 Task: Find a hotel and a restaurant in Gurugram, Haryana.
Action: Key pressed <Key.shift>
Screenshot: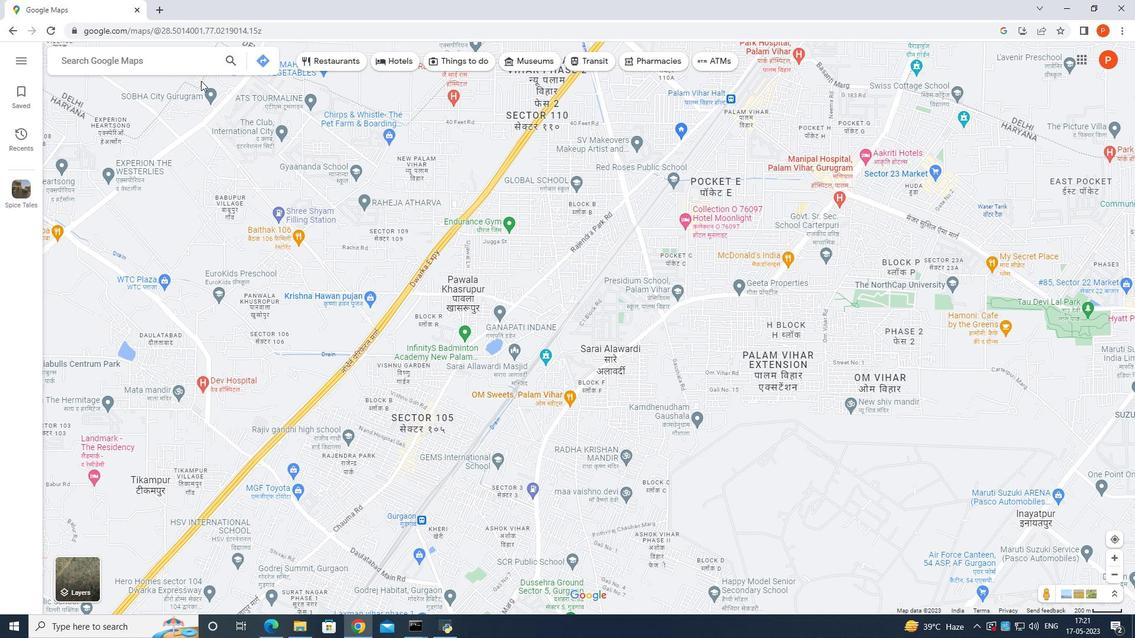 
Action: Mouse moved to (199, 77)
Screenshot: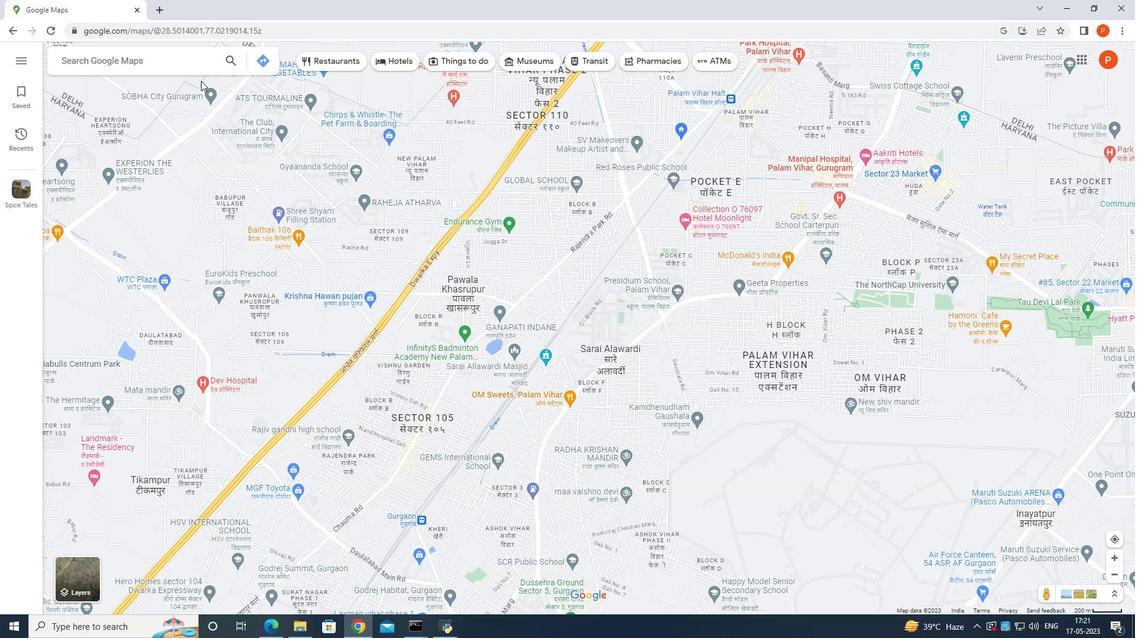 
Action: Key pressed STAURANT<Key.space>IN<Key.space>GURGAON<Key.enter>
Screenshot: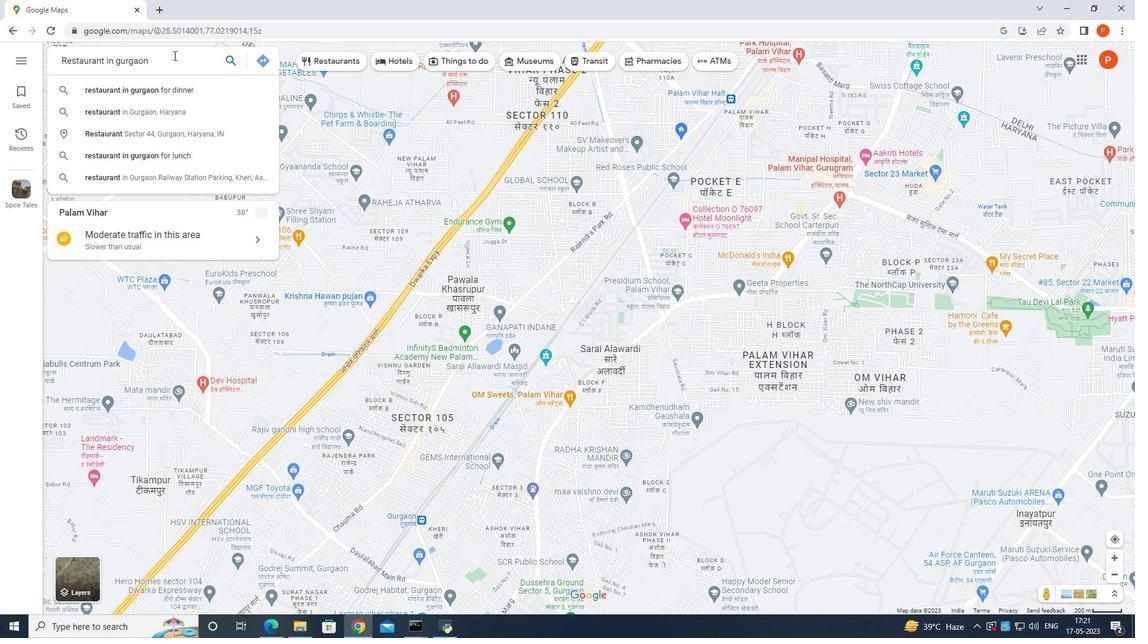 
Action: Mouse moved to (153, 120)
Screenshot: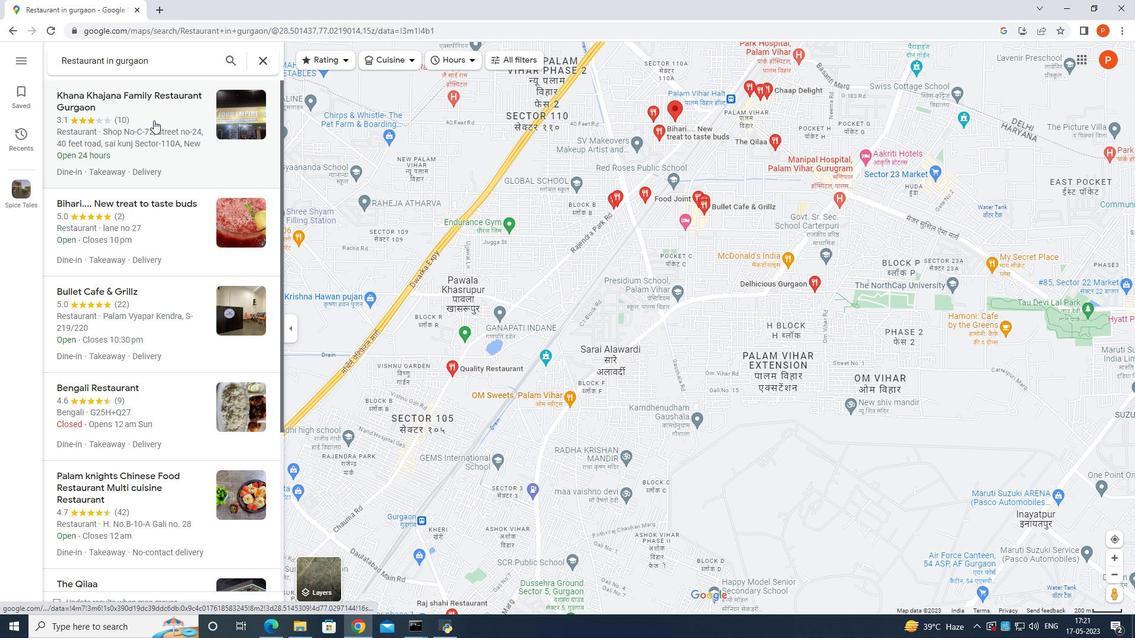 
Action: Mouse scrolled (153, 121) with delta (0, 0)
Screenshot: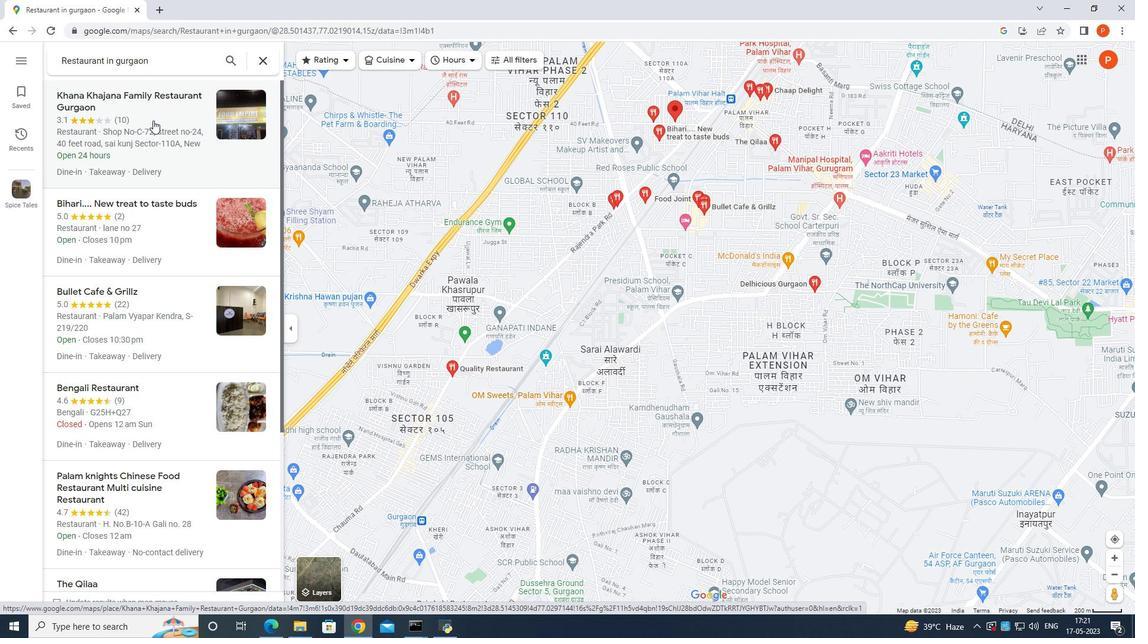
Action: Mouse scrolled (153, 121) with delta (0, 0)
Screenshot: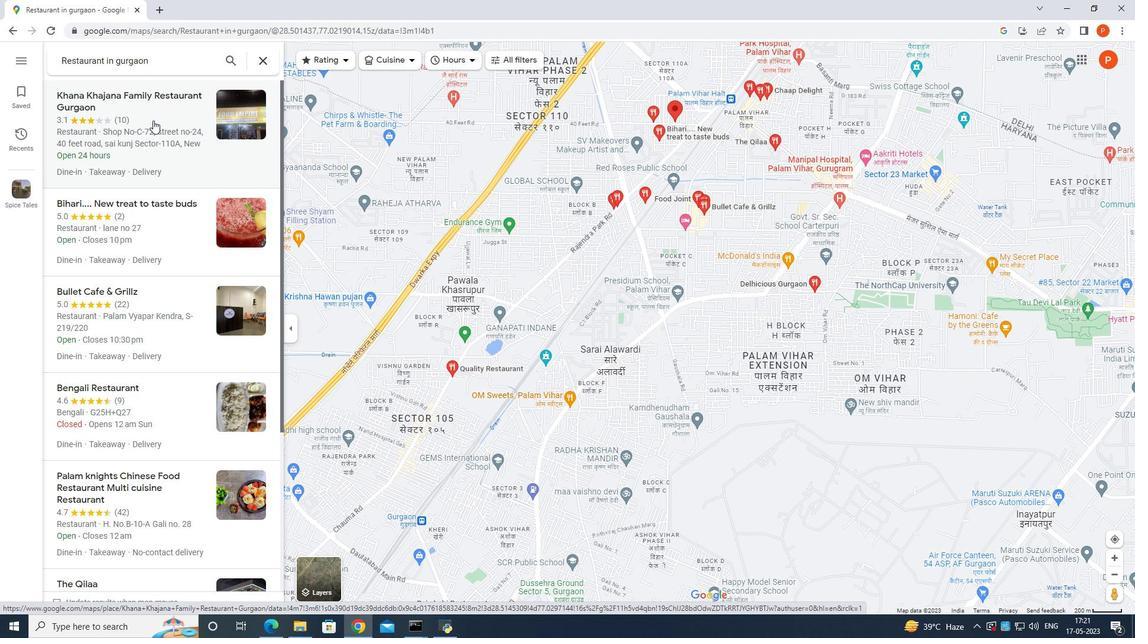 
Action: Mouse moved to (133, 98)
Screenshot: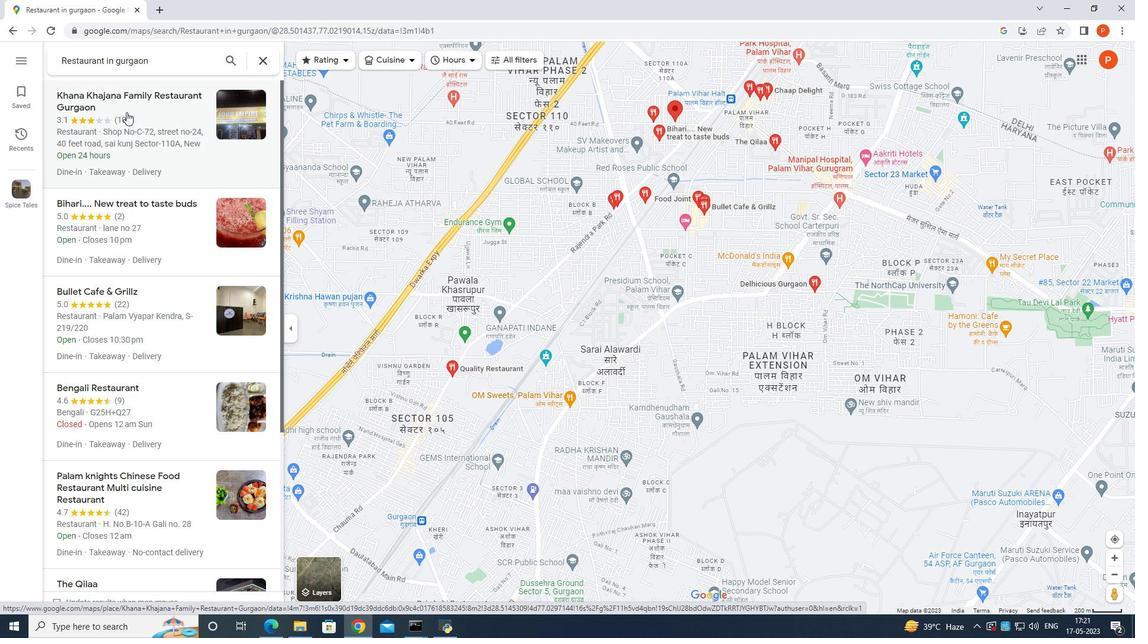 
Action: Mouse pressed left at (133, 98)
Screenshot: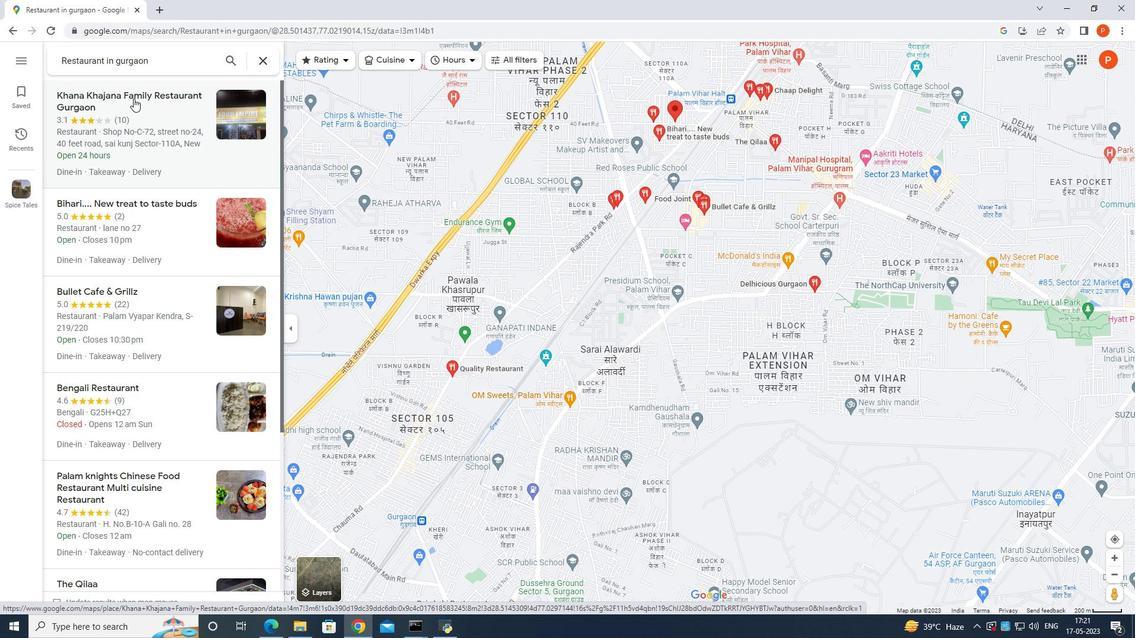 
Action: Mouse moved to (433, 153)
Screenshot: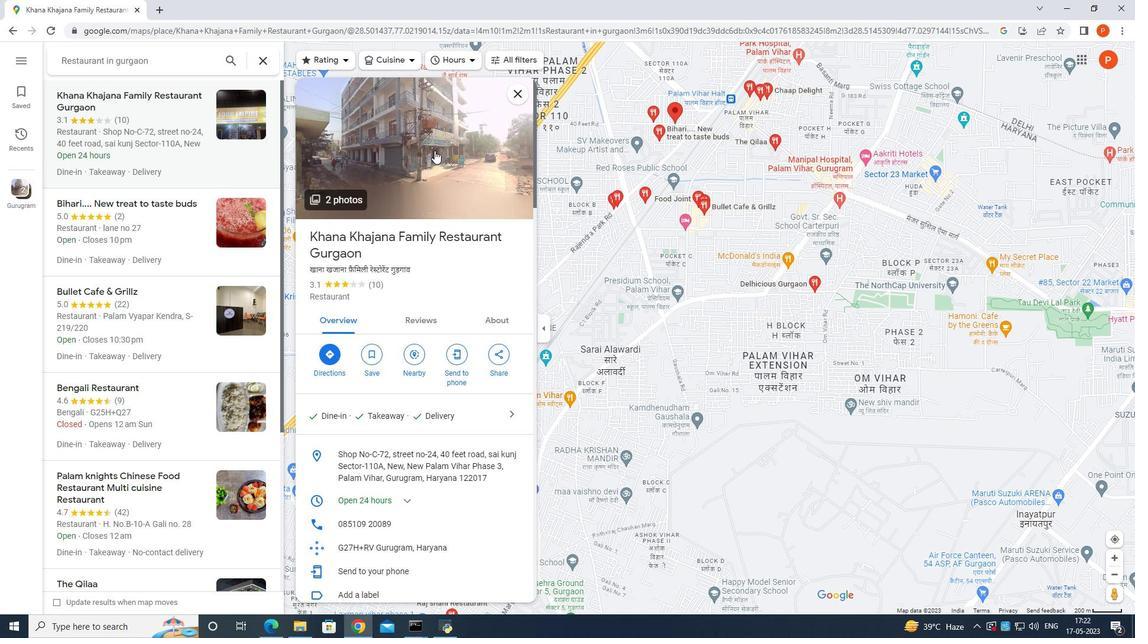
Action: Mouse scrolled (433, 153) with delta (0, 0)
Screenshot: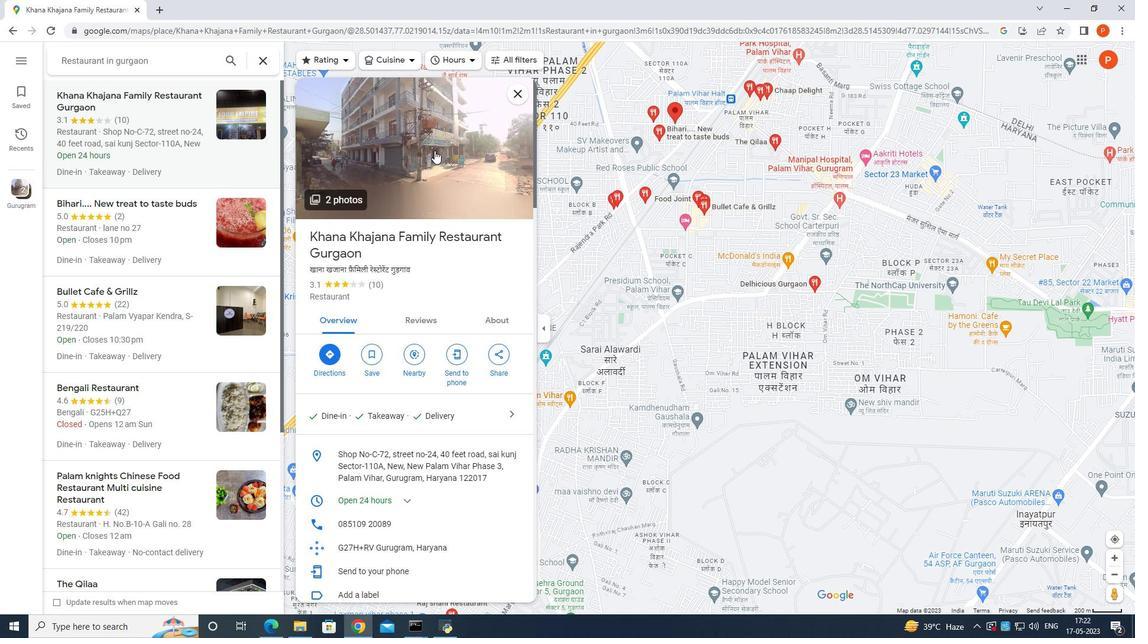 
Action: Mouse moved to (430, 159)
Screenshot: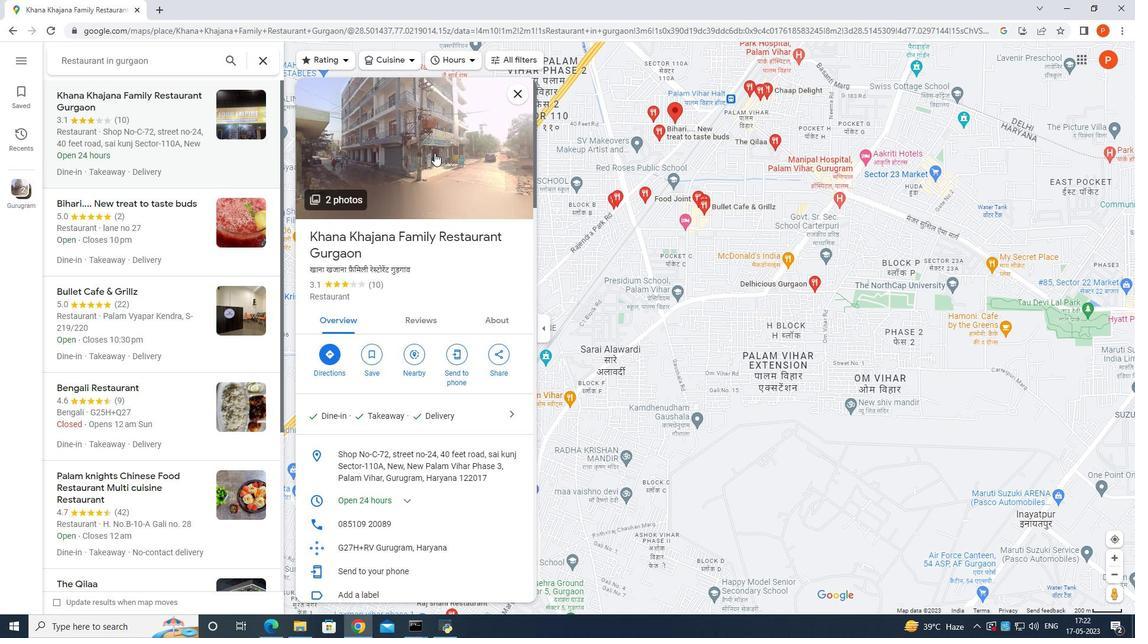 
Action: Mouse scrolled (430, 158) with delta (0, 0)
Screenshot: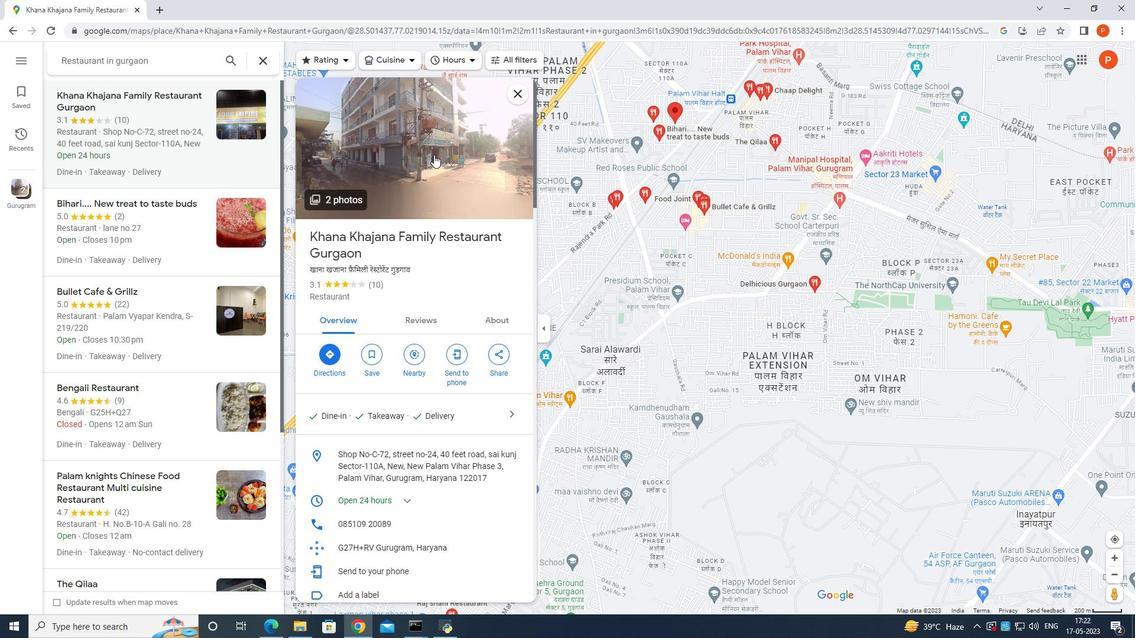 
Action: Mouse moved to (429, 159)
Screenshot: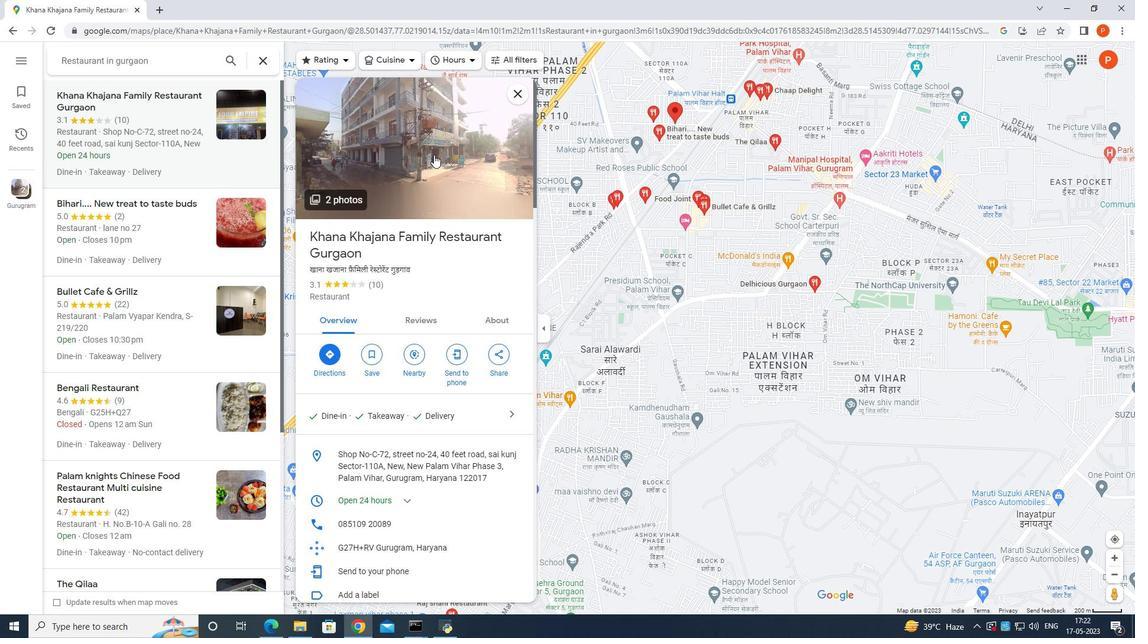 
Action: Mouse scrolled (429, 158) with delta (0, 0)
Screenshot: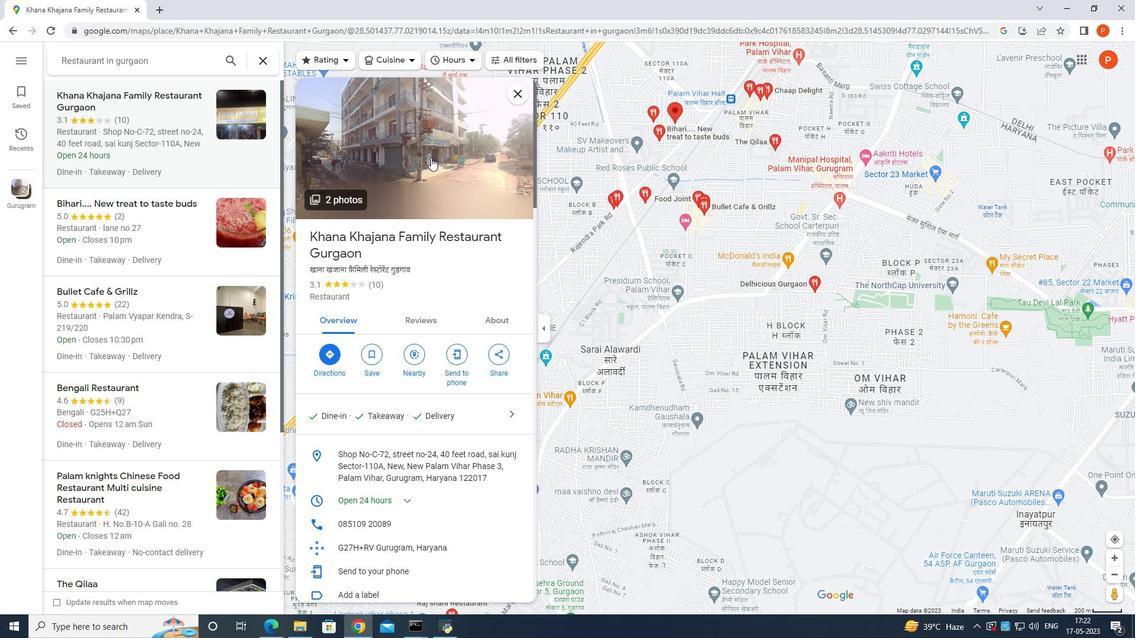 
Action: Mouse scrolled (429, 158) with delta (0, 0)
Screenshot: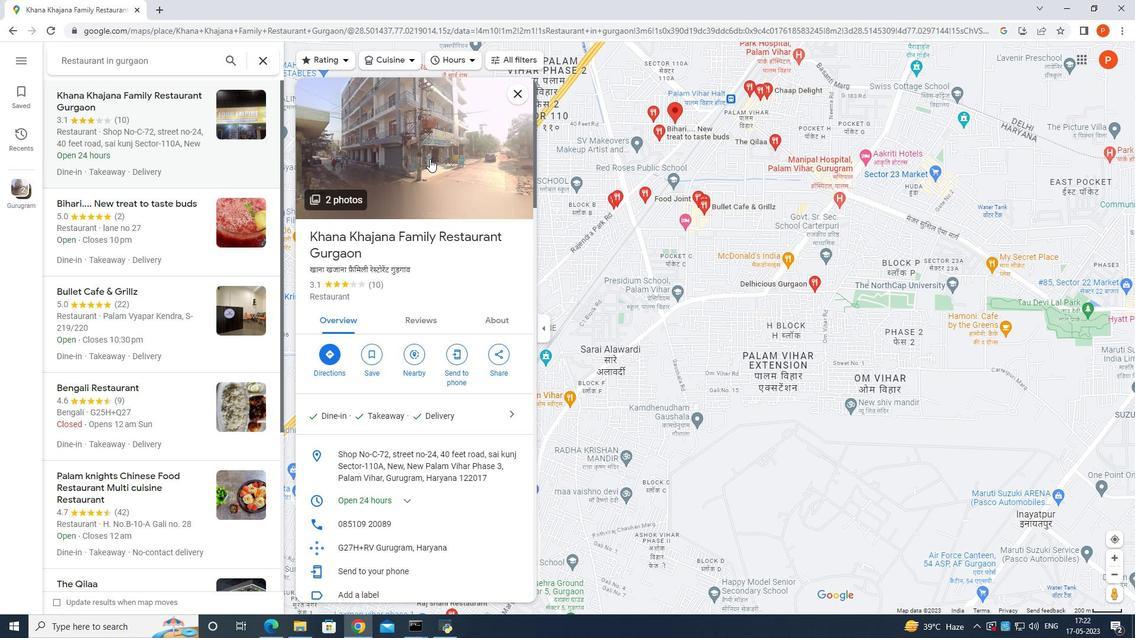 
Action: Mouse scrolled (429, 158) with delta (0, 0)
Screenshot: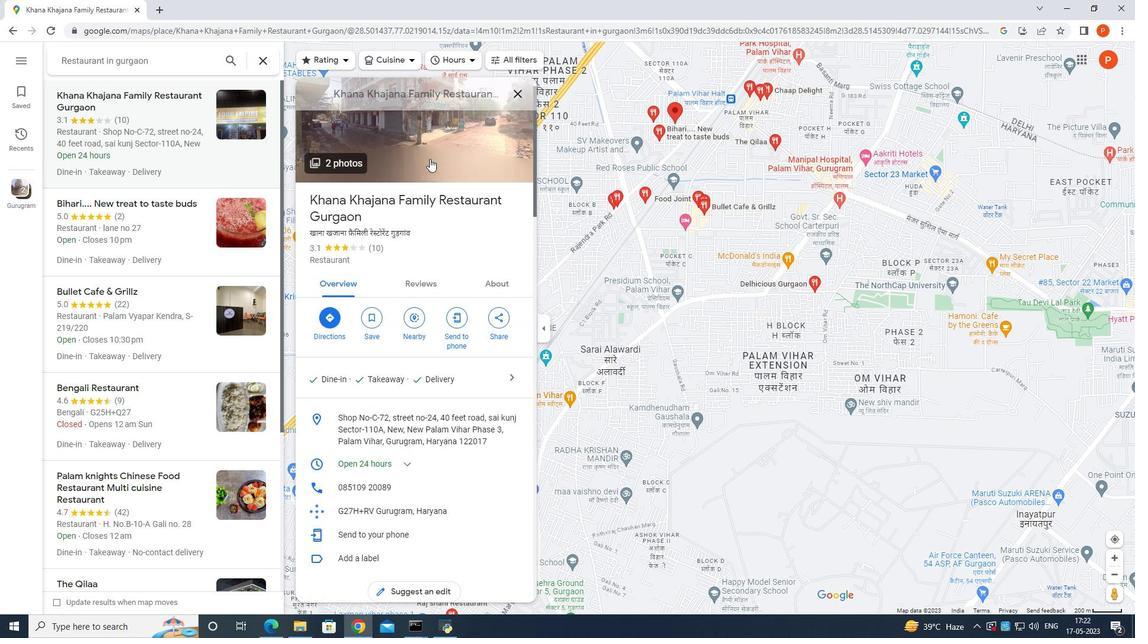 
Action: Mouse moved to (411, 172)
Screenshot: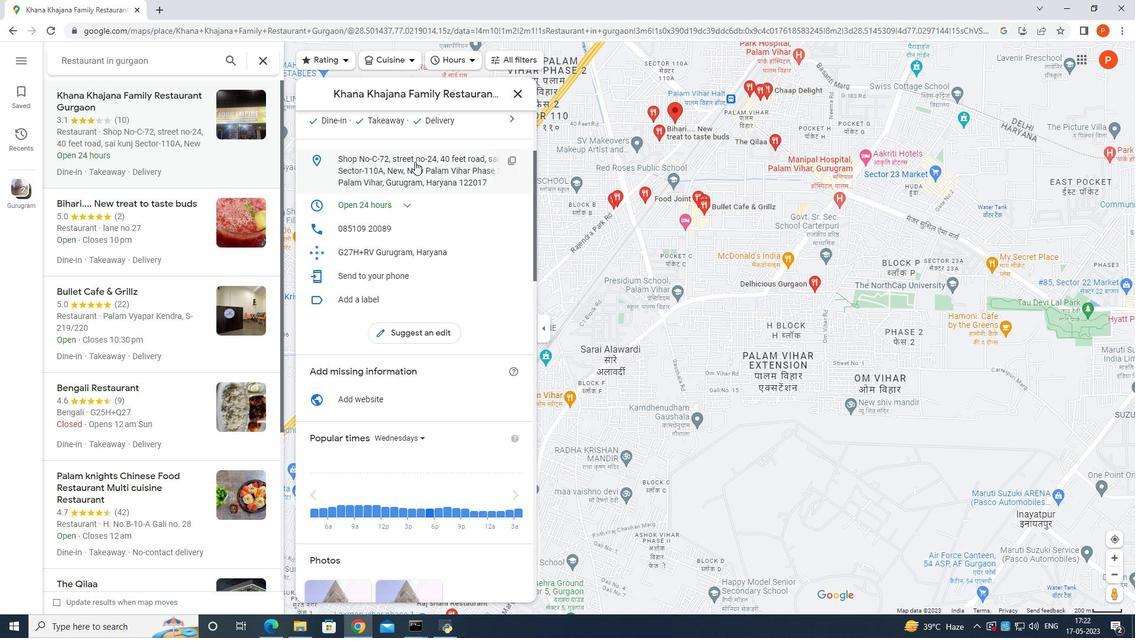 
Action: Mouse scrolled (414, 167) with delta (0, 0)
Screenshot: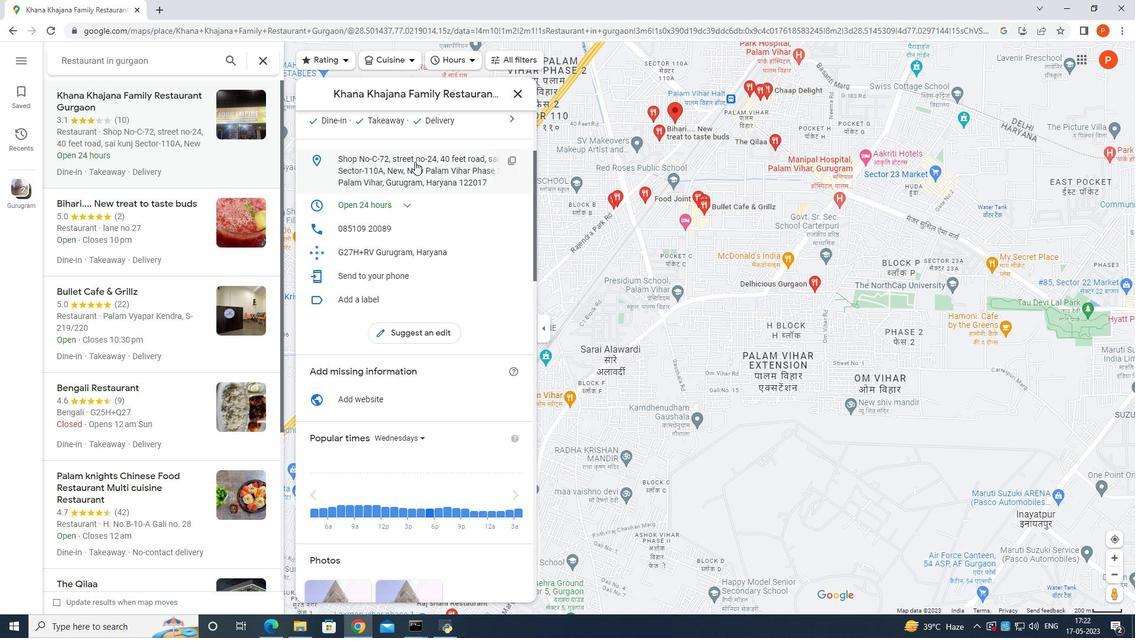 
Action: Mouse moved to (408, 183)
Screenshot: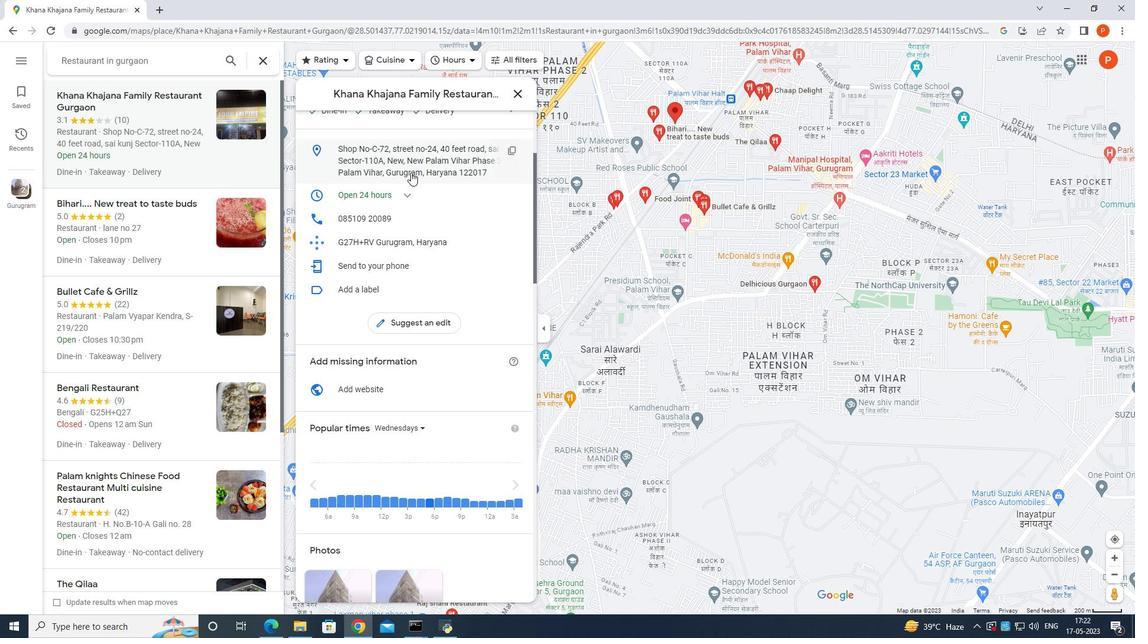 
Action: Mouse scrolled (408, 183) with delta (0, 0)
Screenshot: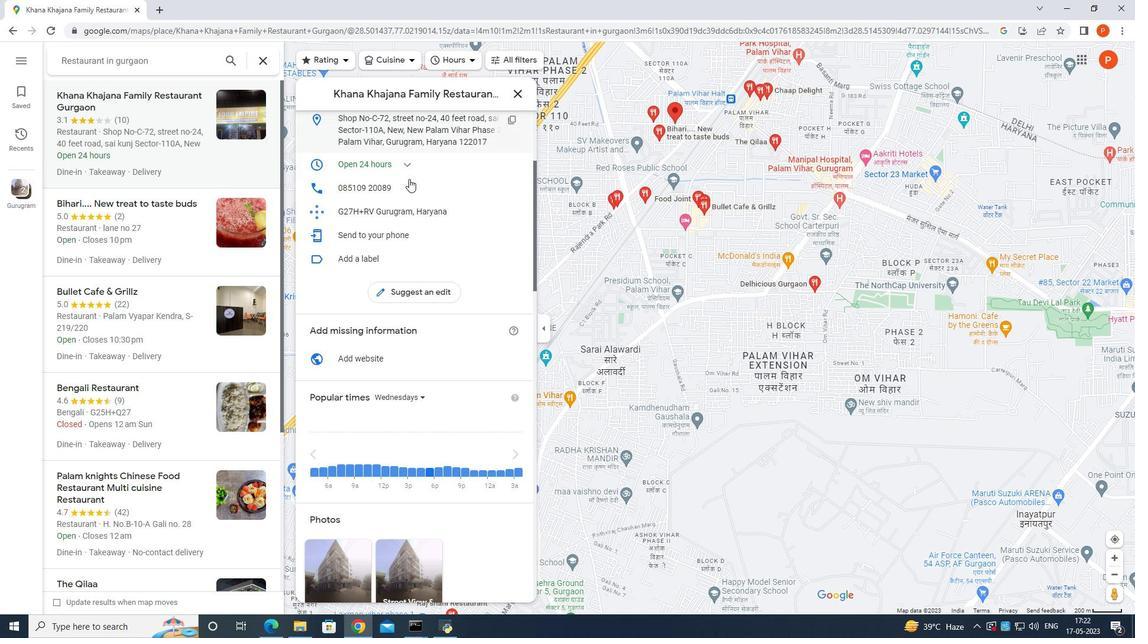 
Action: Mouse moved to (403, 187)
Screenshot: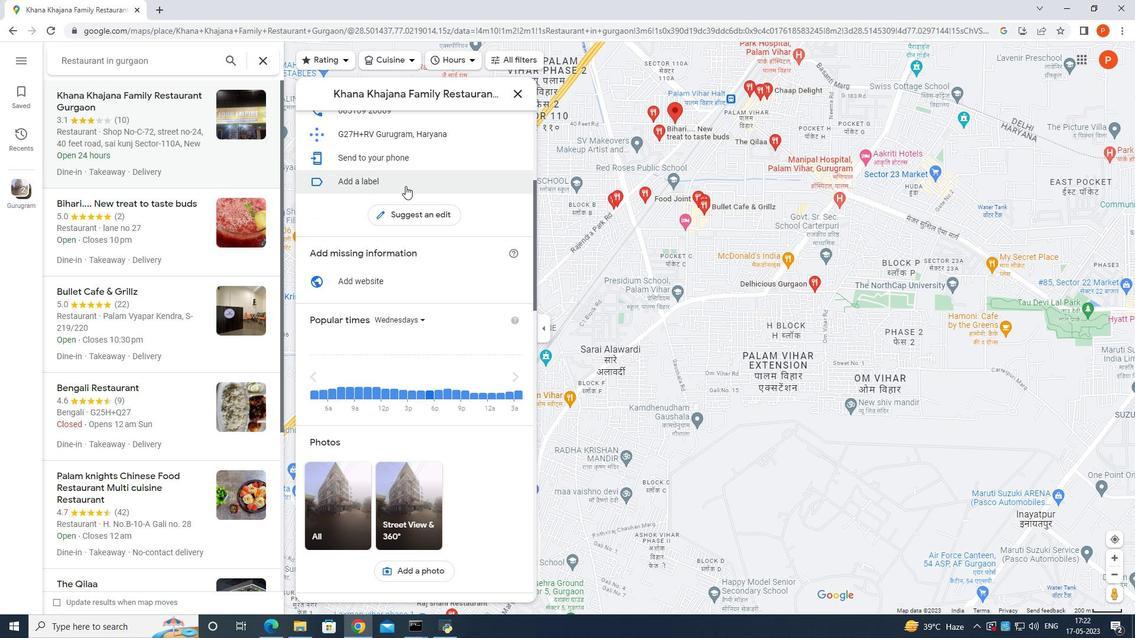 
Action: Mouse scrolled (403, 186) with delta (0, 0)
Screenshot: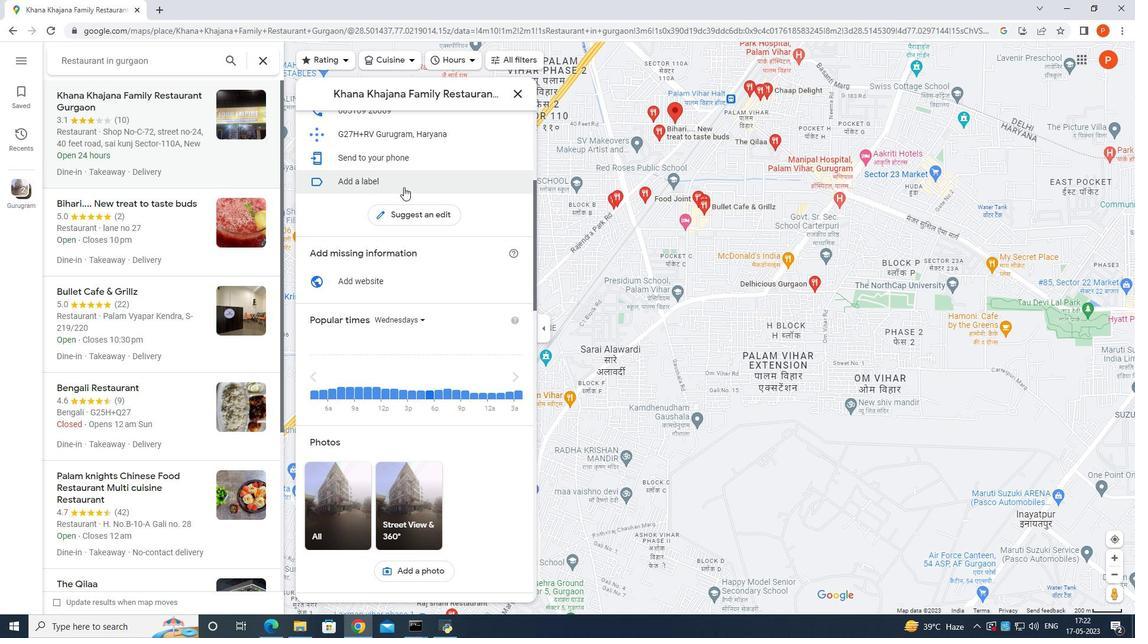 
Action: Mouse moved to (401, 187)
Screenshot: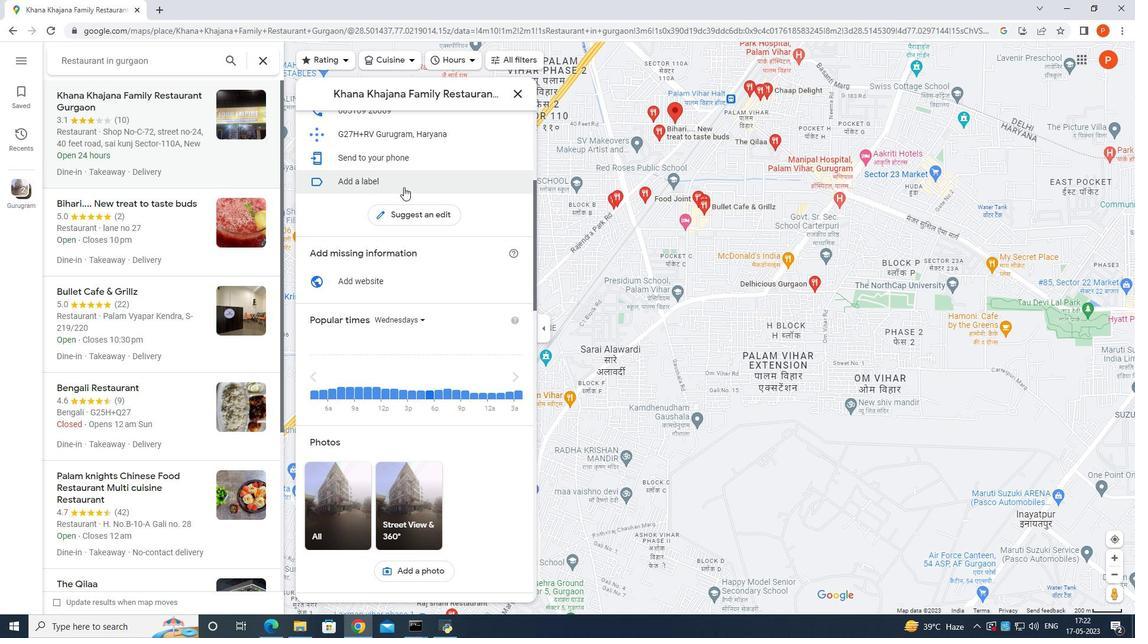 
Action: Mouse scrolled (401, 187) with delta (0, 0)
Screenshot: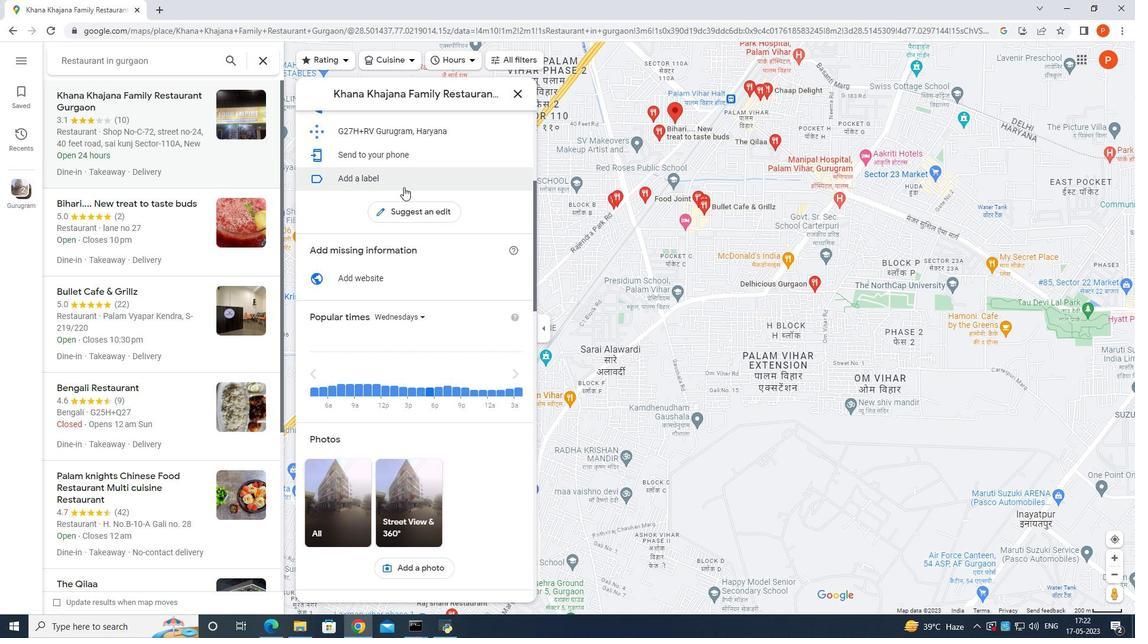 
Action: Mouse scrolled (401, 187) with delta (0, 0)
Screenshot: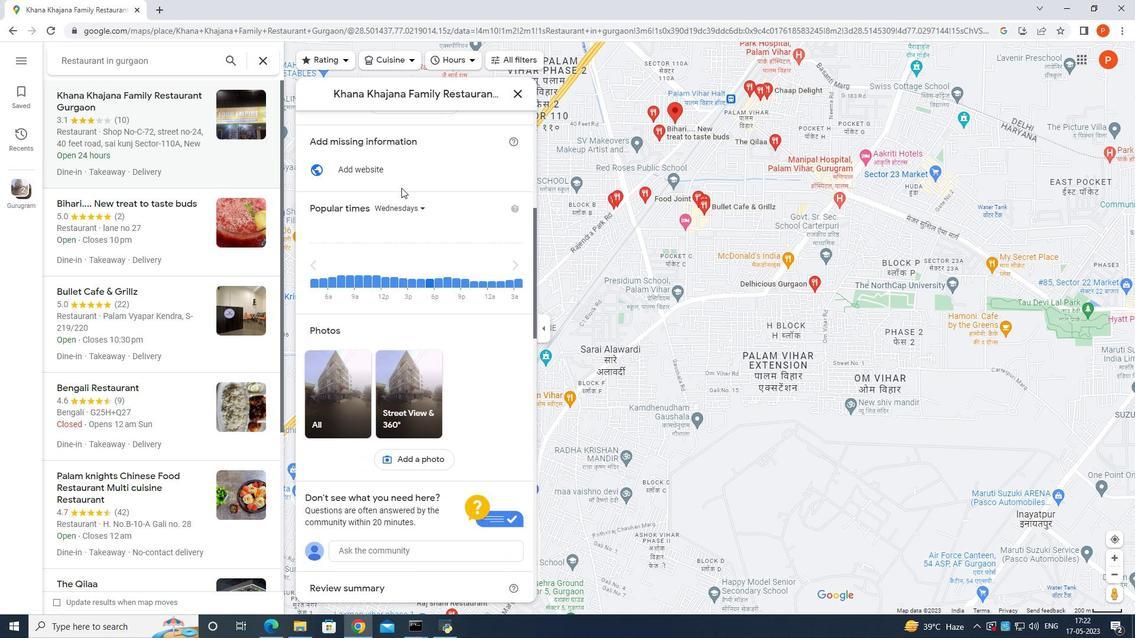 
Action: Mouse moved to (195, 214)
Screenshot: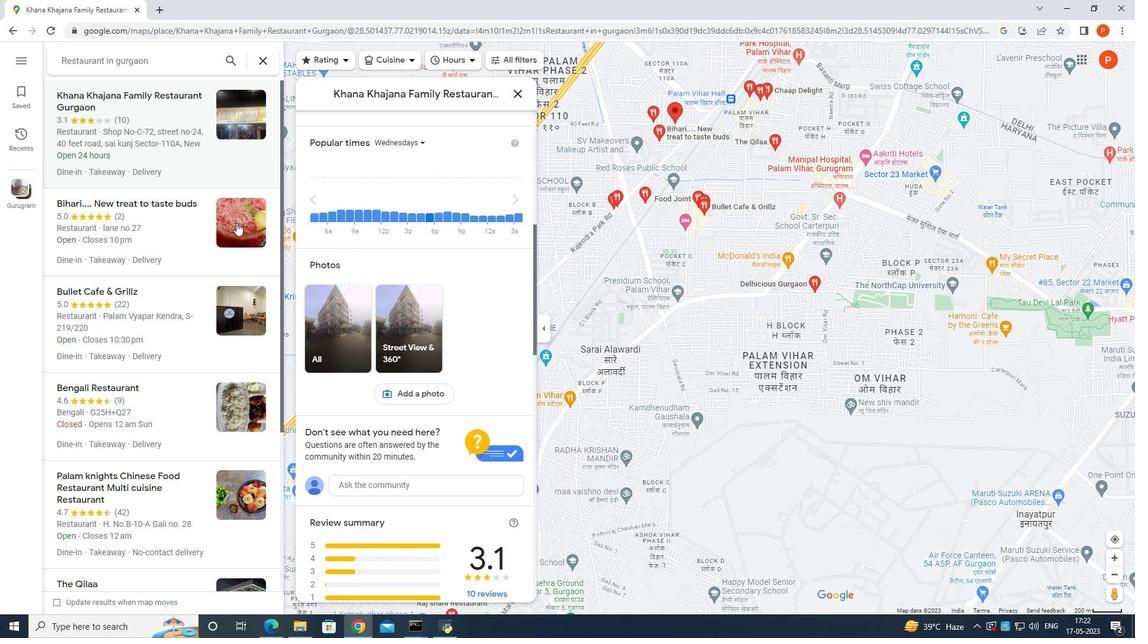 
Action: Mouse pressed left at (195, 214)
Screenshot: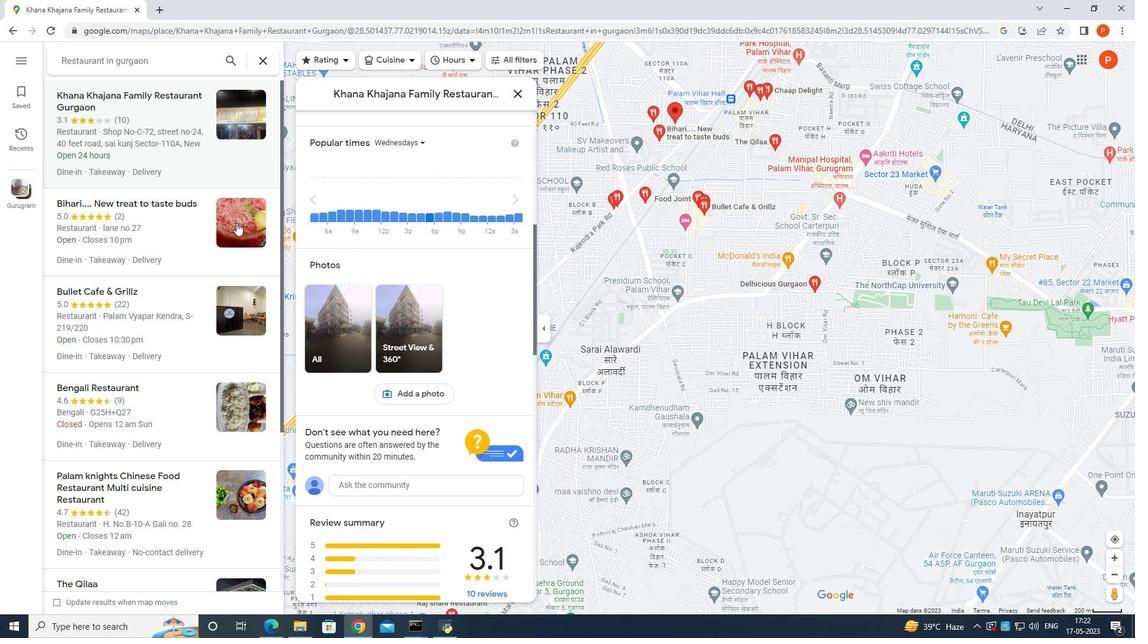 
Action: Mouse moved to (141, 214)
Screenshot: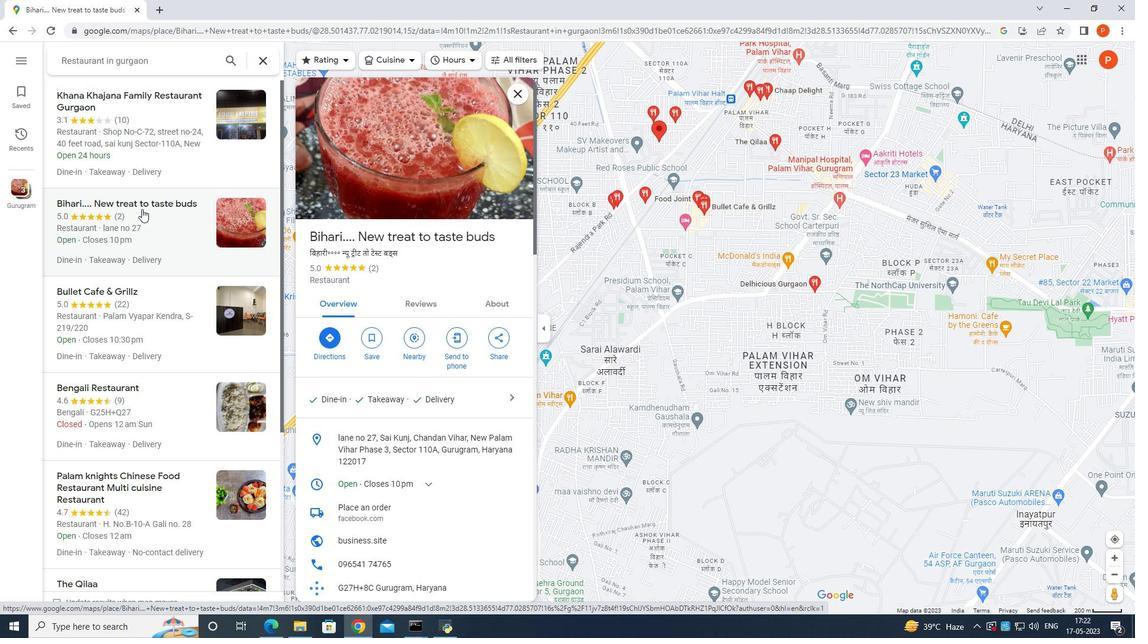 
Action: Mouse scrolled (141, 214) with delta (0, 0)
Screenshot: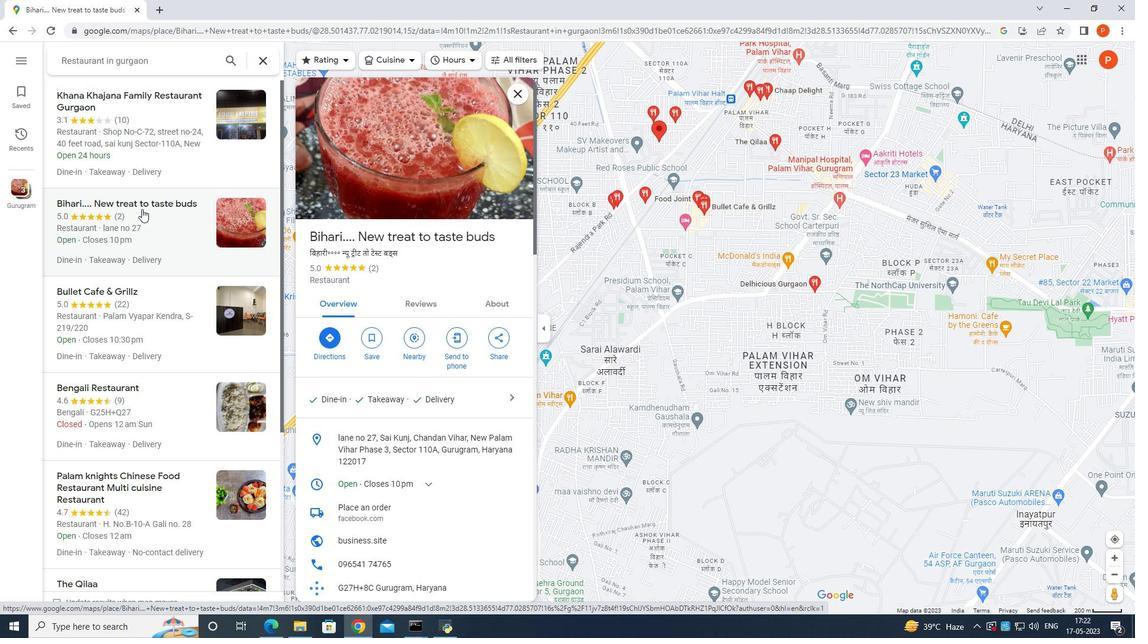 
Action: Mouse moved to (134, 237)
Screenshot: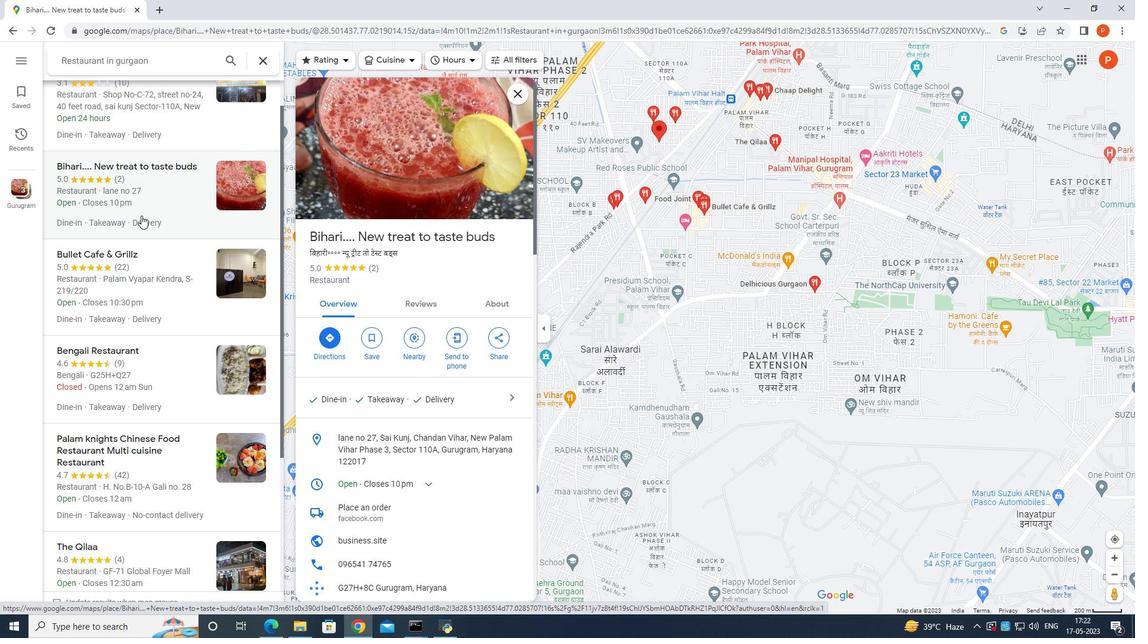 
Action: Mouse pressed left at (134, 237)
Screenshot: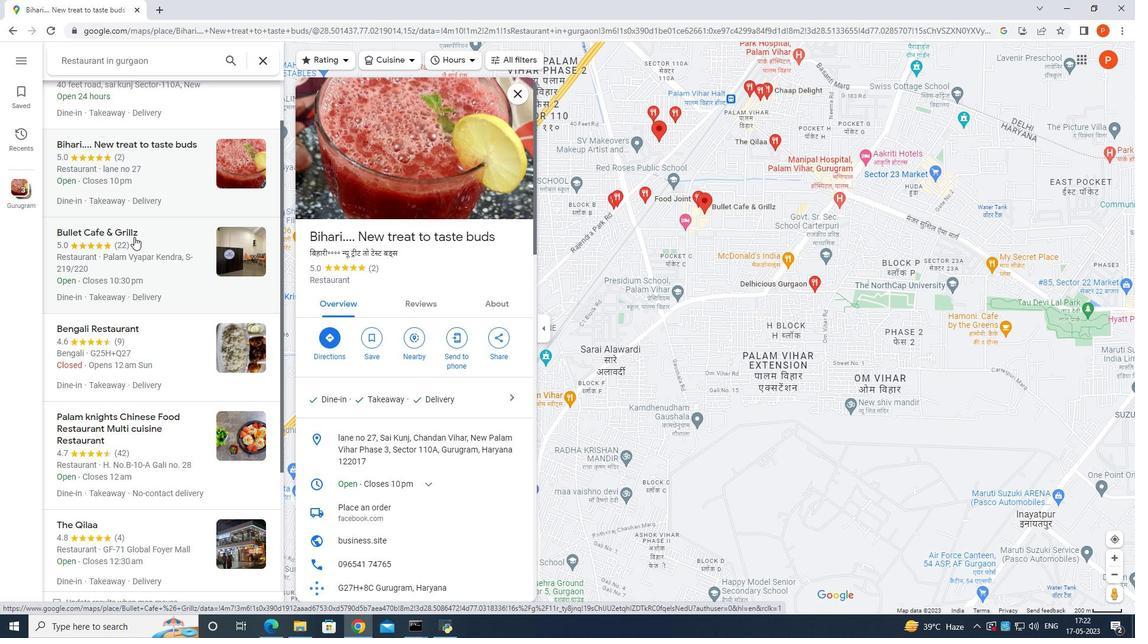 
Action: Mouse moved to (147, 324)
Screenshot: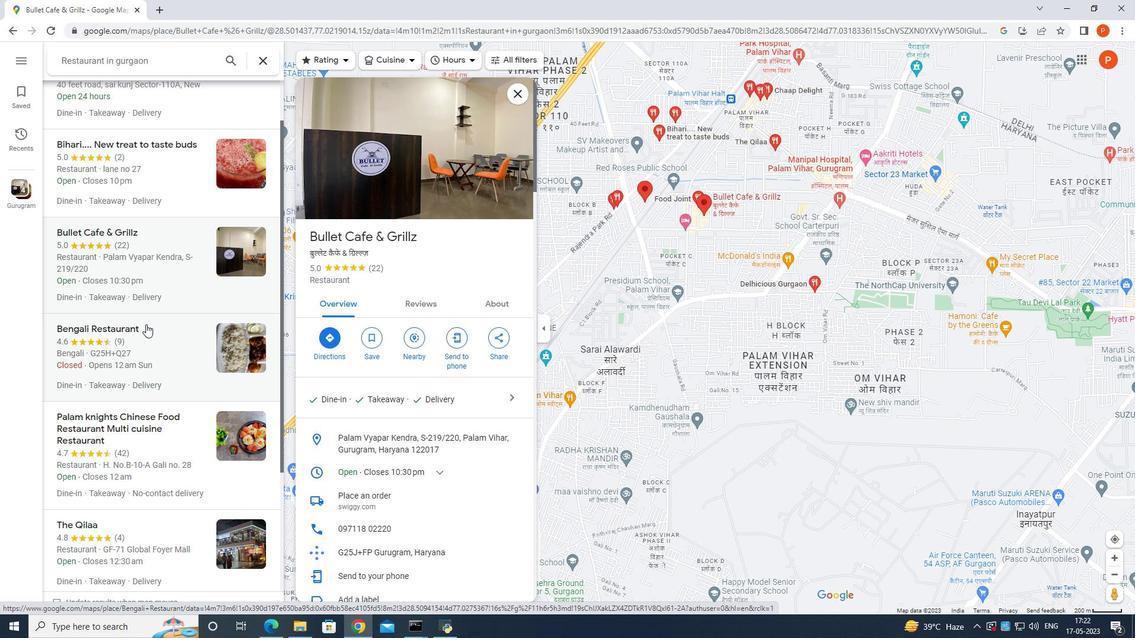 
Action: Mouse pressed left at (147, 324)
Screenshot: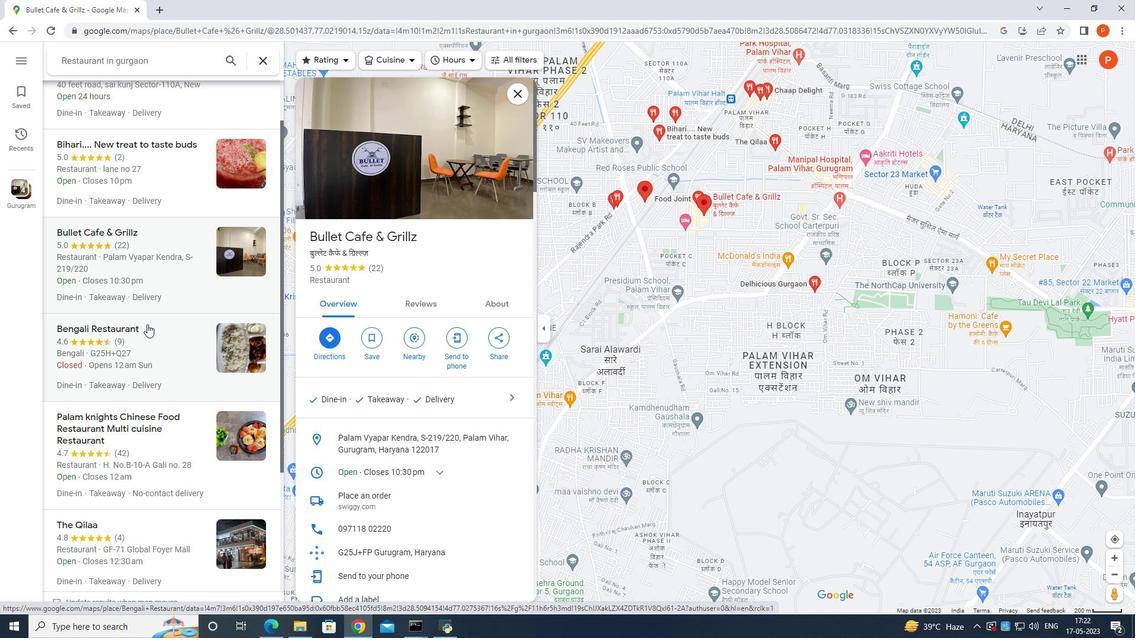 
Action: Mouse moved to (422, 409)
Screenshot: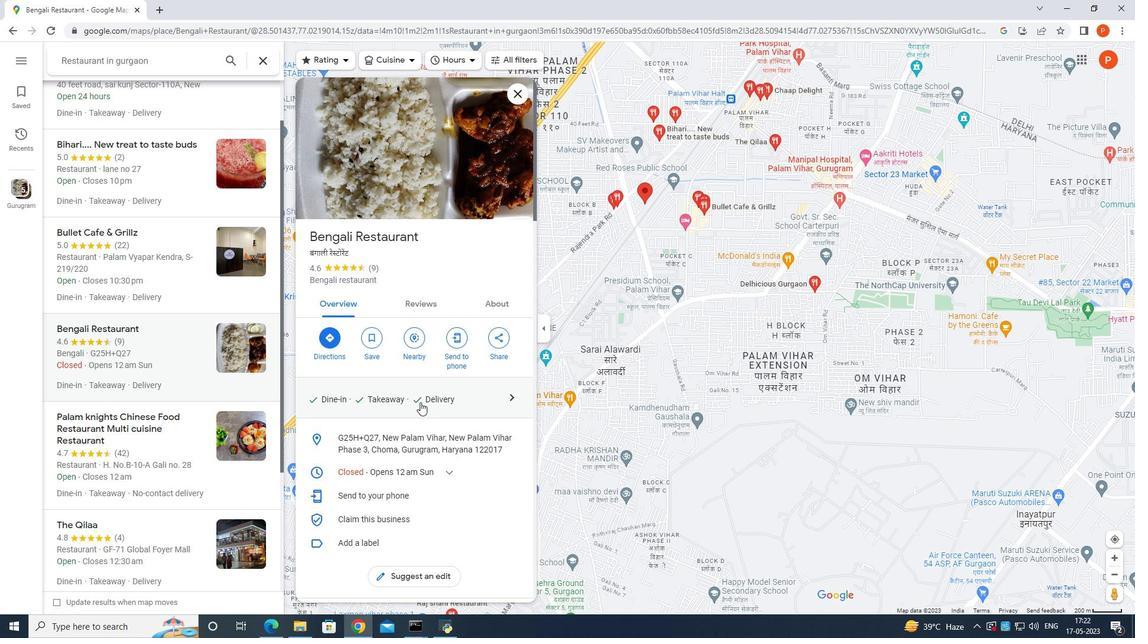 
Action: Mouse scrolled (422, 409) with delta (0, 0)
Screenshot: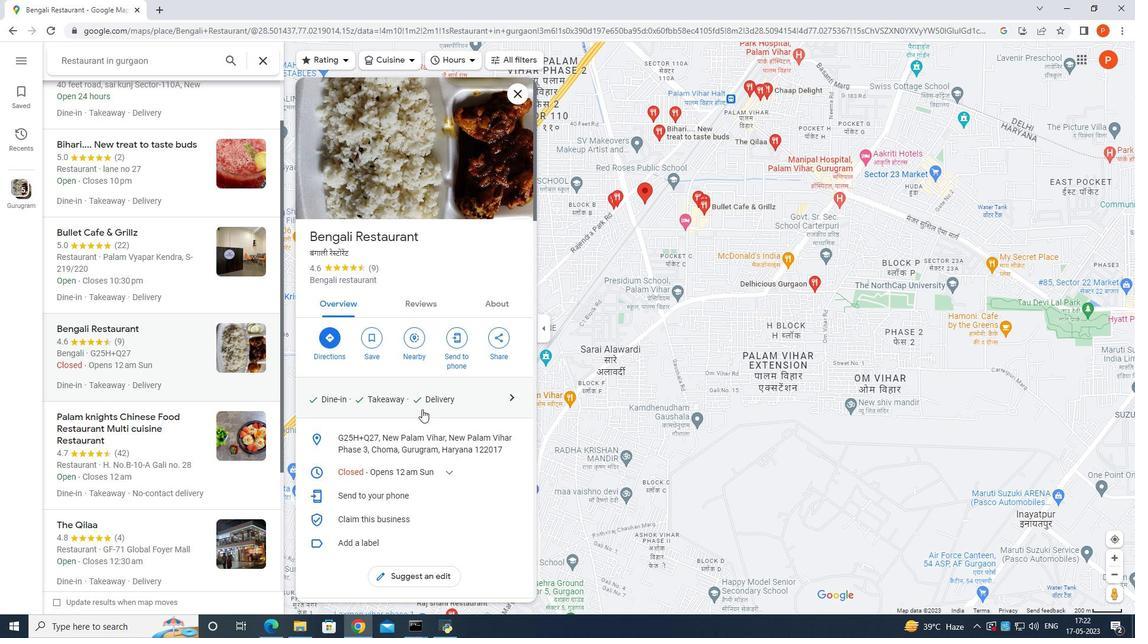 
Action: Mouse scrolled (422, 409) with delta (0, 0)
Screenshot: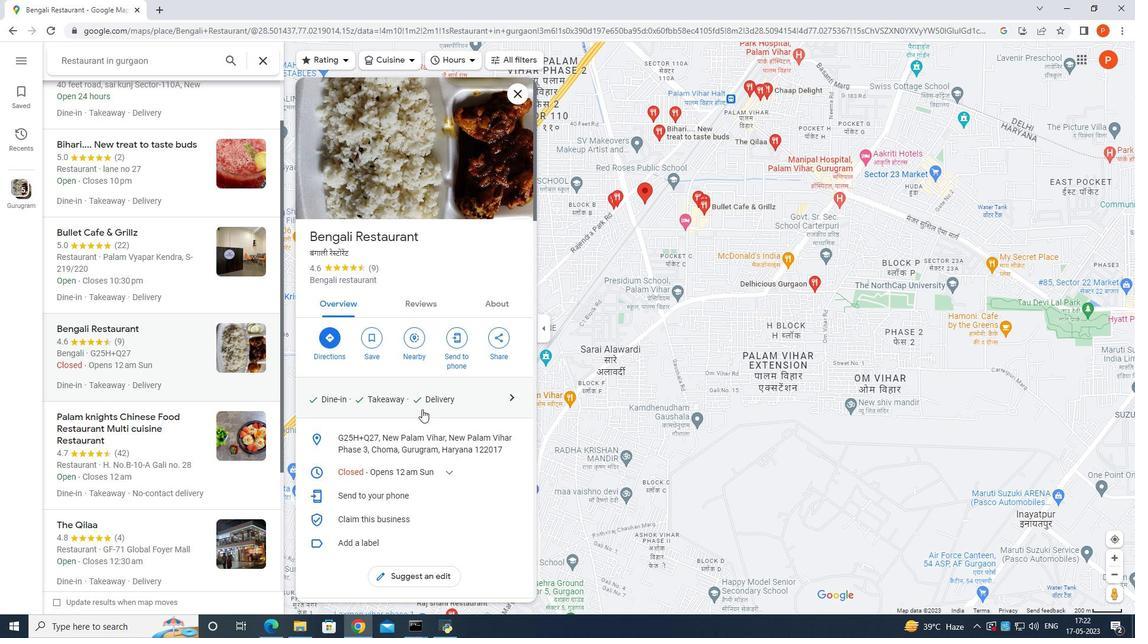 
Action: Mouse scrolled (422, 409) with delta (0, 0)
Screenshot: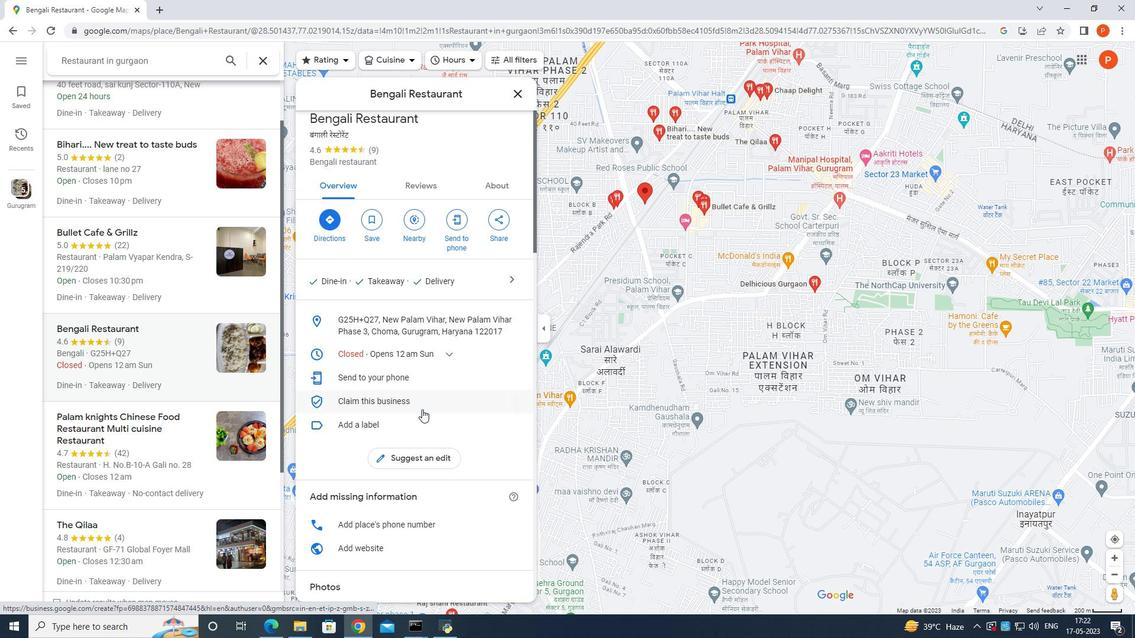 
Action: Mouse scrolled (422, 409) with delta (0, 0)
Screenshot: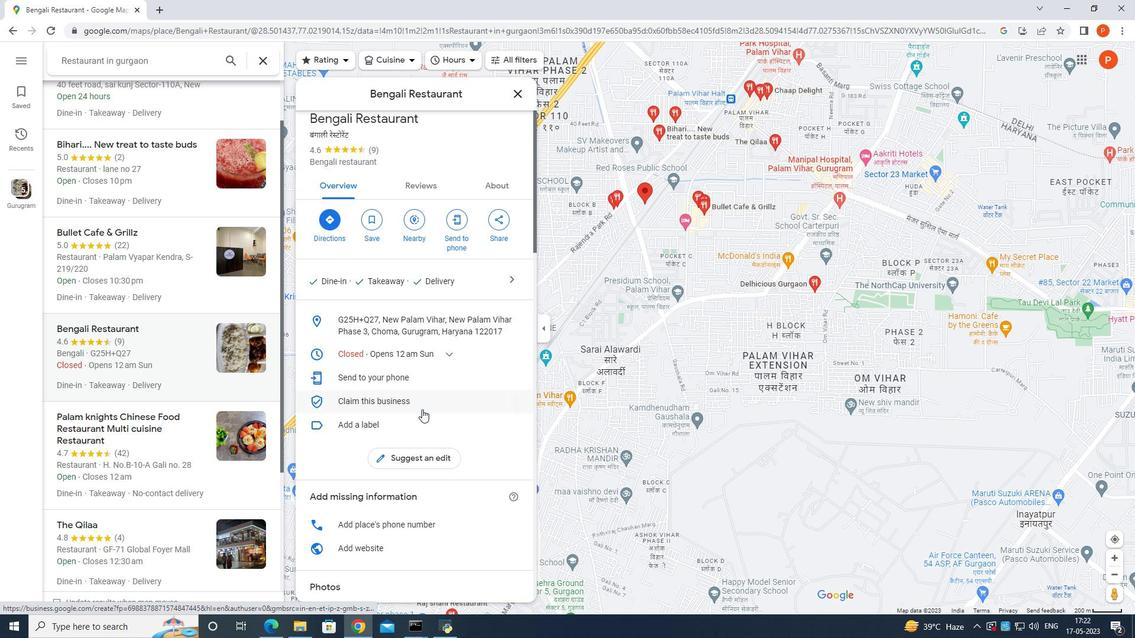 
Action: Mouse scrolled (422, 409) with delta (0, 0)
Screenshot: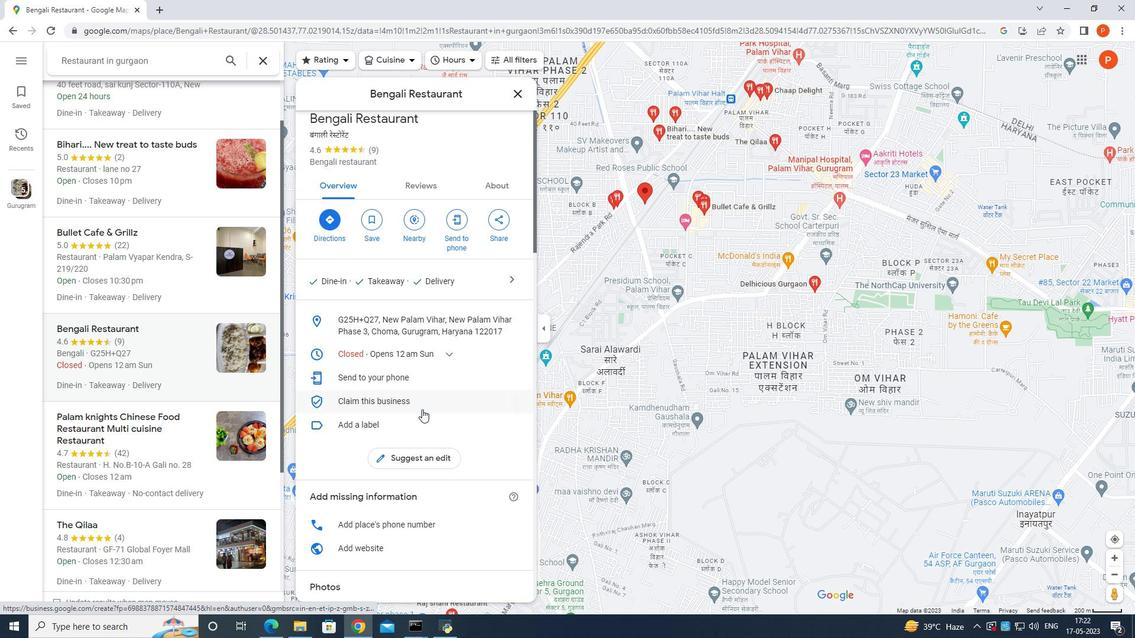 
Action: Mouse scrolled (422, 409) with delta (0, 0)
Screenshot: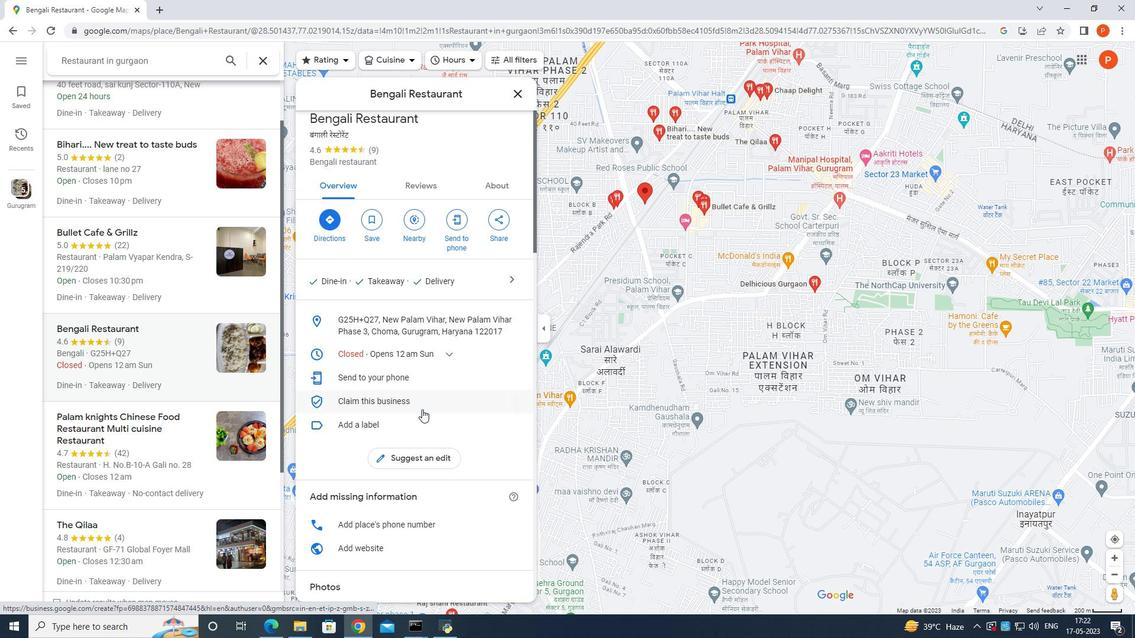 
Action: Mouse scrolled (422, 409) with delta (0, 0)
Screenshot: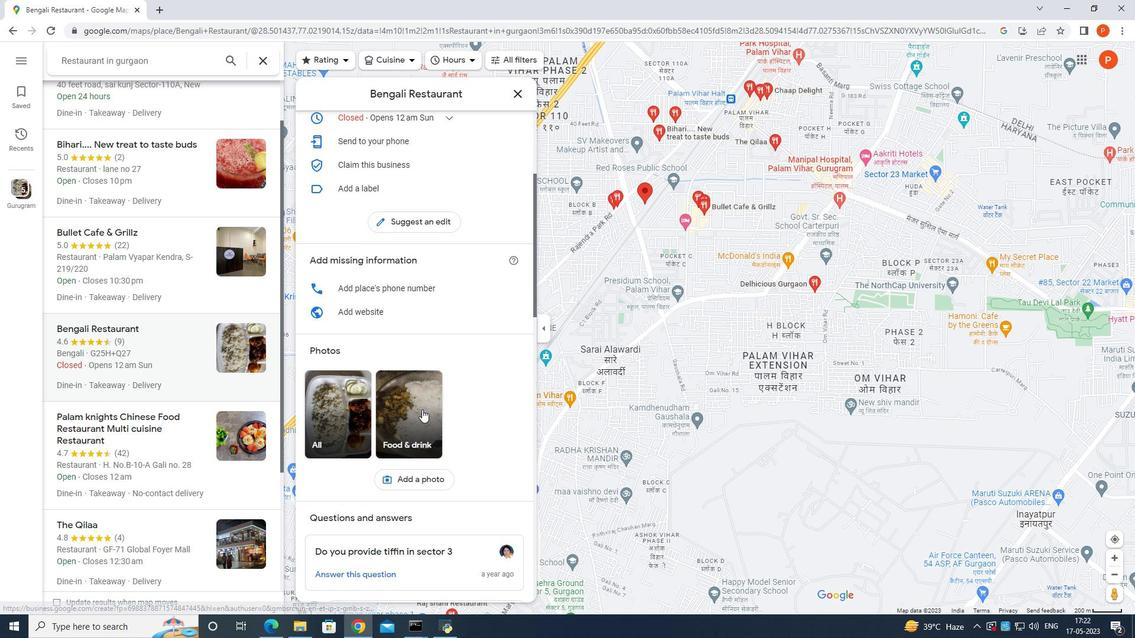 
Action: Mouse scrolled (422, 409) with delta (0, 0)
Screenshot: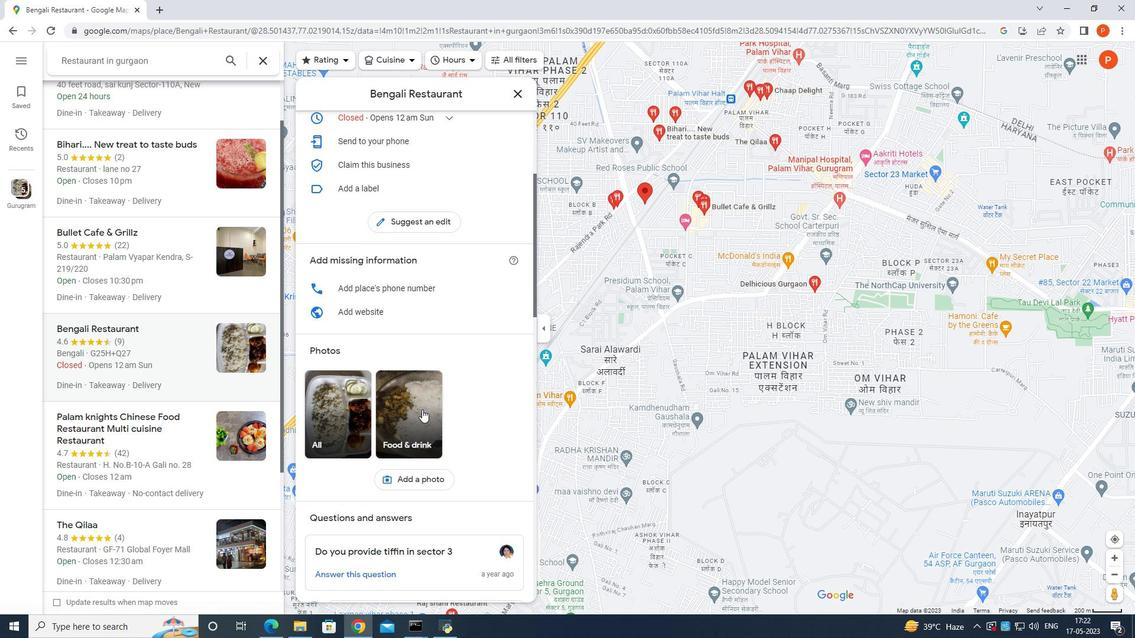 
Action: Mouse scrolled (422, 409) with delta (0, 0)
Screenshot: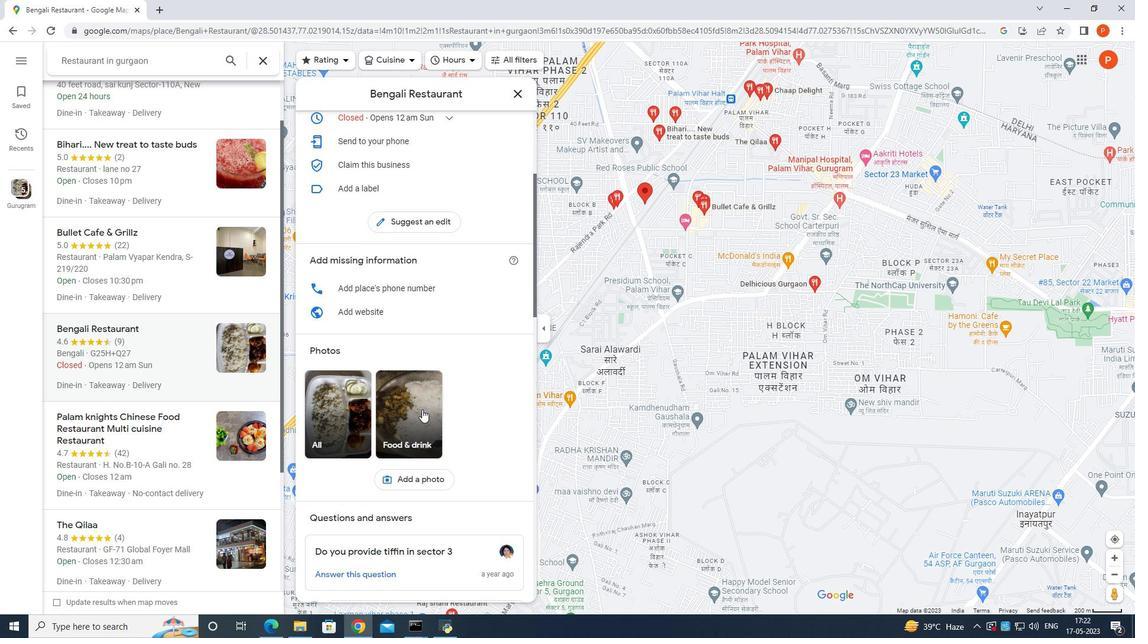 
Action: Mouse scrolled (422, 409) with delta (0, 0)
Screenshot: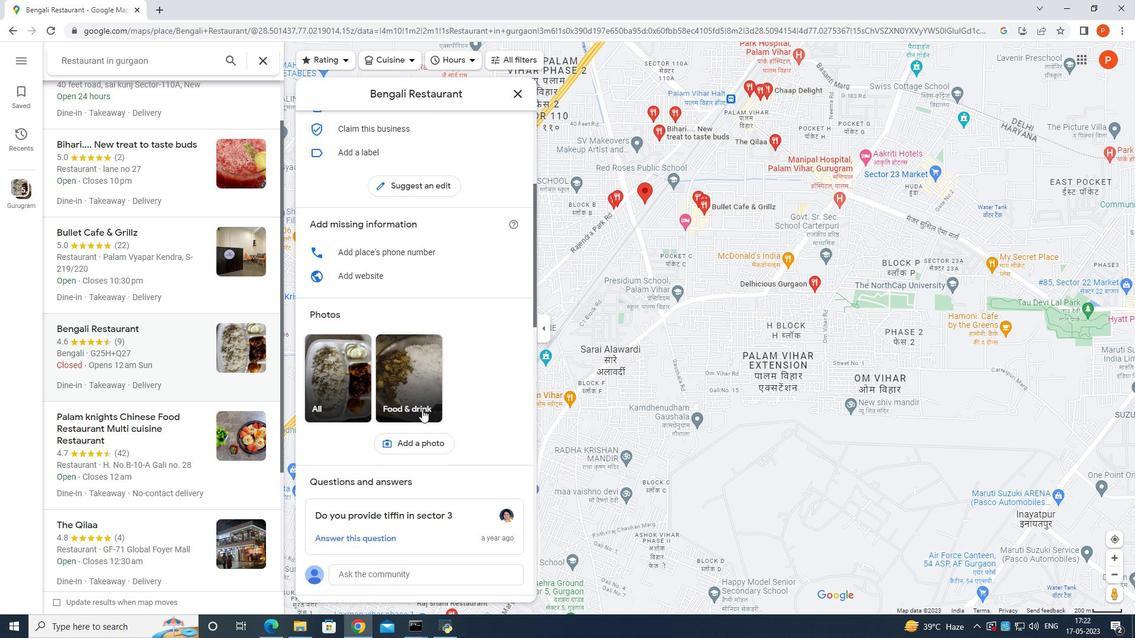 
Action: Mouse scrolled (422, 409) with delta (0, 0)
Screenshot: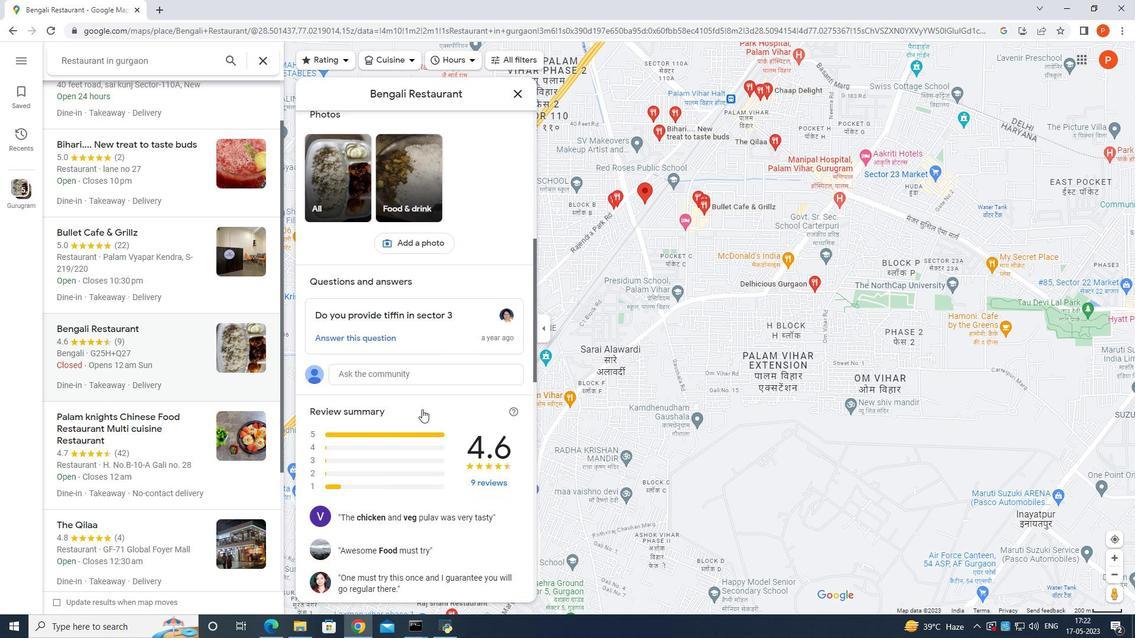
Action: Mouse scrolled (422, 409) with delta (0, 0)
Screenshot: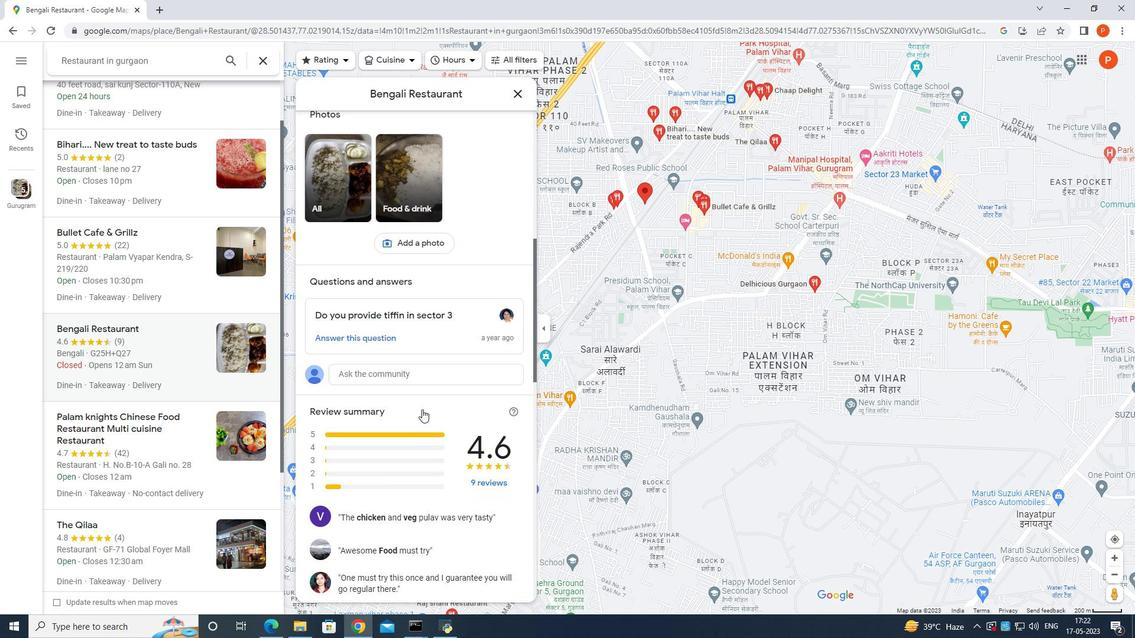 
Action: Mouse scrolled (422, 409) with delta (0, 0)
Screenshot: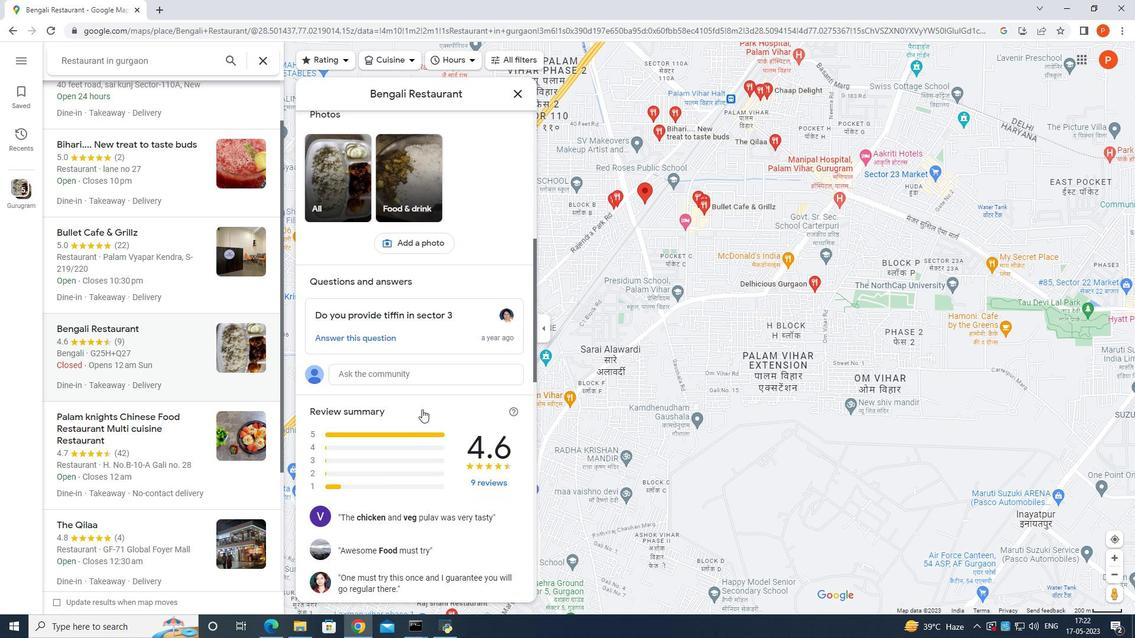 
Action: Mouse scrolled (422, 409) with delta (0, 0)
Screenshot: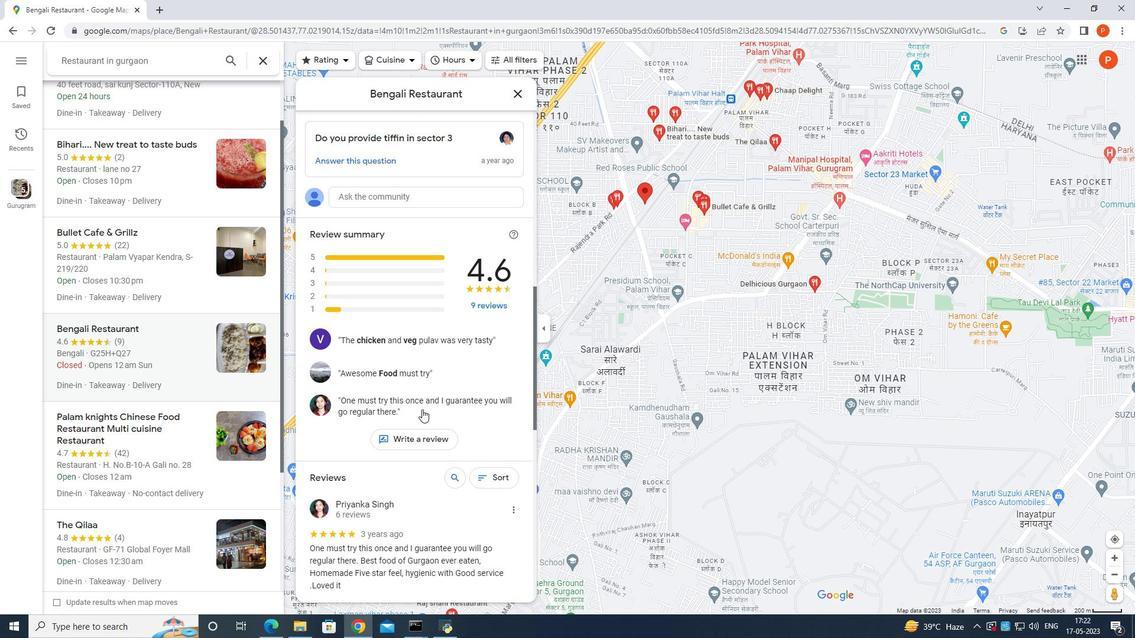 
Action: Mouse scrolled (422, 409) with delta (0, 0)
Screenshot: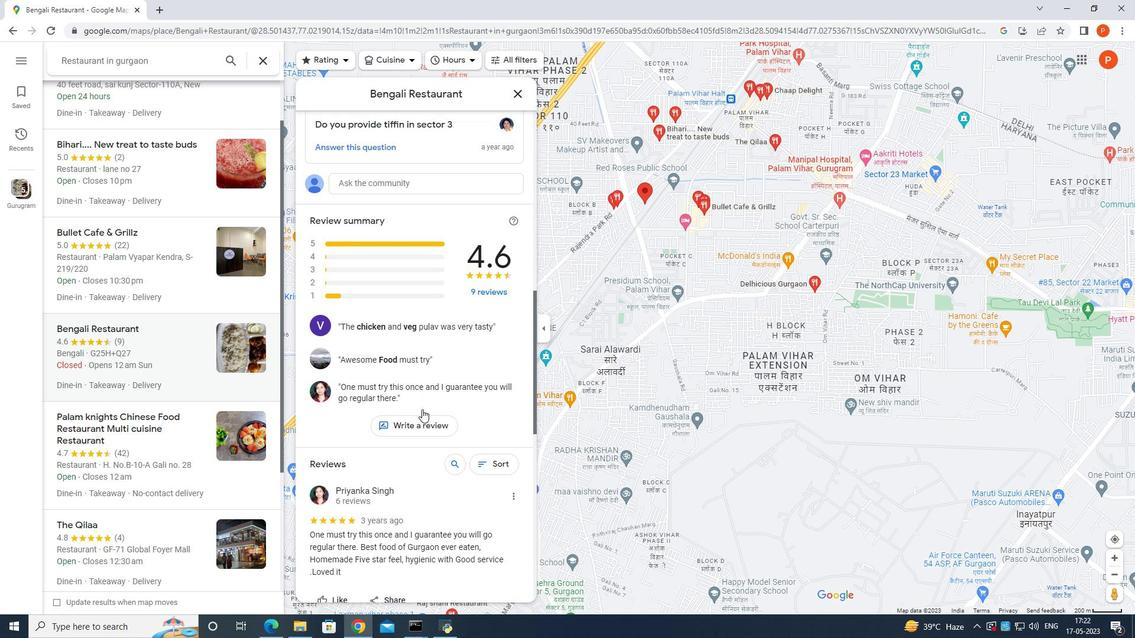 
Action: Mouse moved to (180, 421)
Screenshot: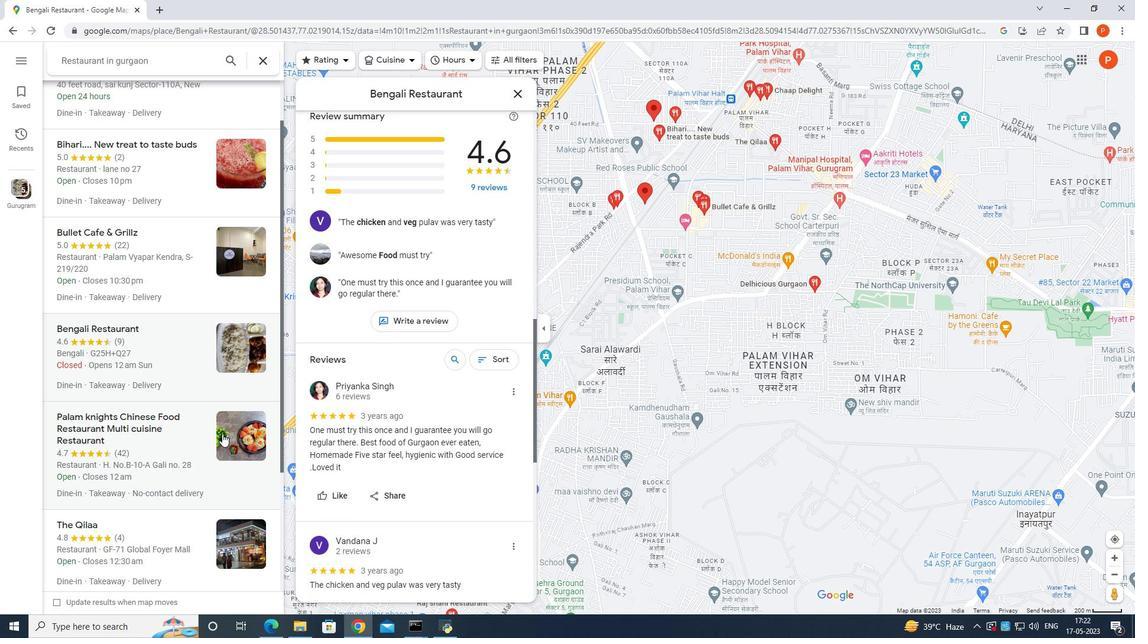 
Action: Mouse pressed left at (180, 421)
Screenshot: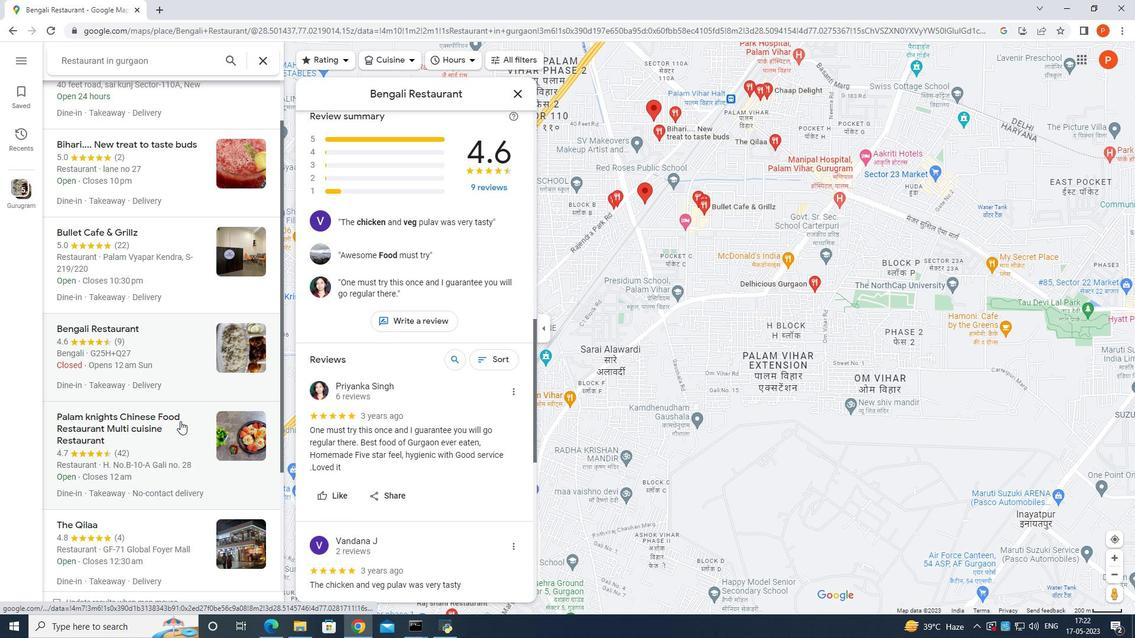 
Action: Mouse pressed left at (180, 421)
Screenshot: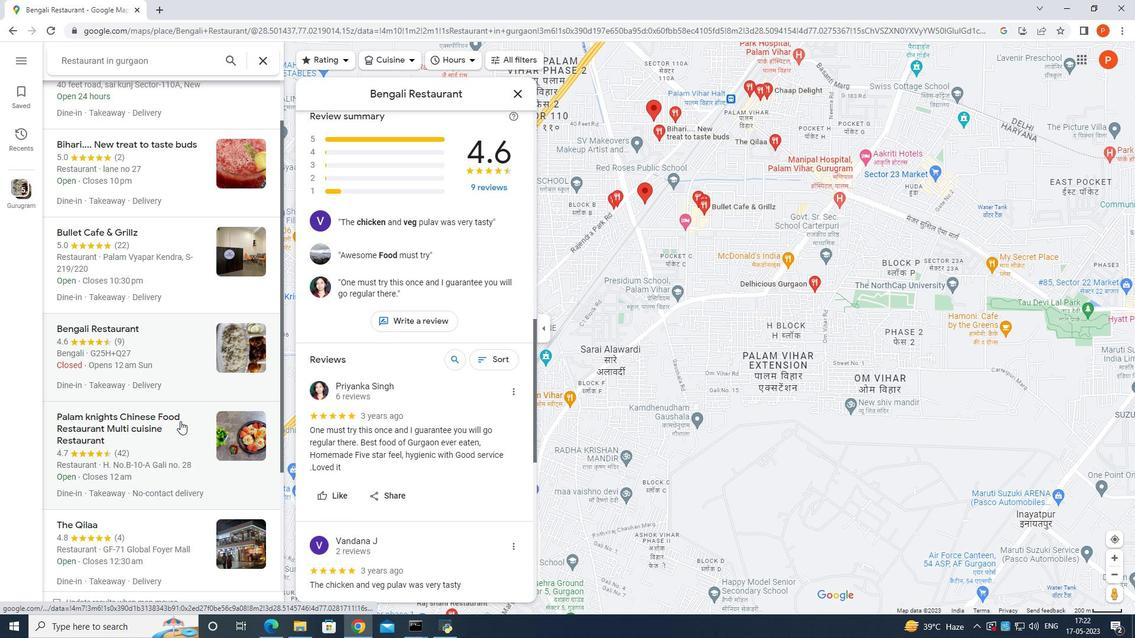 
Action: Mouse moved to (167, 414)
Screenshot: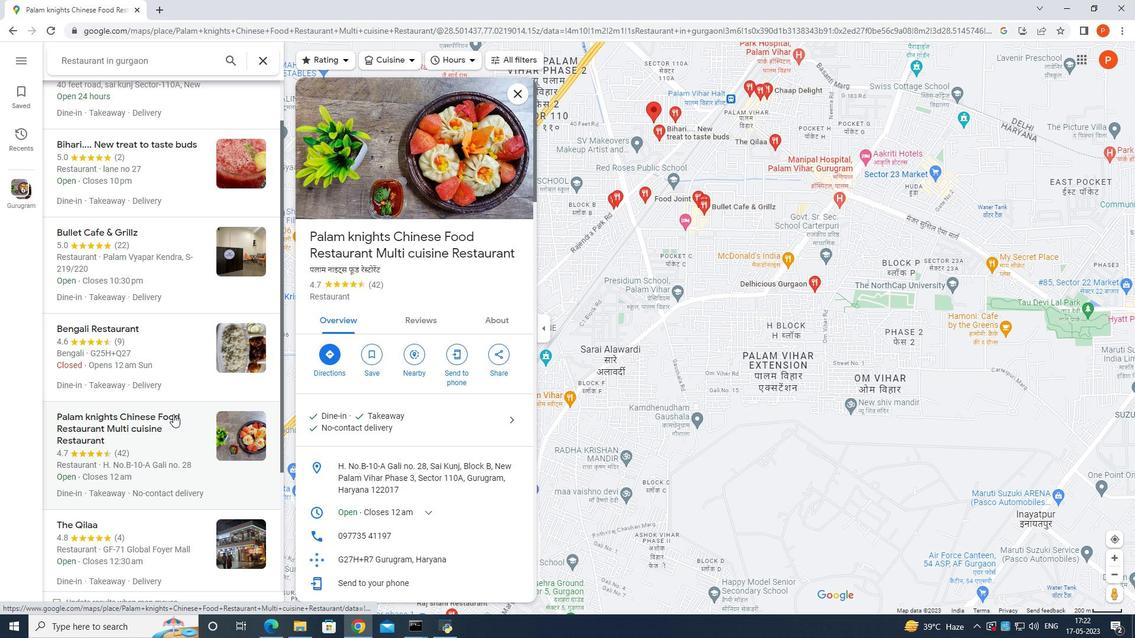
Action: Mouse scrolled (167, 413) with delta (0, 0)
Screenshot: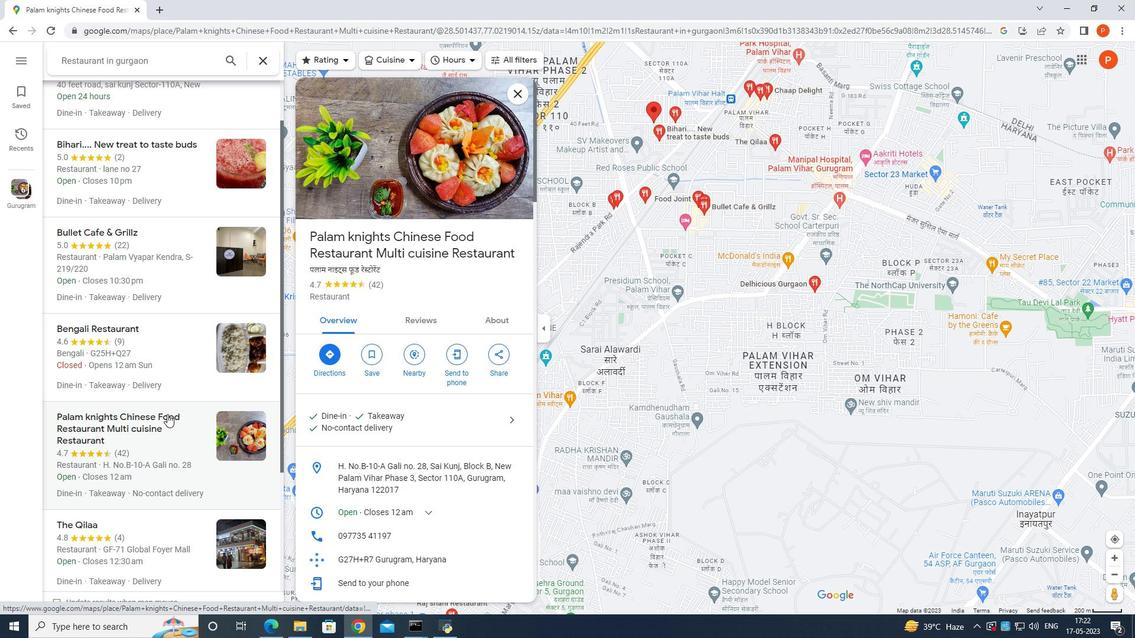 
Action: Mouse moved to (167, 413)
Screenshot: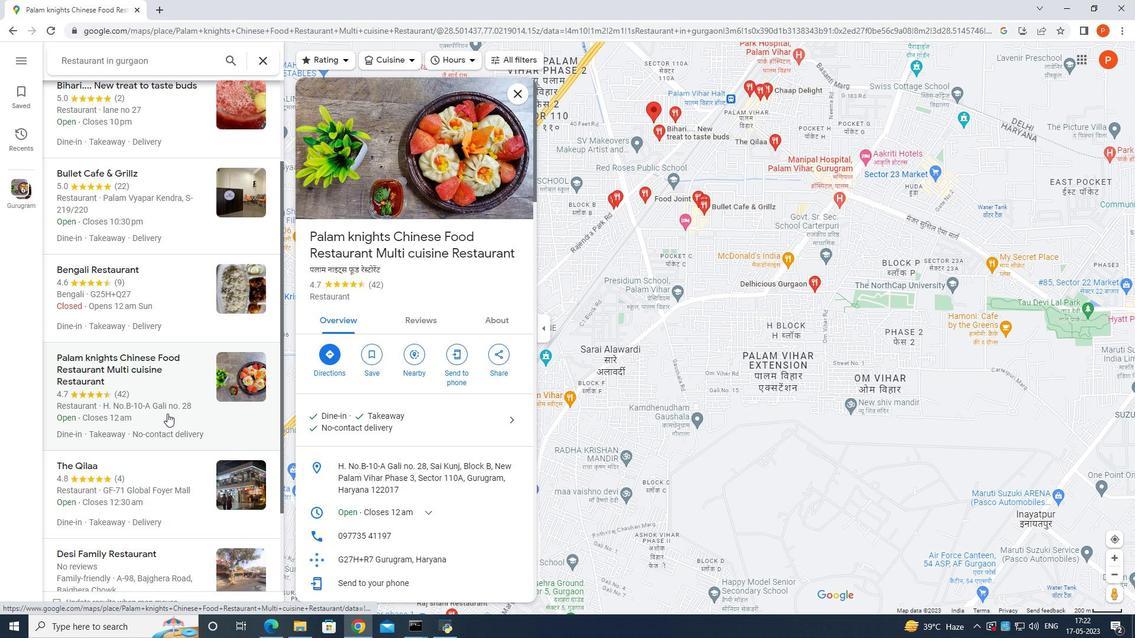 
Action: Mouse scrolled (167, 412) with delta (0, 0)
Screenshot: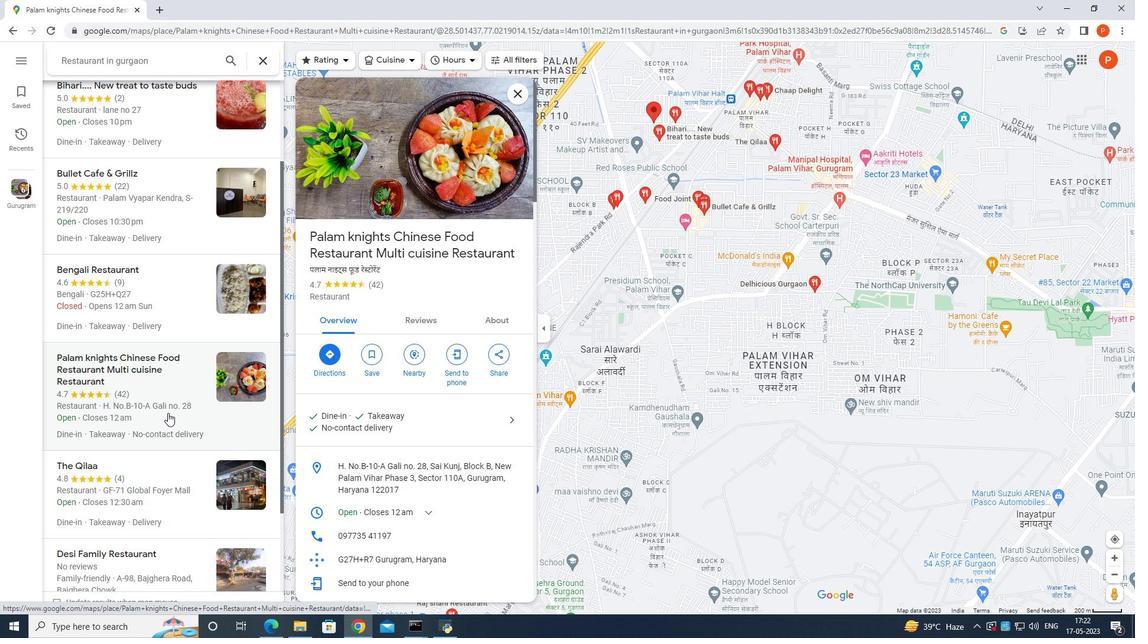 
Action: Mouse scrolled (167, 412) with delta (0, 0)
Screenshot: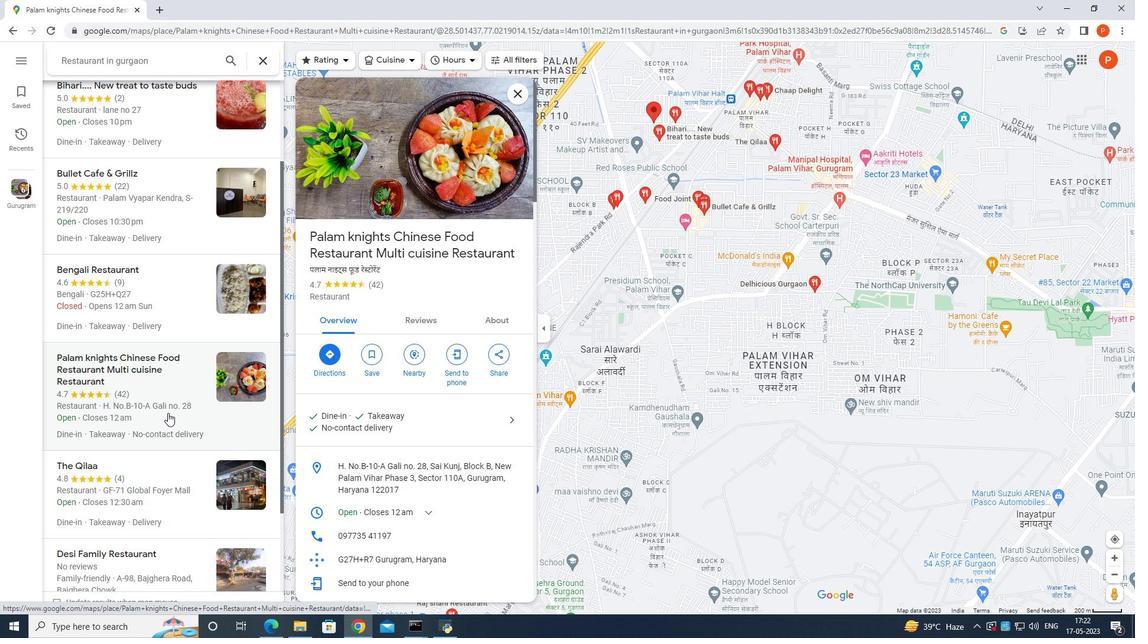 
Action: Mouse scrolled (167, 412) with delta (0, 0)
Screenshot: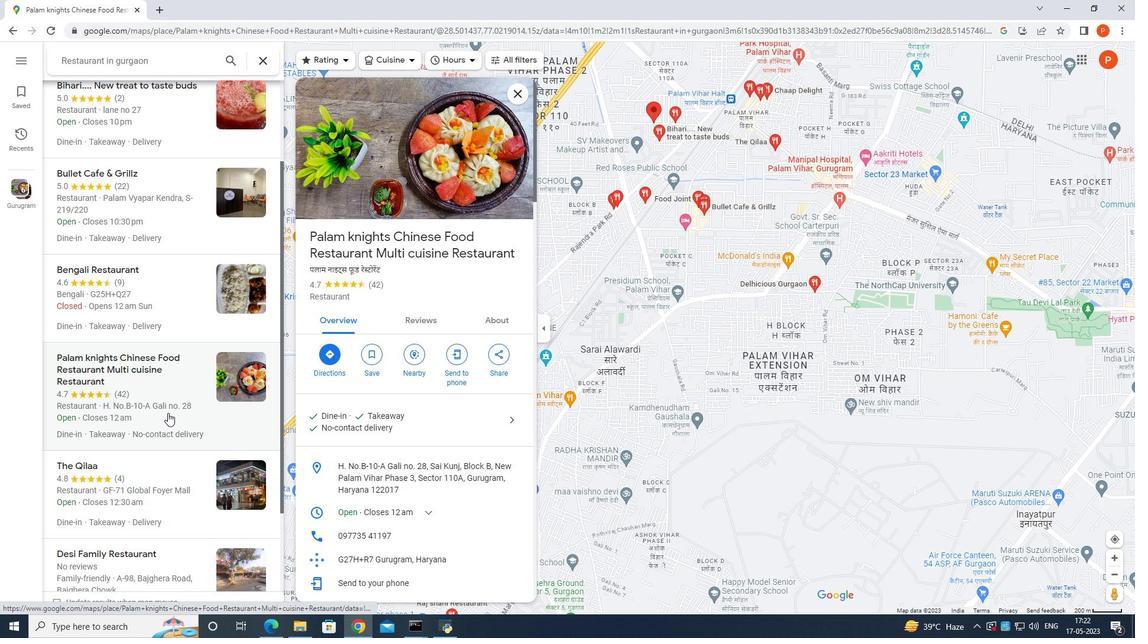 
Action: Mouse scrolled (167, 412) with delta (0, 0)
Screenshot: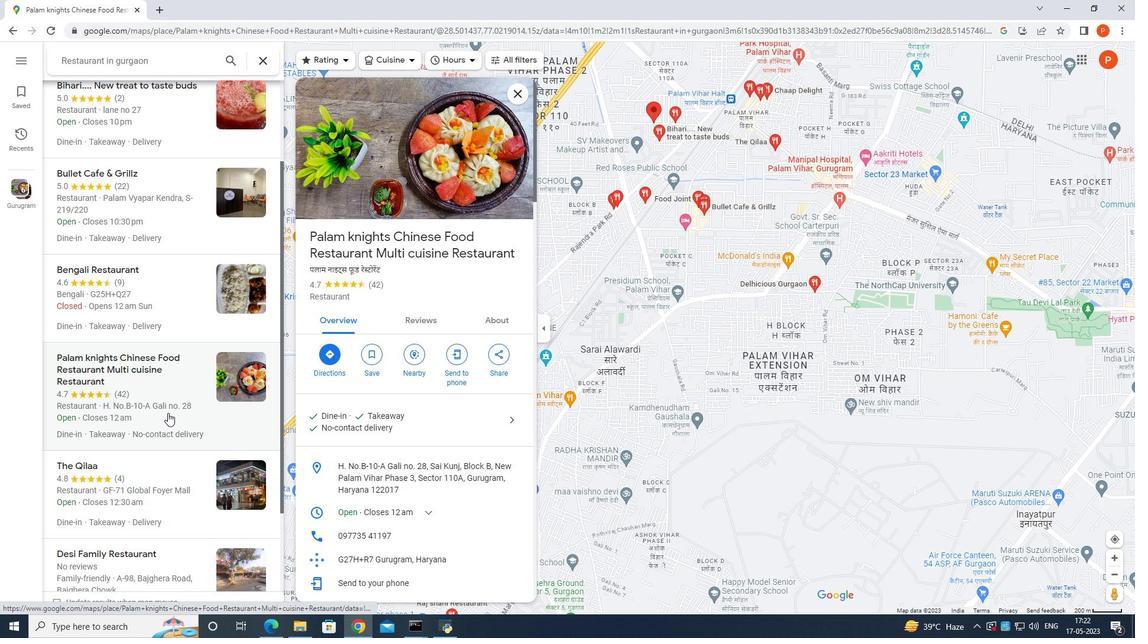 
Action: Mouse scrolled (167, 412) with delta (0, 0)
Screenshot: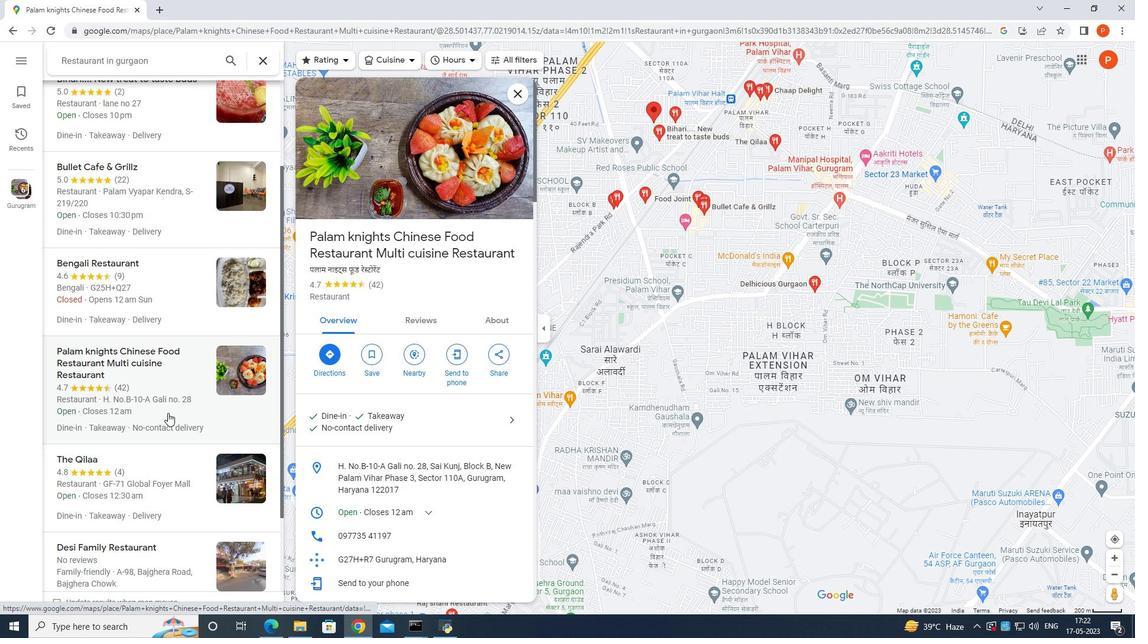 
Action: Mouse moved to (166, 405)
Screenshot: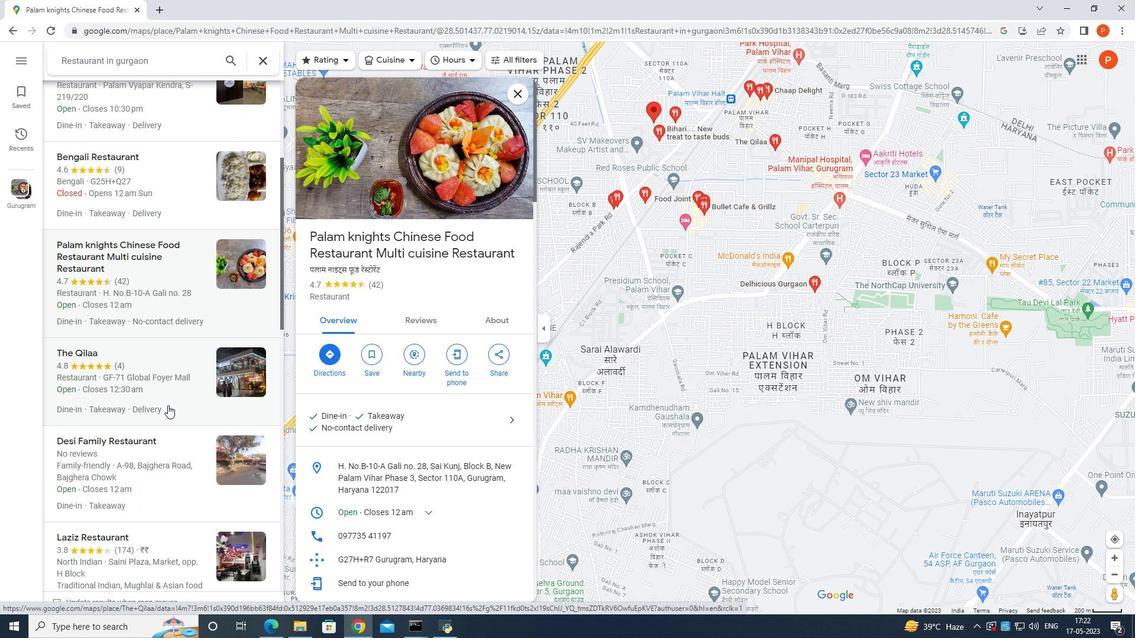 
Action: Mouse scrolled (166, 404) with delta (0, 0)
Screenshot: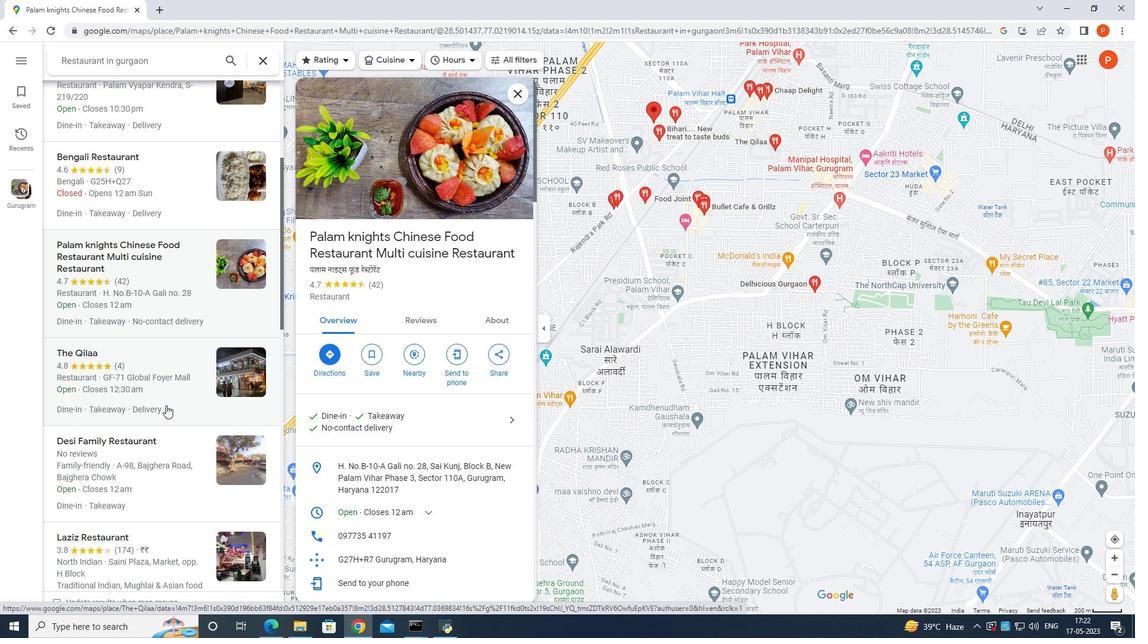 
Action: Mouse scrolled (166, 404) with delta (0, 0)
Screenshot: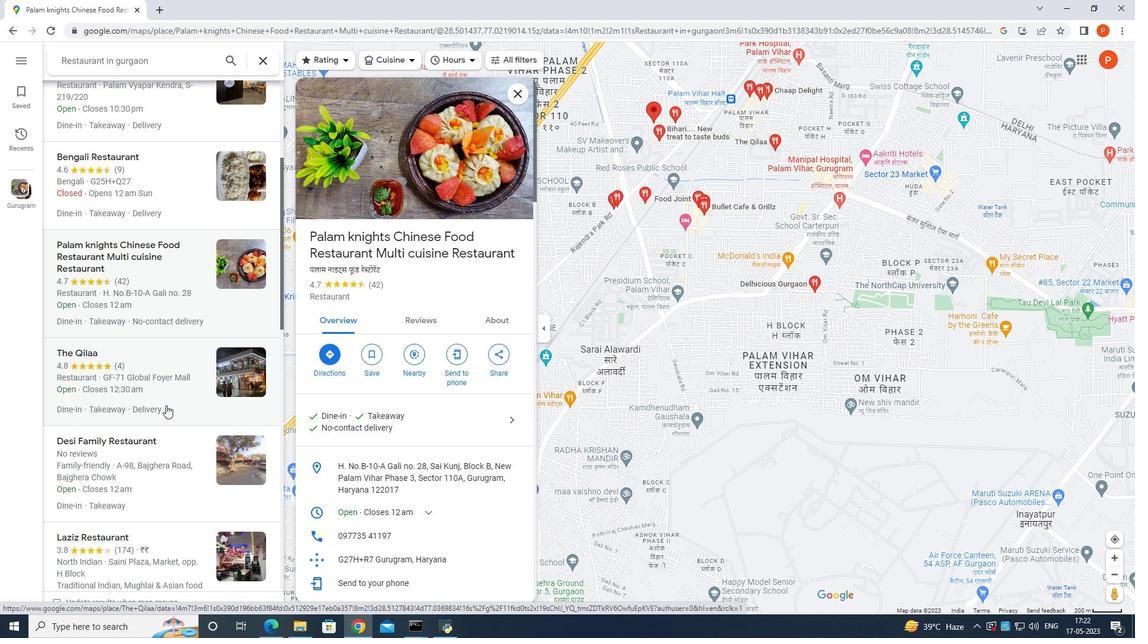 
Action: Mouse moved to (92, 420)
Screenshot: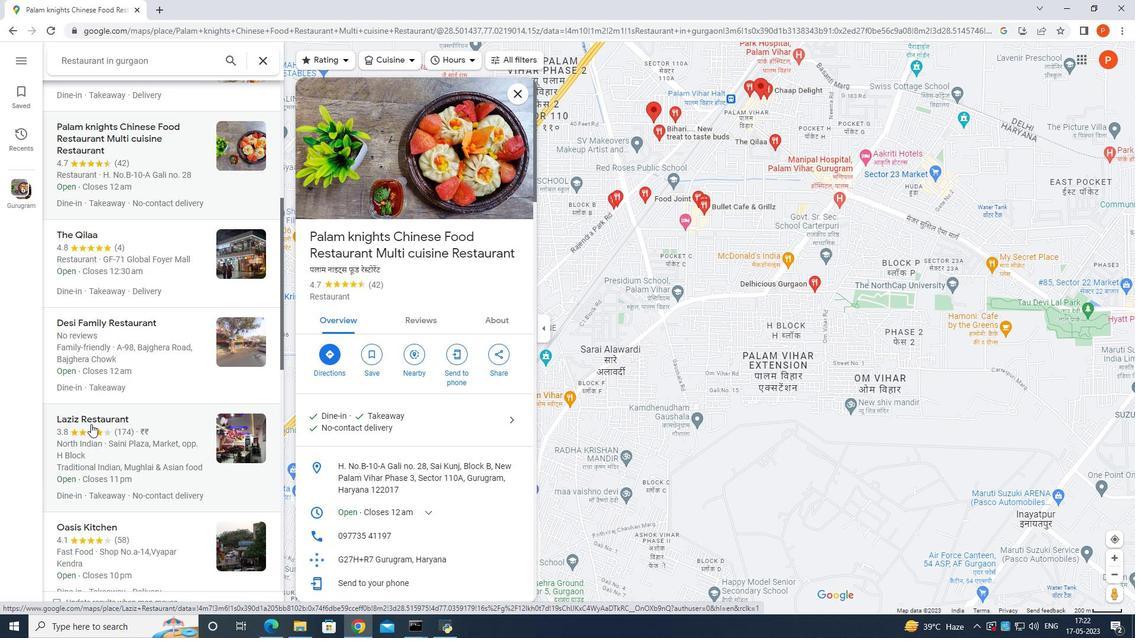 
Action: Mouse pressed left at (92, 420)
Screenshot: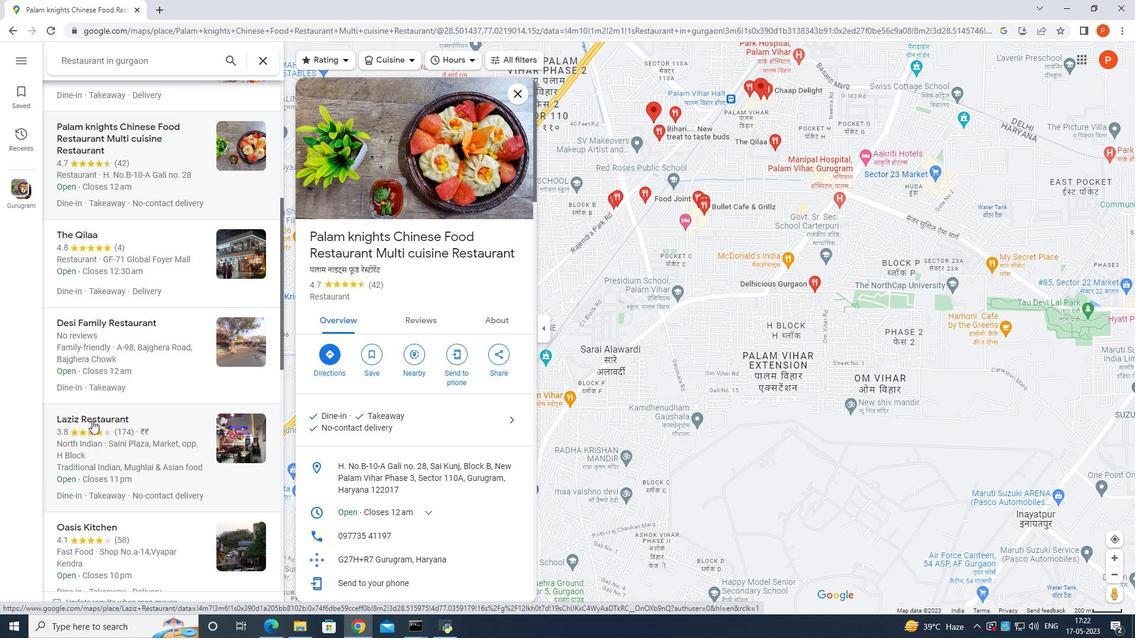 
Action: Mouse moved to (254, 360)
Screenshot: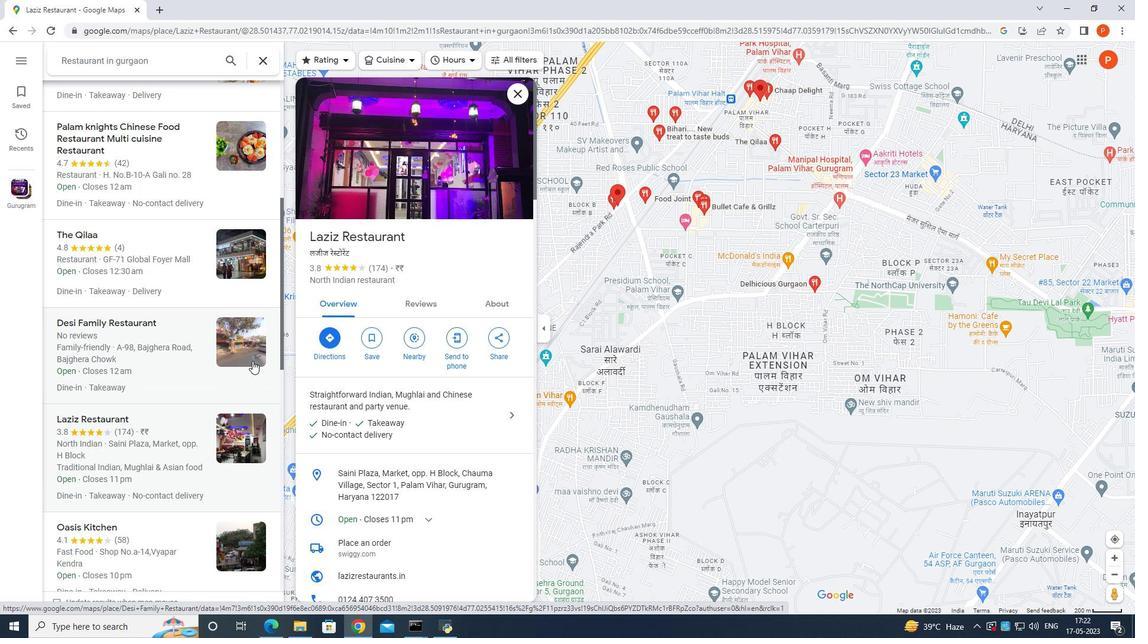 
Action: Mouse scrolled (254, 360) with delta (0, 0)
Screenshot: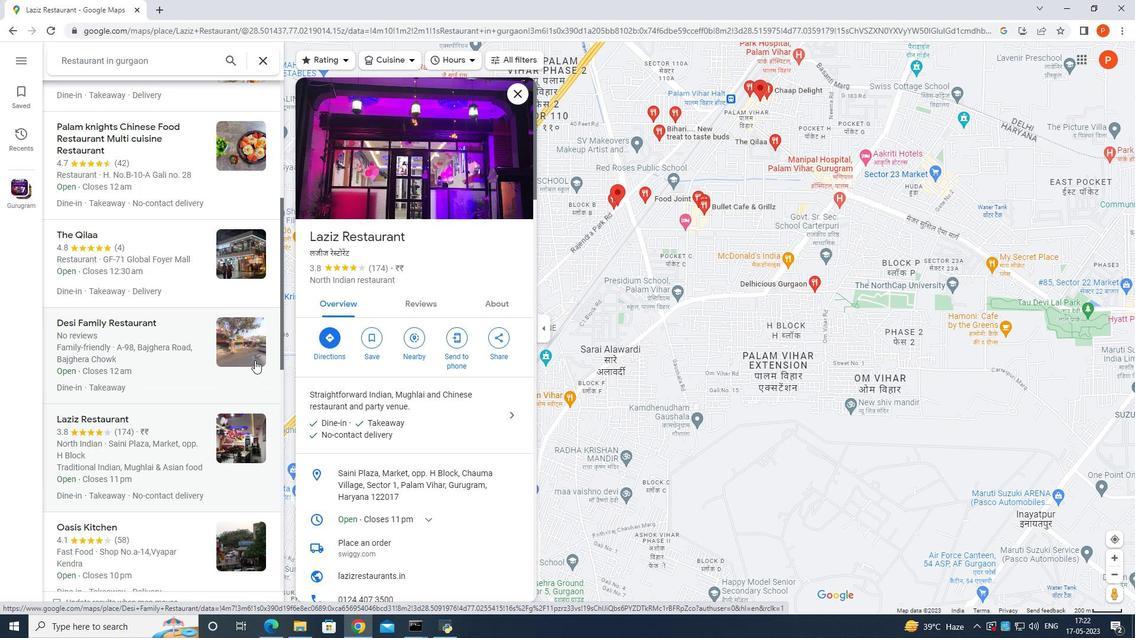 
Action: Mouse moved to (289, 369)
Screenshot: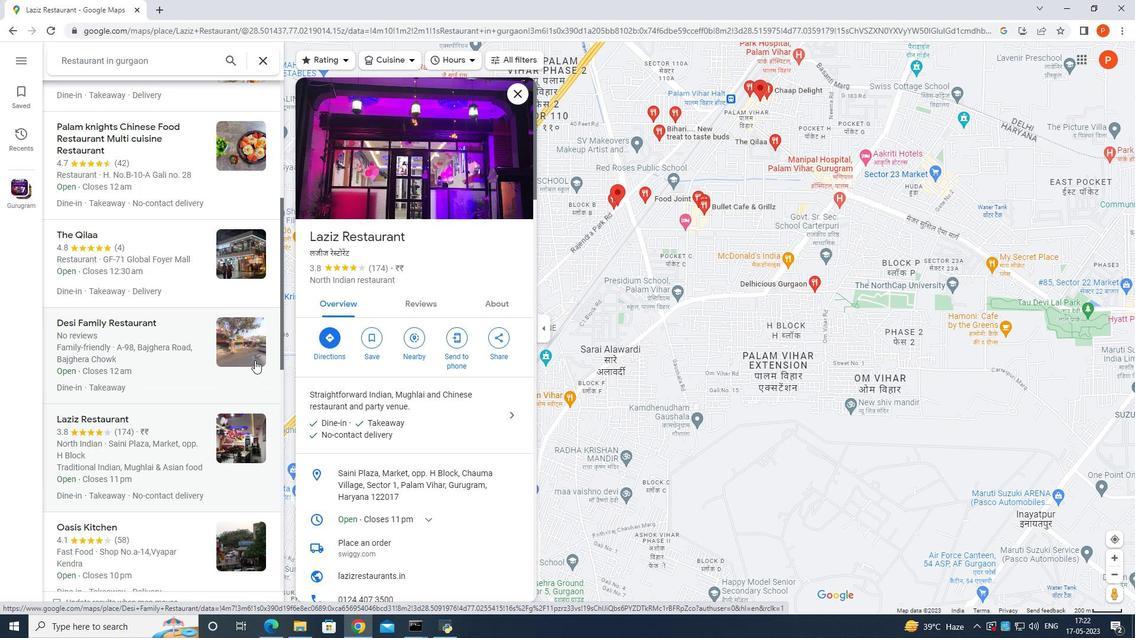
Action: Mouse scrolled (289, 368) with delta (0, 0)
Screenshot: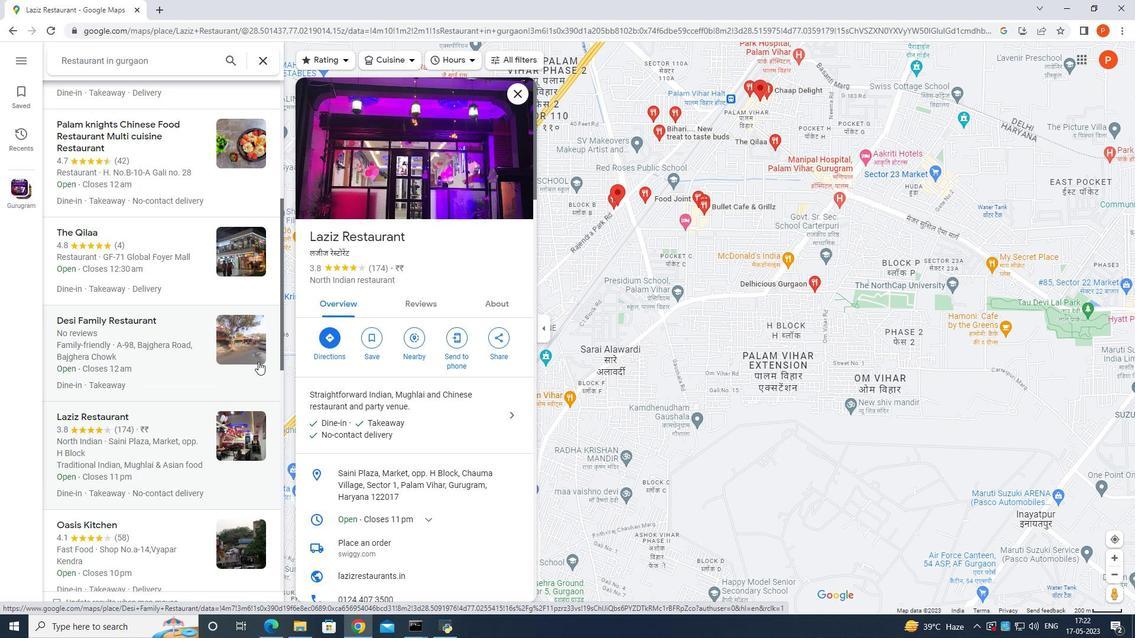 
Action: Mouse moved to (325, 365)
Screenshot: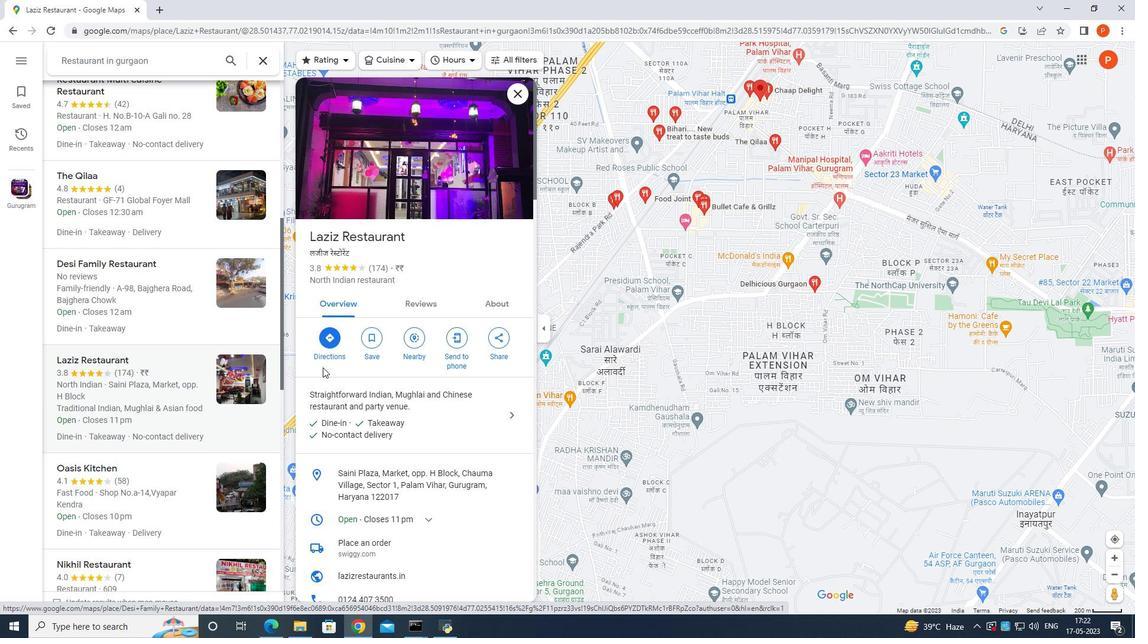 
Action: Mouse scrolled (325, 365) with delta (0, 0)
Screenshot: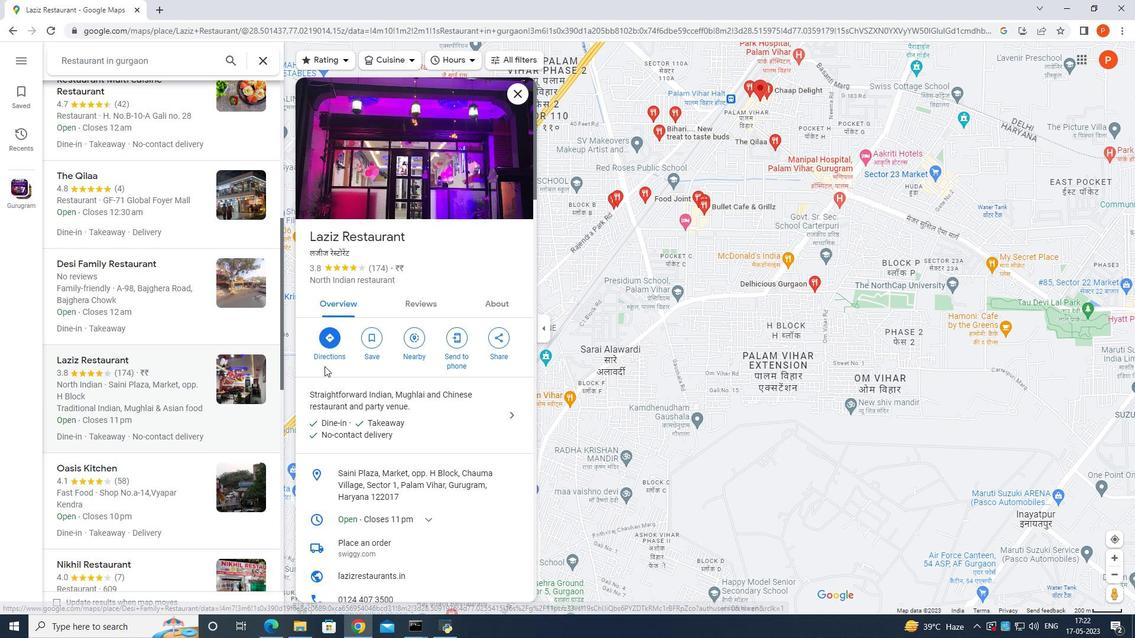 
Action: Mouse scrolled (325, 365) with delta (0, 0)
Screenshot: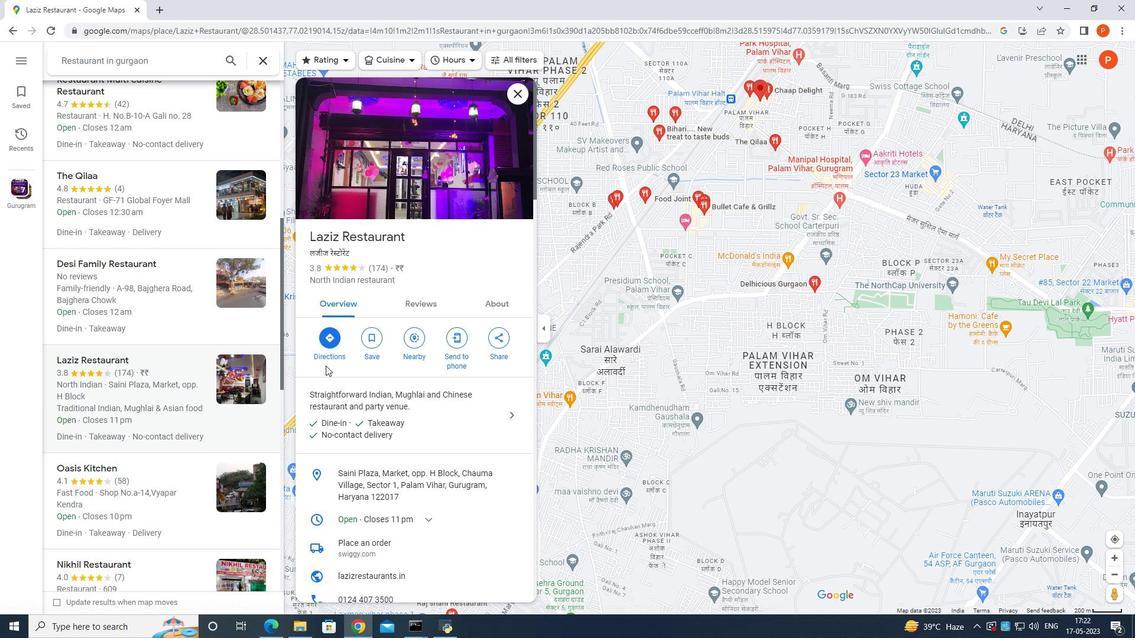 
Action: Mouse moved to (333, 376)
Screenshot: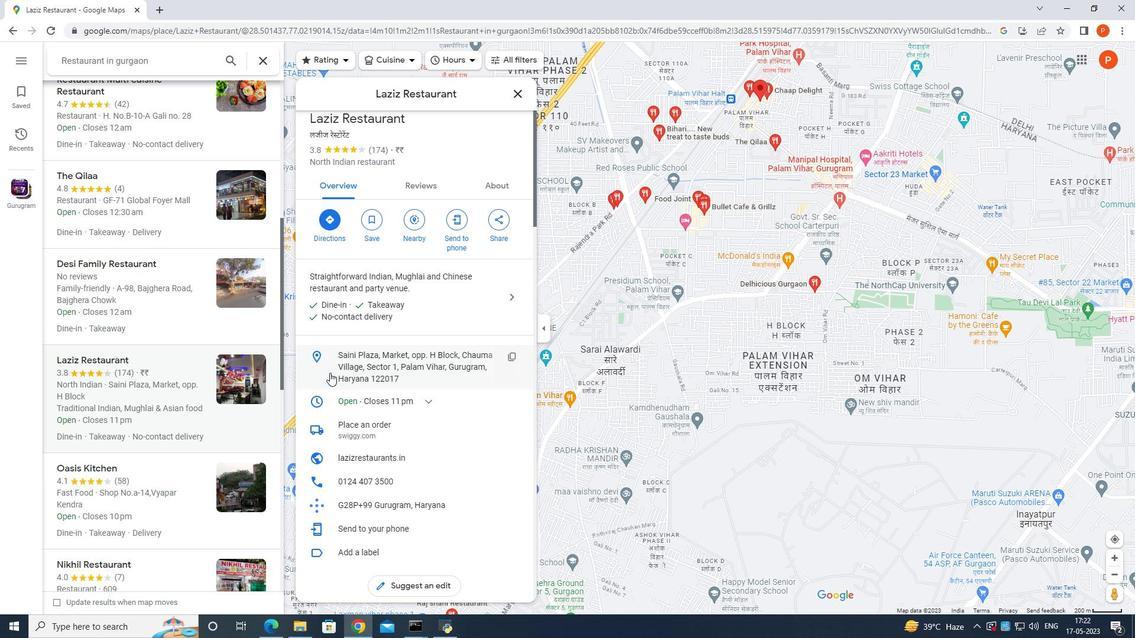 
Action: Mouse scrolled (333, 375) with delta (0, 0)
Screenshot: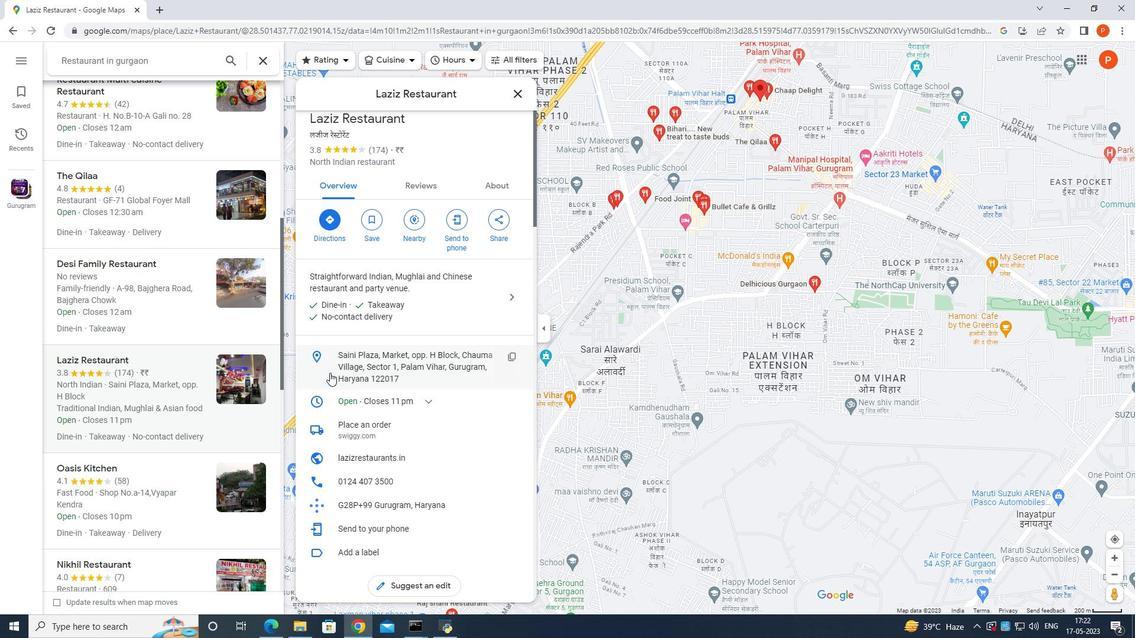 
Action: Mouse moved to (339, 391)
Screenshot: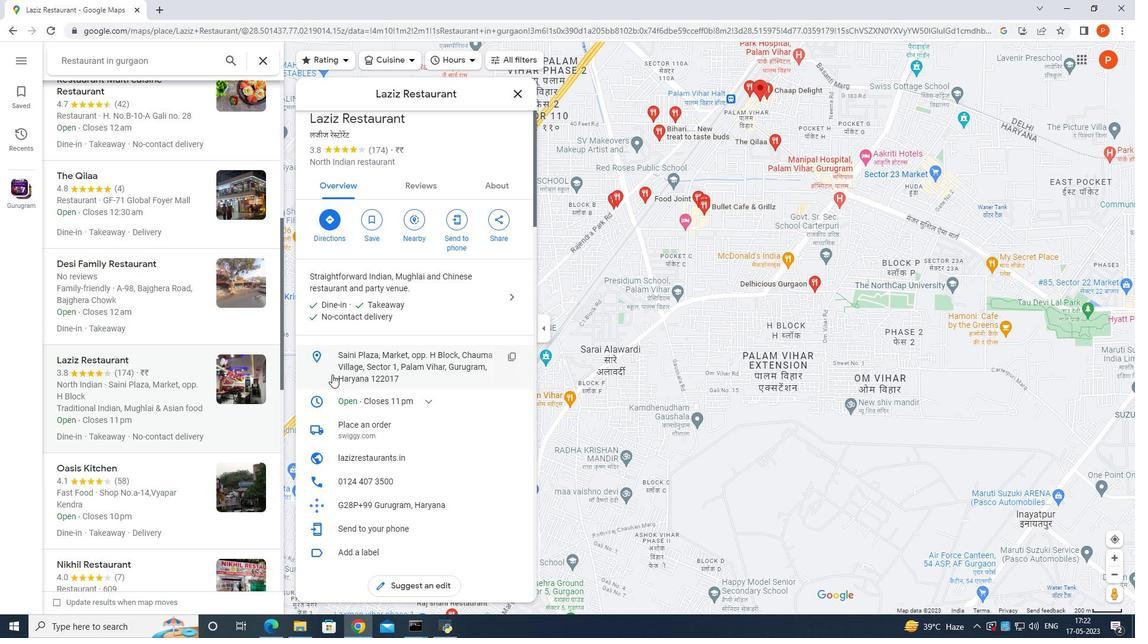 
Action: Mouse scrolled (339, 390) with delta (0, 0)
Screenshot: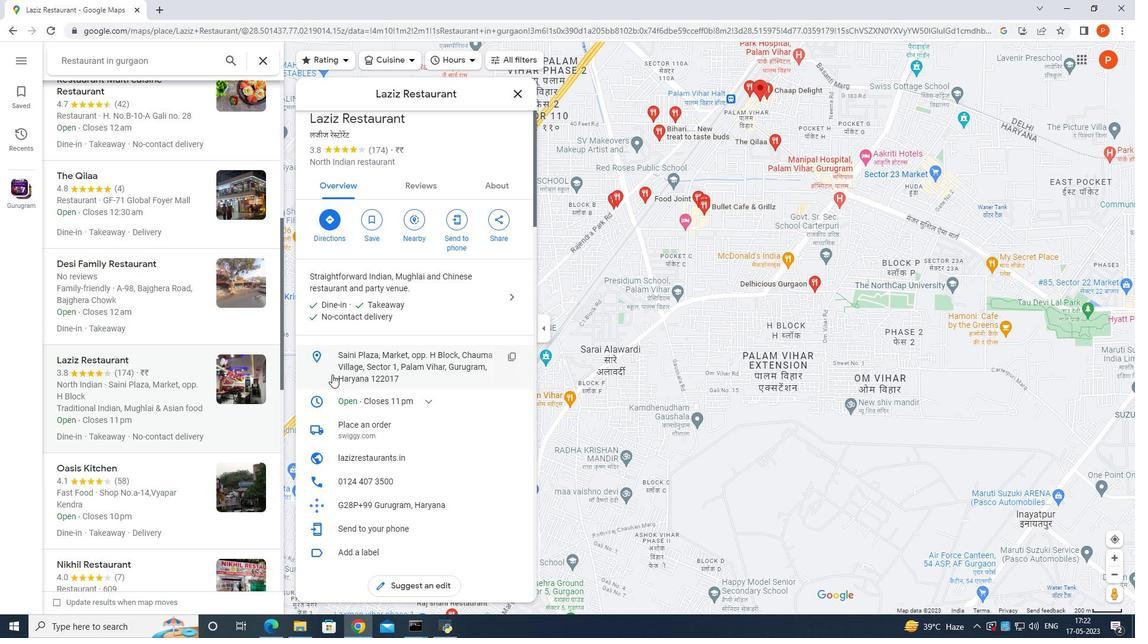 
Action: Mouse moved to (340, 393)
Screenshot: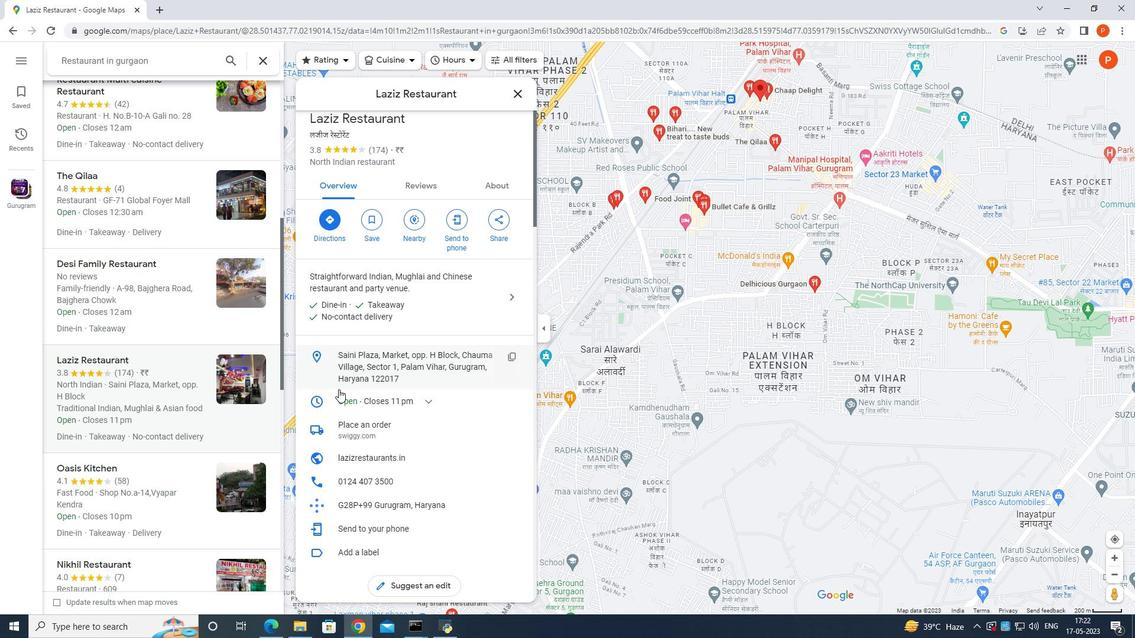 
Action: Mouse scrolled (340, 392) with delta (0, 0)
Screenshot: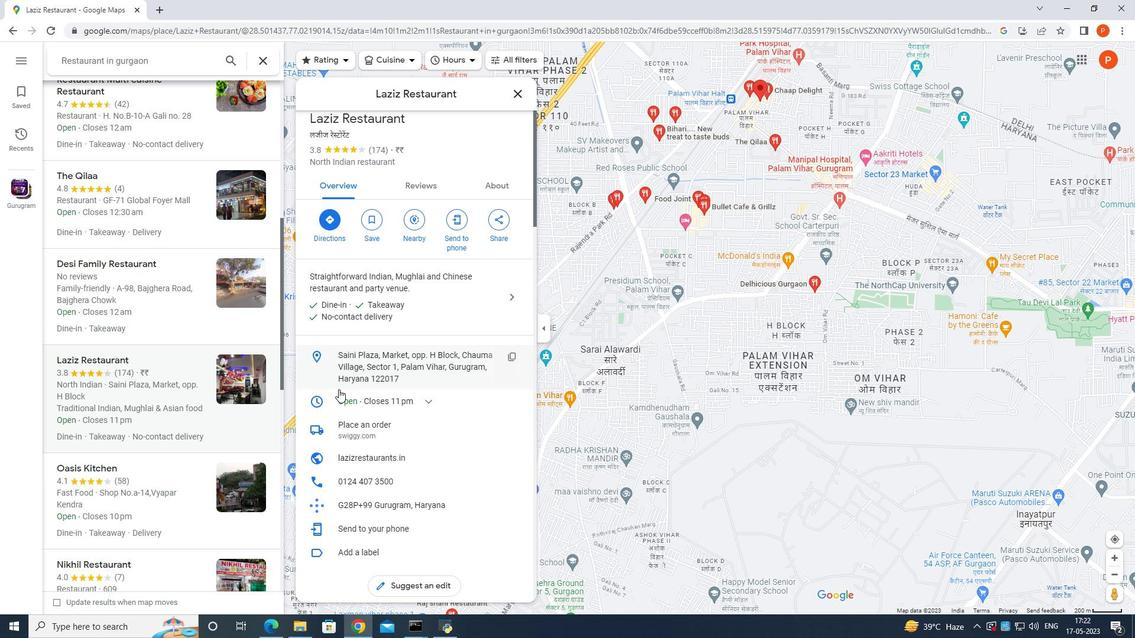 
Action: Mouse moved to (343, 401)
Screenshot: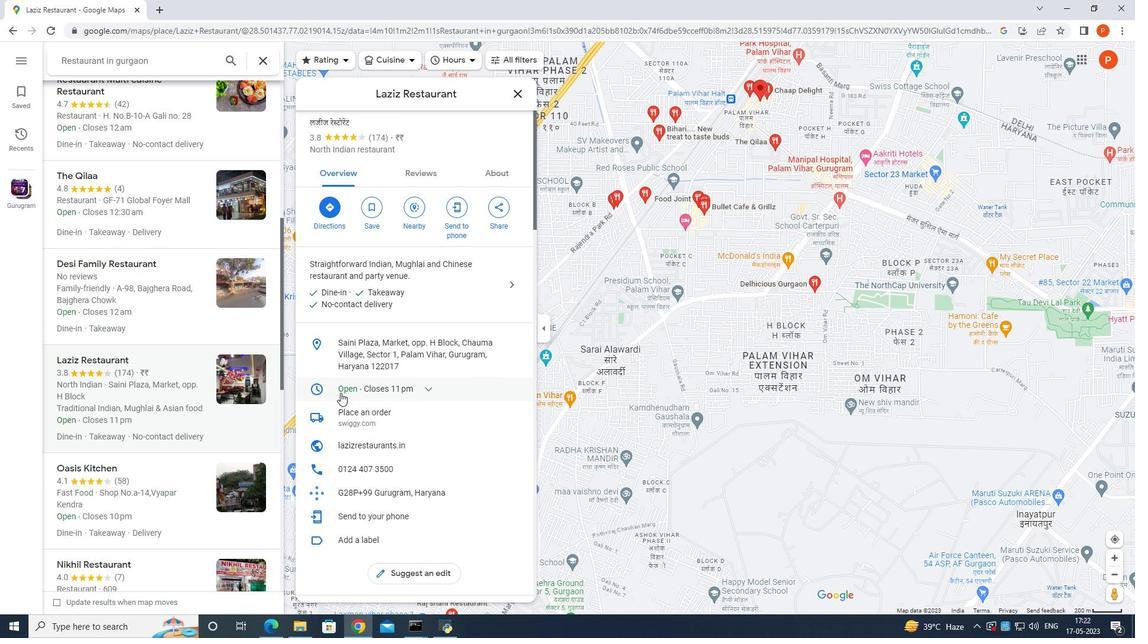 
Action: Mouse scrolled (343, 400) with delta (0, 0)
Screenshot: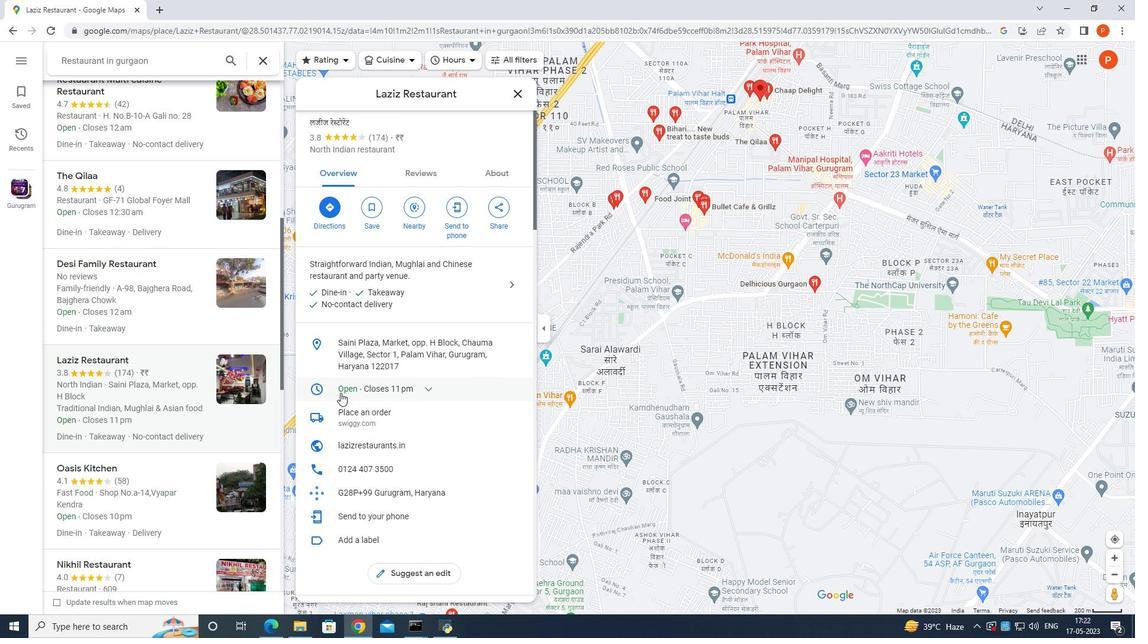 
Action: Mouse moved to (345, 407)
Screenshot: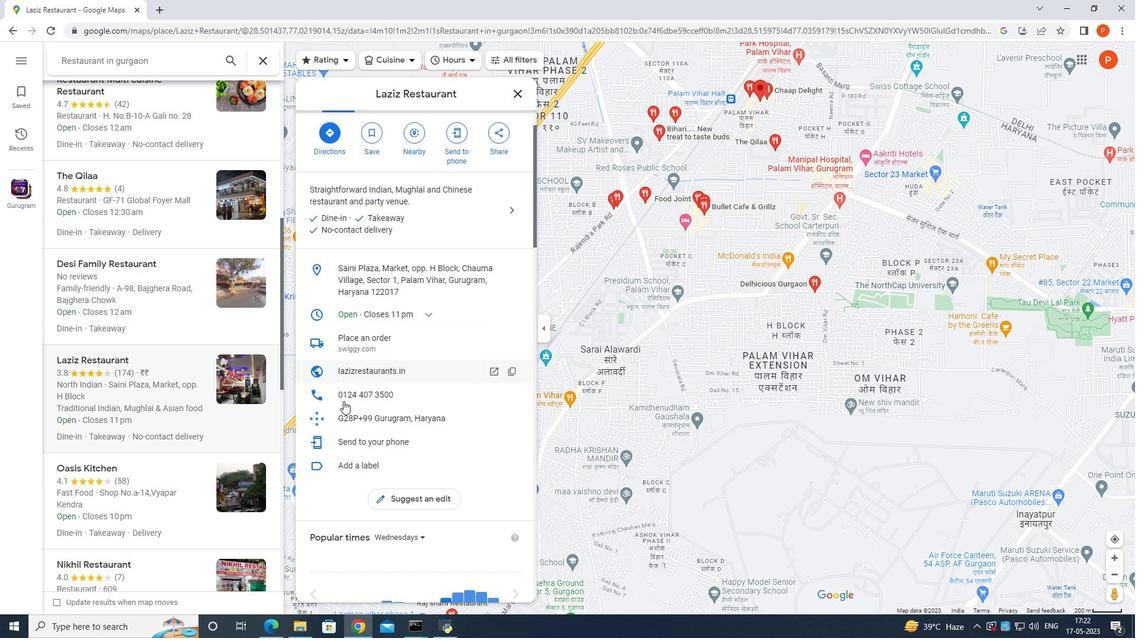 
Action: Mouse scrolled (345, 406) with delta (0, 0)
Screenshot: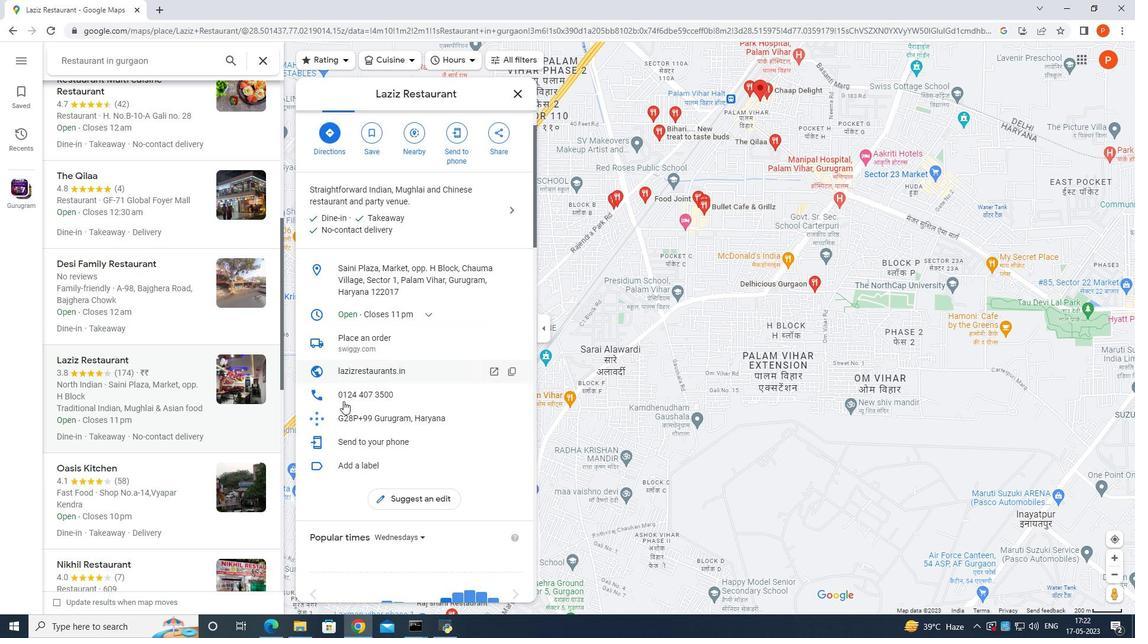 
Action: Mouse moved to (346, 399)
Screenshot: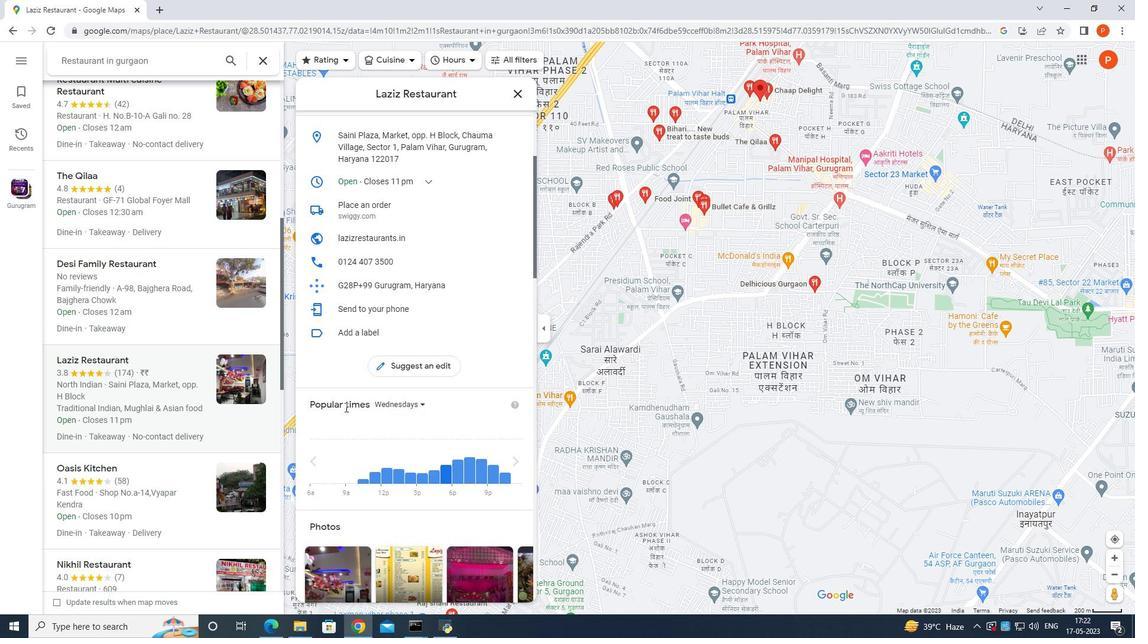 
Action: Mouse scrolled (346, 398) with delta (0, 0)
Screenshot: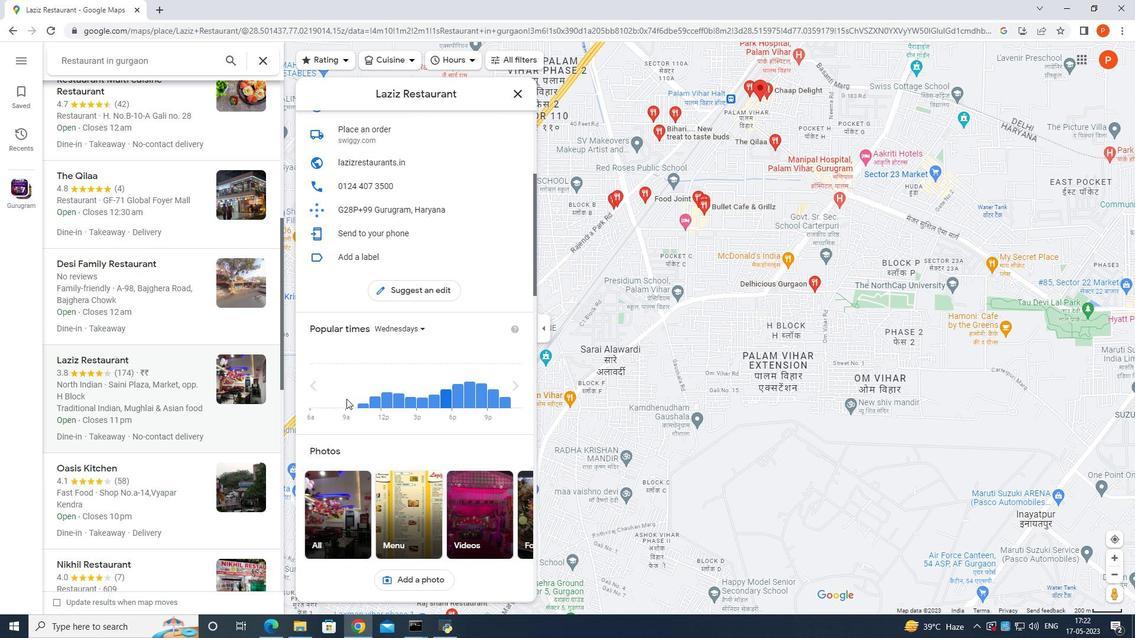 
Action: Mouse moved to (346, 399)
Screenshot: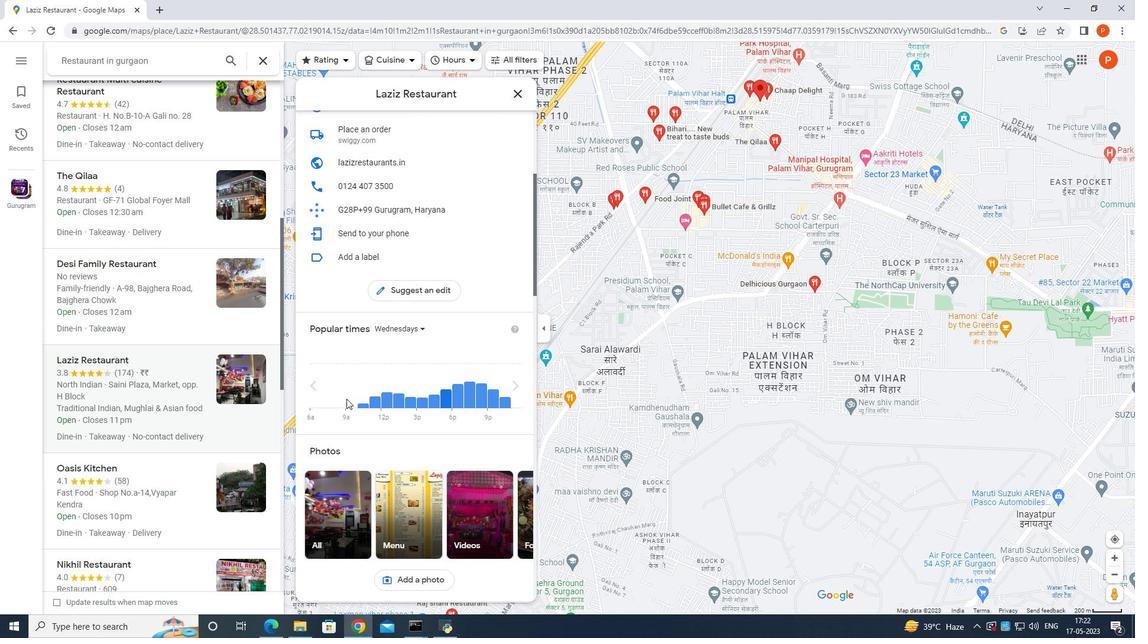 
Action: Mouse scrolled (346, 398) with delta (0, 0)
Screenshot: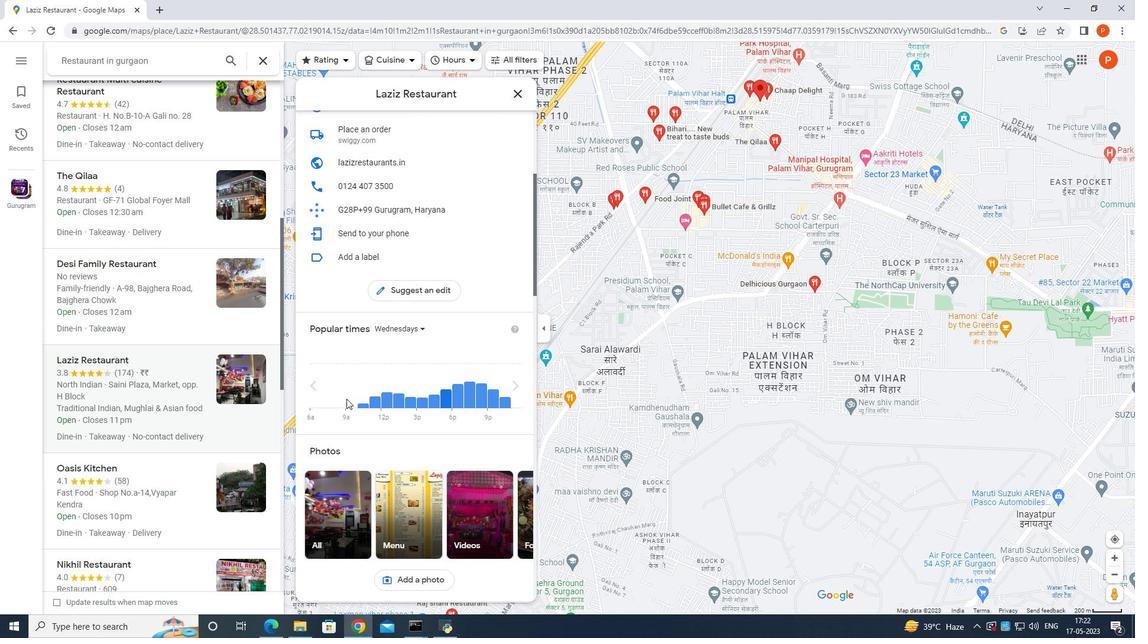 
Action: Mouse moved to (346, 400)
Screenshot: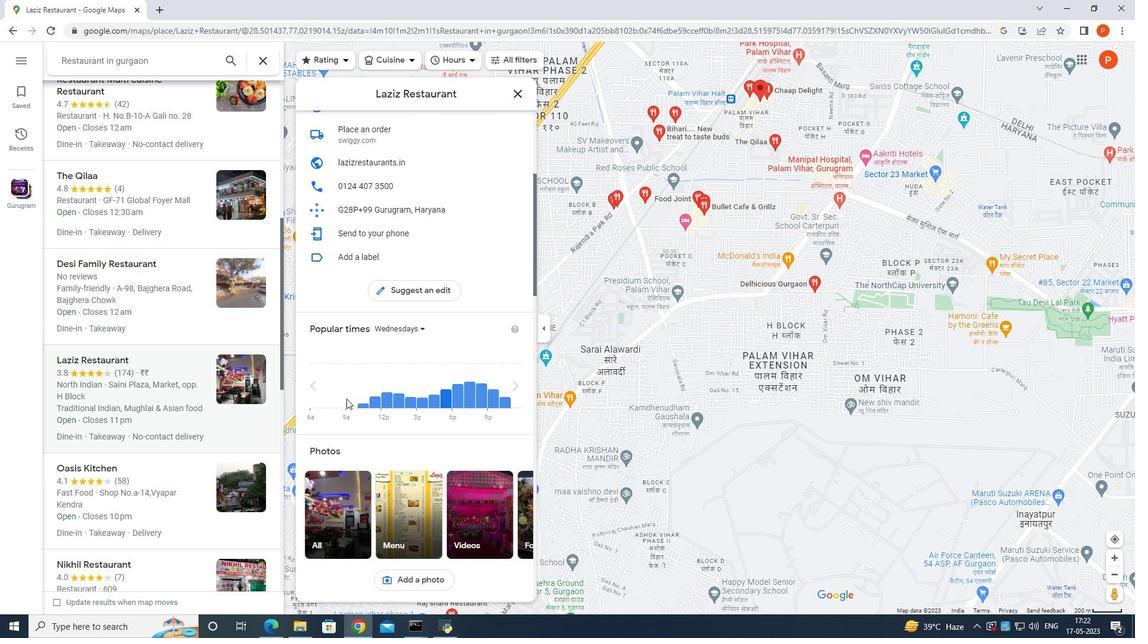 
Action: Mouse scrolled (346, 400) with delta (0, 0)
Screenshot: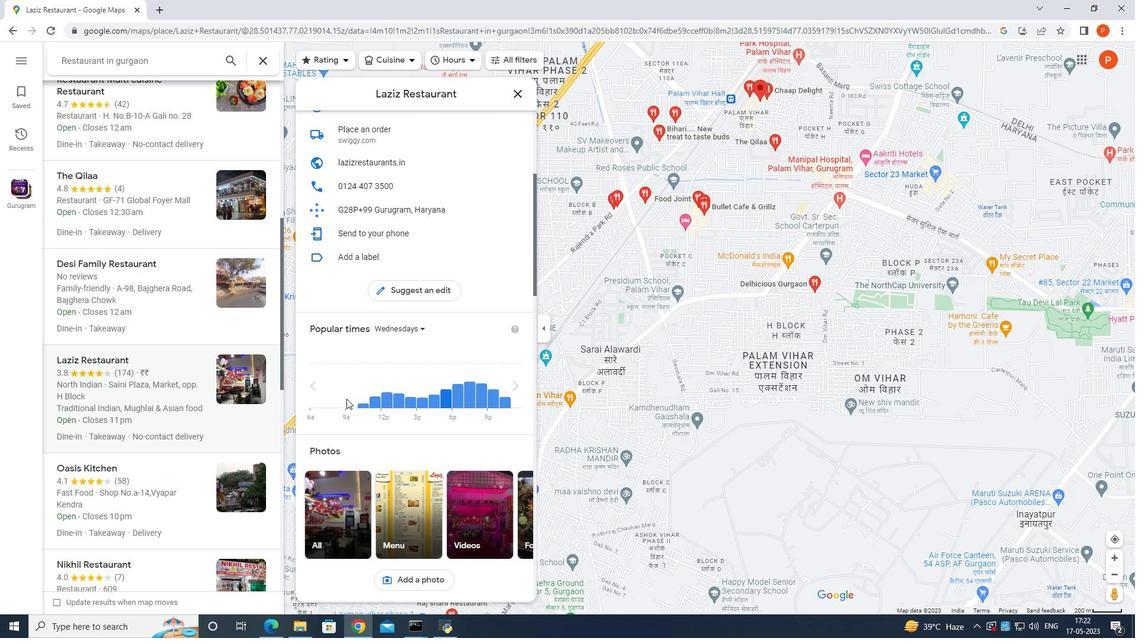 
Action: Mouse moved to (452, 349)
Screenshot: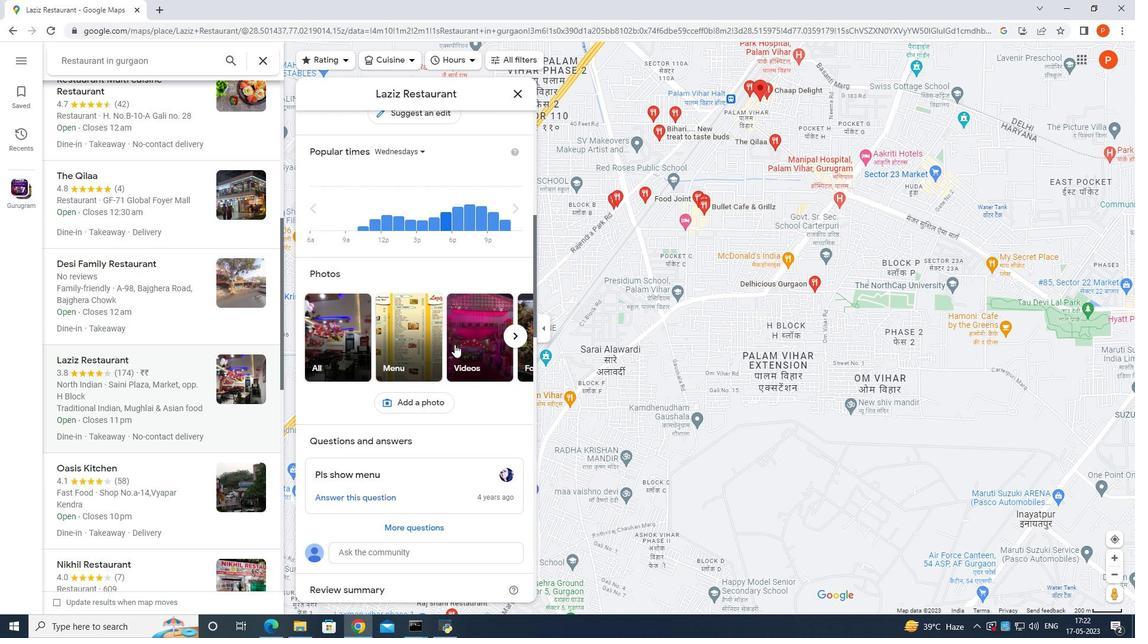 
Action: Mouse scrolled (452, 349) with delta (0, 0)
Screenshot: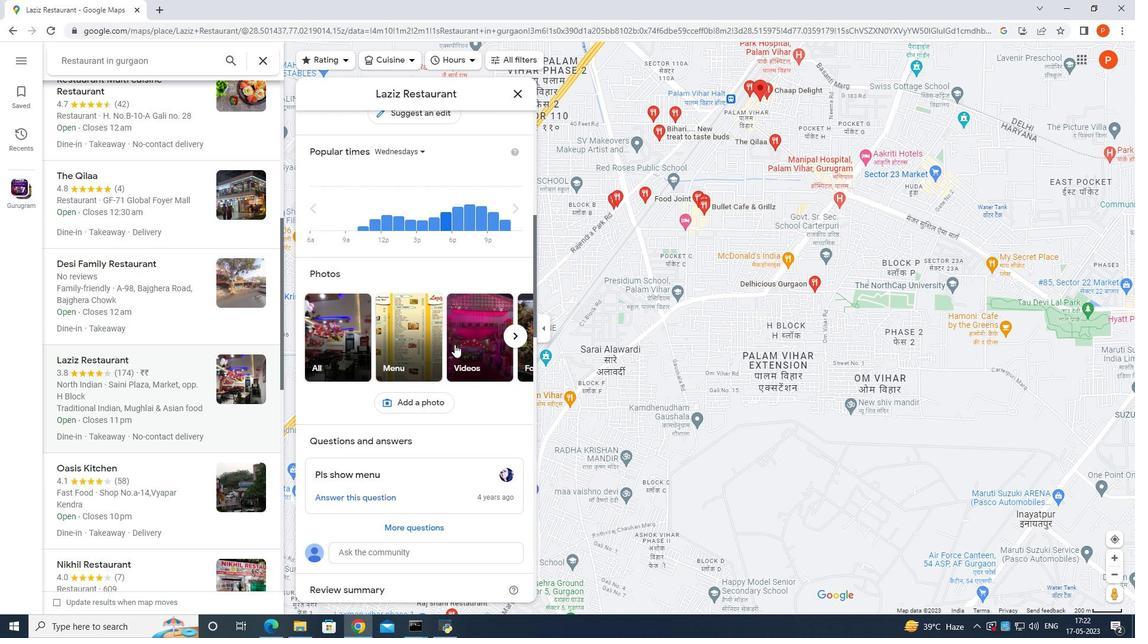 
Action: Mouse moved to (449, 352)
Screenshot: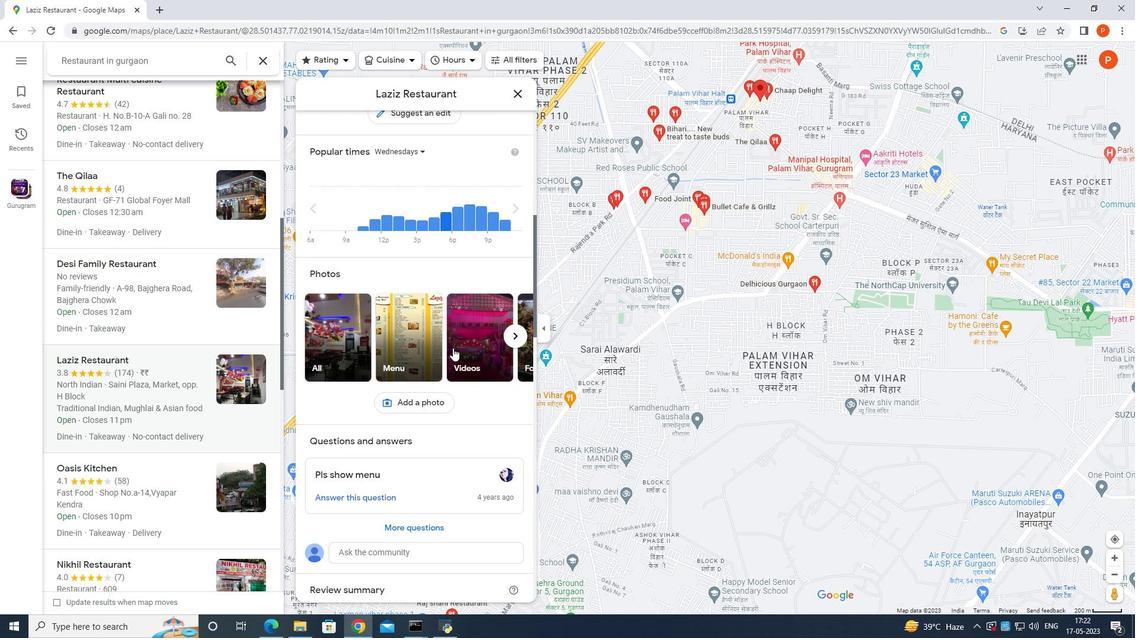 
Action: Mouse scrolled (449, 351) with delta (0, 0)
Screenshot: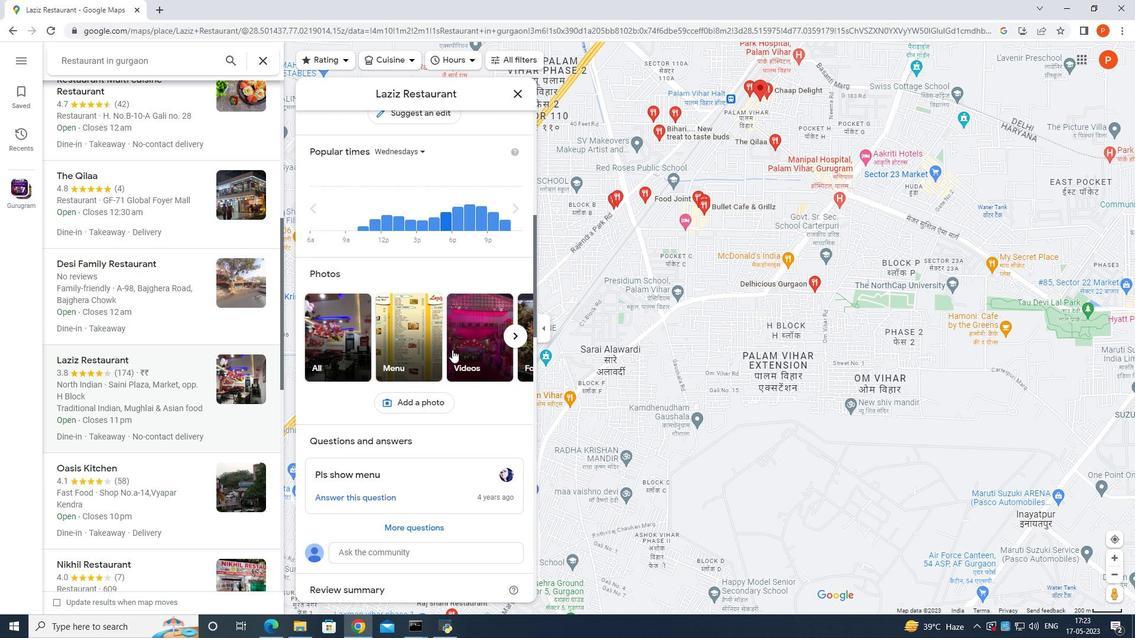 
Action: Mouse moved to (172, 344)
Screenshot: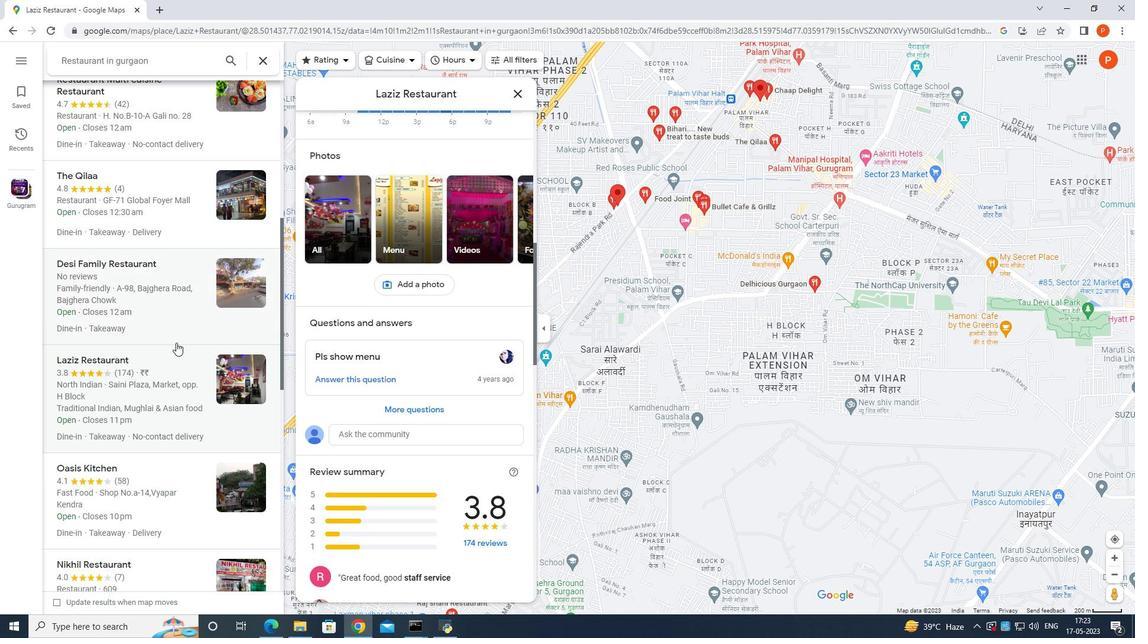 
Action: Mouse scrolled (172, 343) with delta (0, 0)
Screenshot: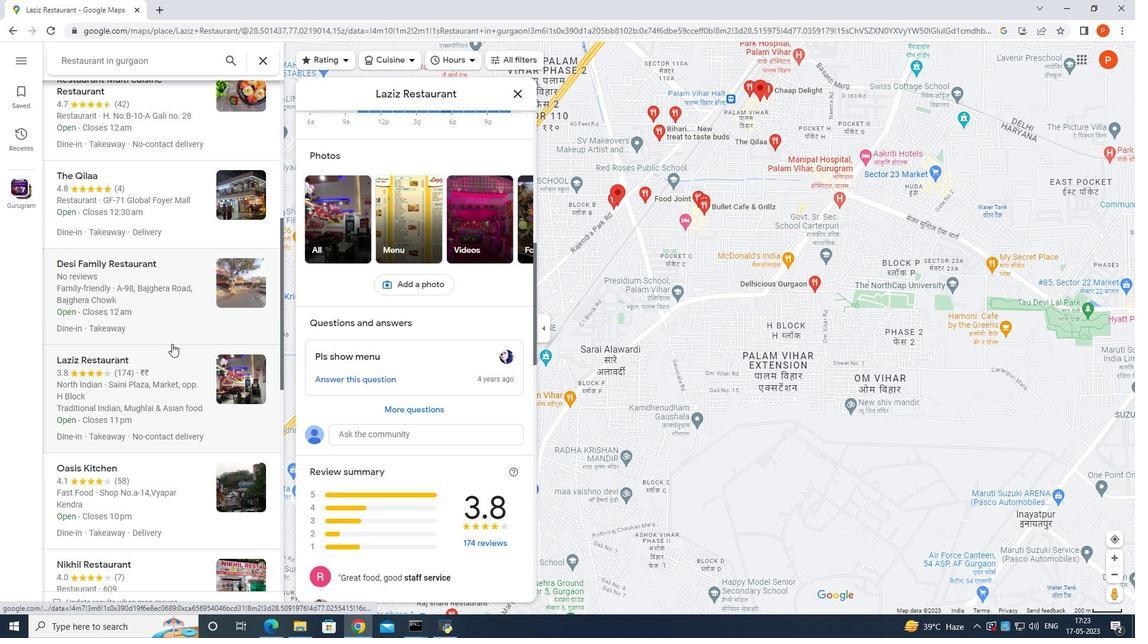 
Action: Mouse scrolled (172, 343) with delta (0, 0)
Screenshot: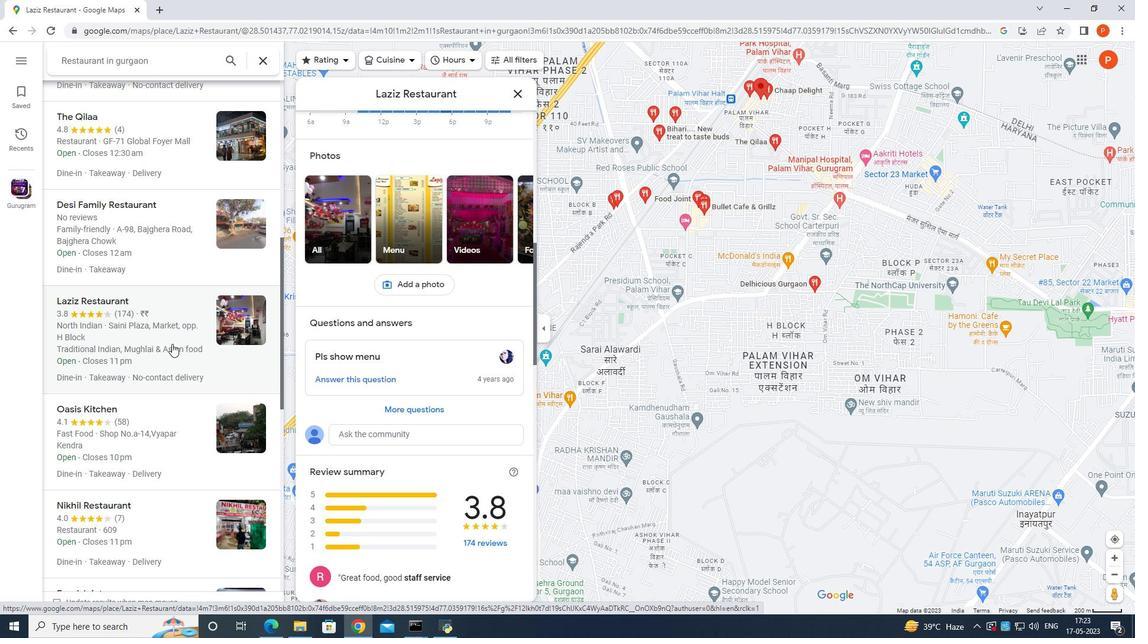 
Action: Mouse scrolled (172, 343) with delta (0, 0)
Screenshot: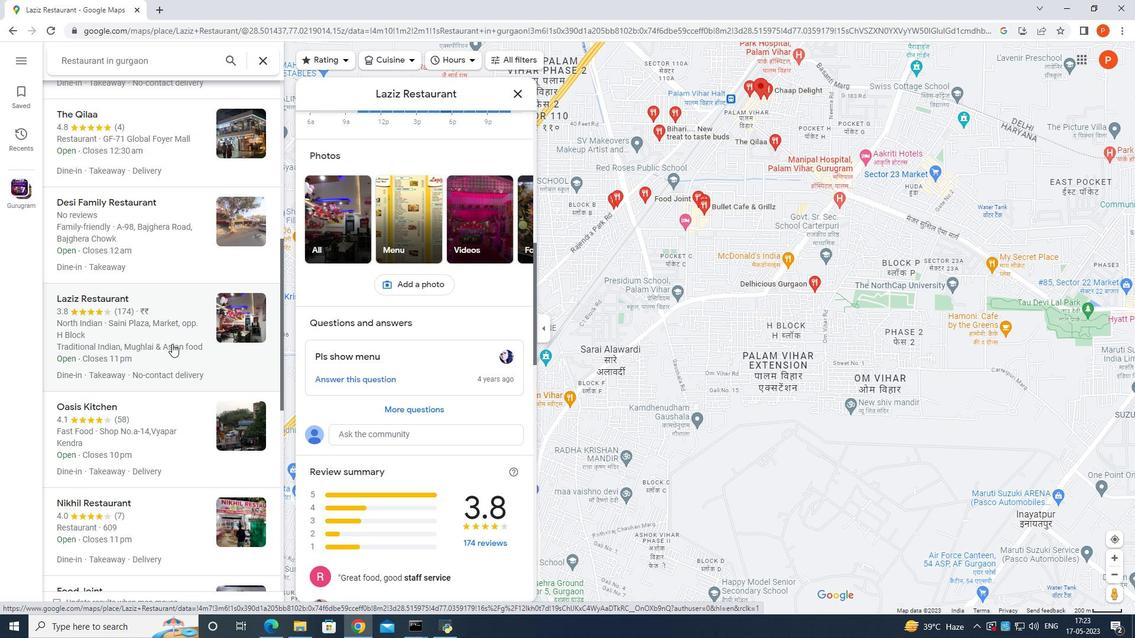 
Action: Mouse scrolled (172, 343) with delta (0, 0)
Screenshot: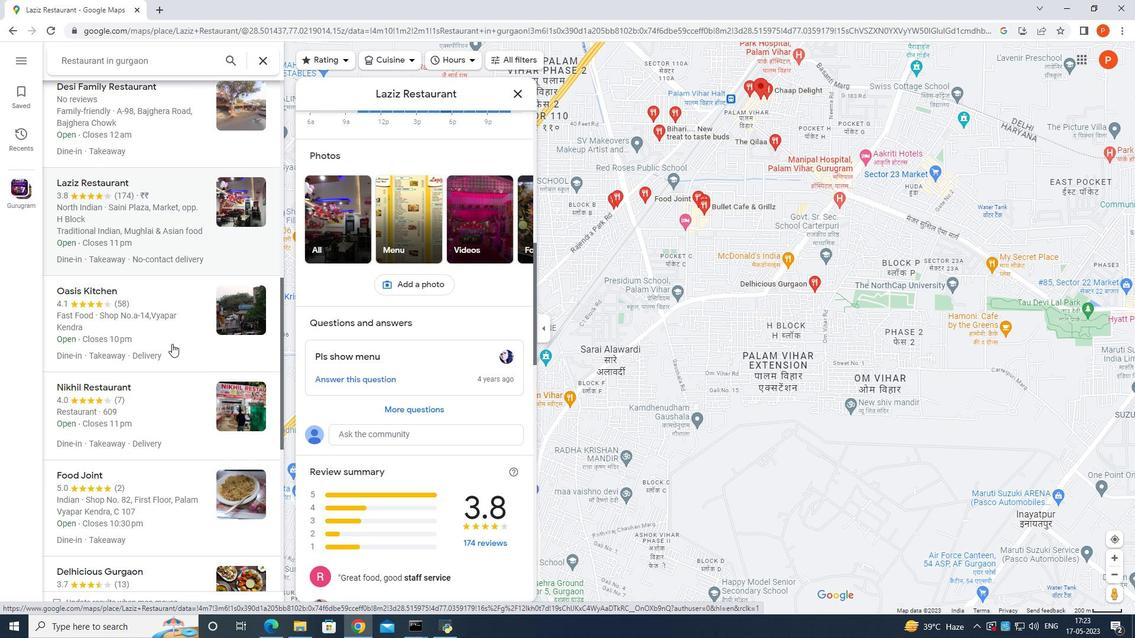
Action: Mouse moved to (142, 330)
Screenshot: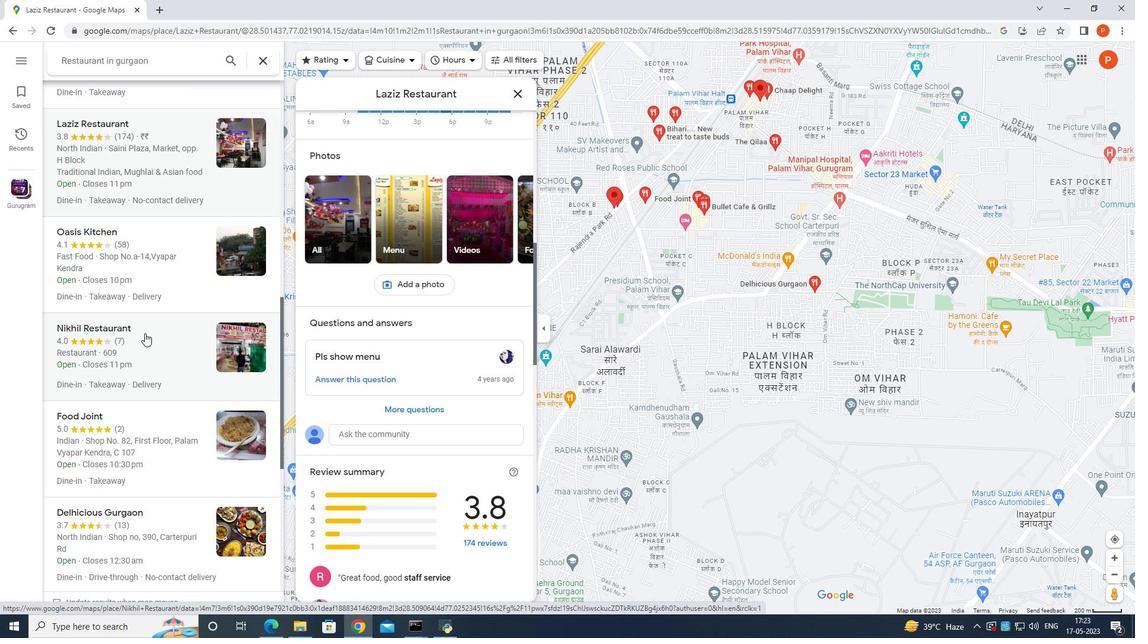 
Action: Mouse pressed left at (142, 330)
Screenshot: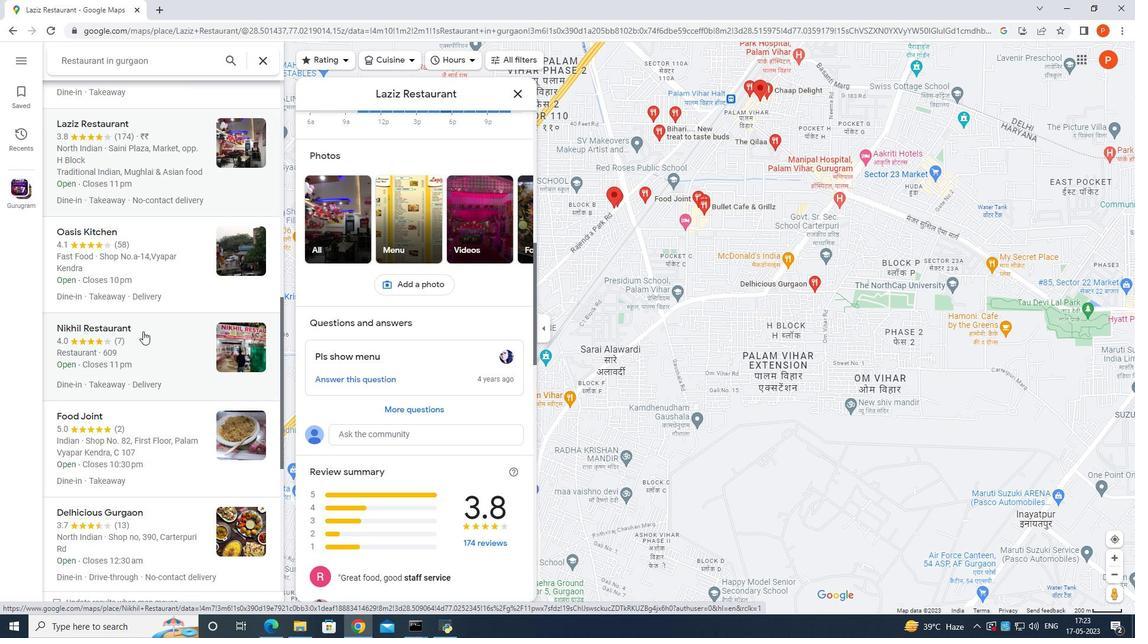 
Action: Mouse moved to (705, 199)
Screenshot: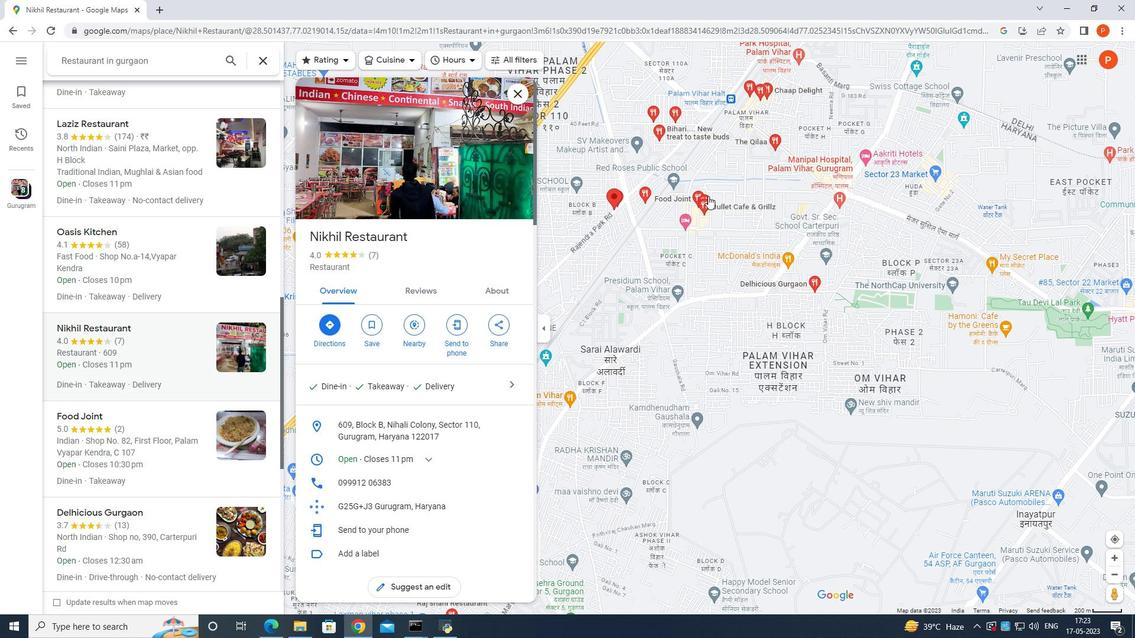 
Action: Mouse pressed left at (705, 199)
Screenshot: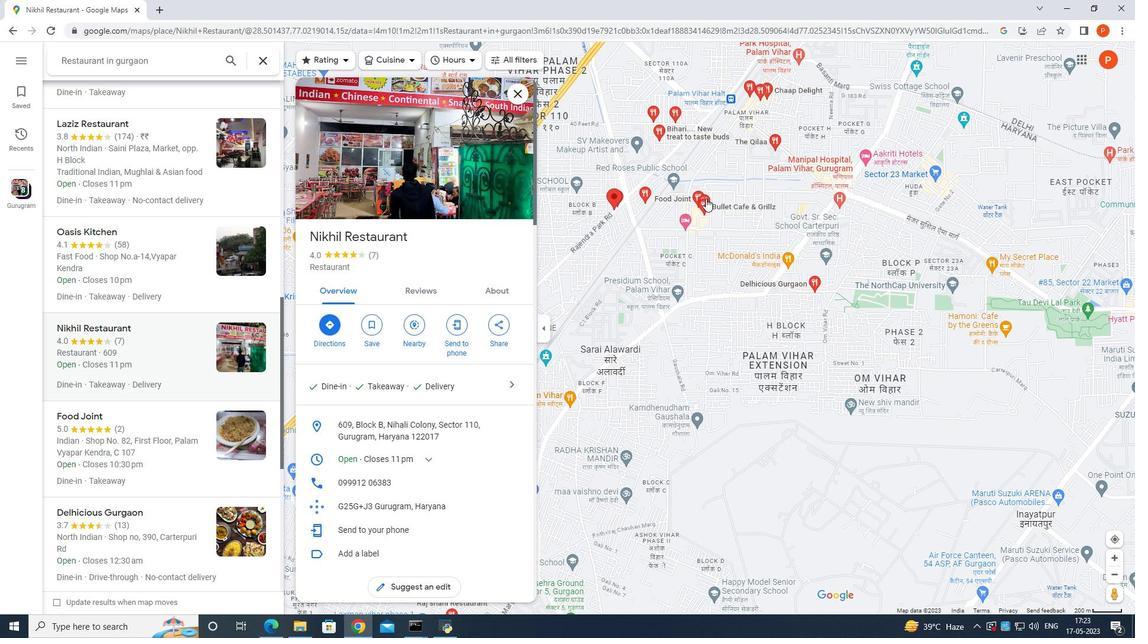 
Action: Mouse moved to (688, 222)
Screenshot: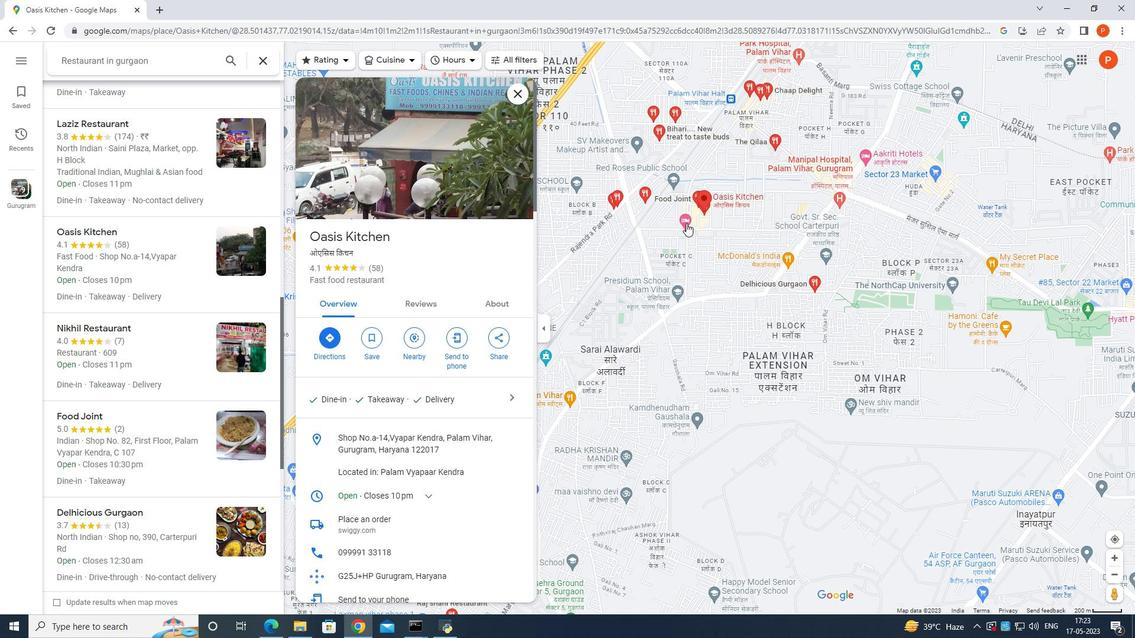
Action: Mouse pressed left at (688, 222)
Screenshot: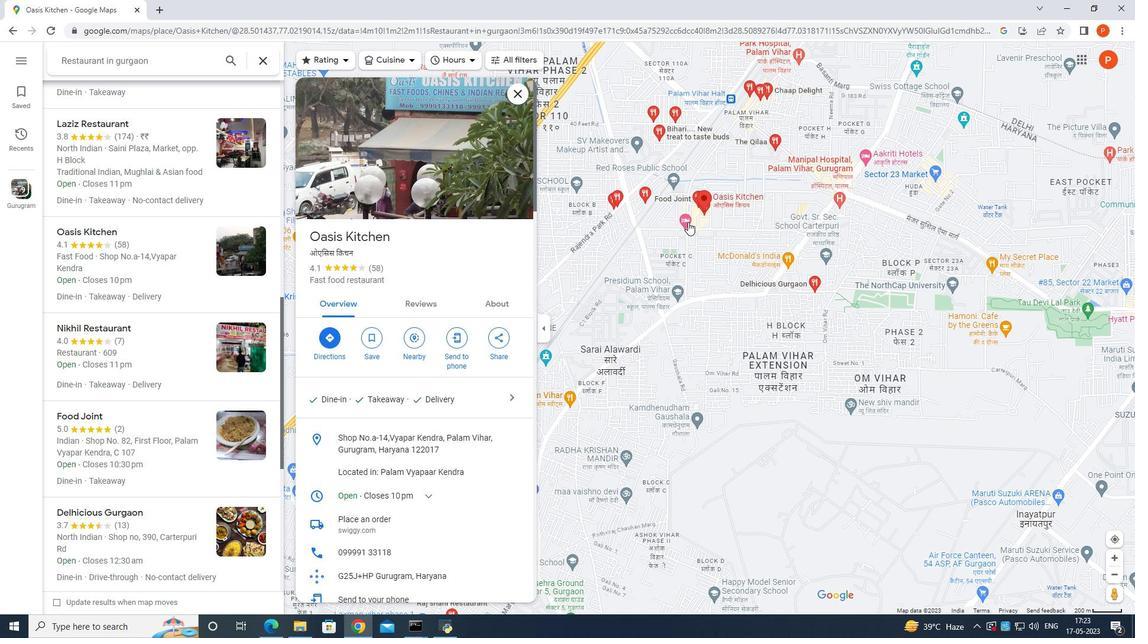 
Action: Mouse moved to (687, 225)
Screenshot: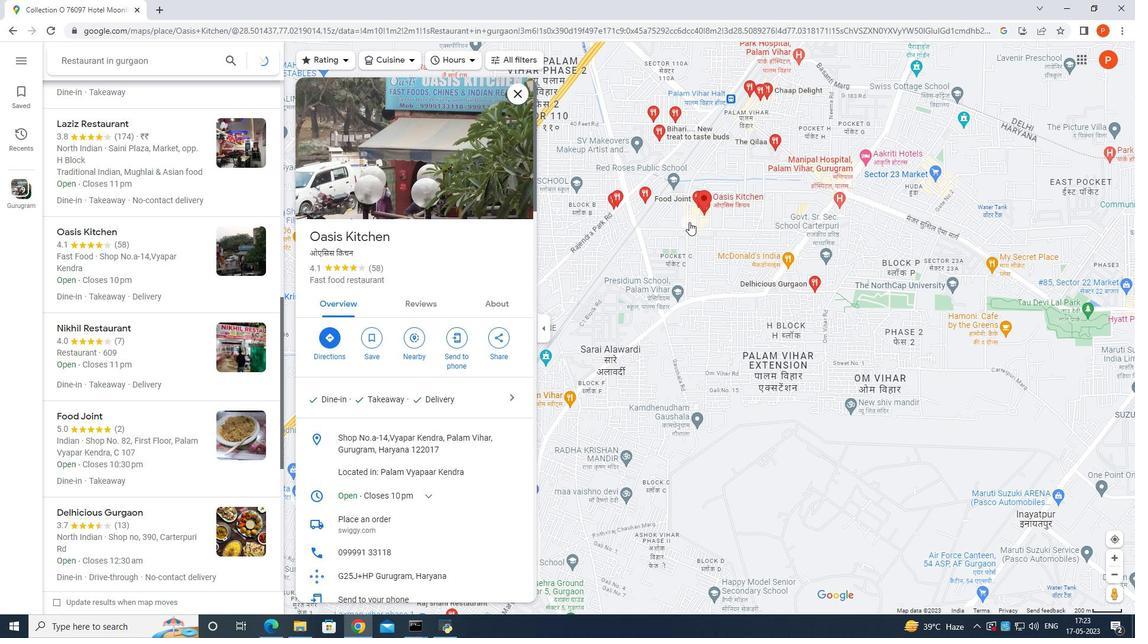 
Action: Mouse pressed left at (687, 225)
Screenshot: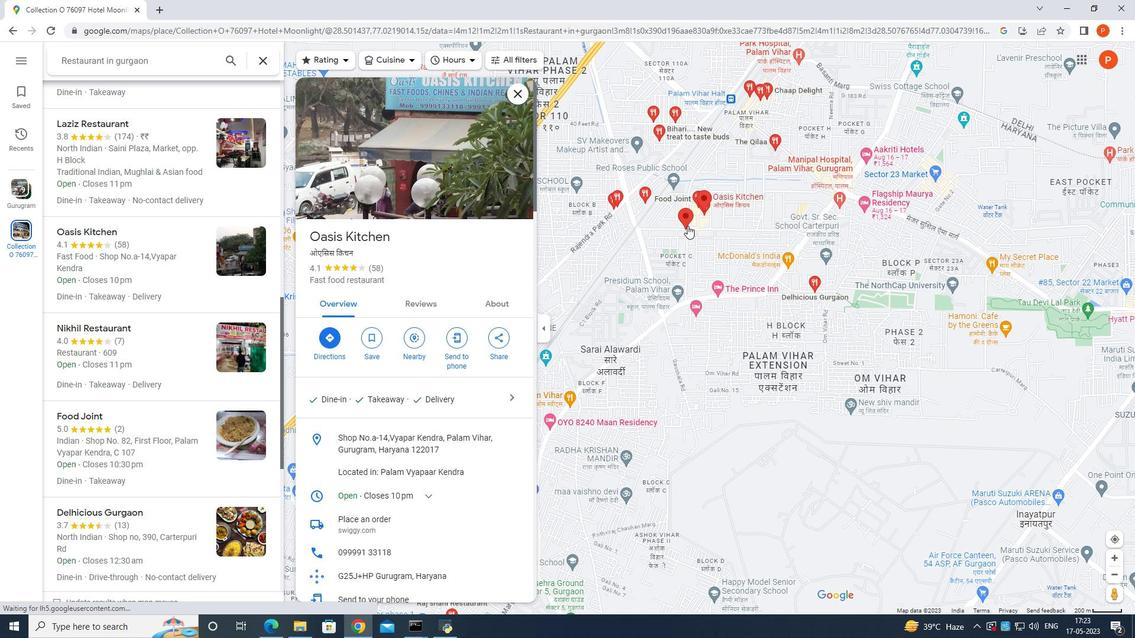 
Action: Mouse pressed left at (687, 225)
Screenshot: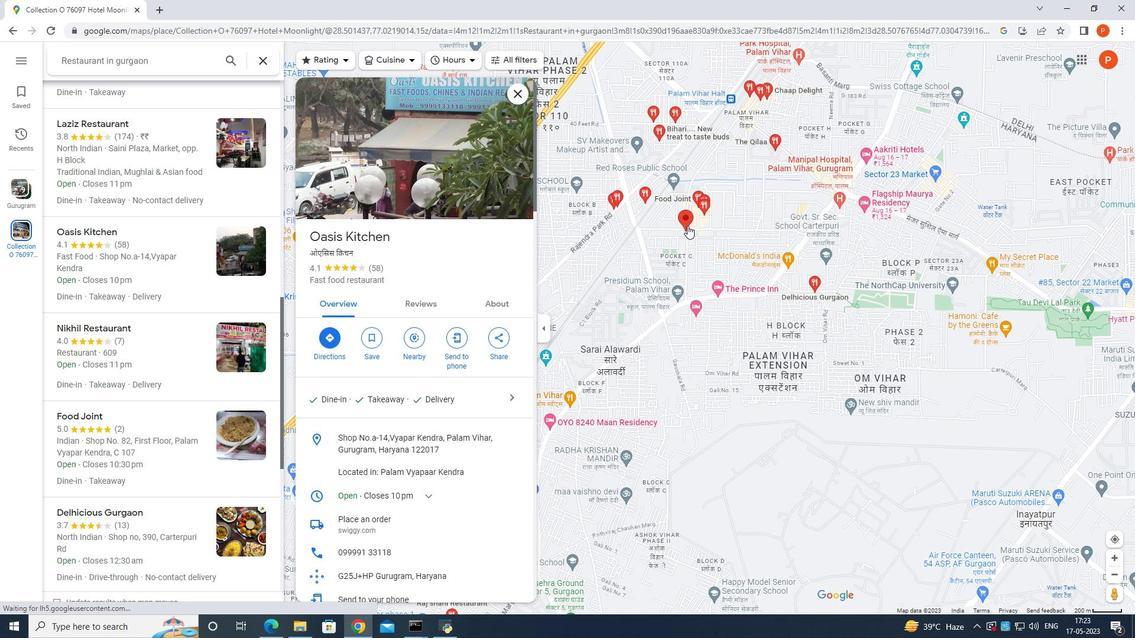 
Action: Mouse moved to (498, 325)
Screenshot: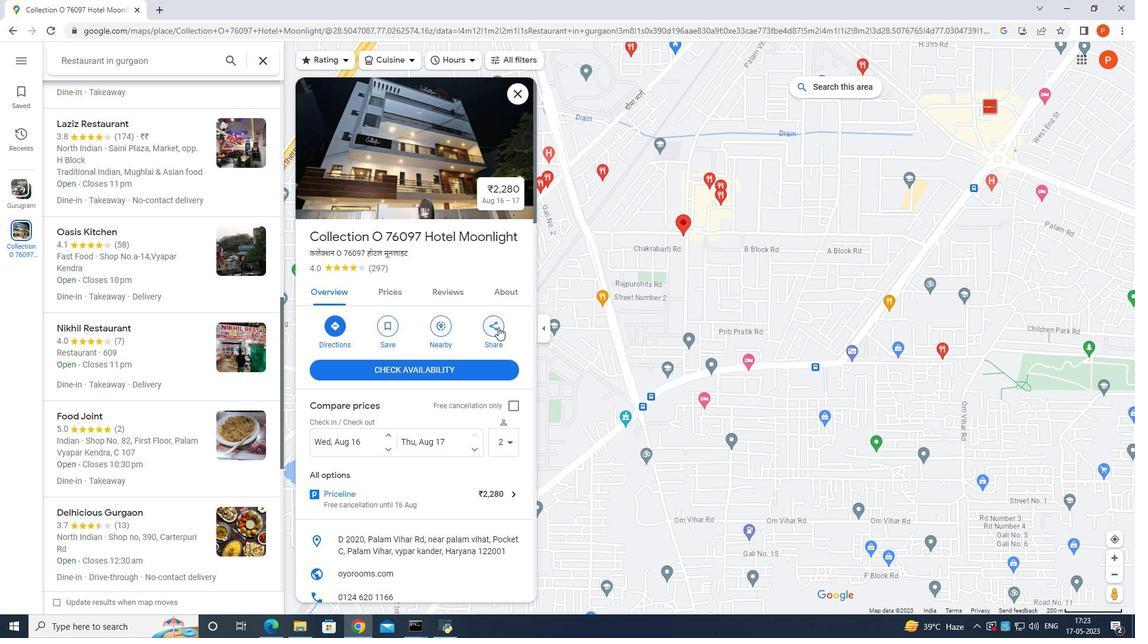 
Action: Mouse scrolled (498, 324) with delta (0, 0)
Screenshot: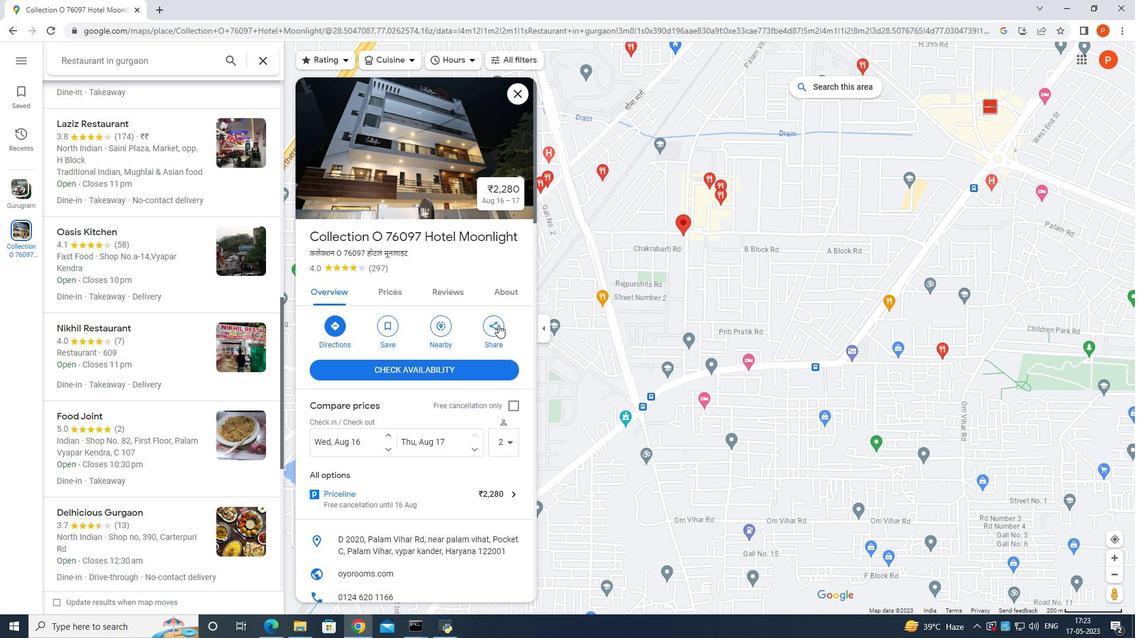 
Action: Mouse scrolled (498, 324) with delta (0, 0)
Screenshot: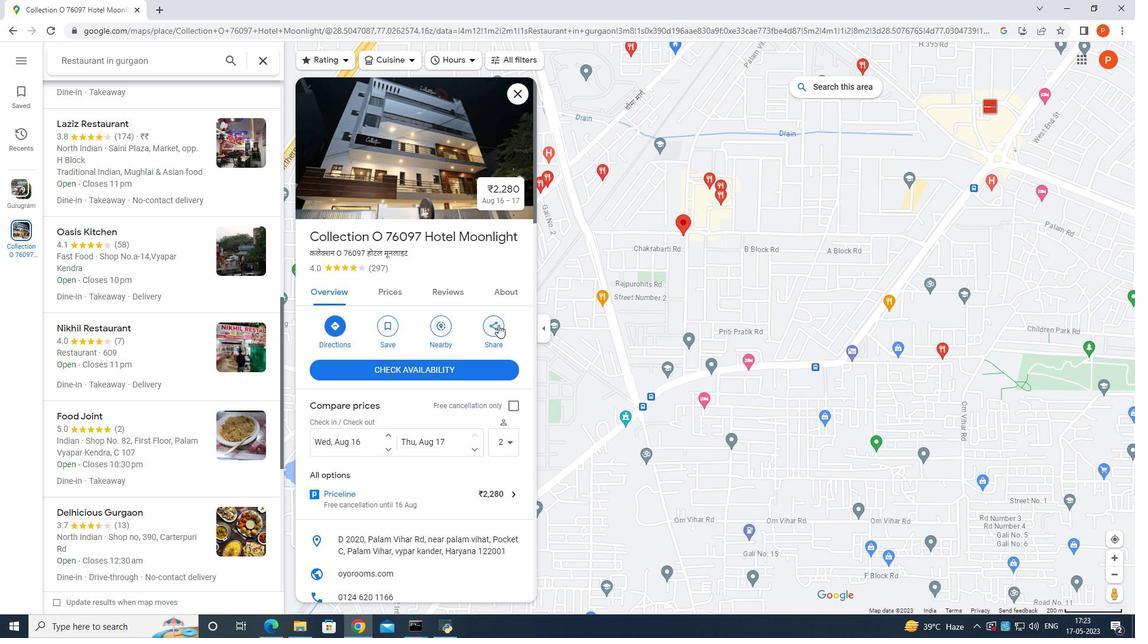 
Action: Mouse moved to (499, 318)
Screenshot: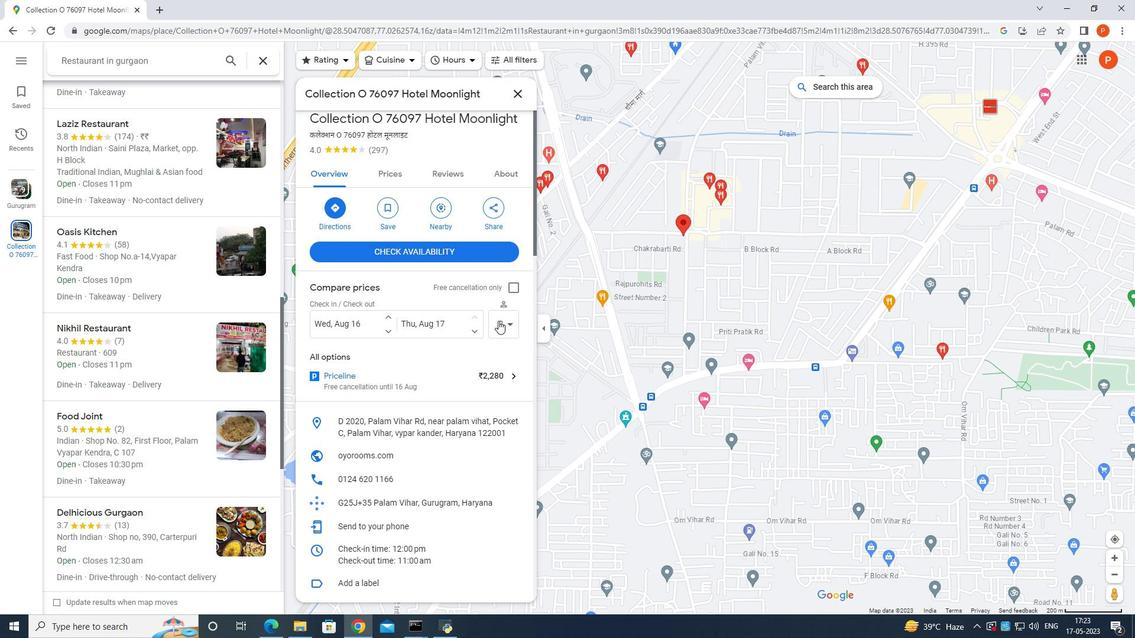 
Action: Mouse scrolled (499, 318) with delta (0, 0)
Screenshot: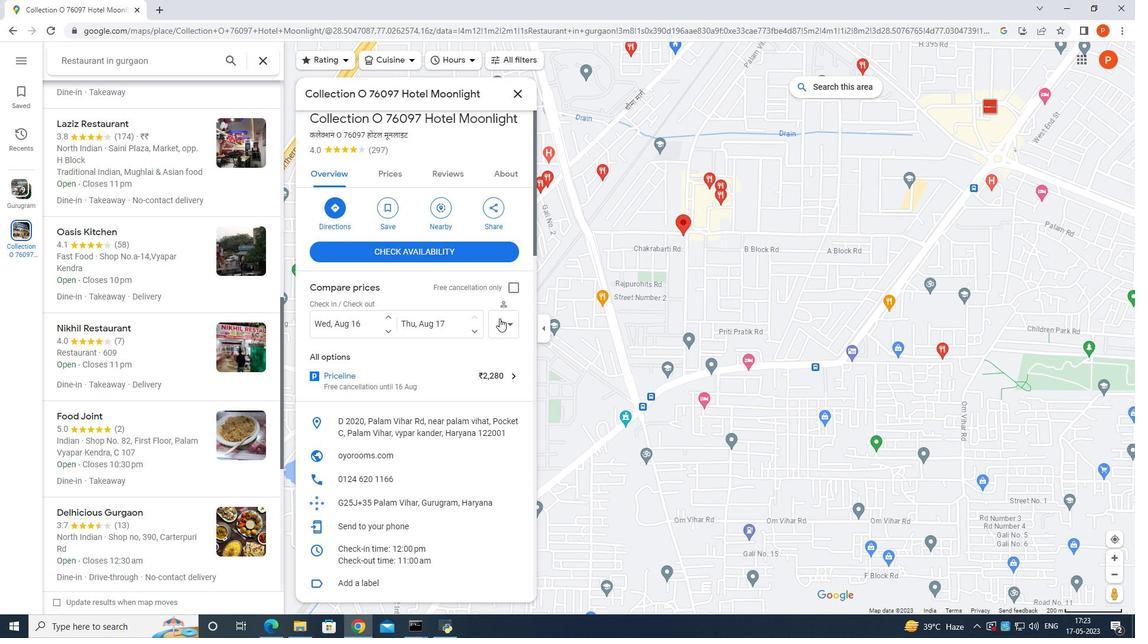 
Action: Mouse scrolled (499, 318) with delta (0, 0)
Screenshot: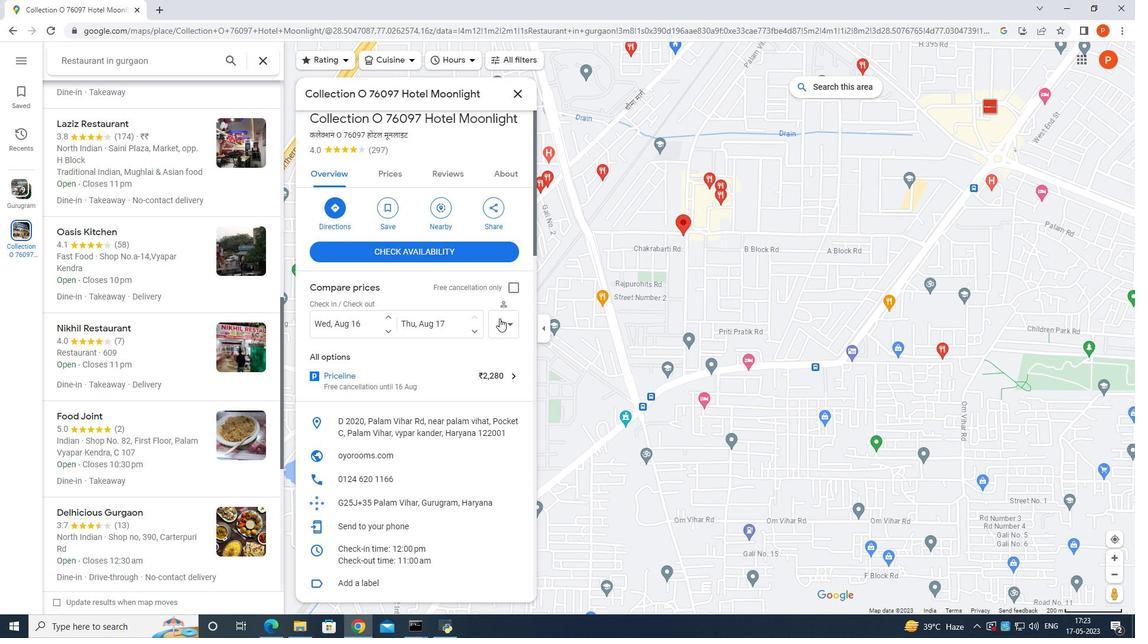 
Action: Mouse moved to (499, 318)
Screenshot: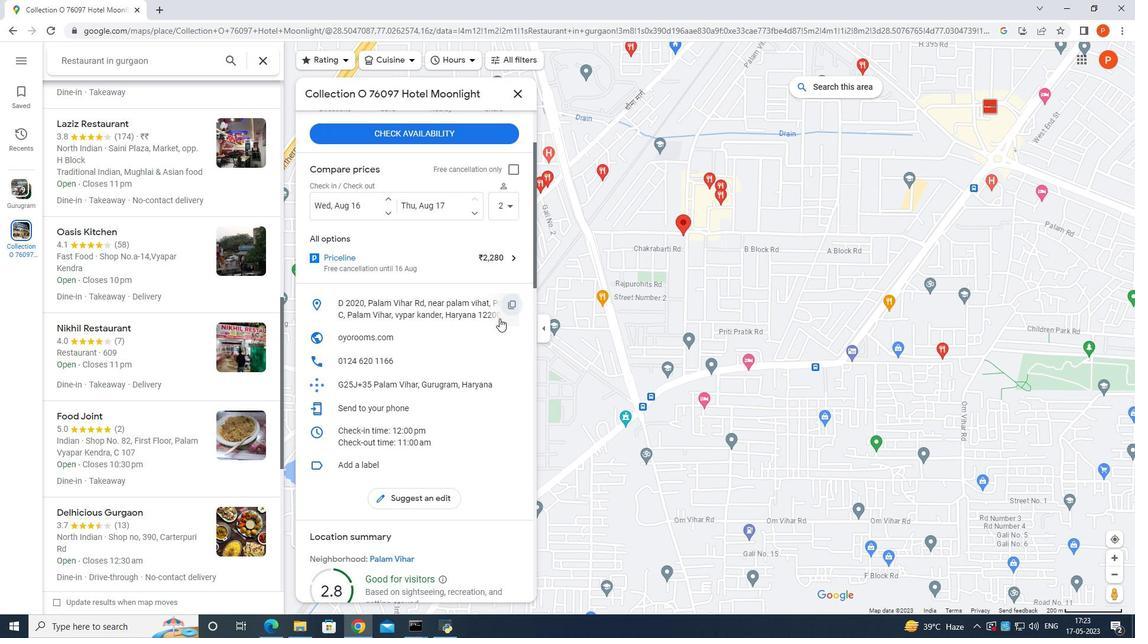 
Action: Mouse scrolled (499, 317) with delta (0, 0)
Screenshot: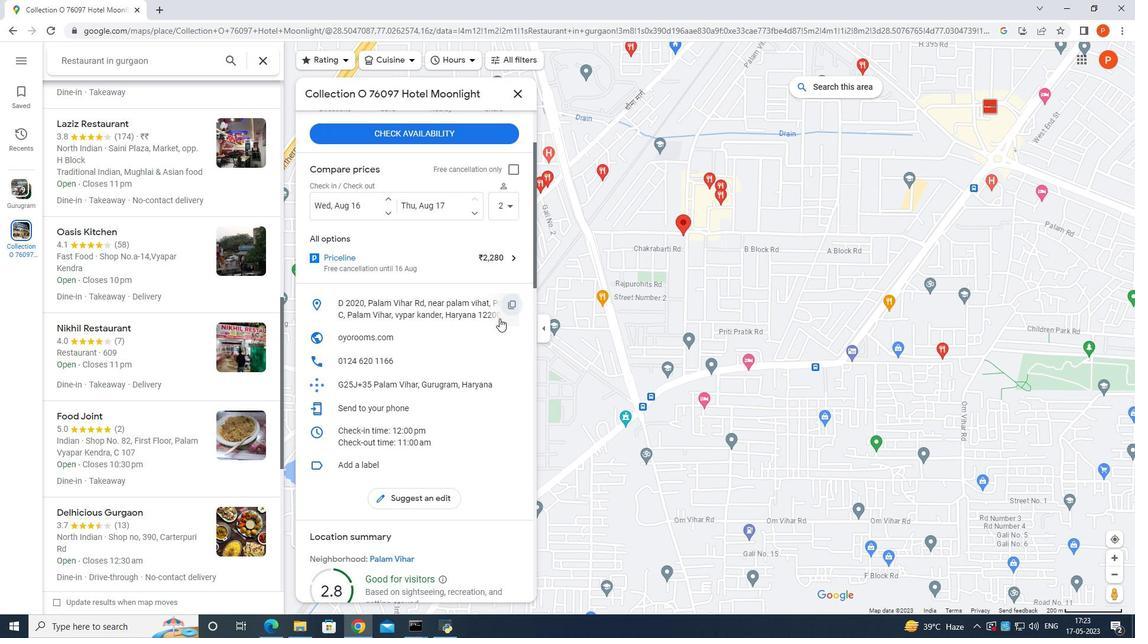 
Action: Mouse scrolled (499, 317) with delta (0, 0)
Screenshot: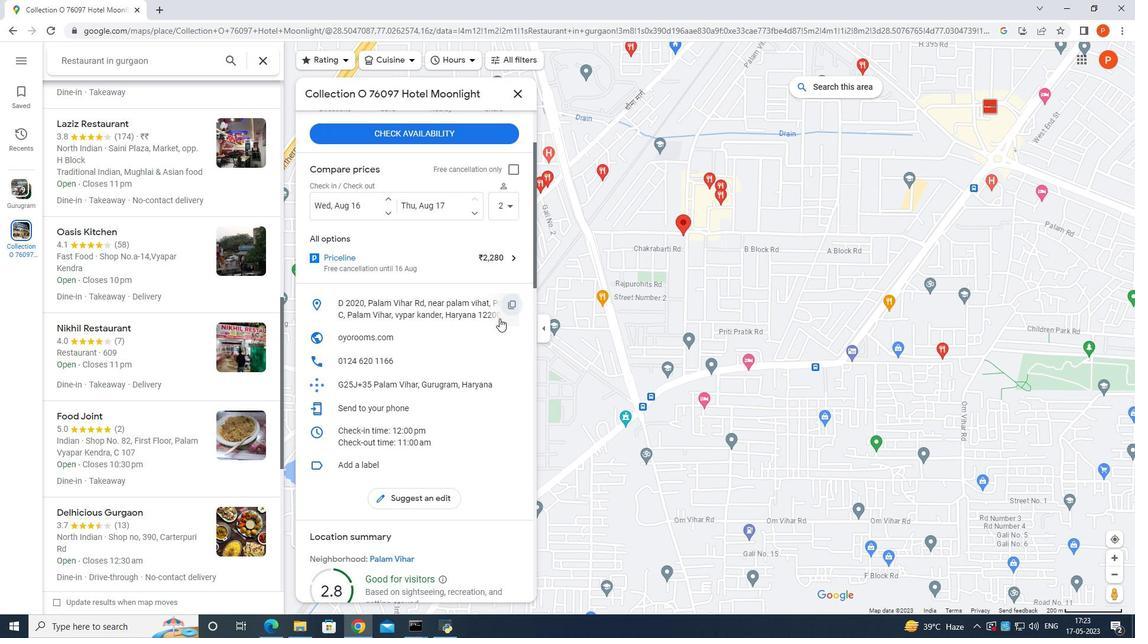 
Action: Mouse scrolled (499, 317) with delta (0, 0)
Screenshot: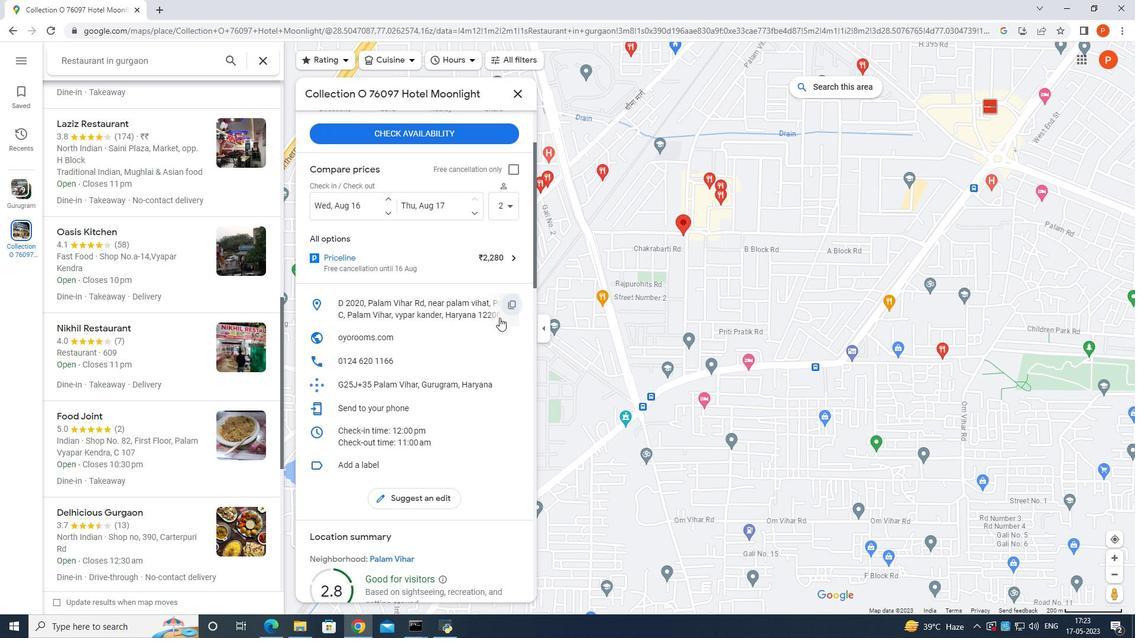 
Action: Mouse scrolled (499, 317) with delta (0, 0)
Screenshot: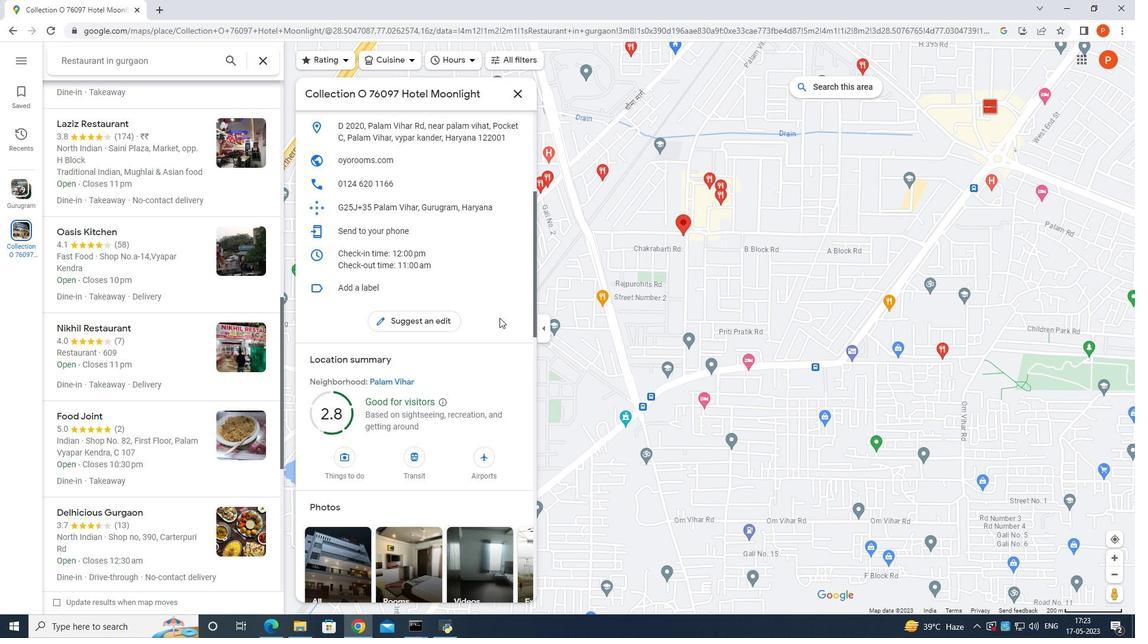 
Action: Mouse scrolled (499, 317) with delta (0, 0)
Screenshot: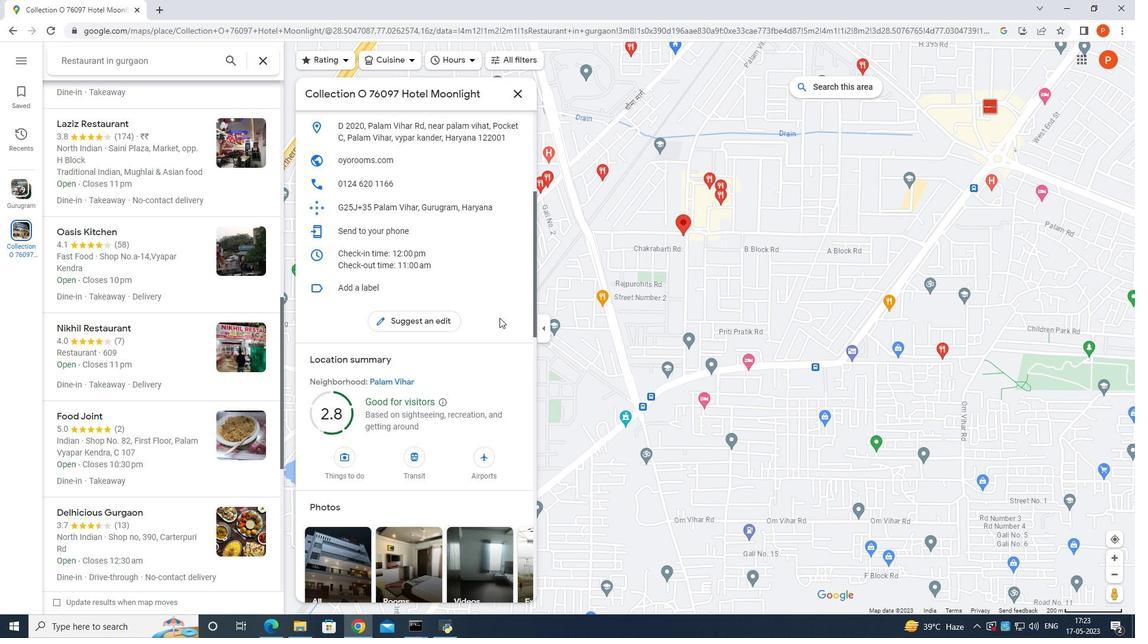 
Action: Mouse scrolled (499, 317) with delta (0, 0)
Screenshot: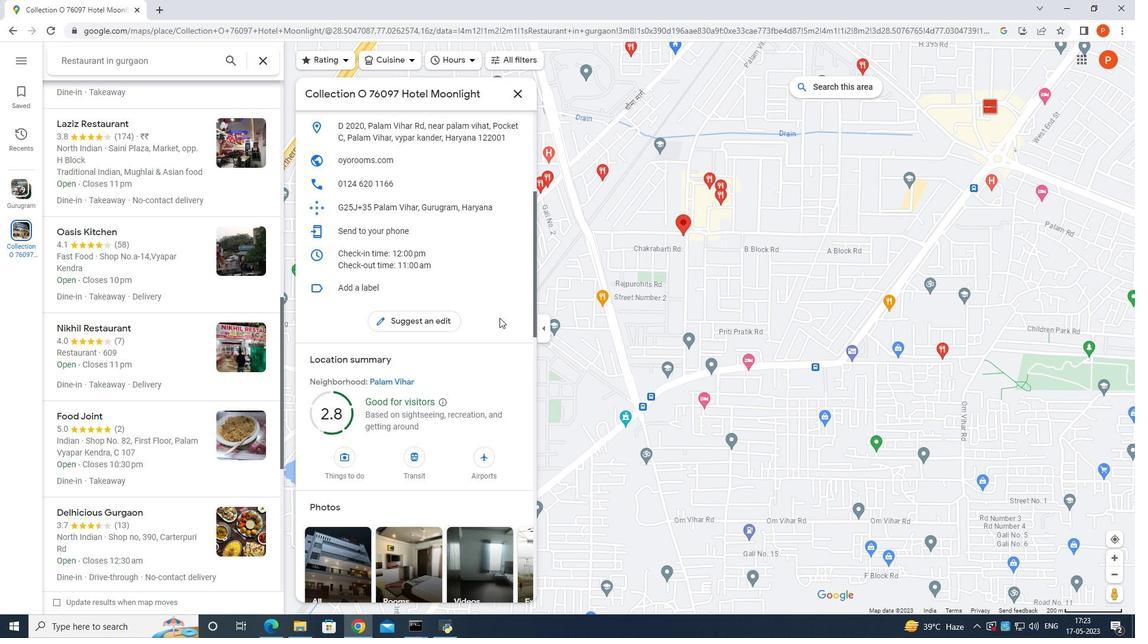 
Action: Mouse scrolled (499, 317) with delta (0, 0)
Screenshot: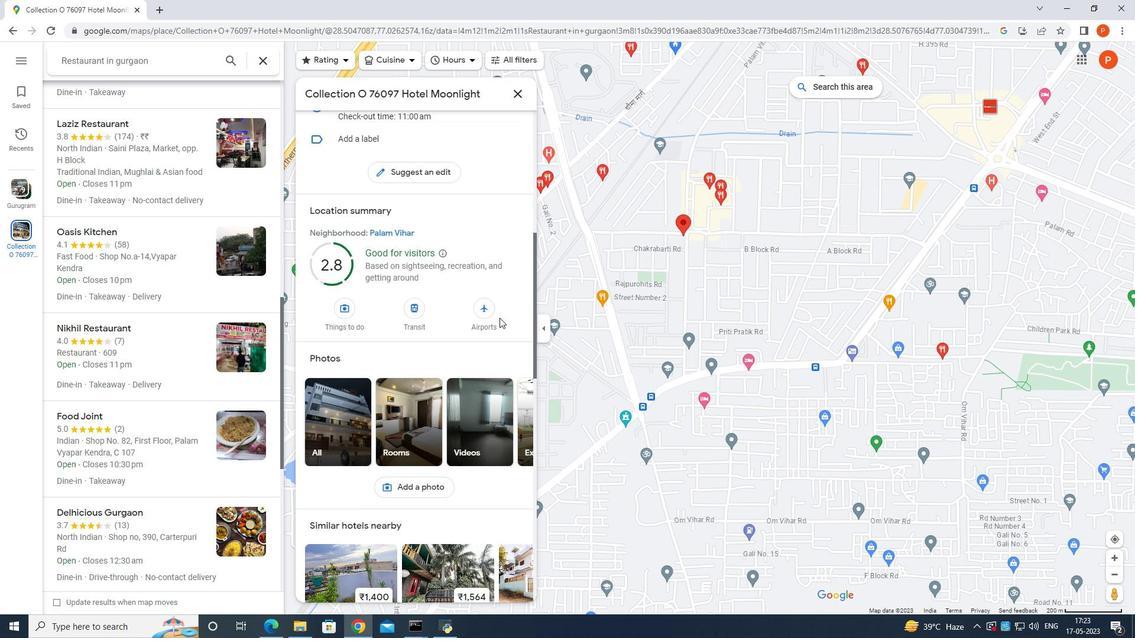 
Action: Mouse scrolled (499, 317) with delta (0, 0)
Screenshot: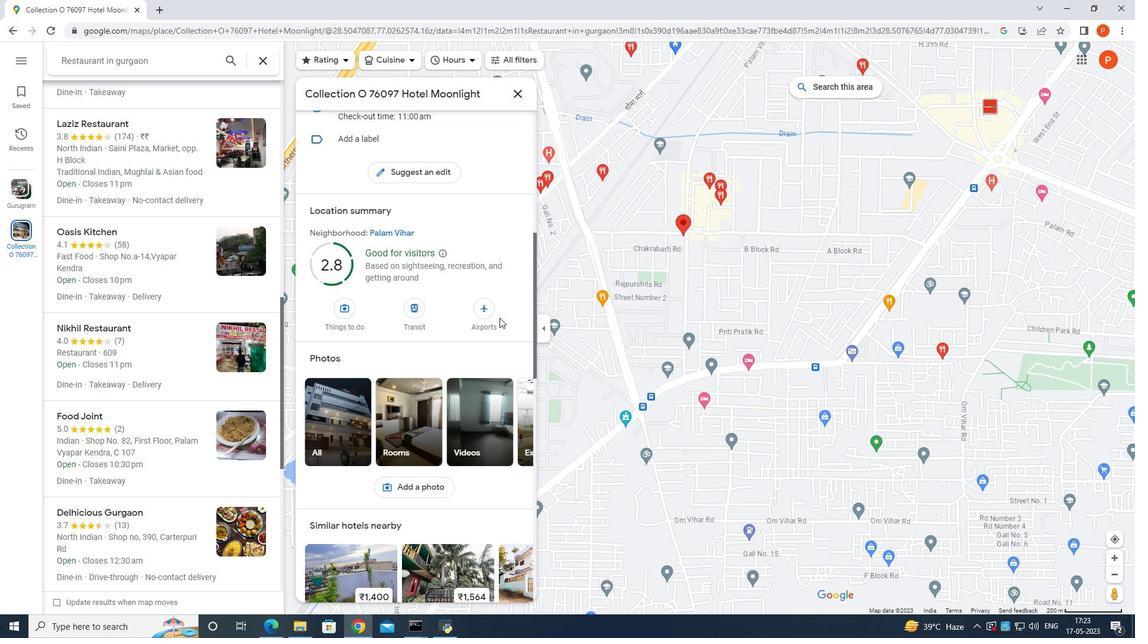 
Action: Mouse moved to (266, 54)
Screenshot: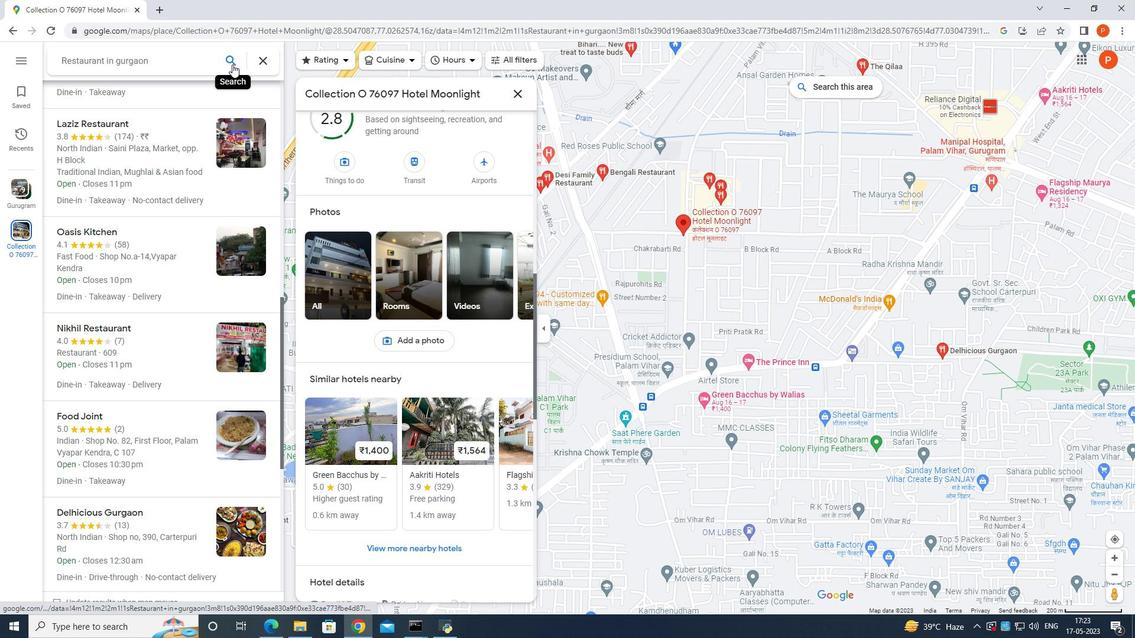 
Action: Mouse pressed left at (266, 54)
Screenshot: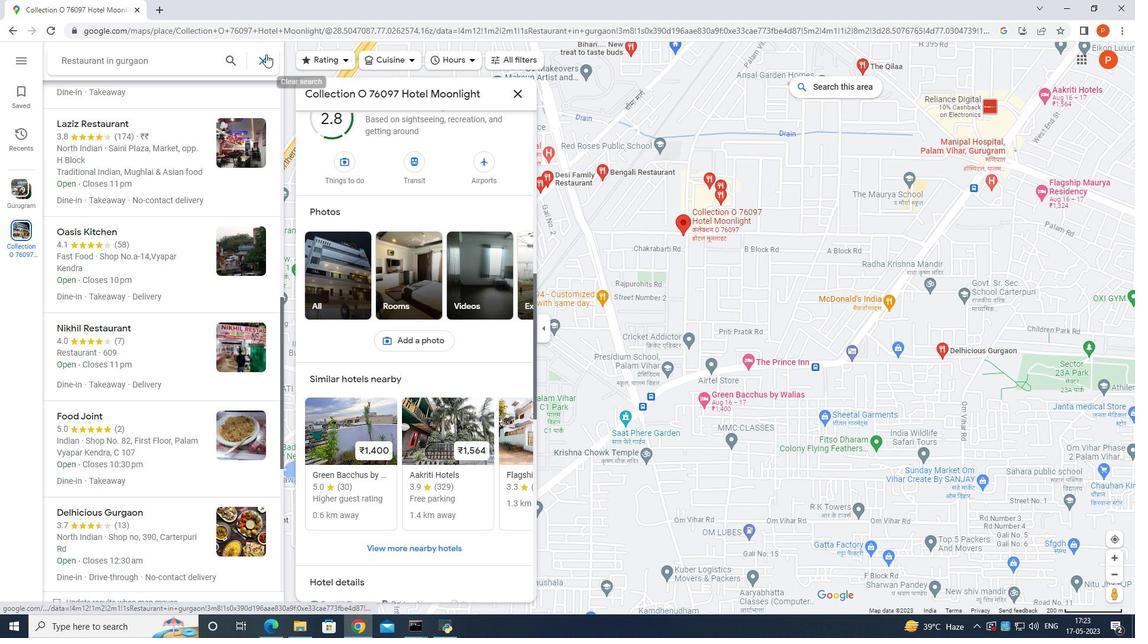 
Action: Mouse moved to (225, 52)
Screenshot: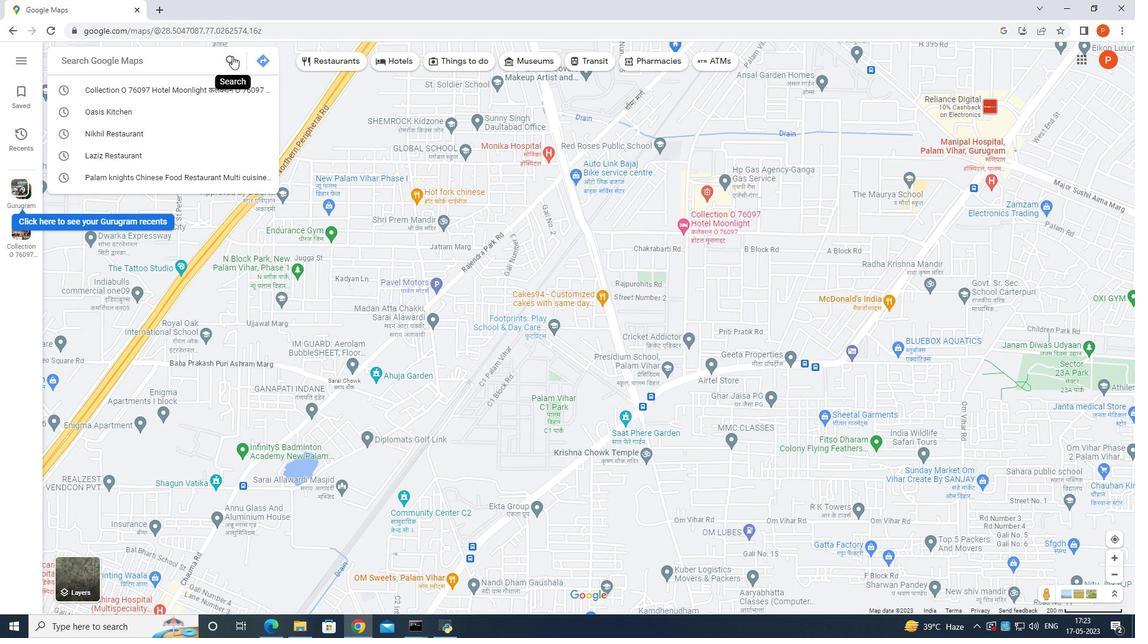 
Action: Mouse pressed left at (225, 52)
Screenshot: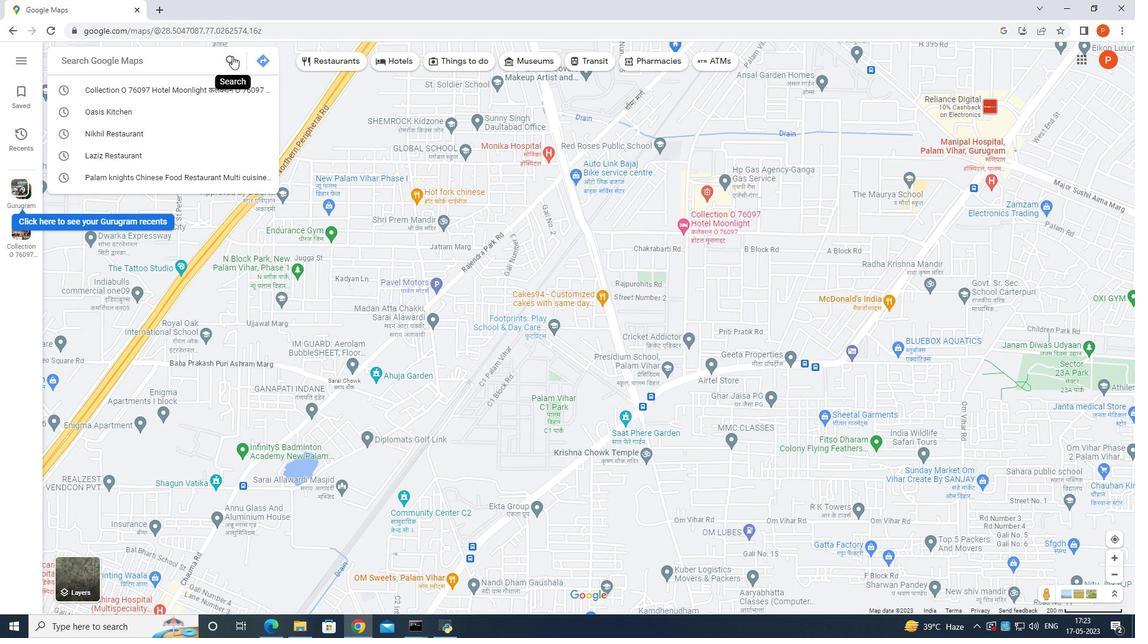 
Action: Mouse moved to (167, 69)
Screenshot: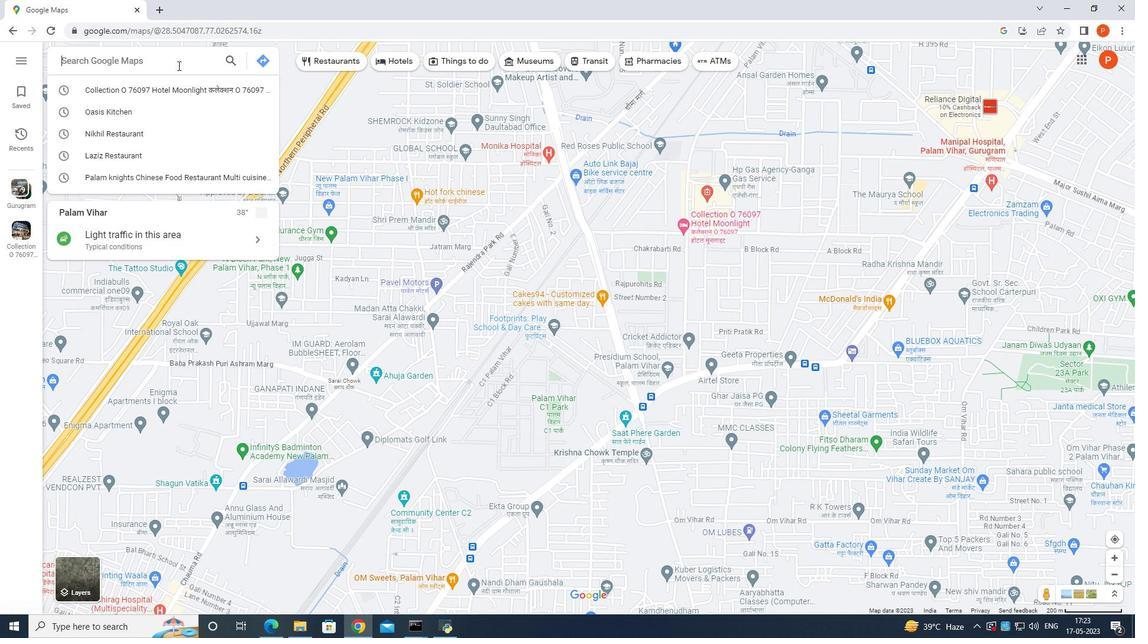 
Action: Key pressed <Key.shift>Hotel<Key.space>in<Key.space>gurug<Key.down><Key.enter>
Screenshot: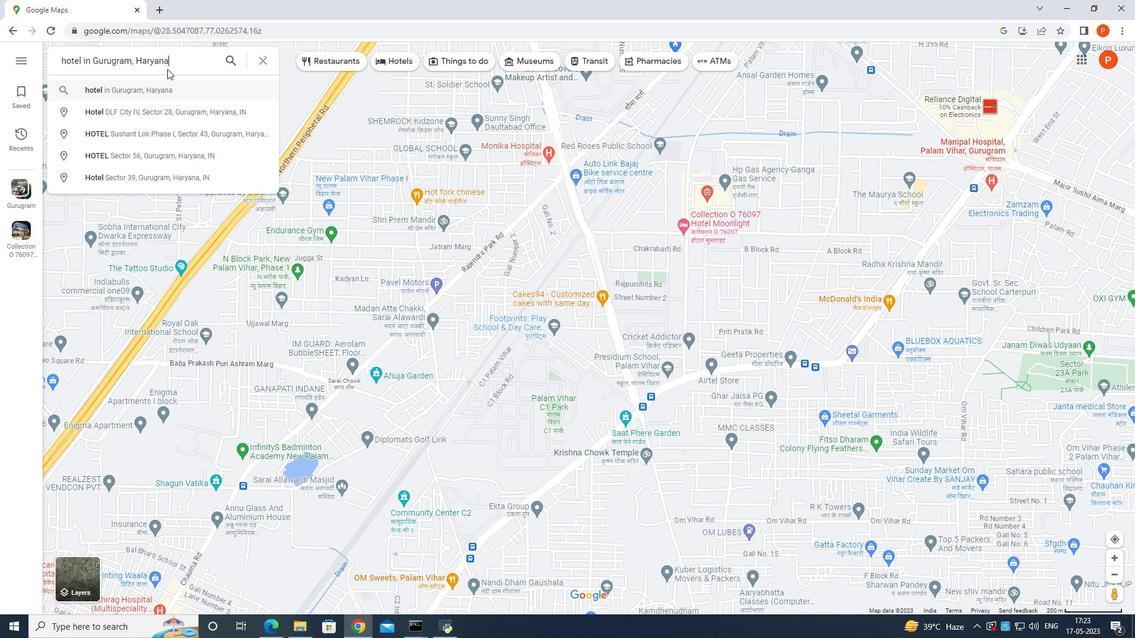 
Action: Mouse moved to (141, 291)
Screenshot: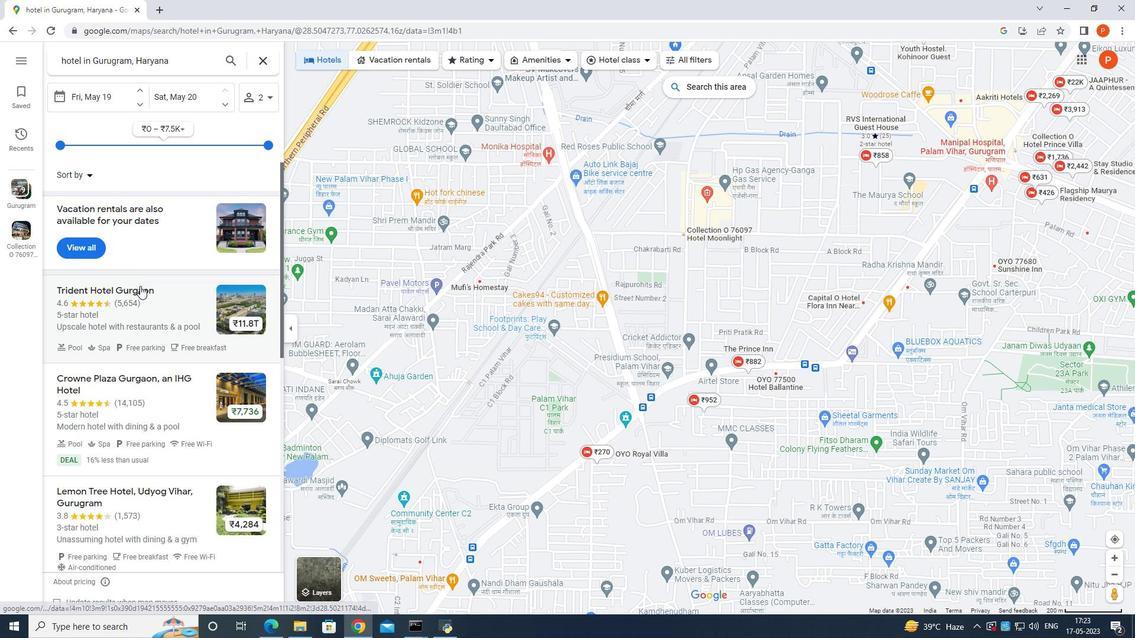 
Action: Mouse pressed left at (141, 291)
Screenshot: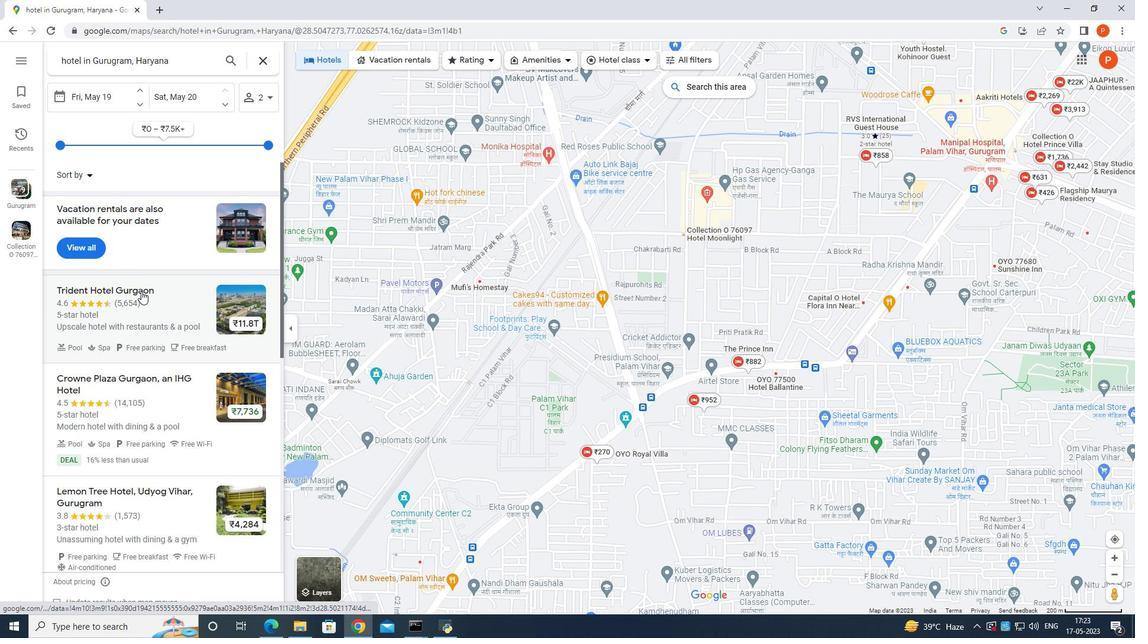 
Action: Mouse moved to (441, 192)
Screenshot: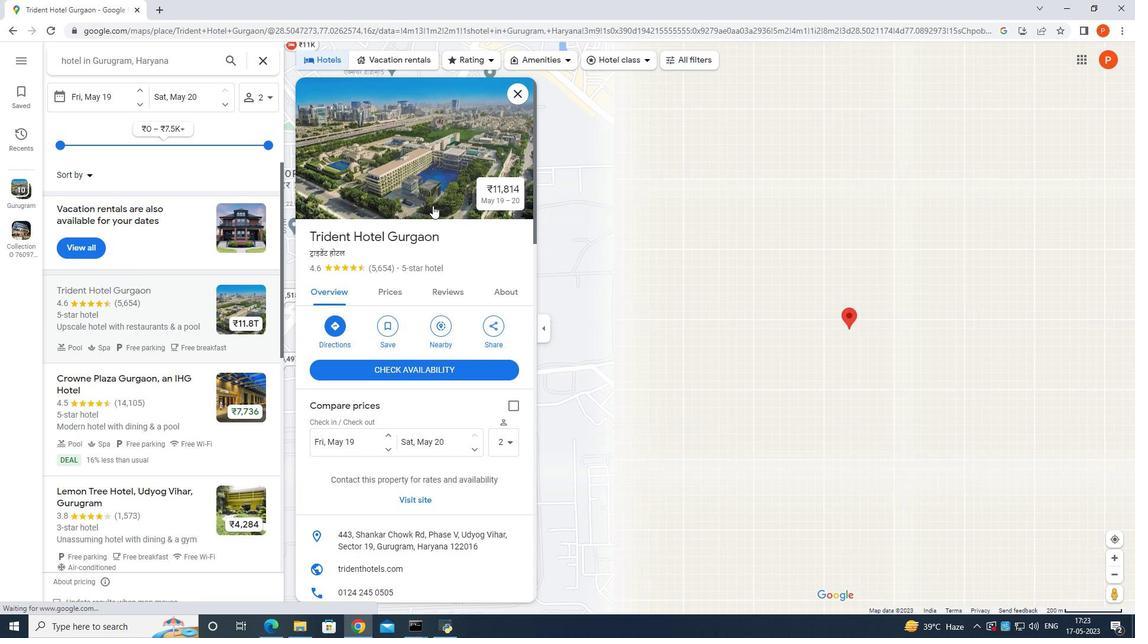 
Action: Mouse scrolled (441, 192) with delta (0, 0)
Screenshot: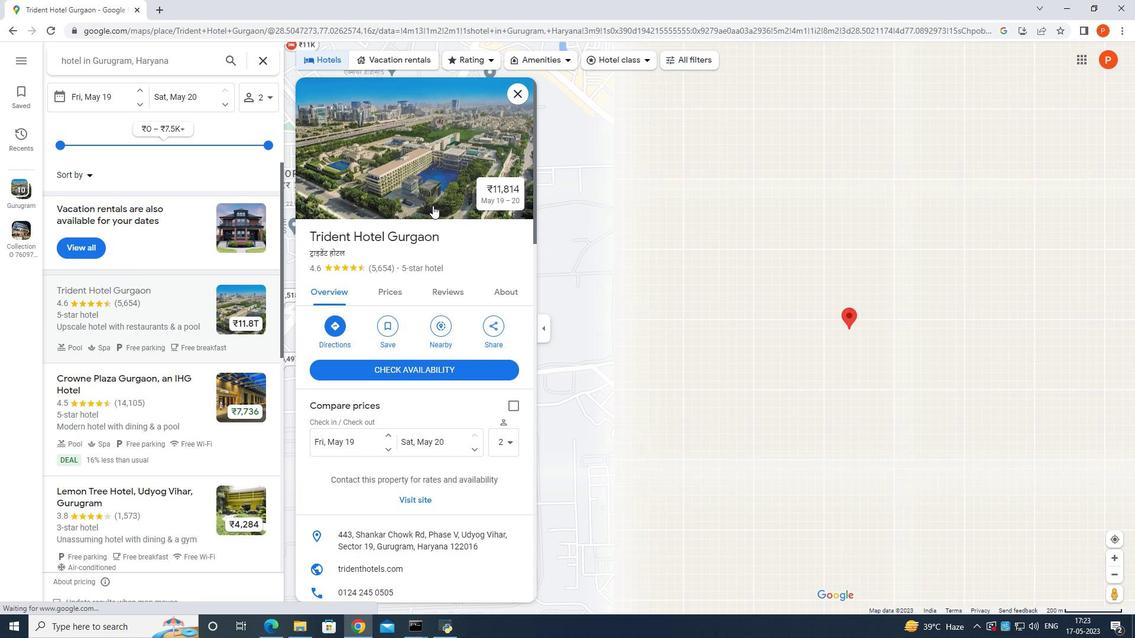 
Action: Mouse scrolled (441, 192) with delta (0, 0)
Screenshot: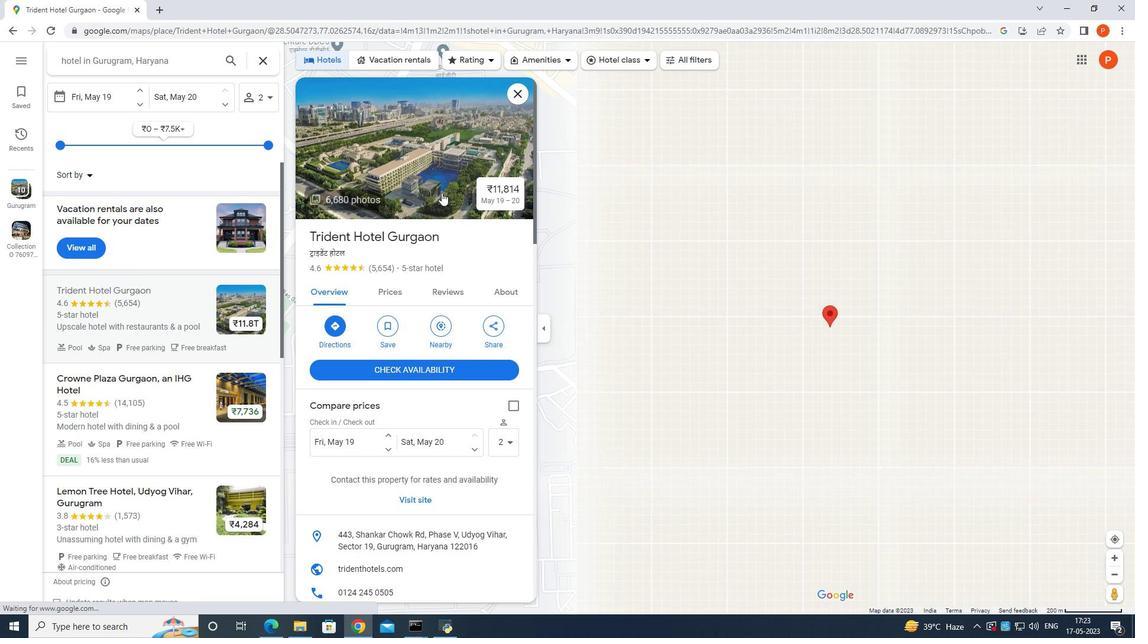 
Action: Mouse scrolled (441, 193) with delta (0, 0)
Screenshot: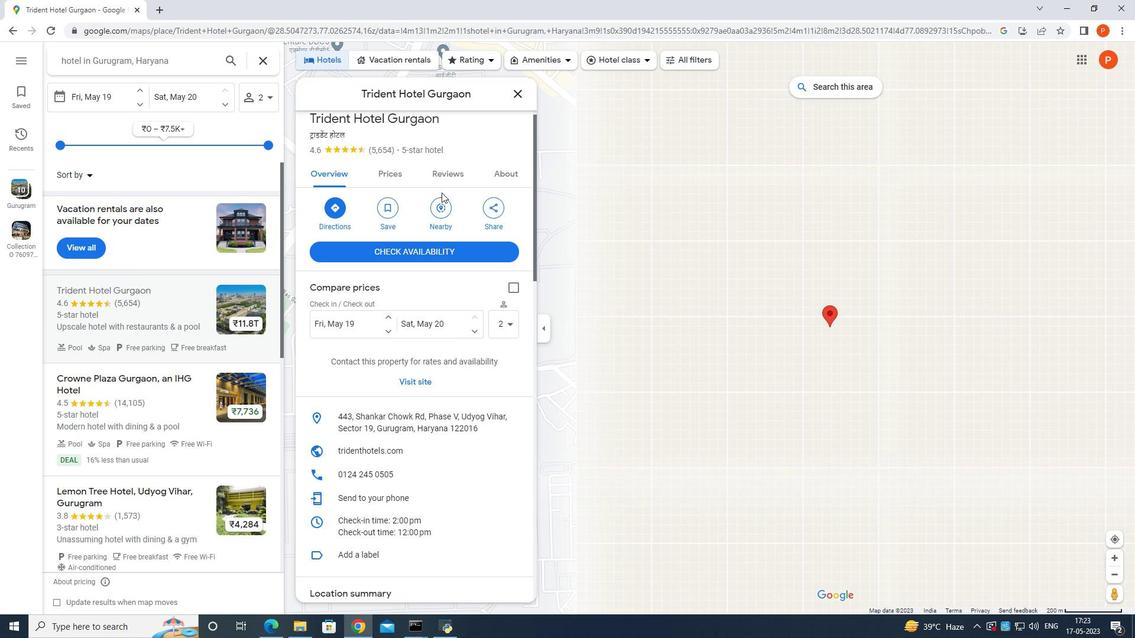 
Action: Mouse scrolled (441, 193) with delta (0, 0)
Screenshot: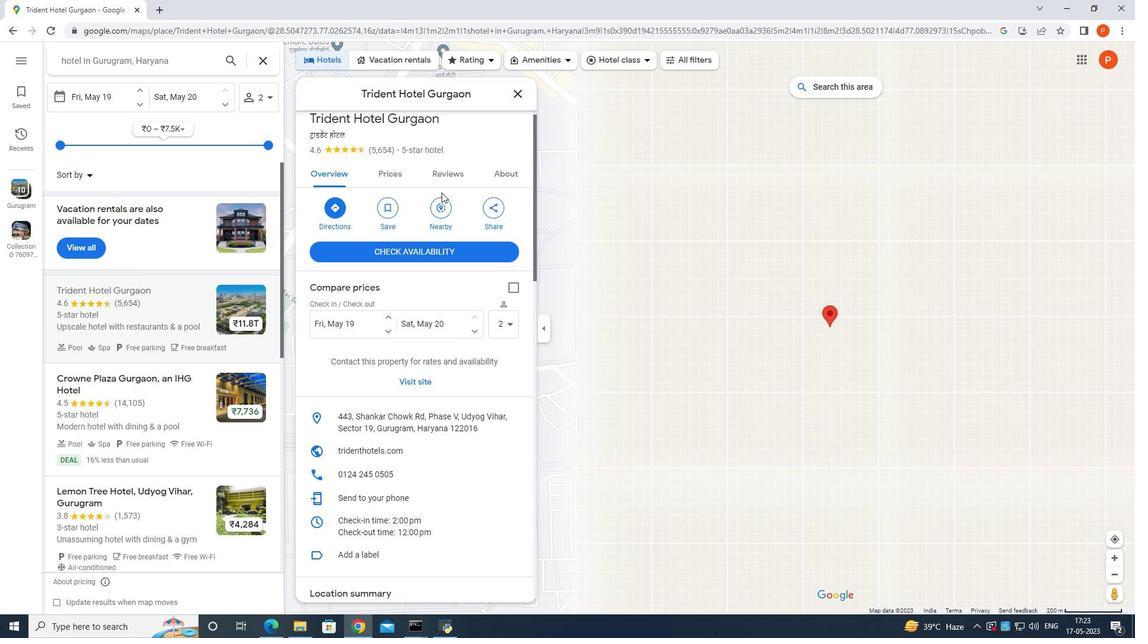 
Action: Mouse scrolled (441, 193) with delta (0, 0)
Screenshot: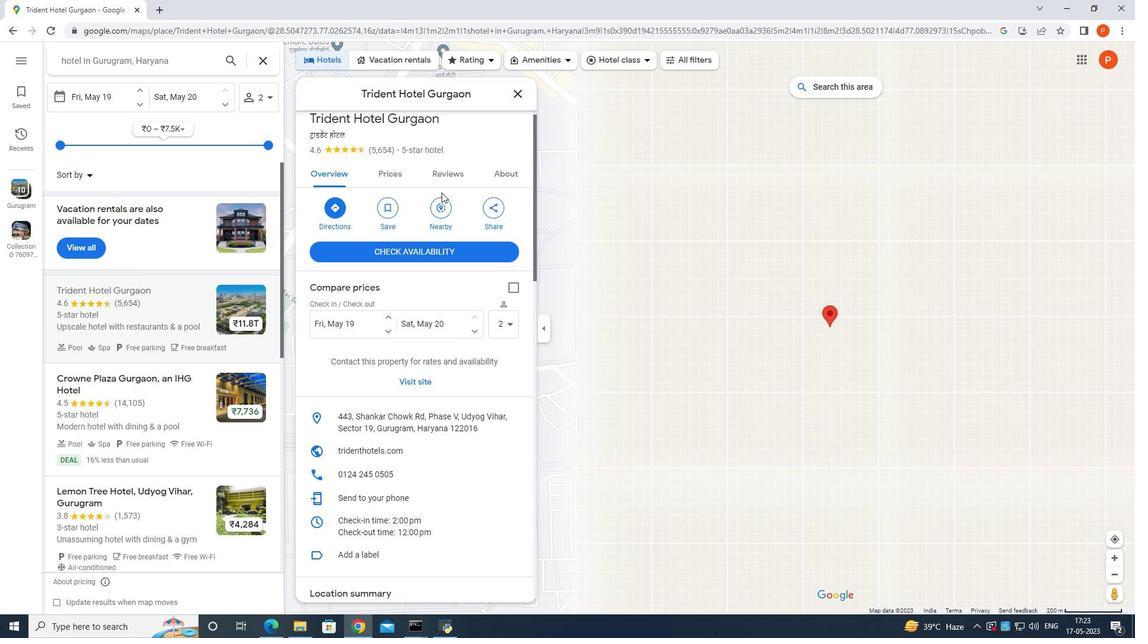 
Action: Mouse scrolled (441, 193) with delta (0, 0)
Screenshot: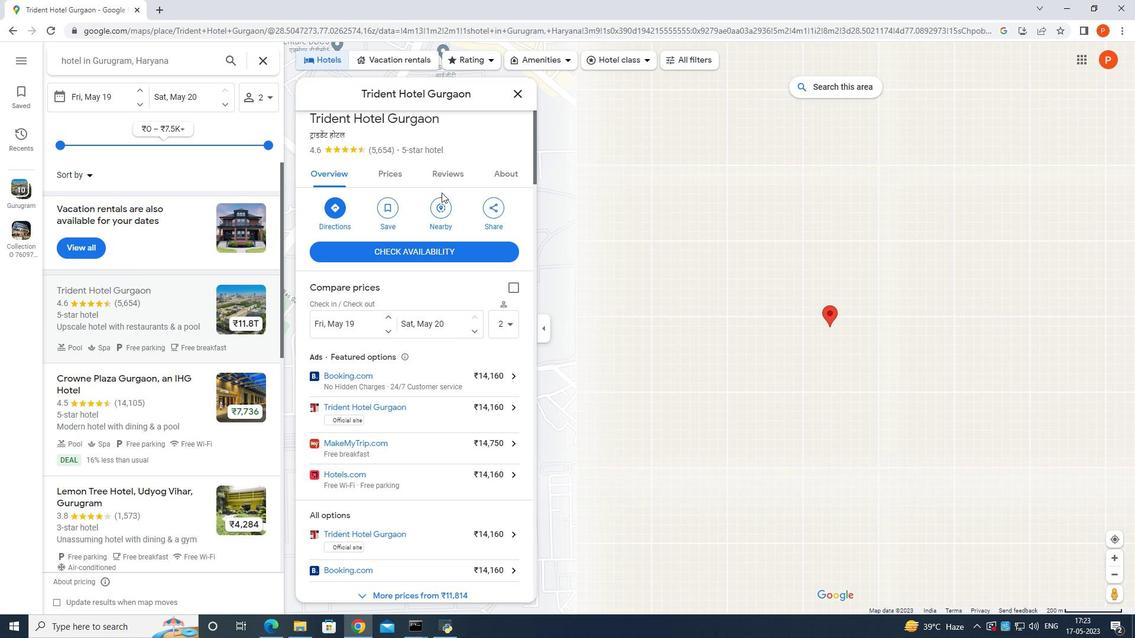 
Action: Mouse scrolled (441, 193) with delta (0, 0)
Screenshot: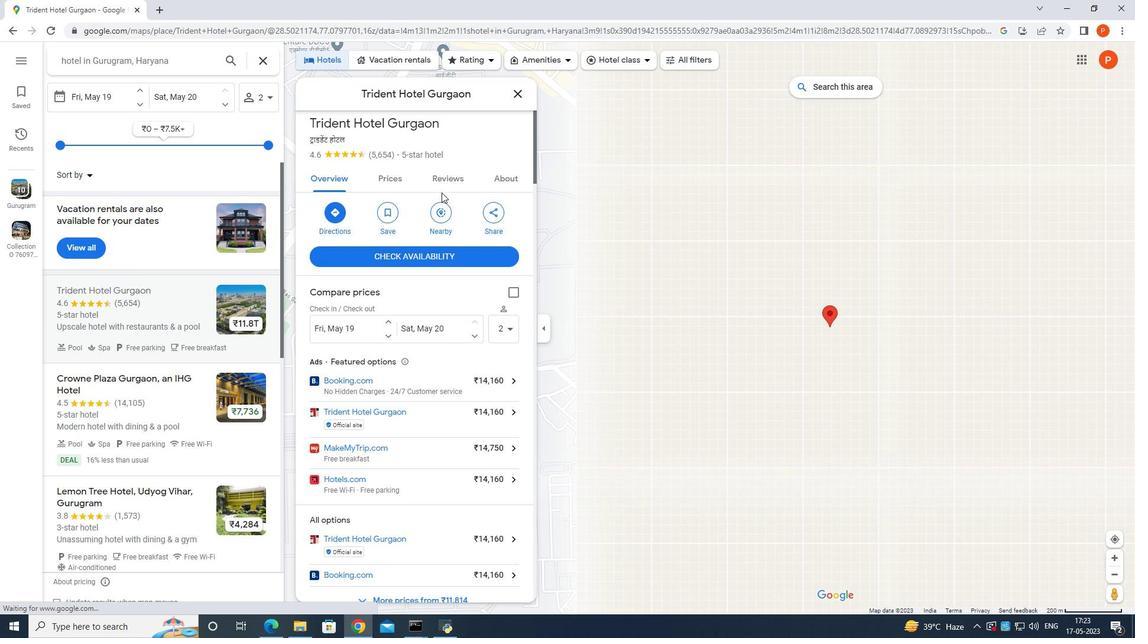 
Action: Mouse moved to (441, 183)
Screenshot: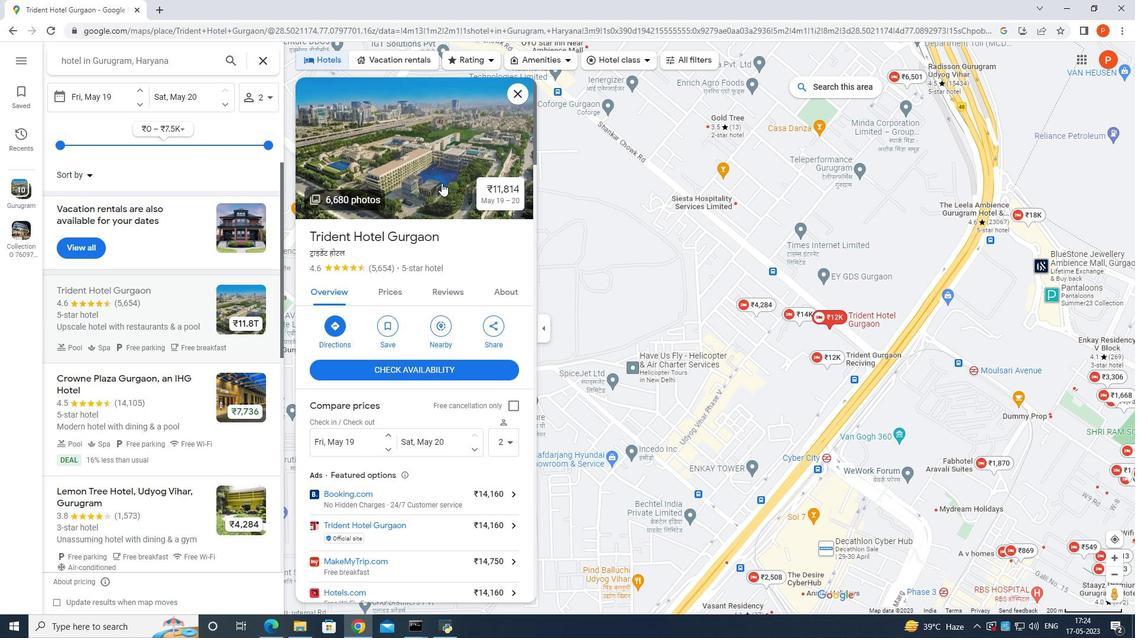 
Action: Mouse scrolled (441, 183) with delta (0, 0)
Screenshot: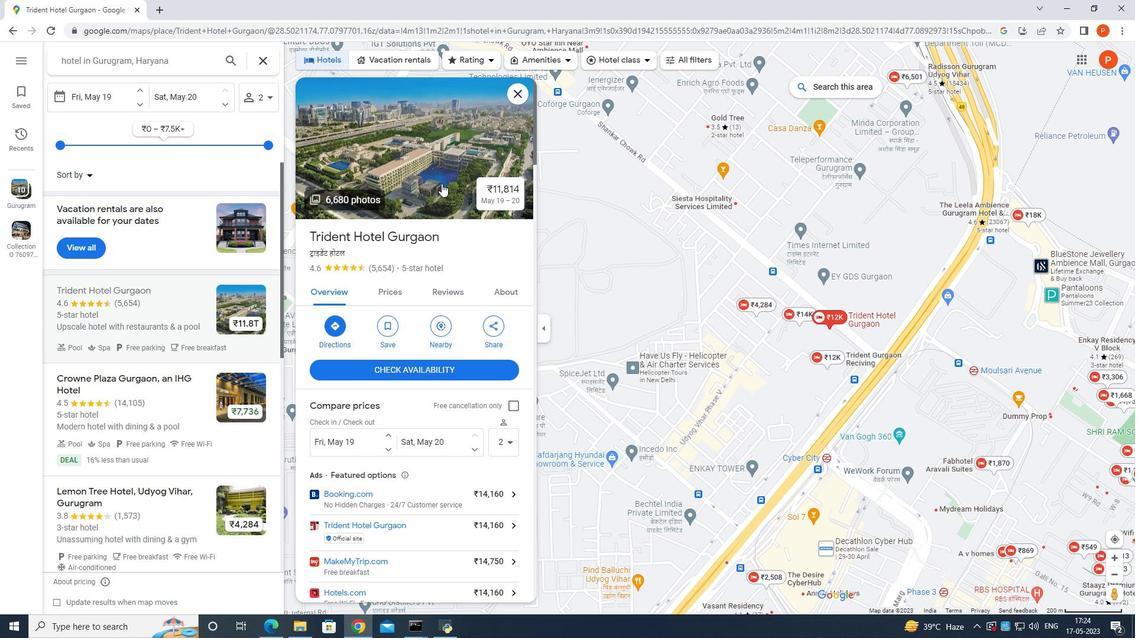 
Action: Mouse scrolled (441, 183) with delta (0, 0)
Screenshot: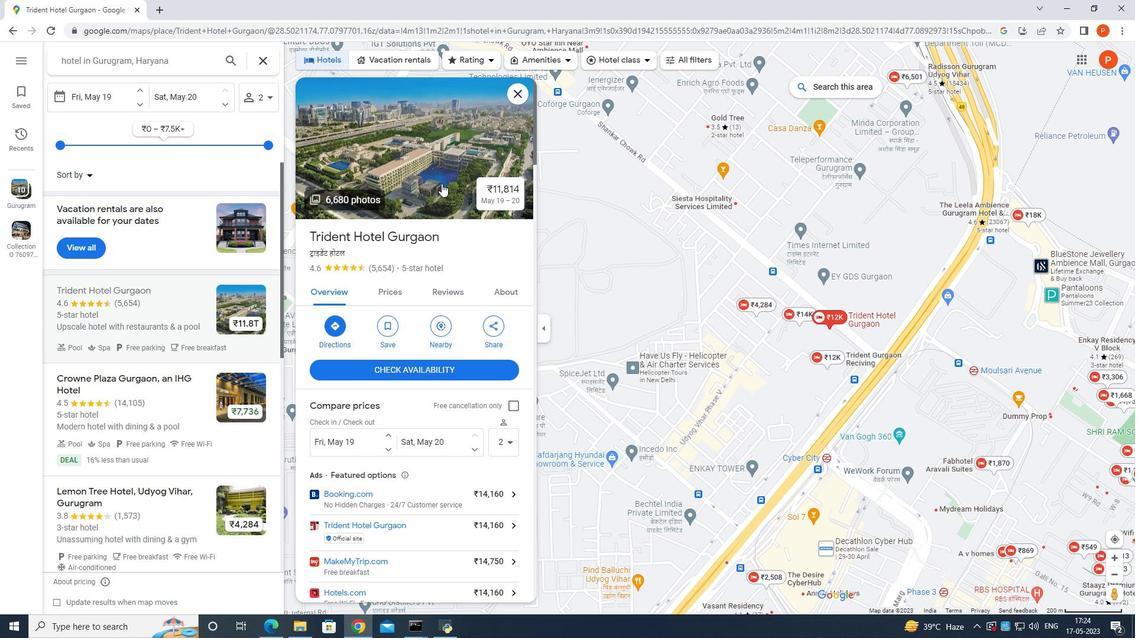 
Action: Mouse moved to (441, 184)
Screenshot: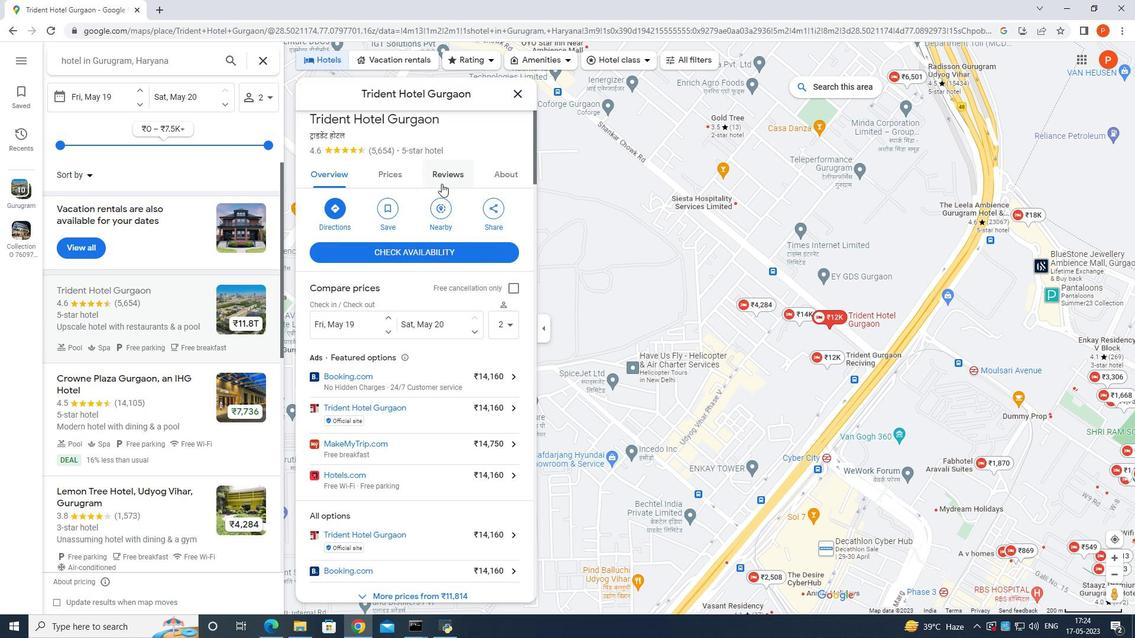
Action: Mouse scrolled (441, 183) with delta (0, 0)
Screenshot: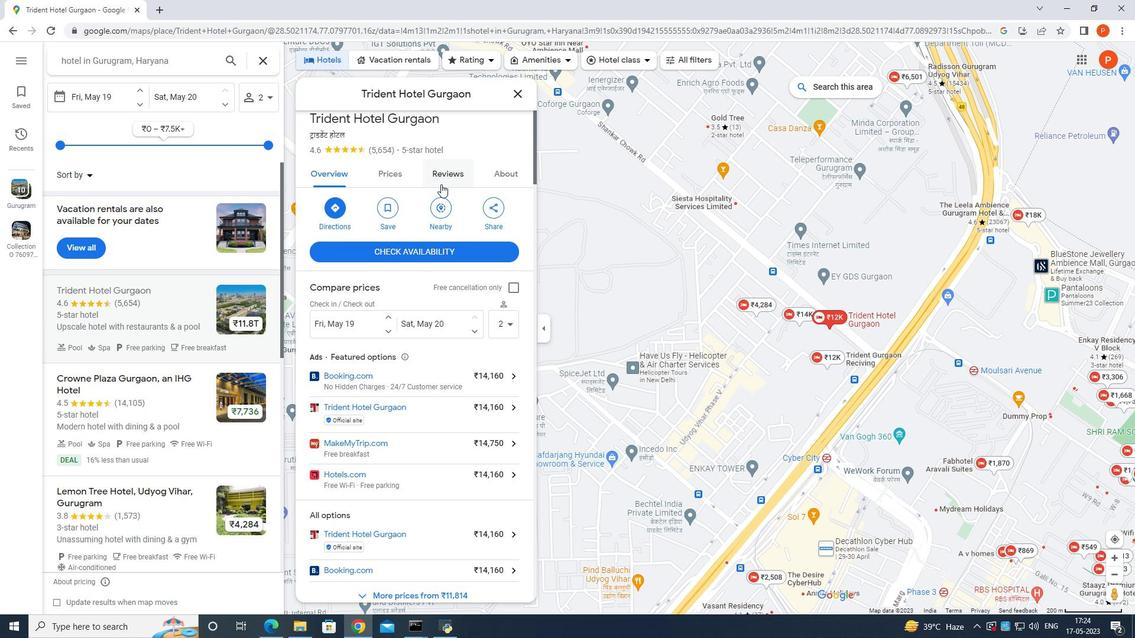 
Action: Mouse scrolled (441, 183) with delta (0, 0)
Screenshot: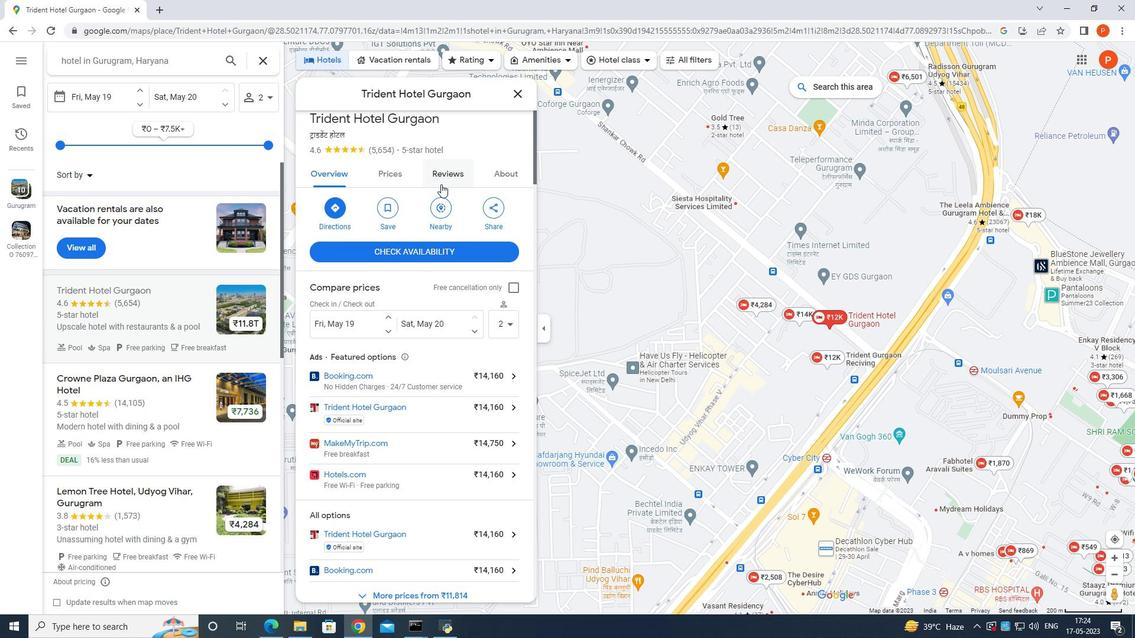 
Action: Mouse moved to (441, 186)
Screenshot: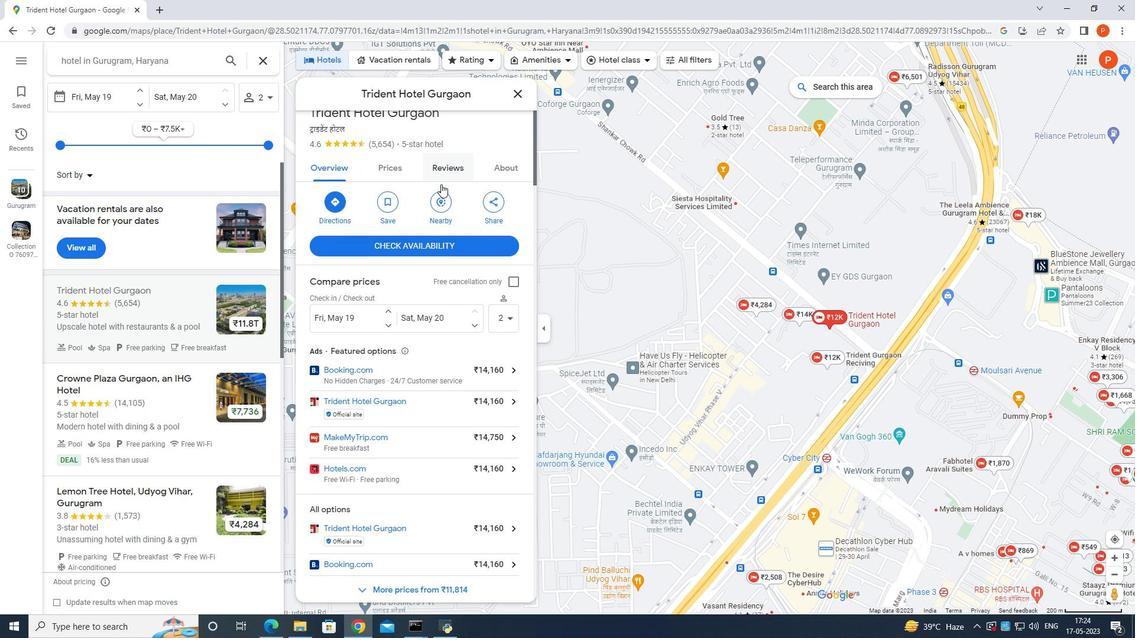 
Action: Mouse scrolled (441, 185) with delta (0, 0)
Screenshot: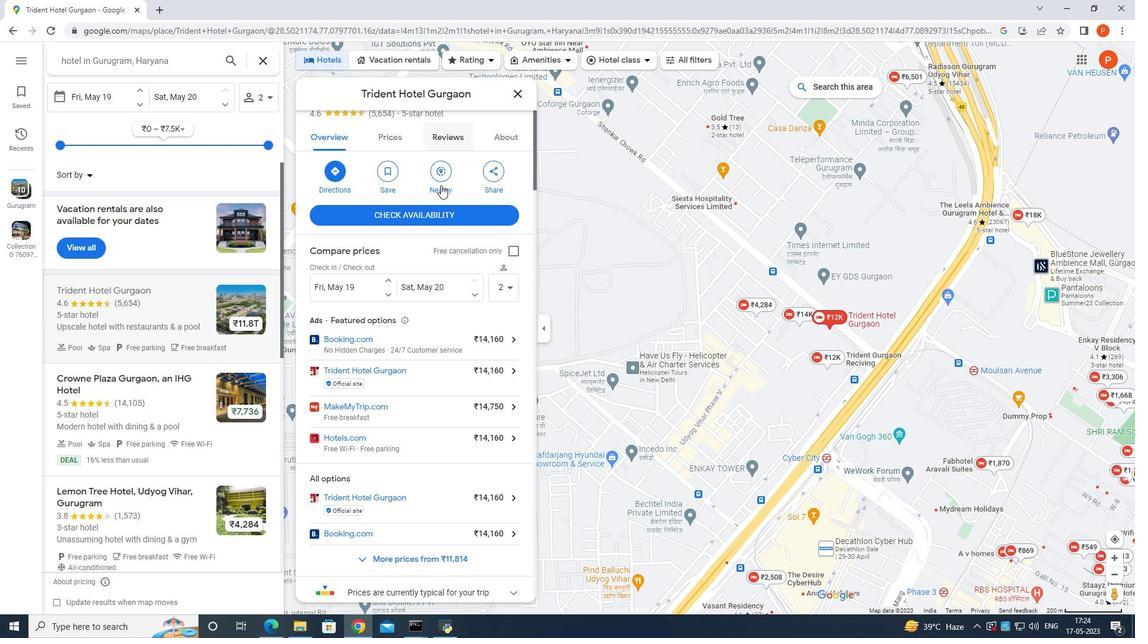 
Action: Mouse moved to (437, 190)
Screenshot: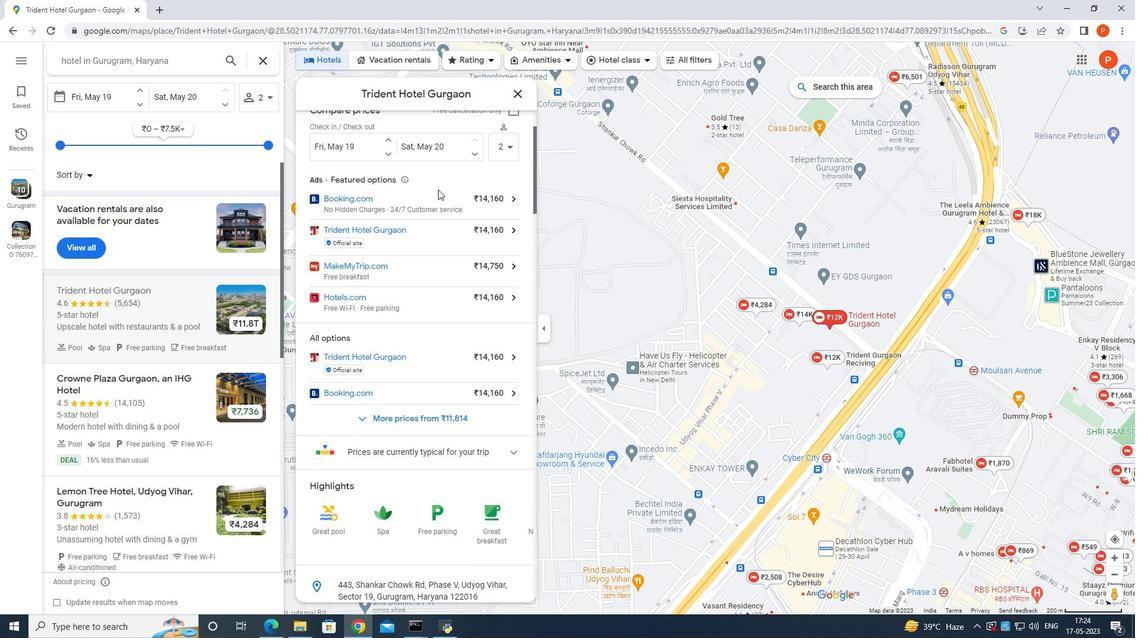 
Action: Mouse scrolled (437, 190) with delta (0, 0)
Screenshot: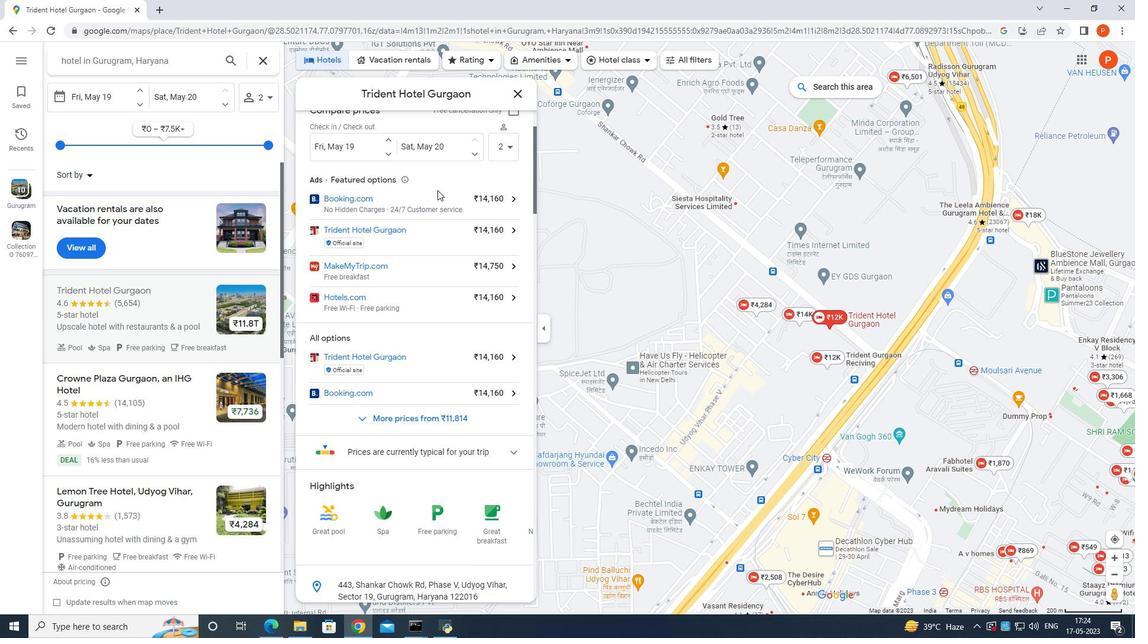 
Action: Mouse scrolled (437, 190) with delta (0, 0)
Screenshot: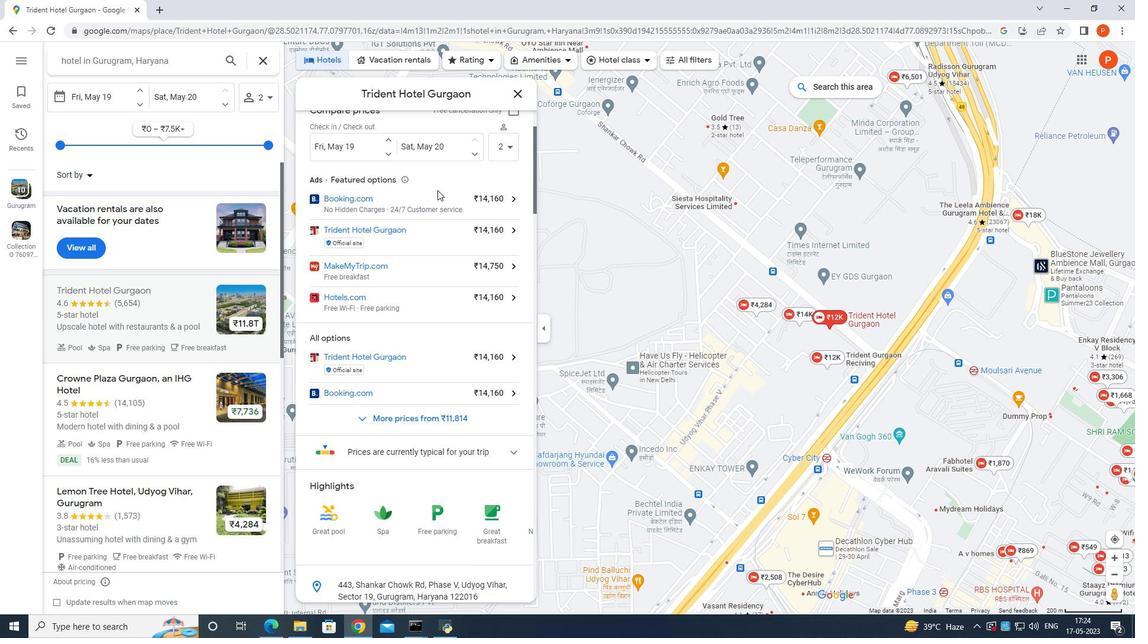 
Action: Mouse scrolled (437, 190) with delta (0, 0)
Screenshot: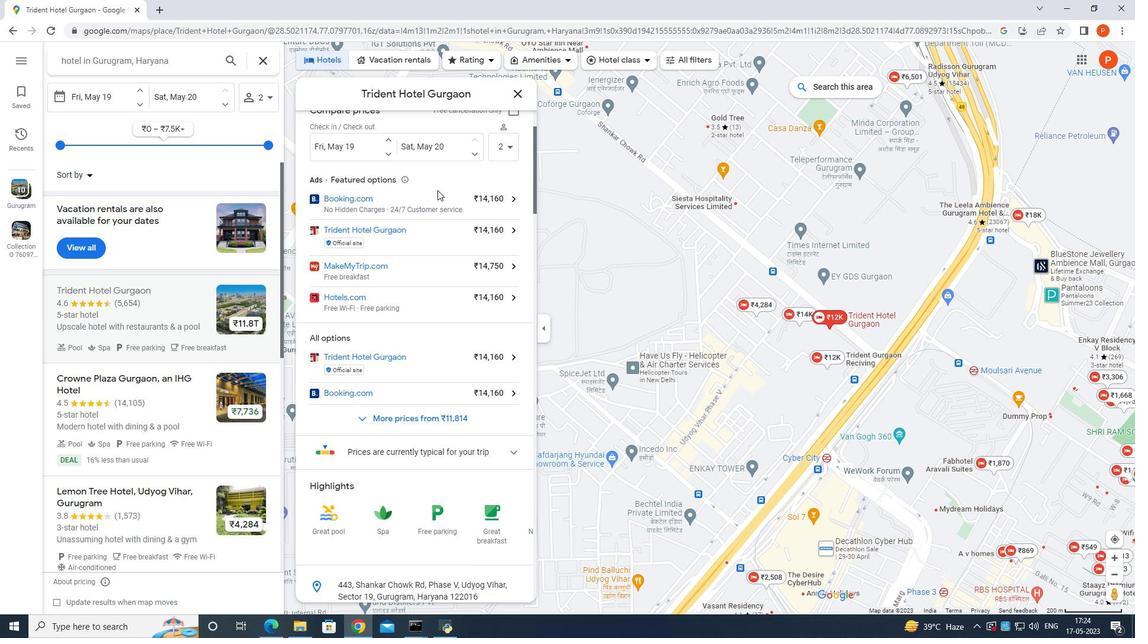 
Action: Mouse scrolled (437, 190) with delta (0, 0)
Screenshot: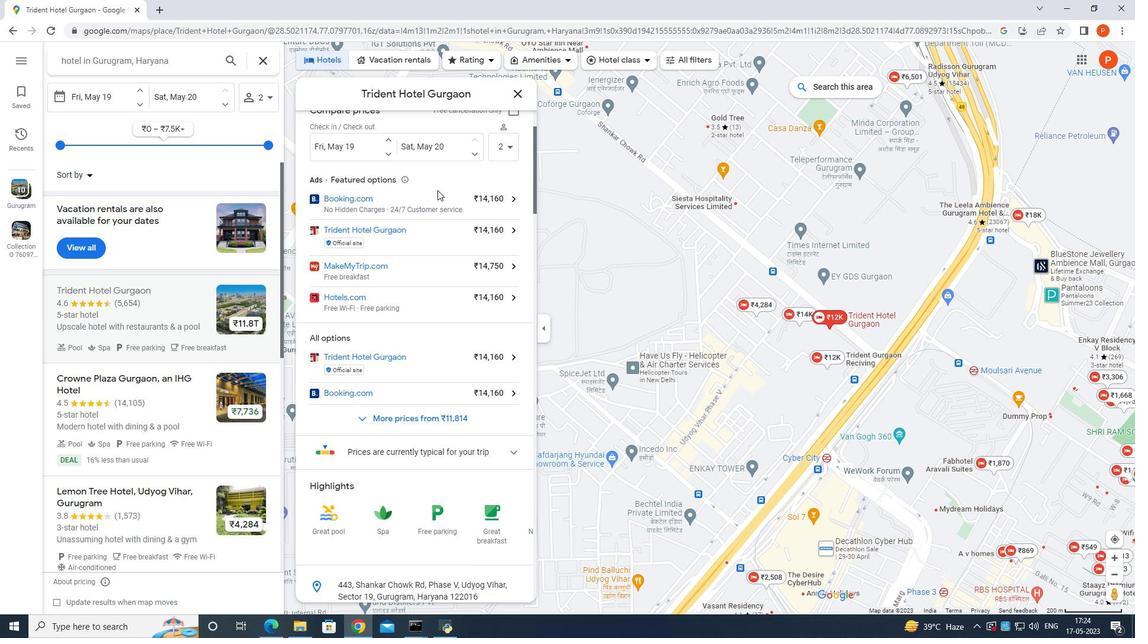 
Action: Mouse scrolled (437, 190) with delta (0, 0)
Screenshot: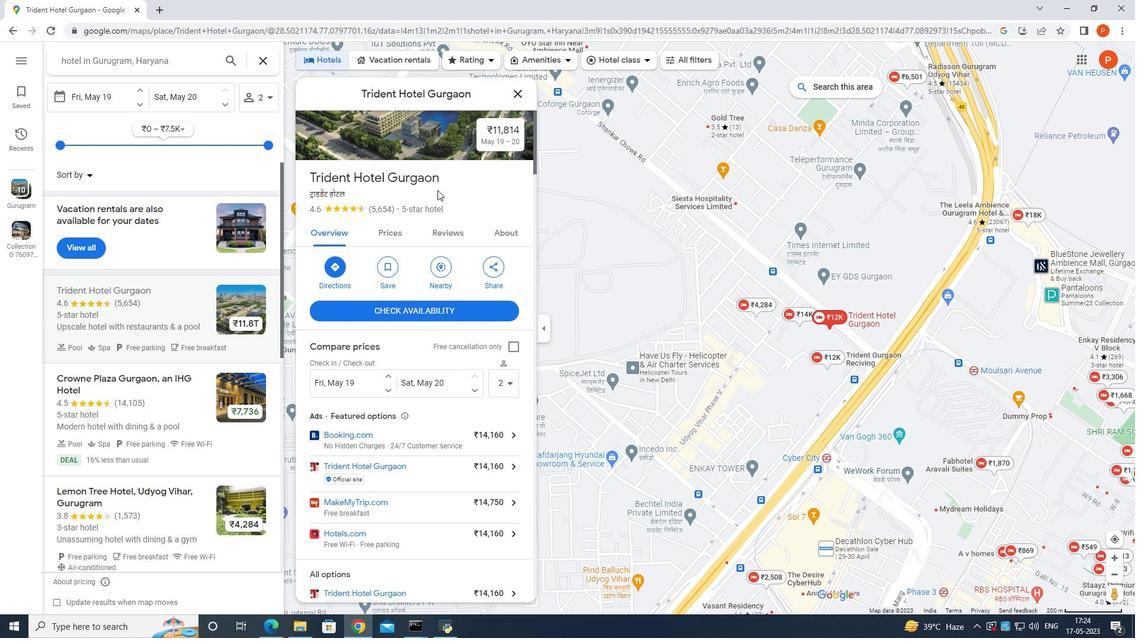 
Action: Mouse scrolled (437, 190) with delta (0, 0)
Screenshot: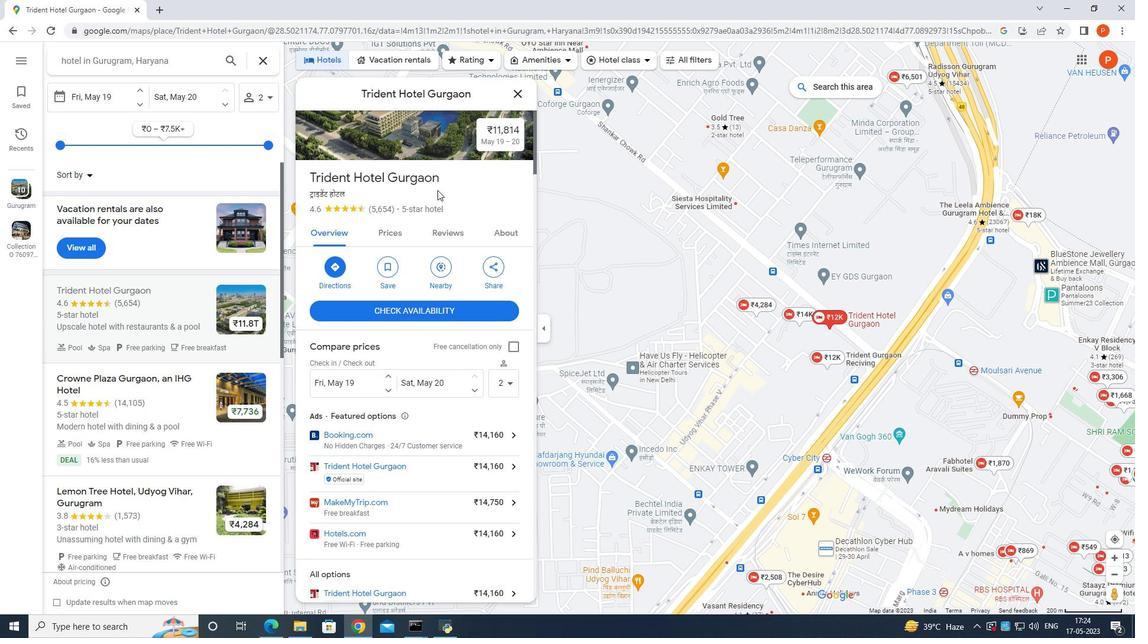
Action: Mouse scrolled (437, 190) with delta (0, 0)
Screenshot: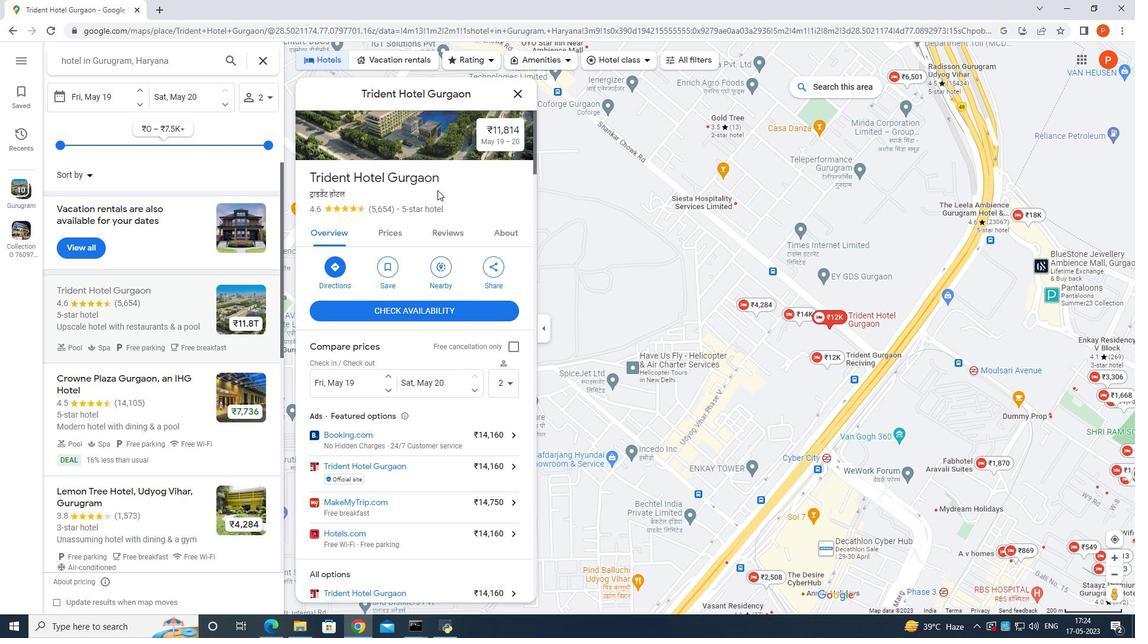 
Action: Mouse moved to (842, 313)
Screenshot: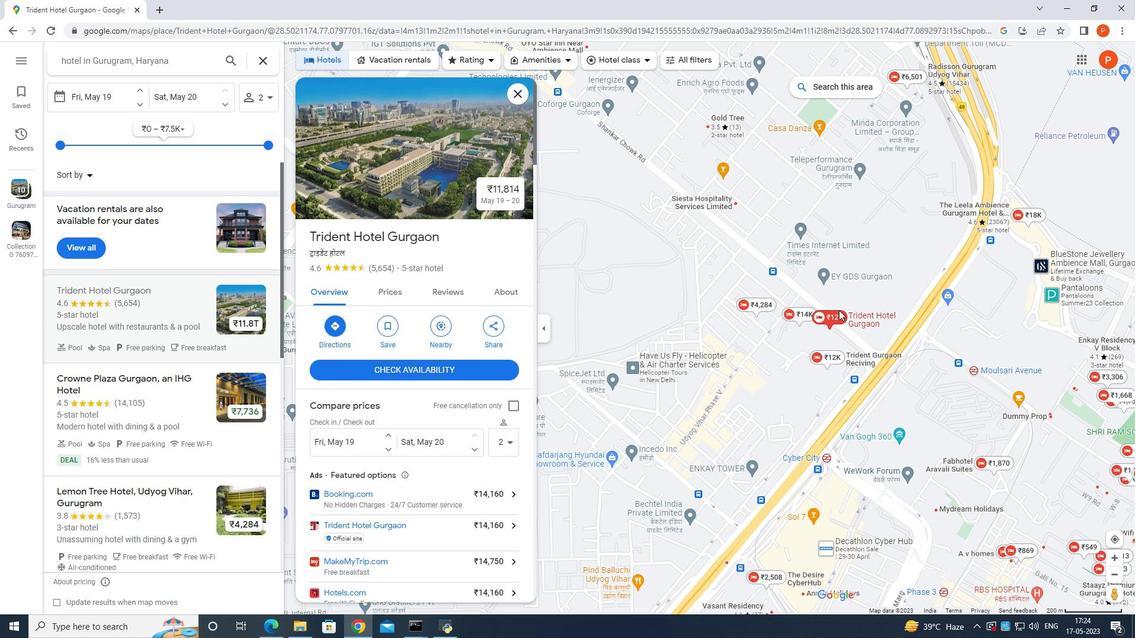 
Action: Mouse pressed left at (842, 313)
Screenshot: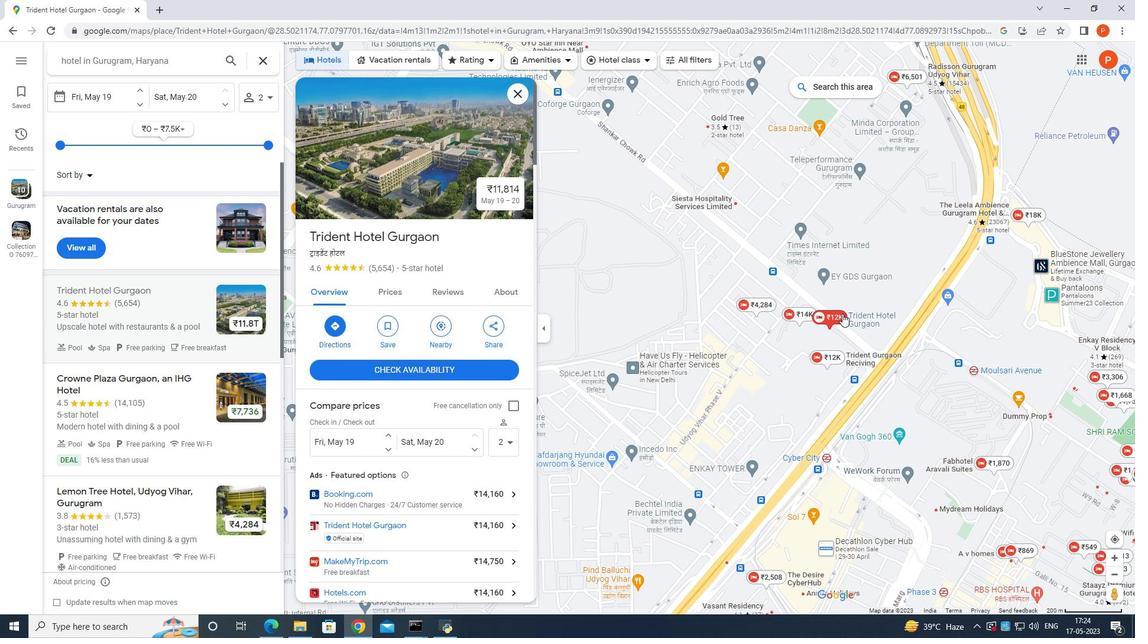 
Action: Mouse moved to (842, 313)
Screenshot: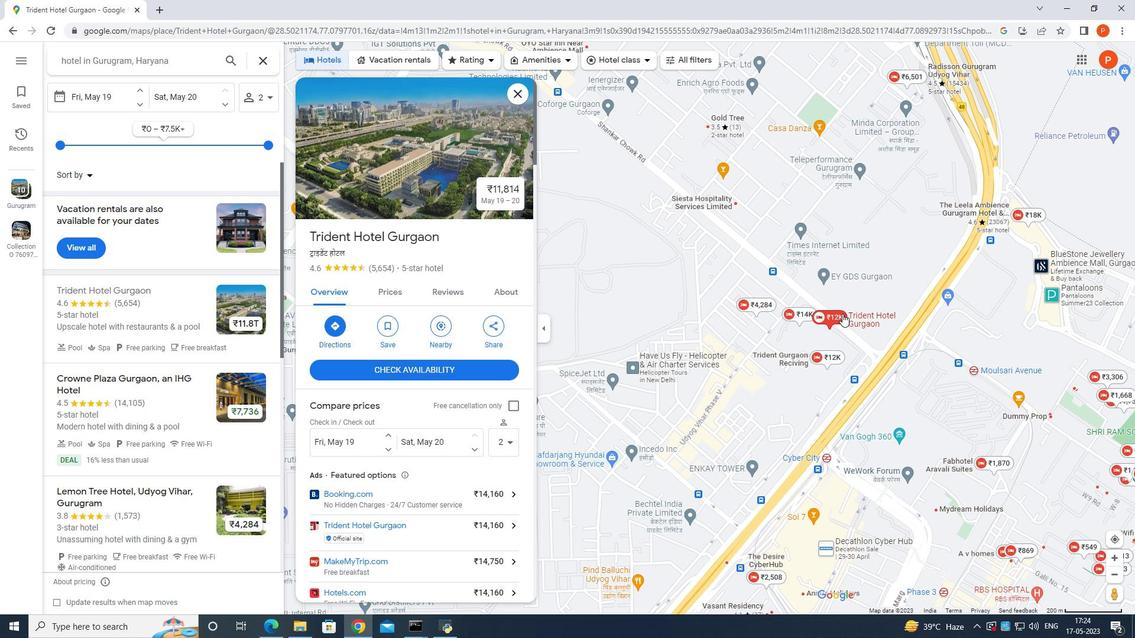 
Action: Mouse pressed left at (842, 313)
Screenshot: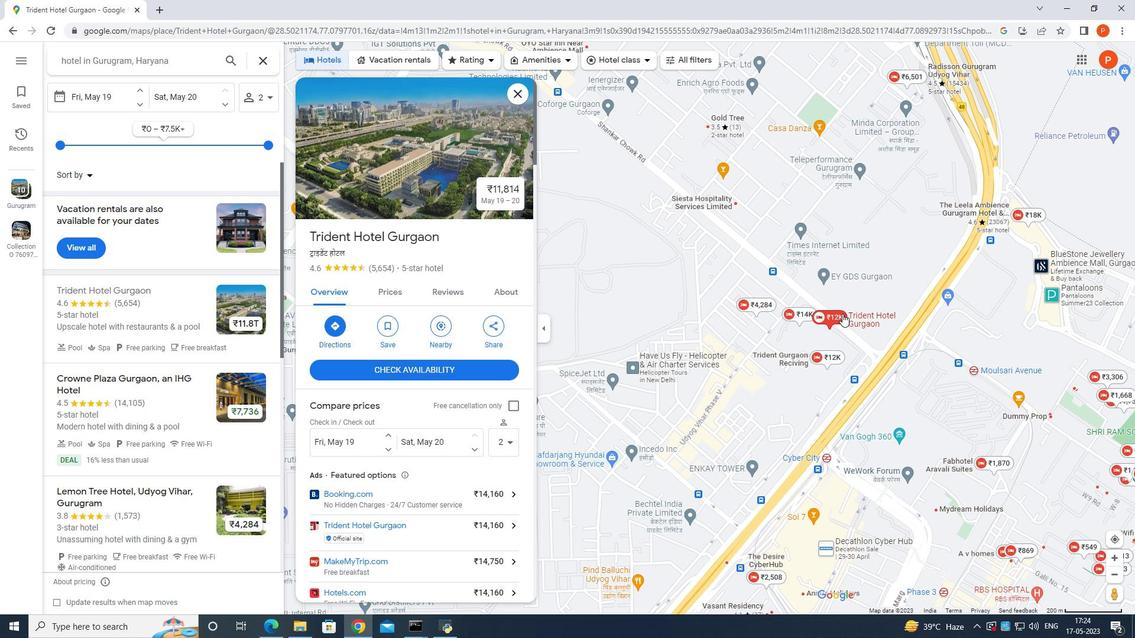 
Action: Mouse pressed left at (842, 313)
Screenshot: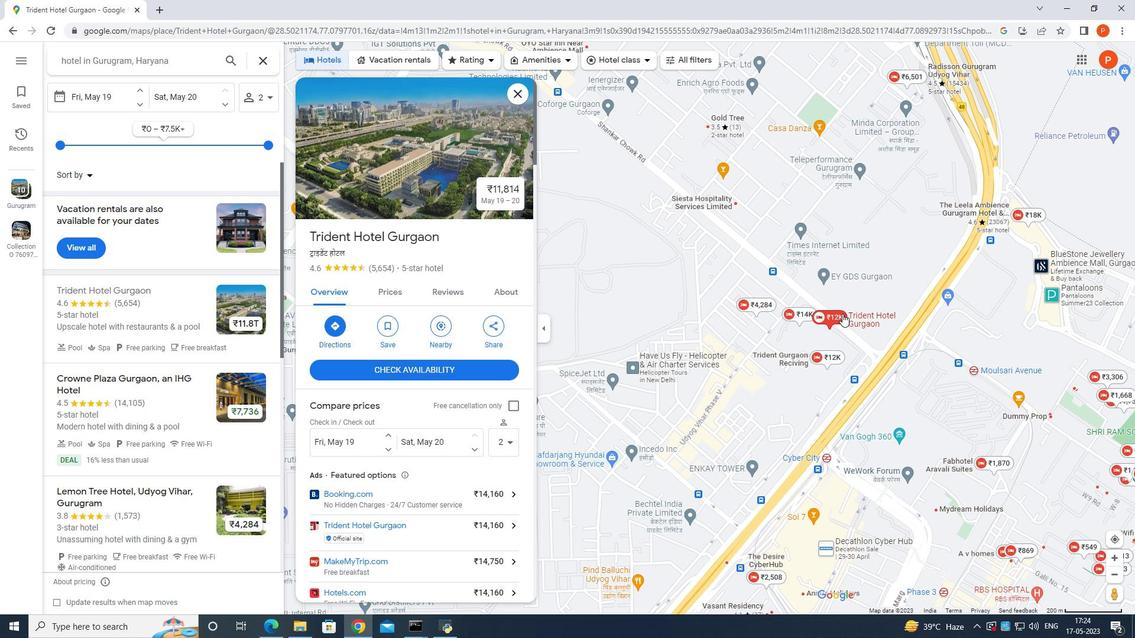 
Action: Mouse moved to (861, 317)
Screenshot: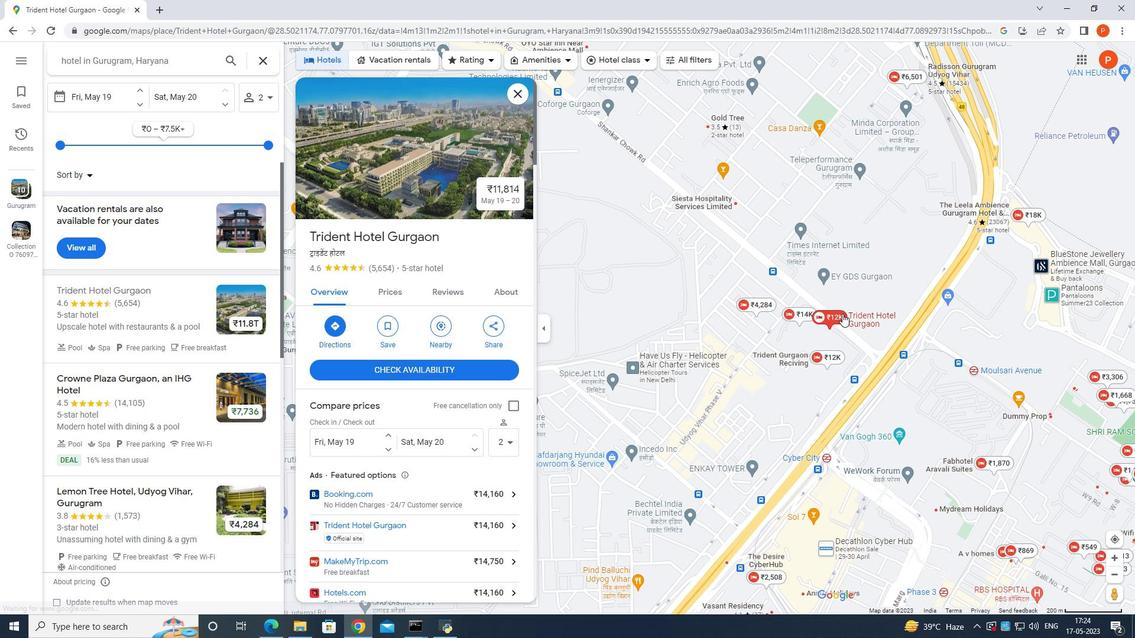 
Action: Mouse pressed left at (861, 317)
Screenshot: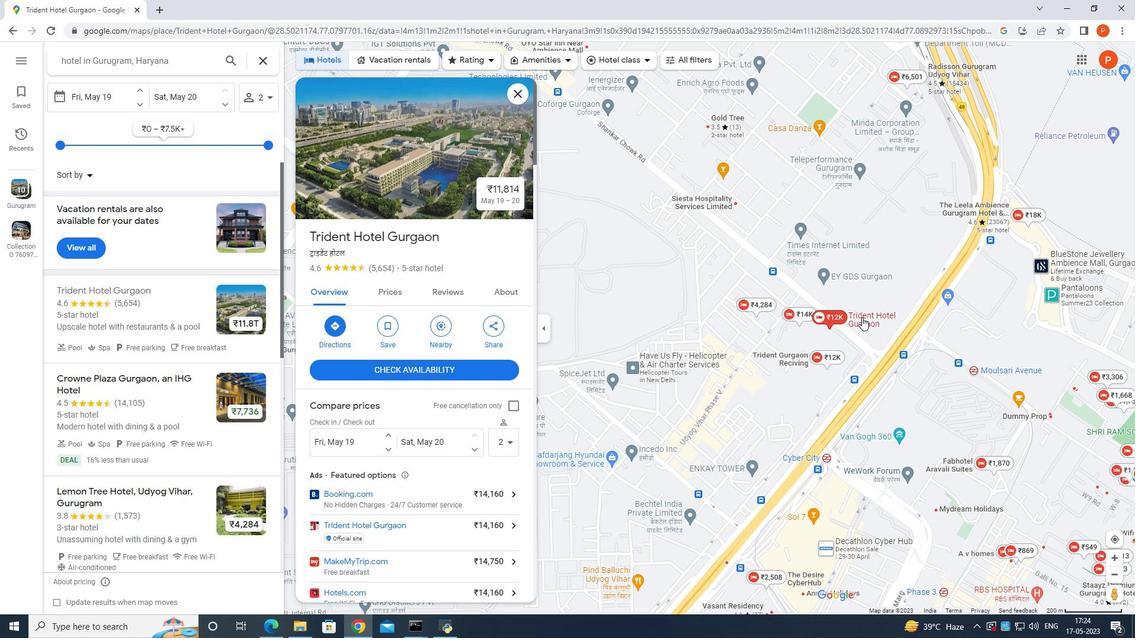 
Action: Mouse pressed left at (861, 317)
Screenshot: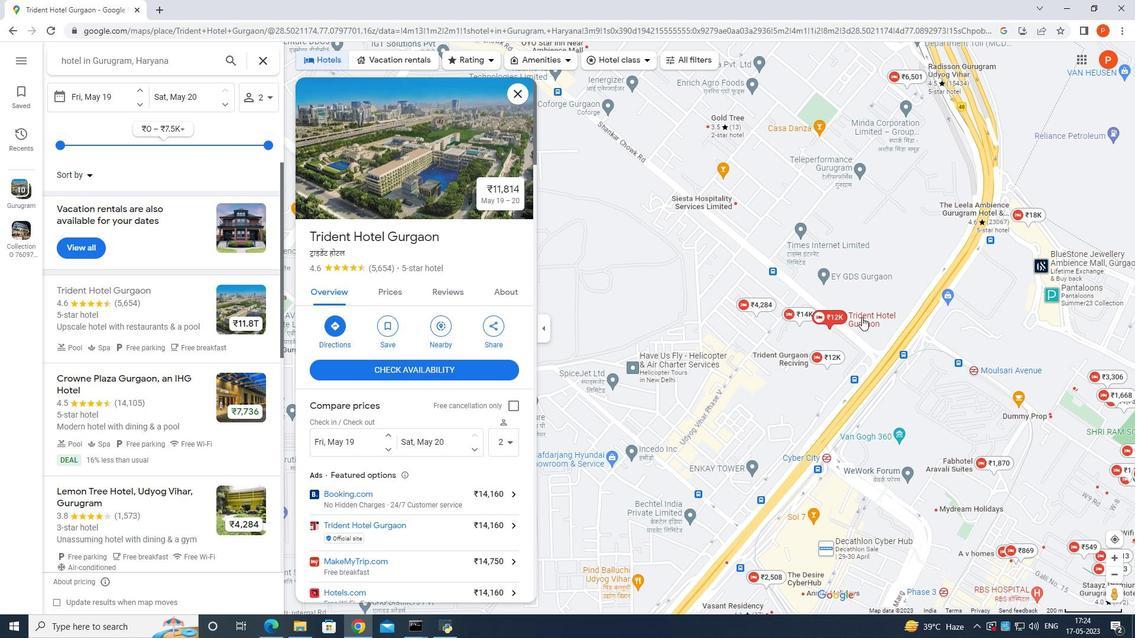 
Action: Mouse moved to (453, 158)
Screenshot: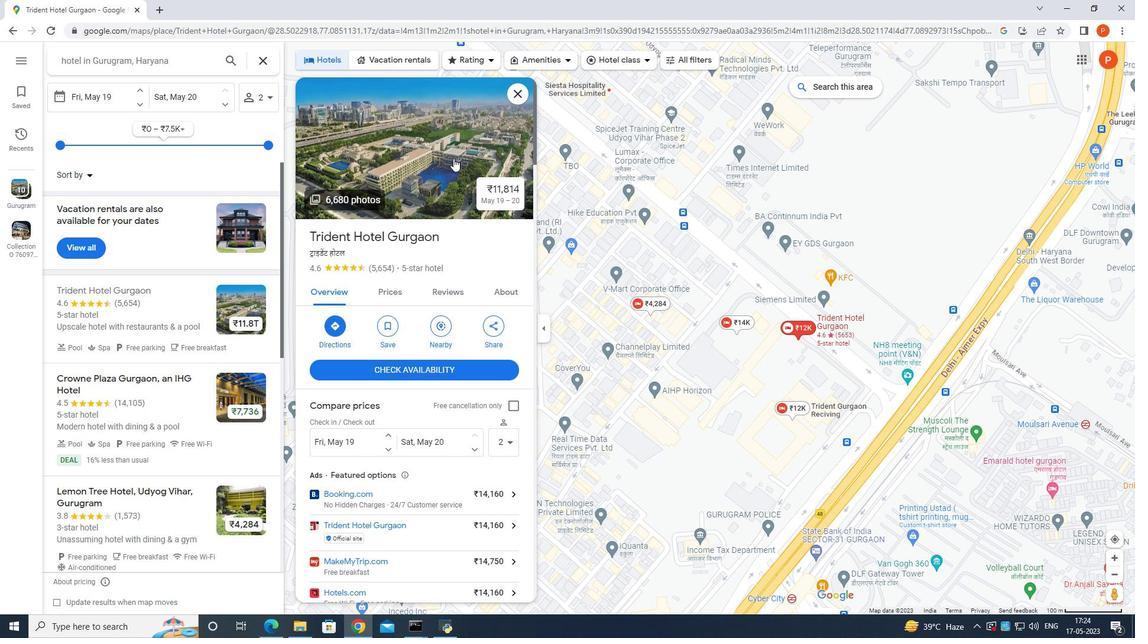 
Action: Mouse scrolled (453, 157) with delta (0, 0)
Screenshot: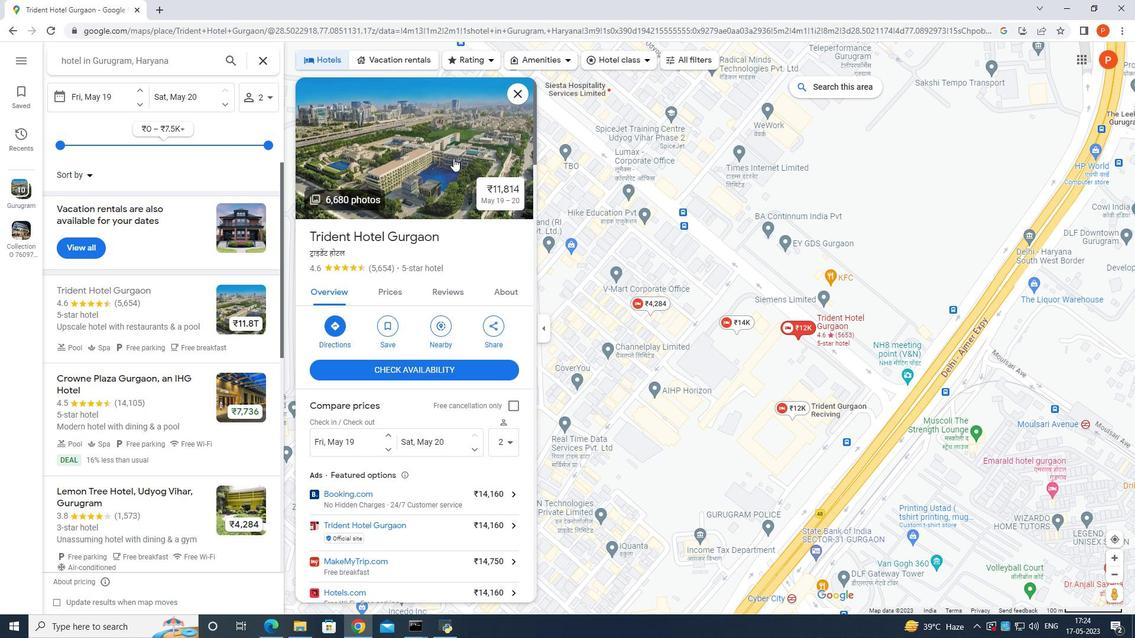 
Action: Mouse moved to (454, 158)
Screenshot: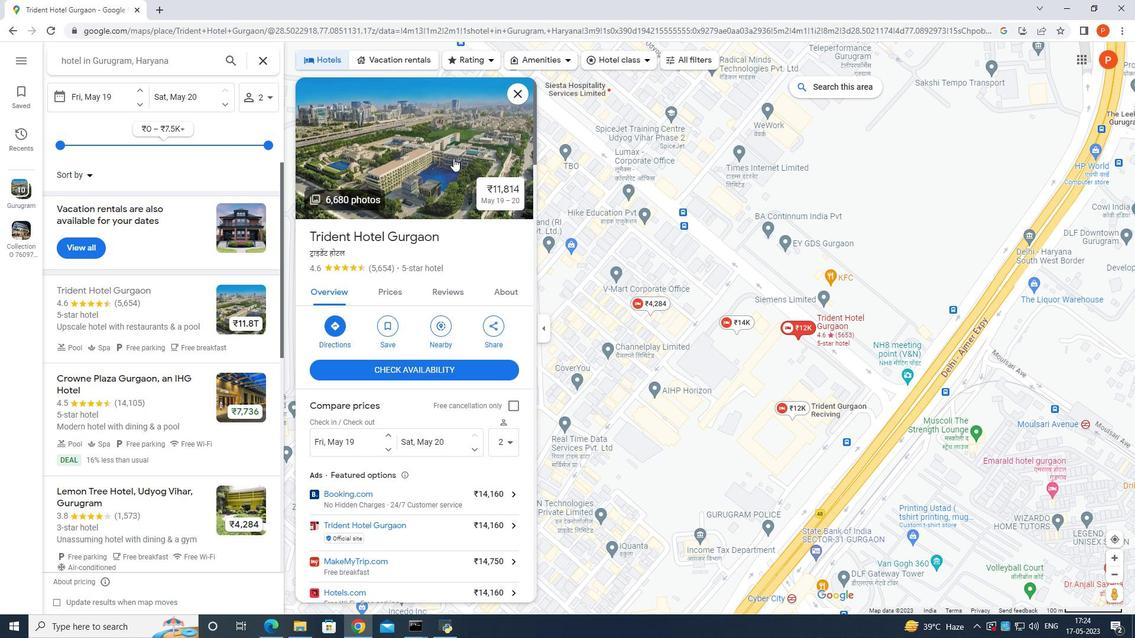
Action: Mouse scrolled (454, 157) with delta (0, 0)
Screenshot: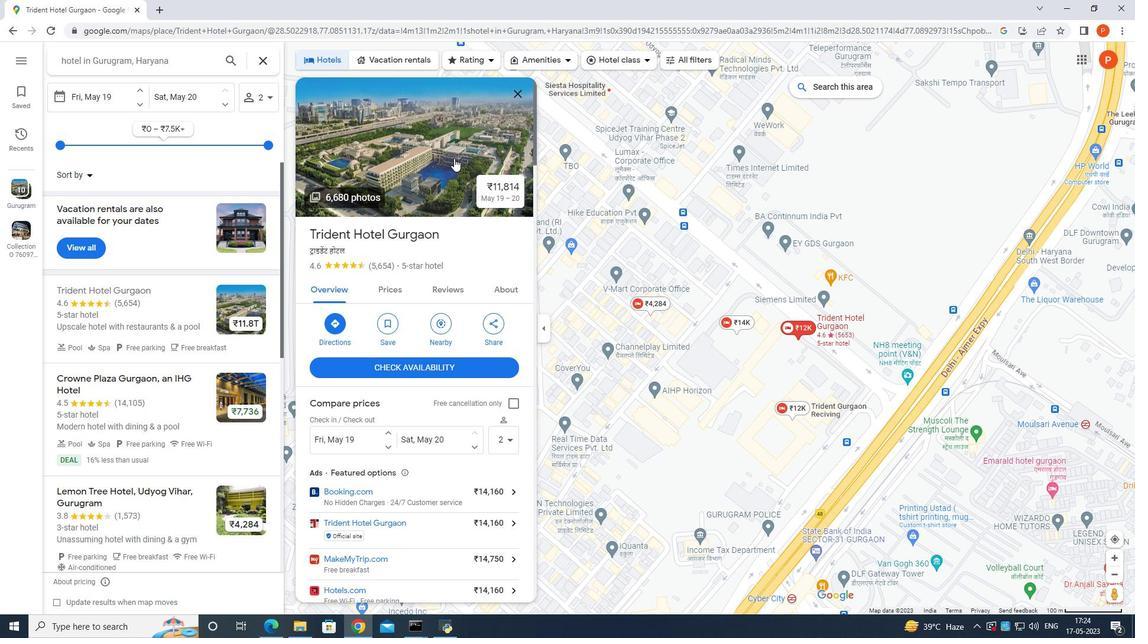 
Action: Mouse moved to (449, 170)
Screenshot: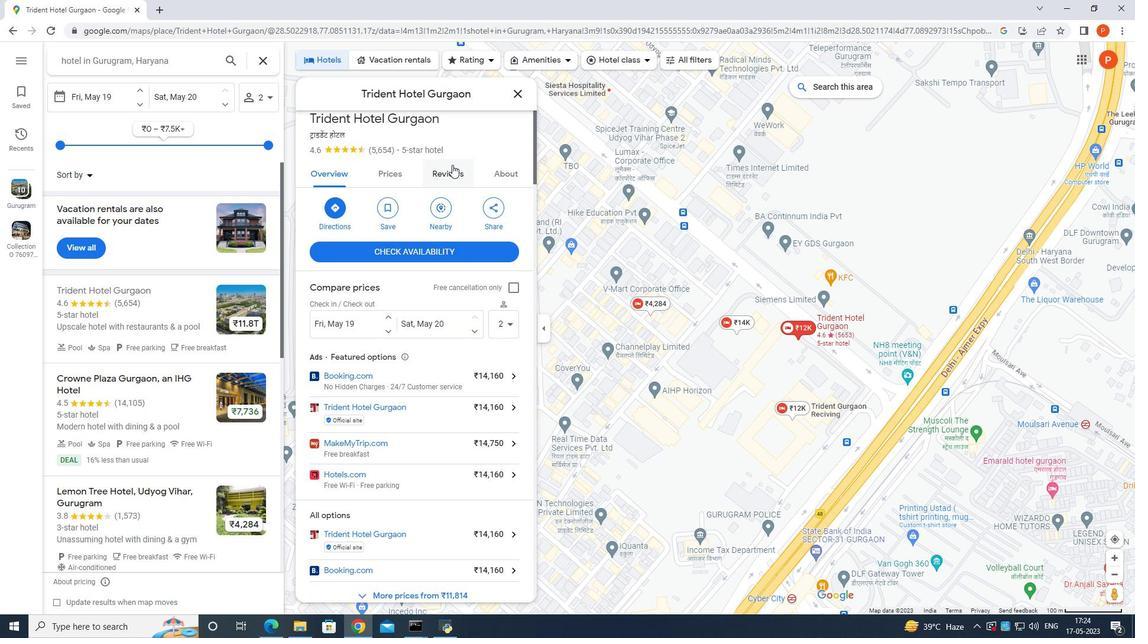 
Action: Mouse scrolled (449, 170) with delta (0, 0)
Screenshot: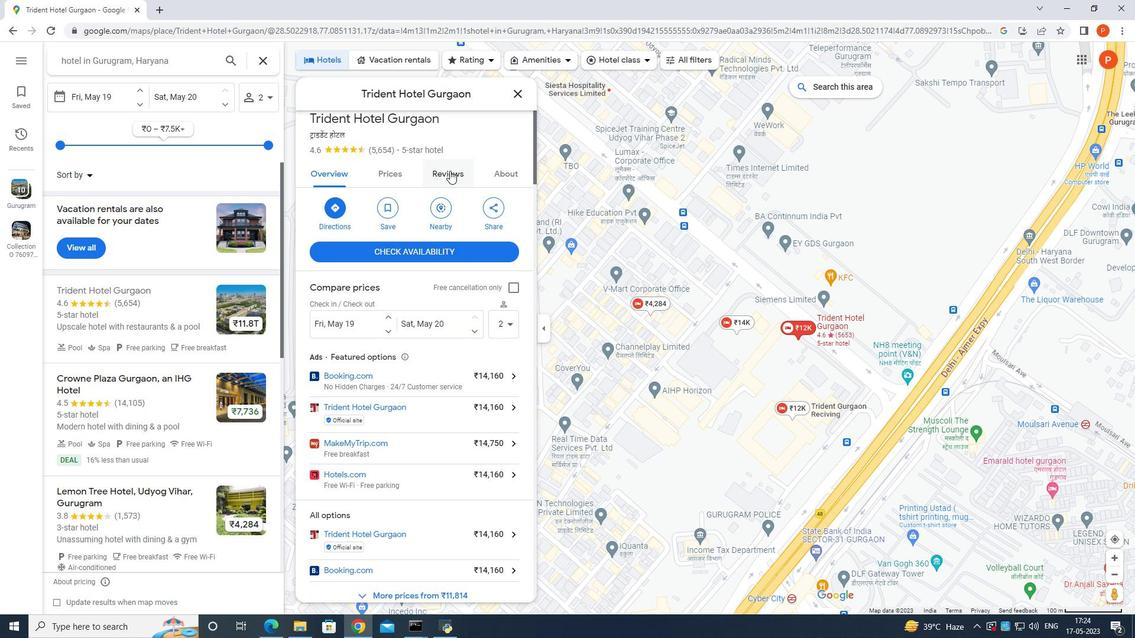 
Action: Mouse scrolled (449, 170) with delta (0, 0)
Screenshot: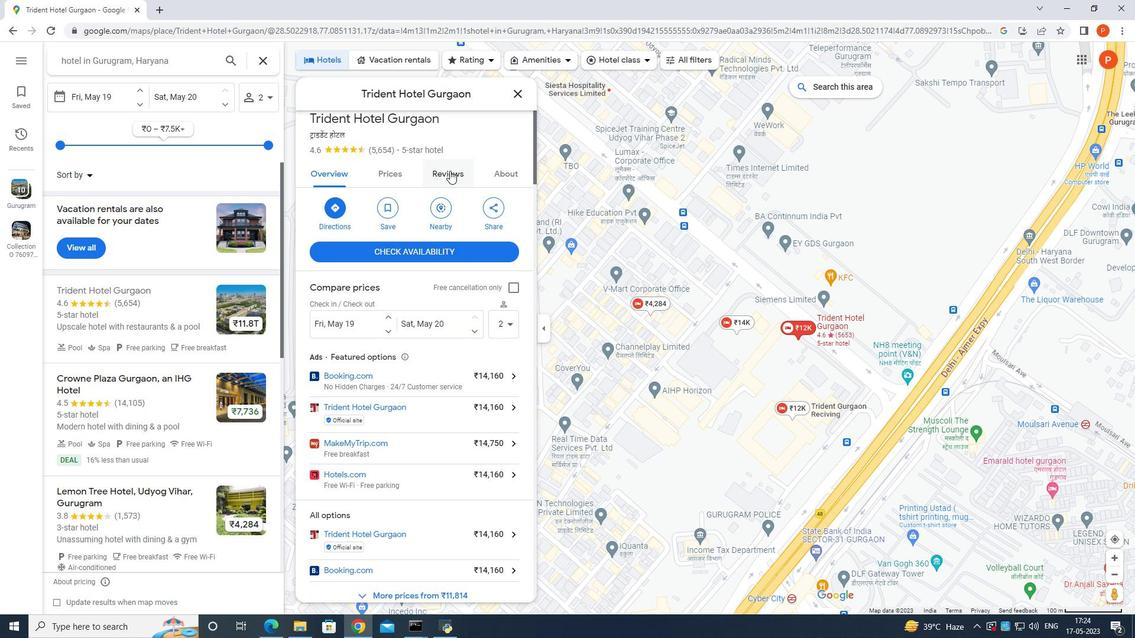 
Action: Mouse scrolled (449, 170) with delta (0, 0)
Screenshot: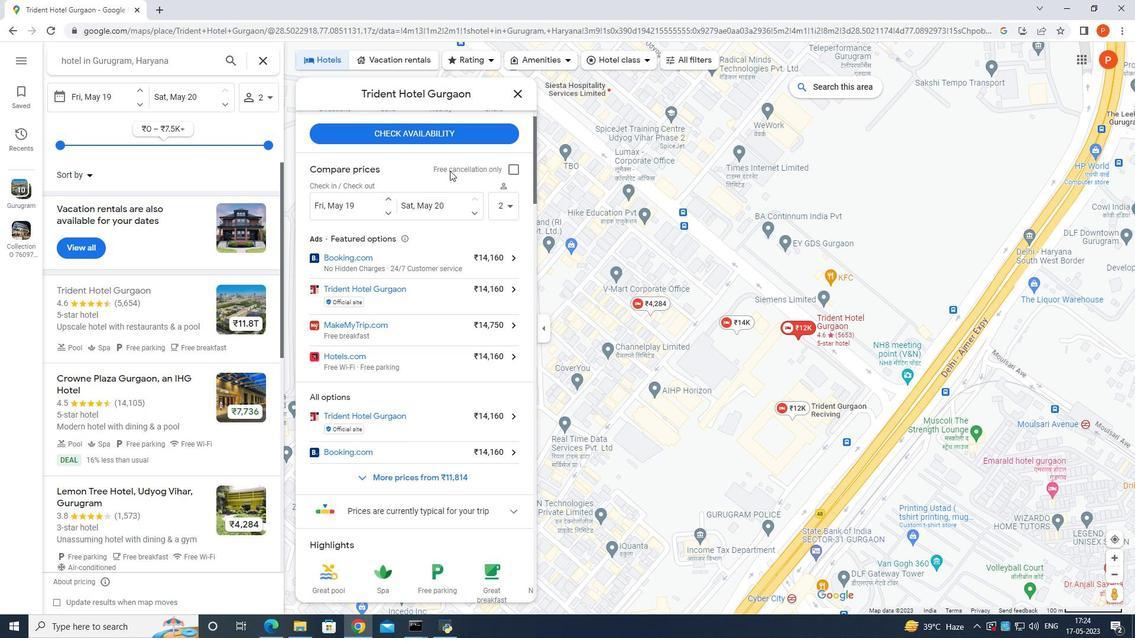 
Action: Mouse scrolled (449, 170) with delta (0, 0)
Screenshot: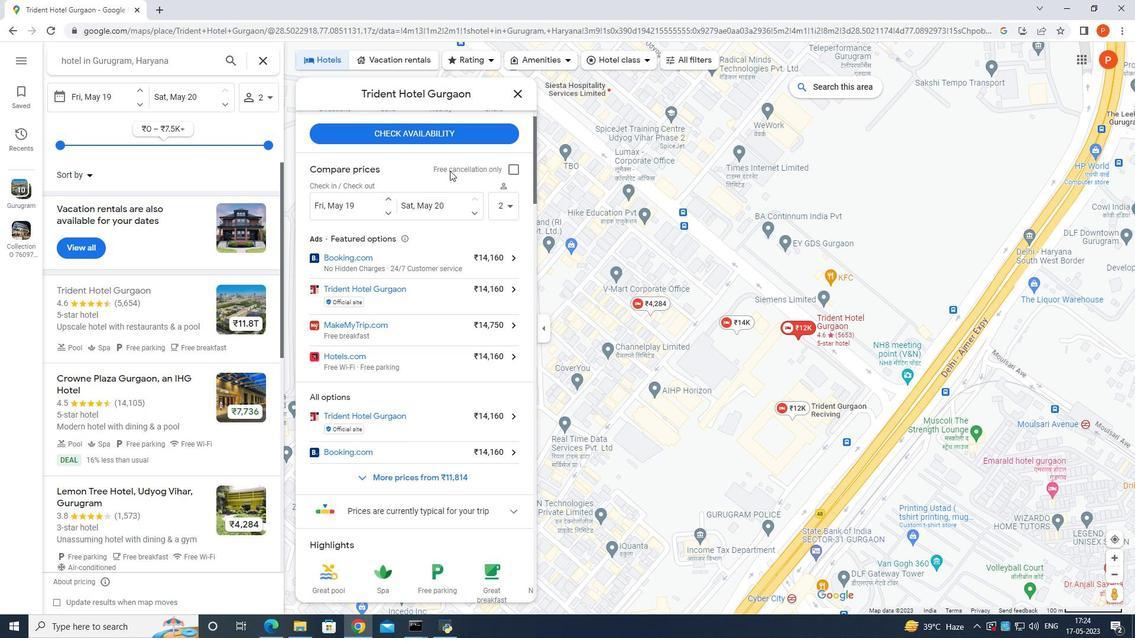 
Action: Mouse moved to (449, 171)
Screenshot: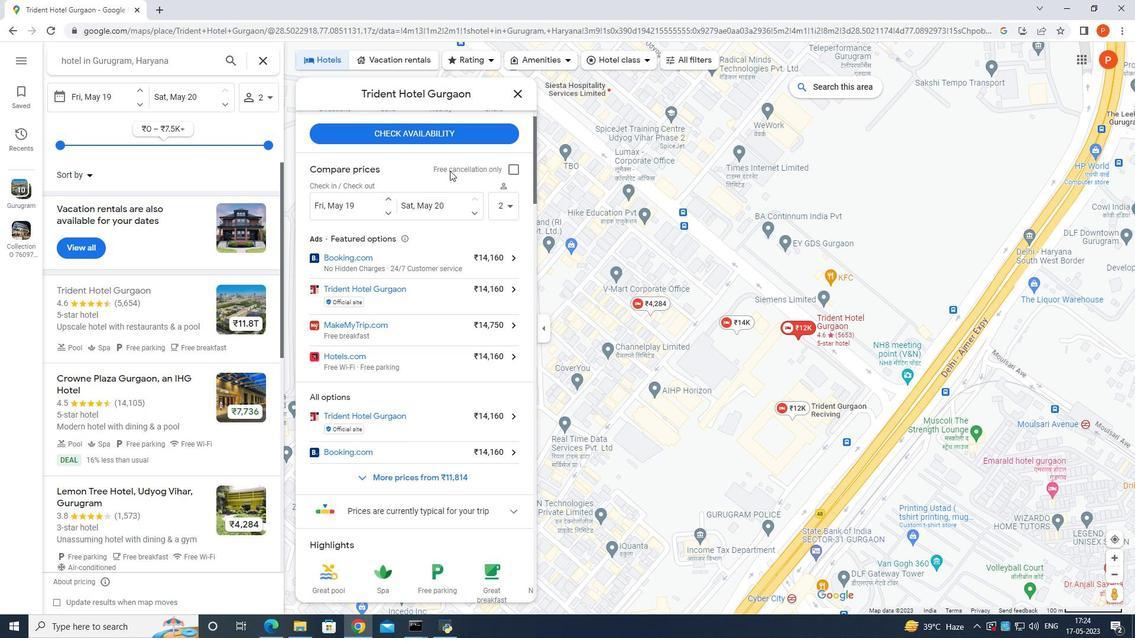 
Action: Mouse scrolled (449, 170) with delta (0, 0)
Screenshot: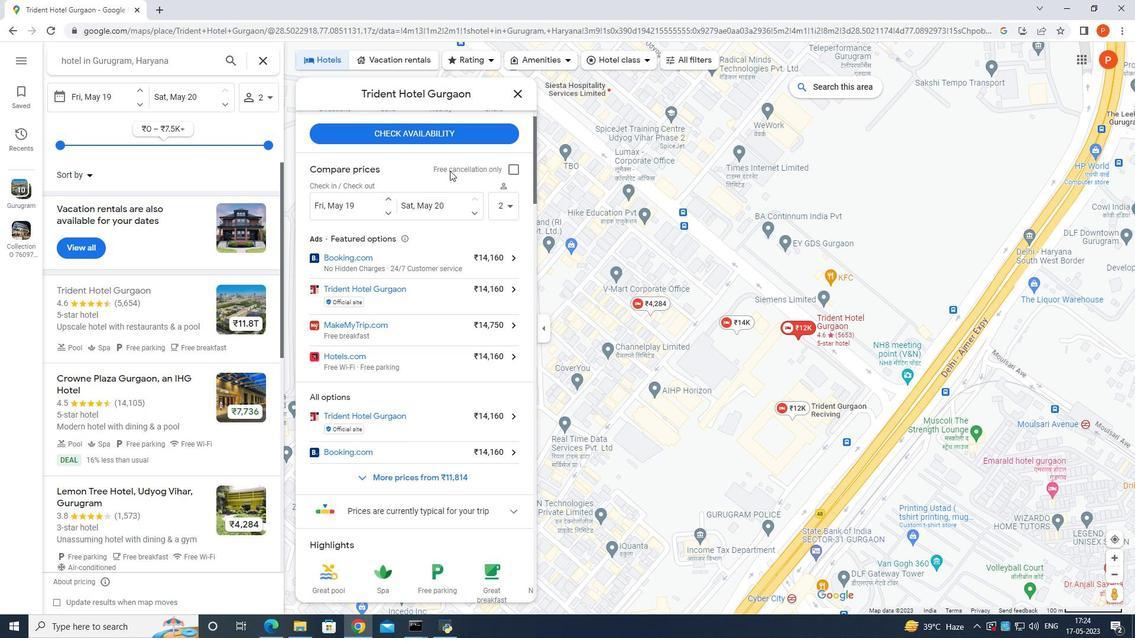 
Action: Mouse moved to (452, 174)
Screenshot: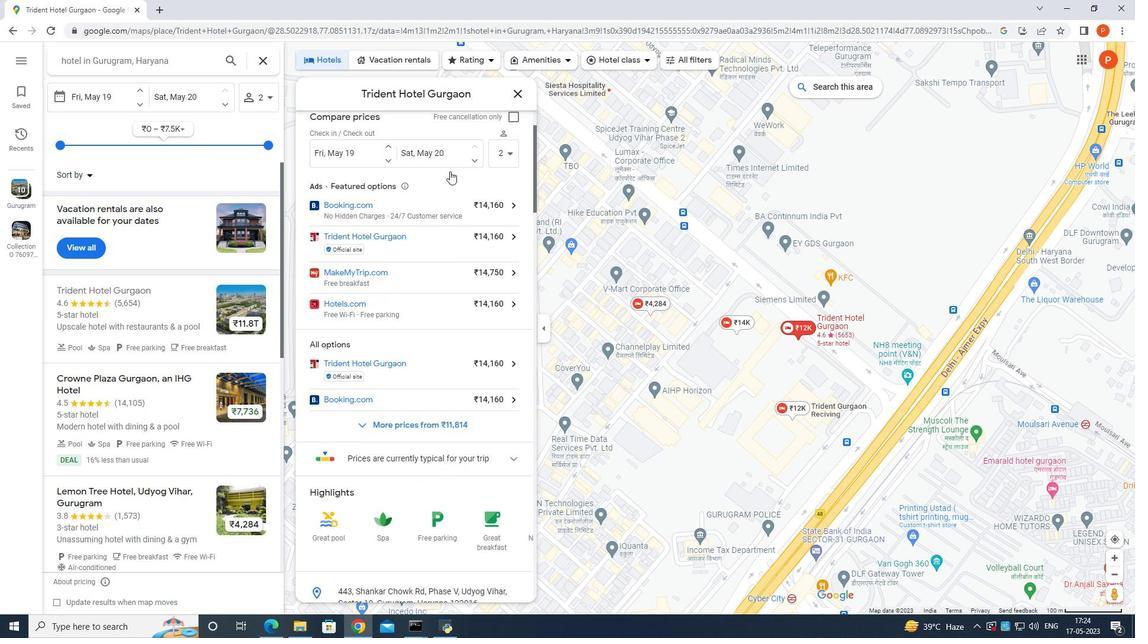 
Action: Mouse scrolled (452, 173) with delta (0, 0)
Screenshot: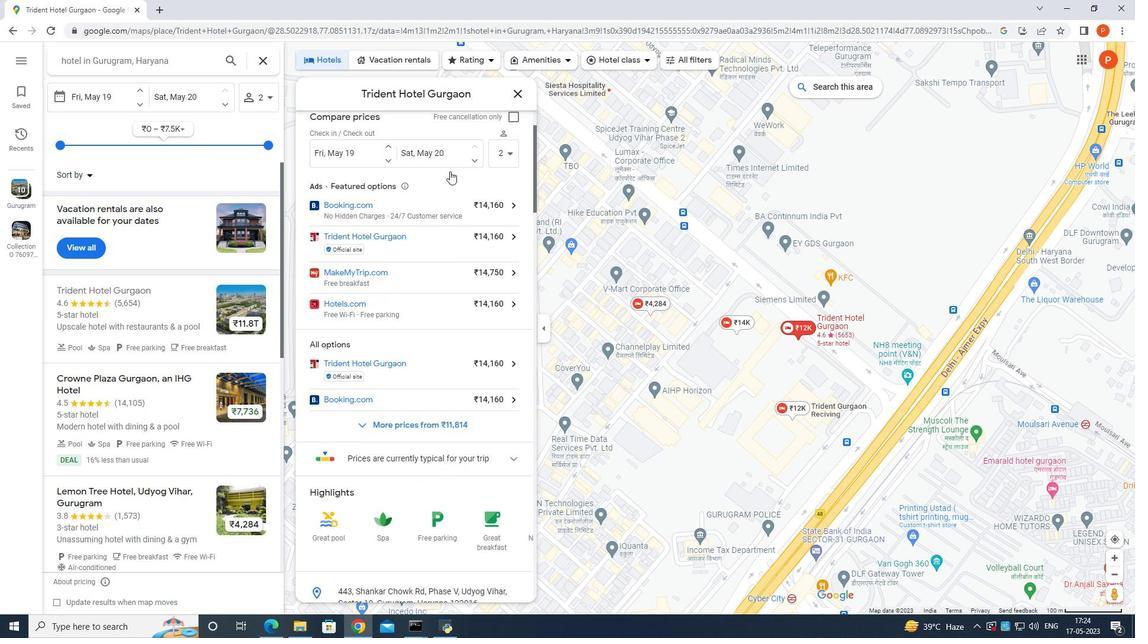 
Action: Mouse scrolled (452, 173) with delta (0, 0)
Screenshot: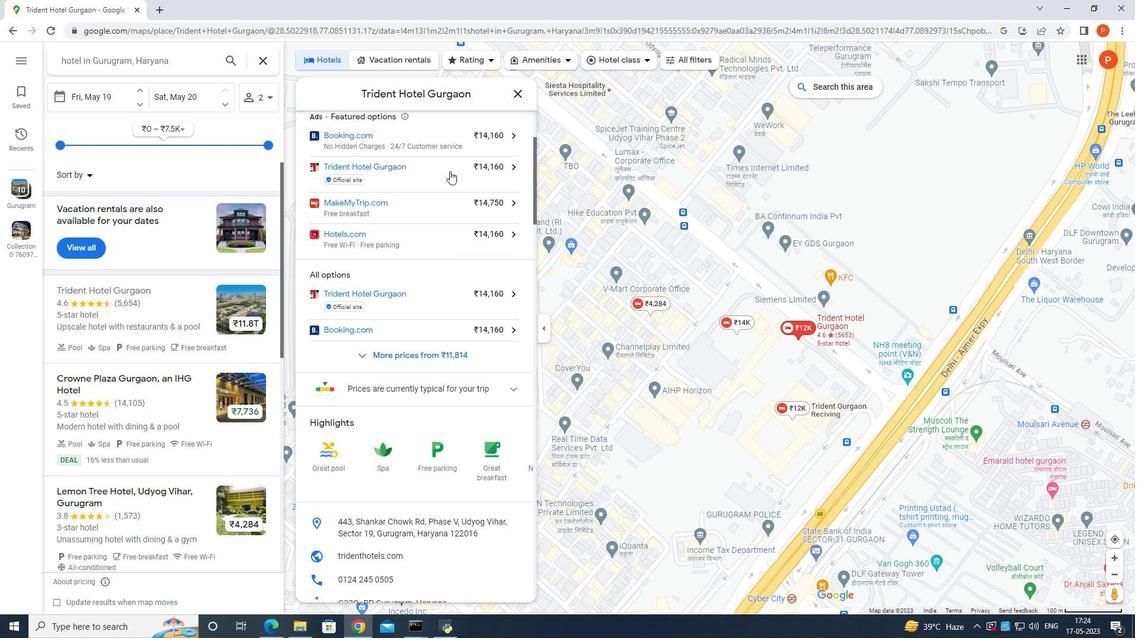 
Action: Mouse scrolled (452, 173) with delta (0, 0)
Screenshot: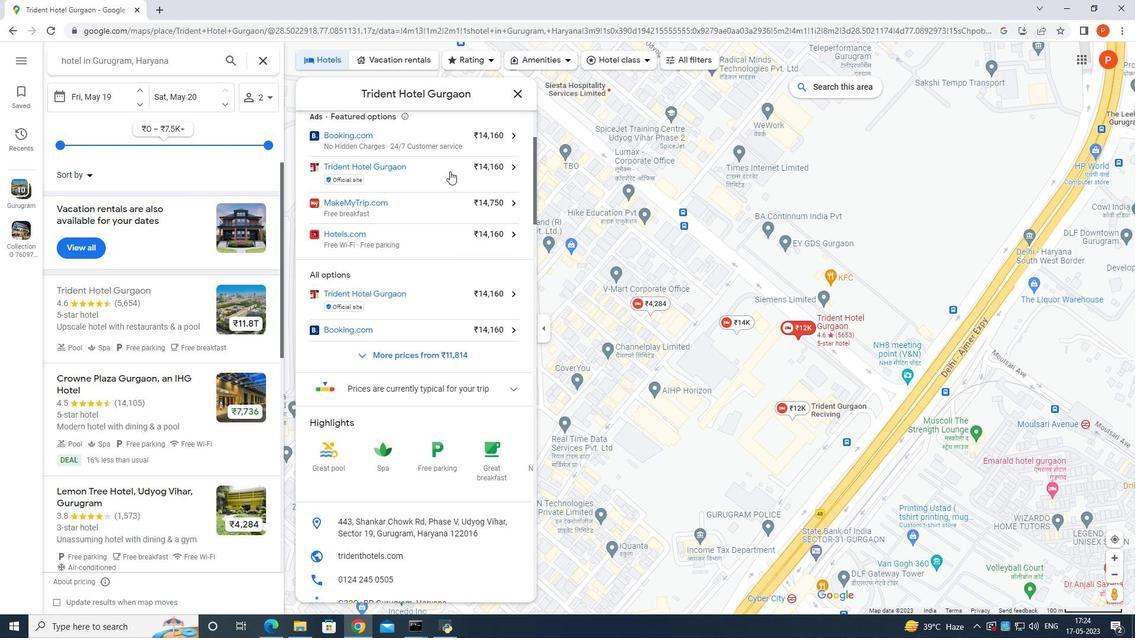 
Action: Mouse scrolled (452, 174) with delta (0, 0)
Screenshot: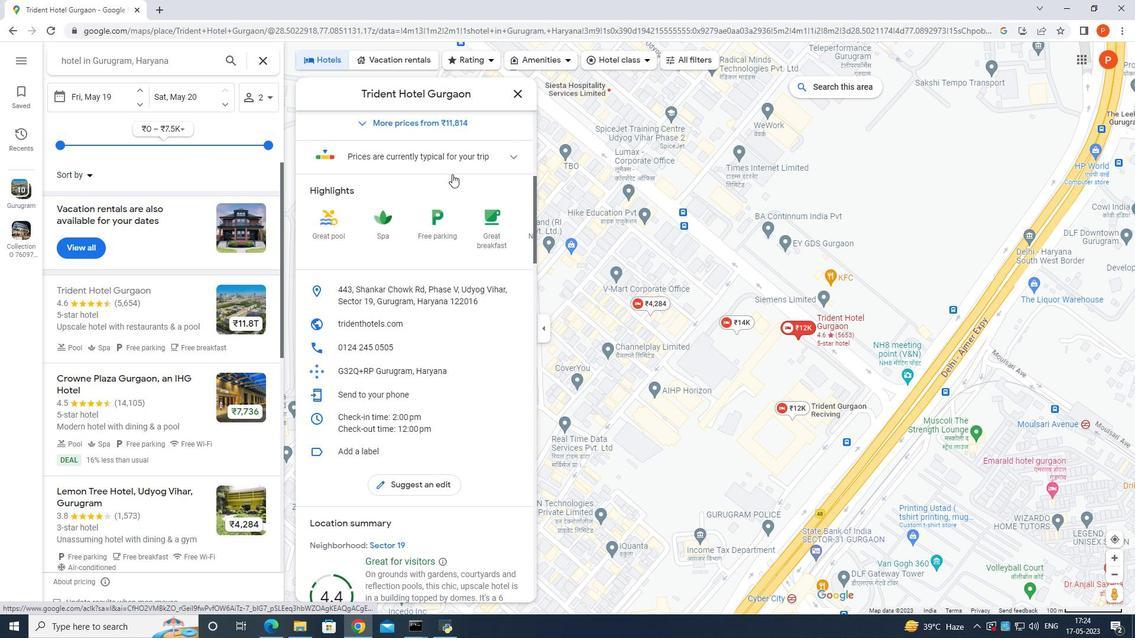 
Action: Mouse scrolled (452, 174) with delta (0, 0)
Screenshot: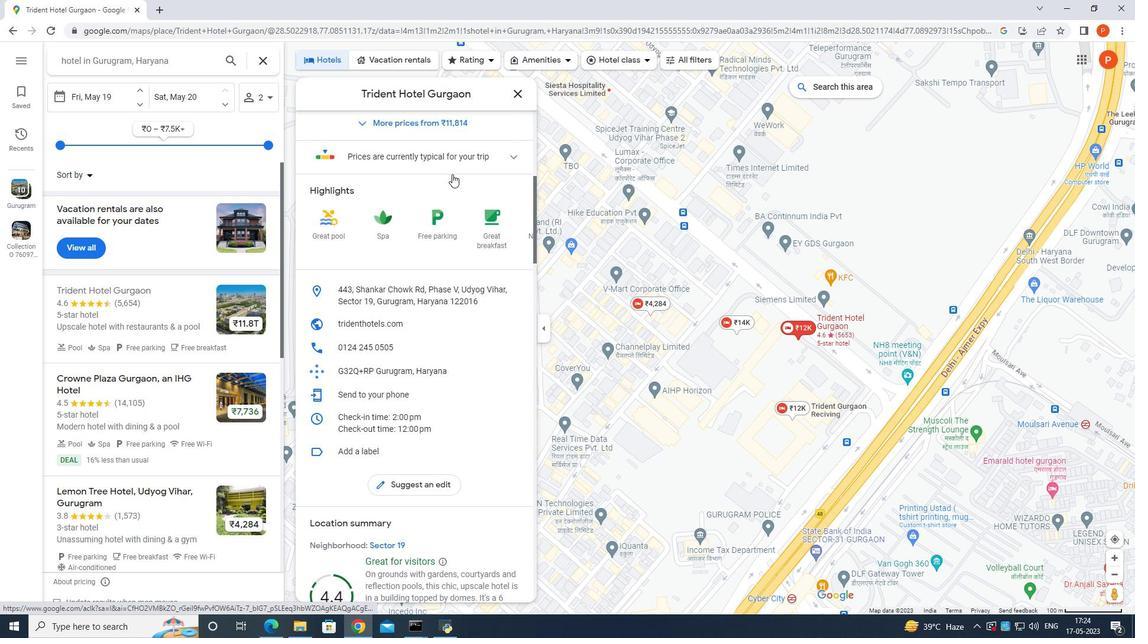 
Action: Mouse scrolled (452, 174) with delta (0, 0)
Screenshot: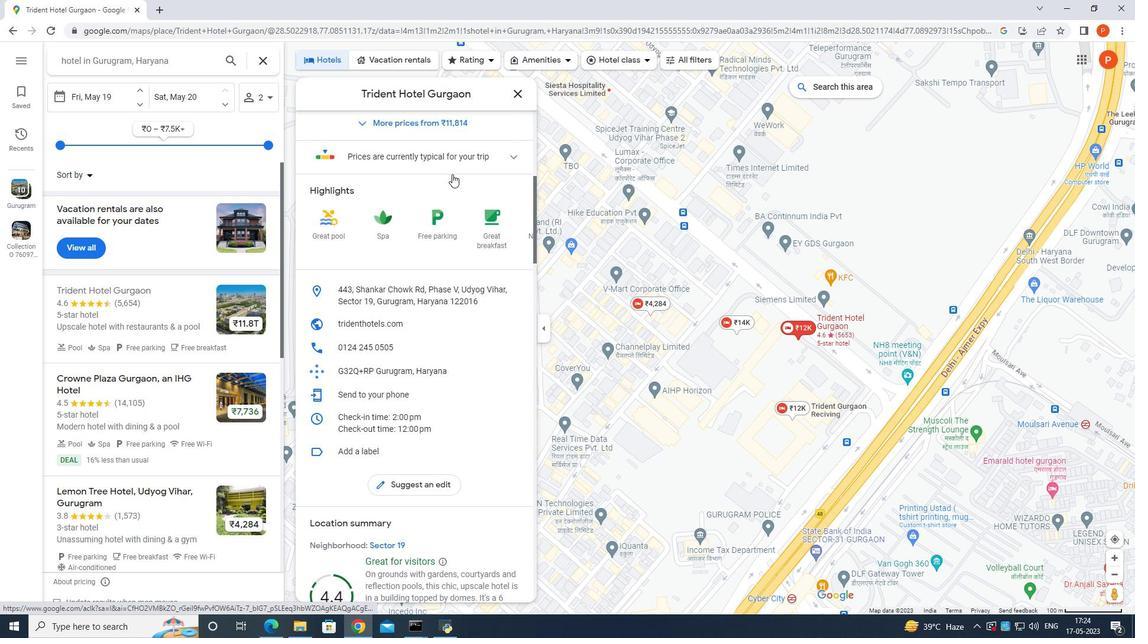 
Action: Mouse scrolled (452, 174) with delta (0, 0)
Screenshot: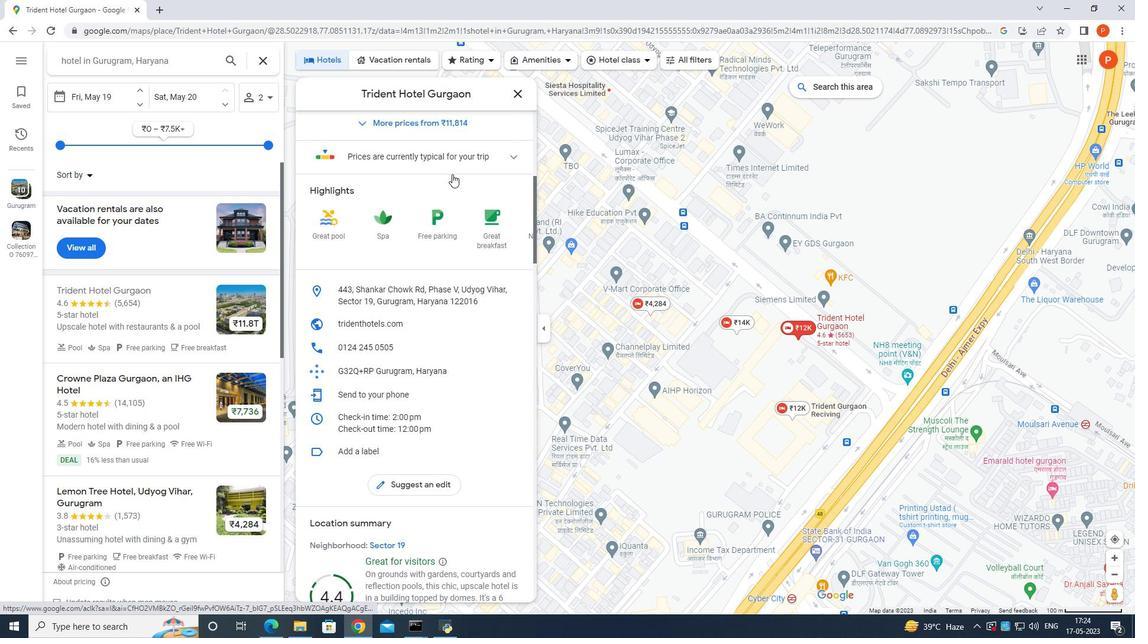 
Action: Mouse moved to (452, 174)
Screenshot: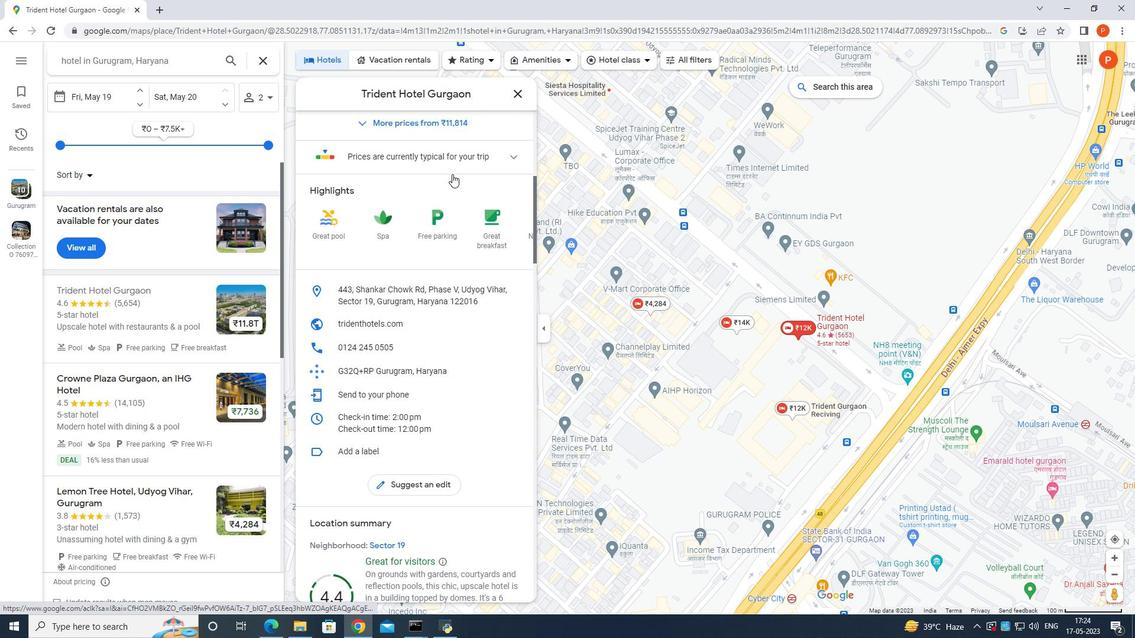 
Action: Mouse scrolled (452, 174) with delta (0, 0)
Screenshot: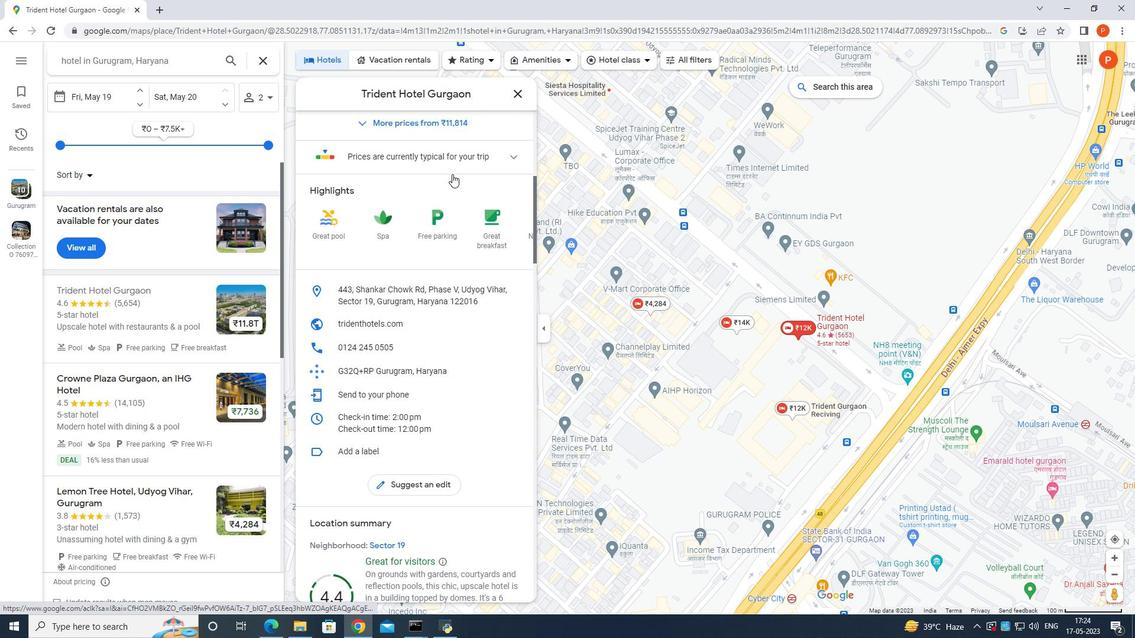 
Action: Mouse moved to (454, 174)
Screenshot: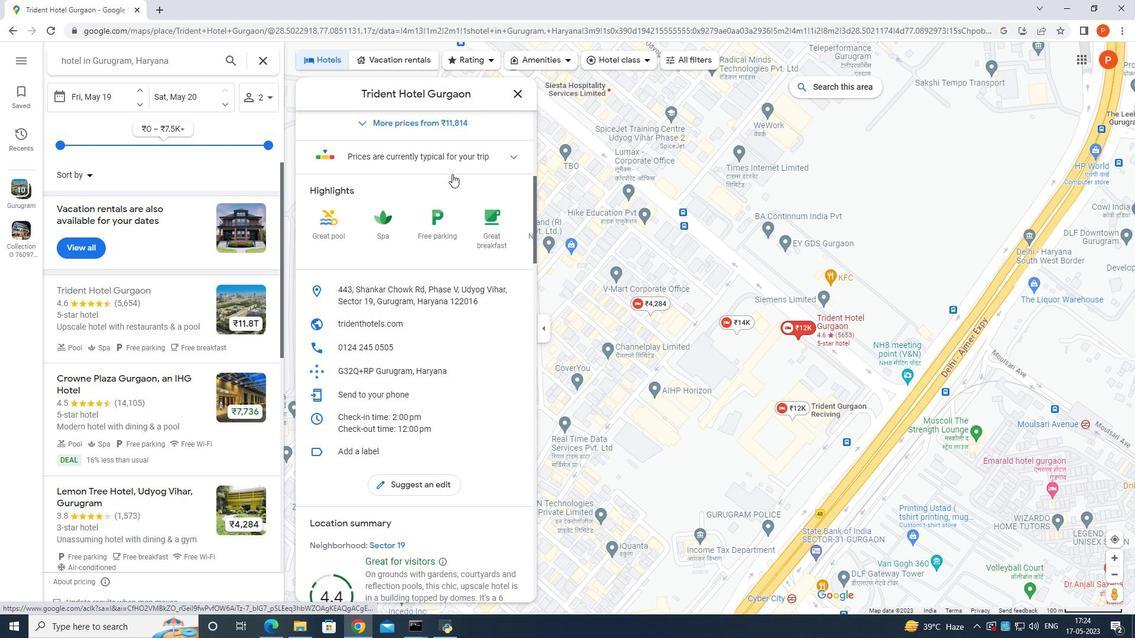 
Action: Mouse scrolled (454, 174) with delta (0, 0)
Screenshot: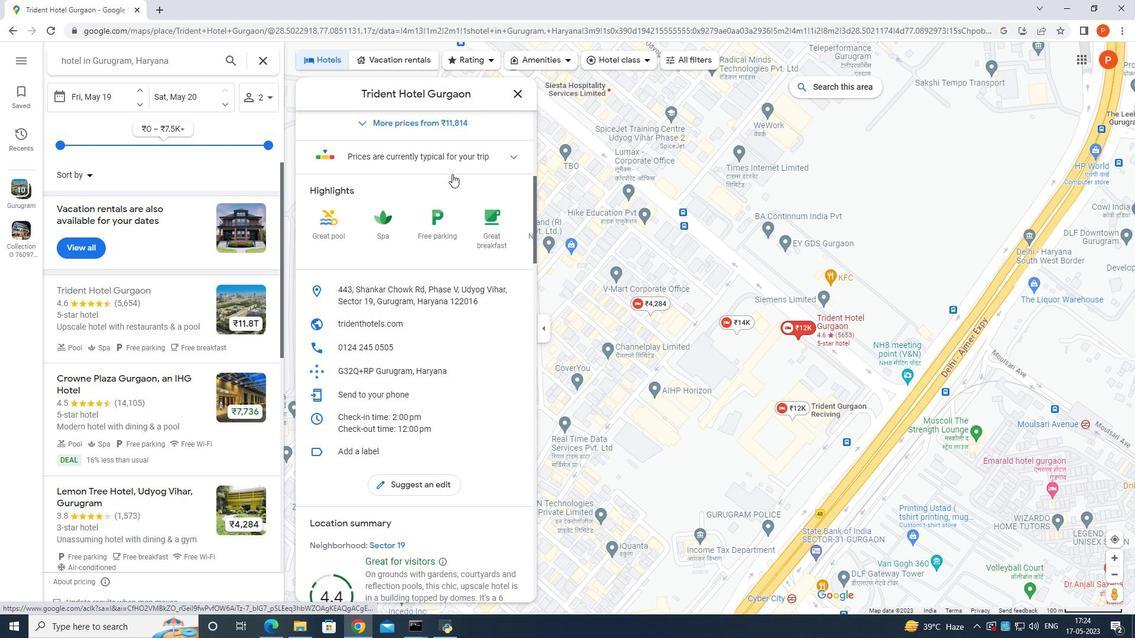 
Action: Mouse moved to (464, 174)
Screenshot: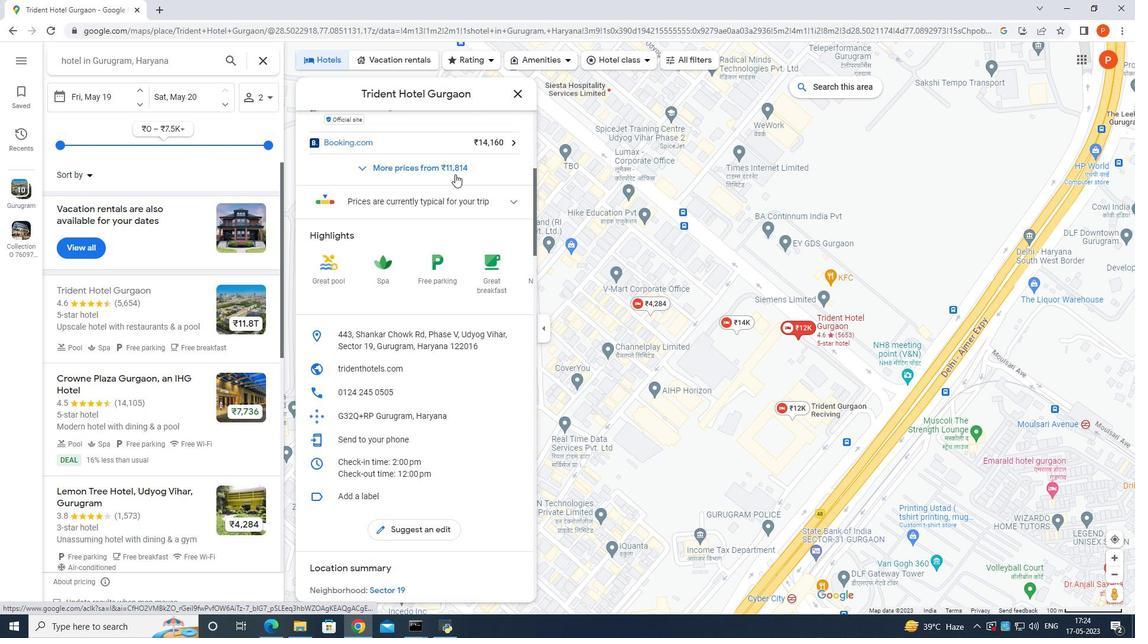 
Action: Mouse scrolled (464, 174) with delta (0, 0)
Screenshot: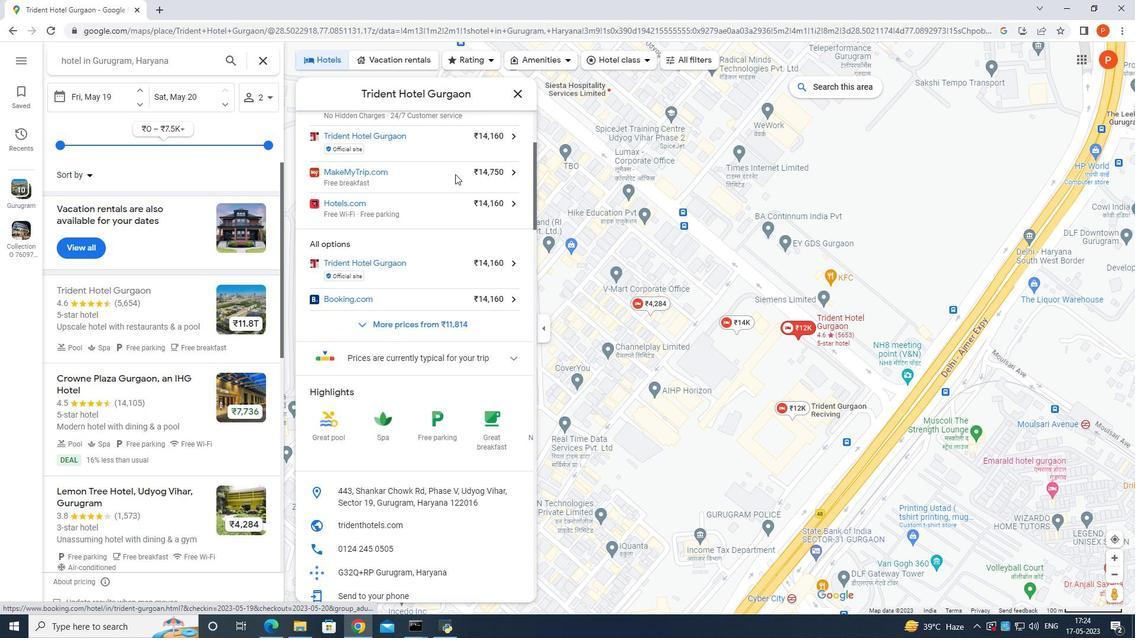 
Action: Mouse moved to (465, 174)
Screenshot: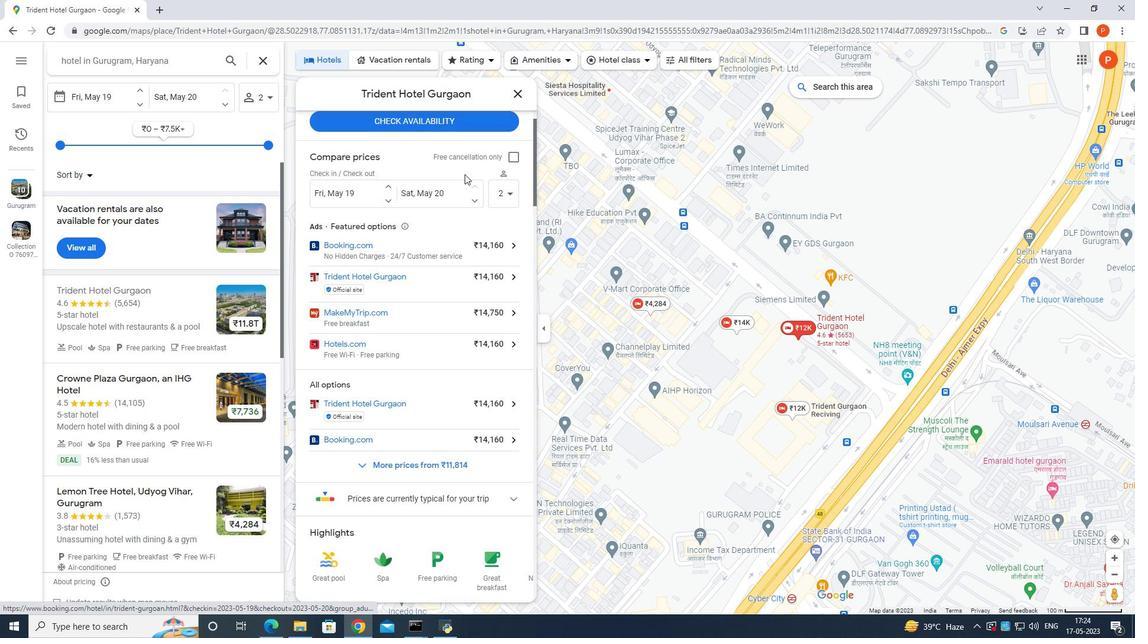 
Action: Mouse scrolled (465, 174) with delta (0, 0)
Screenshot: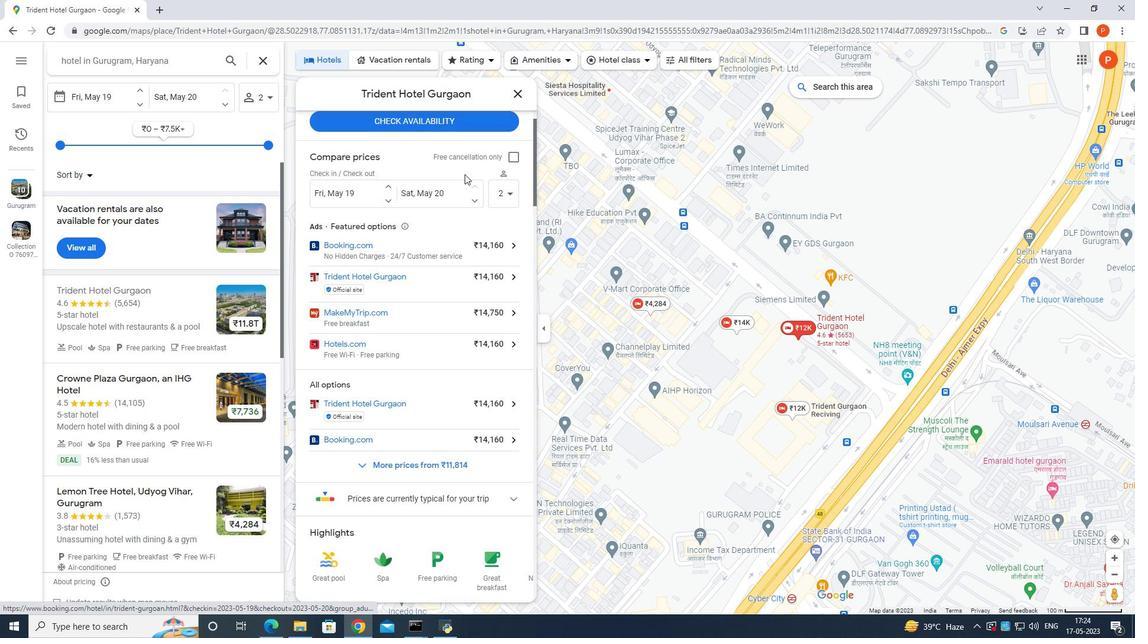 
Action: Mouse moved to (465, 174)
Screenshot: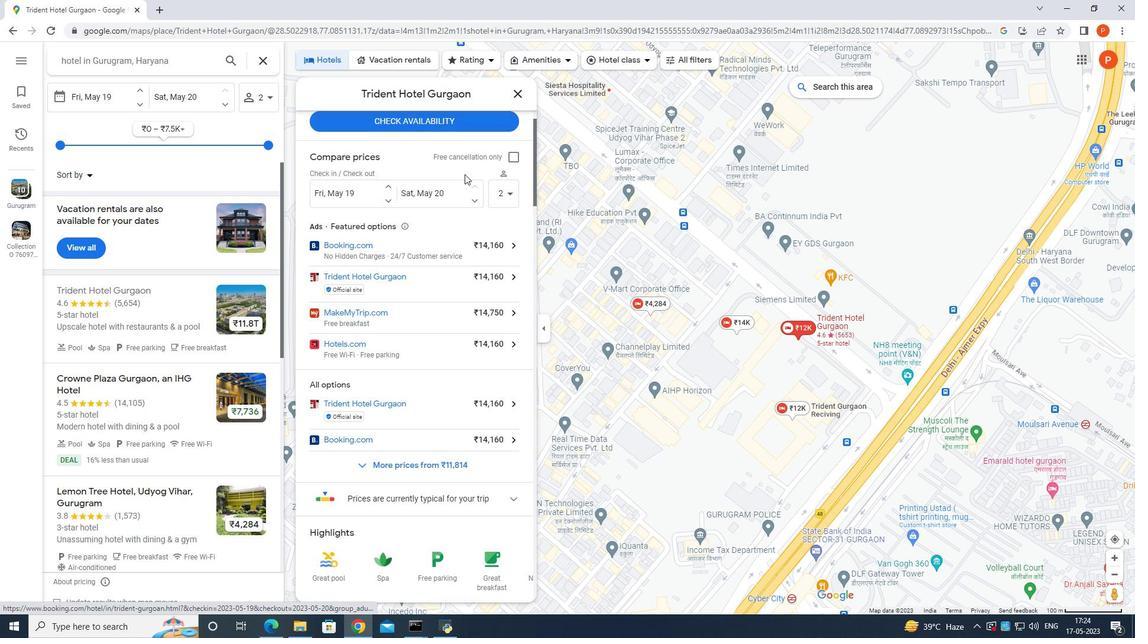 
Action: Mouse scrolled (465, 174) with delta (0, 0)
Screenshot: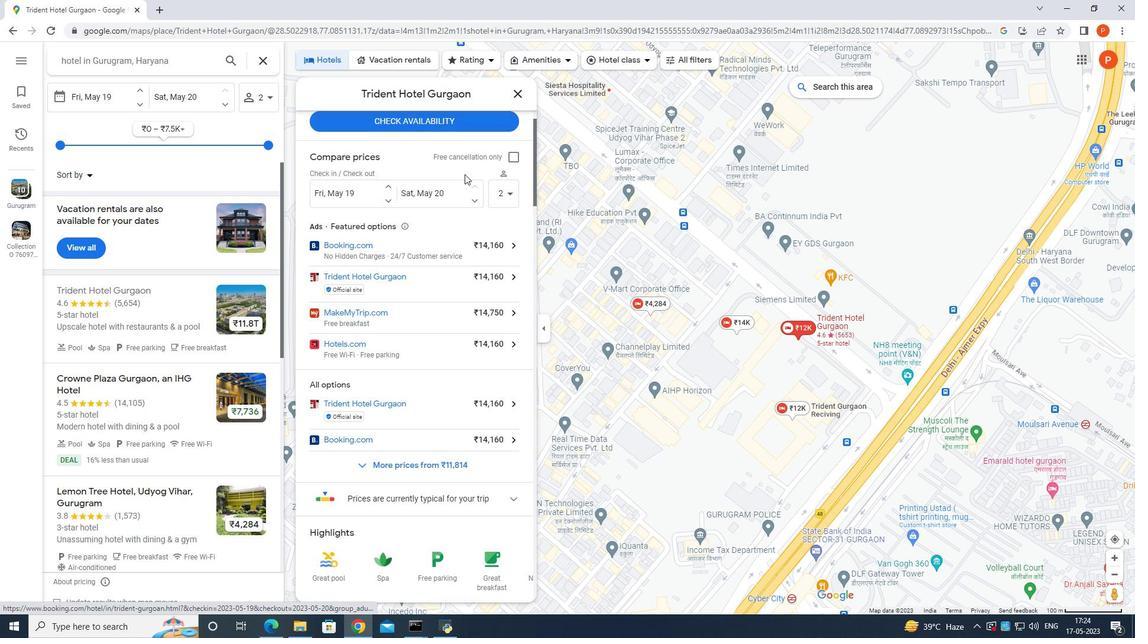
Action: Mouse moved to (465, 174)
Screenshot: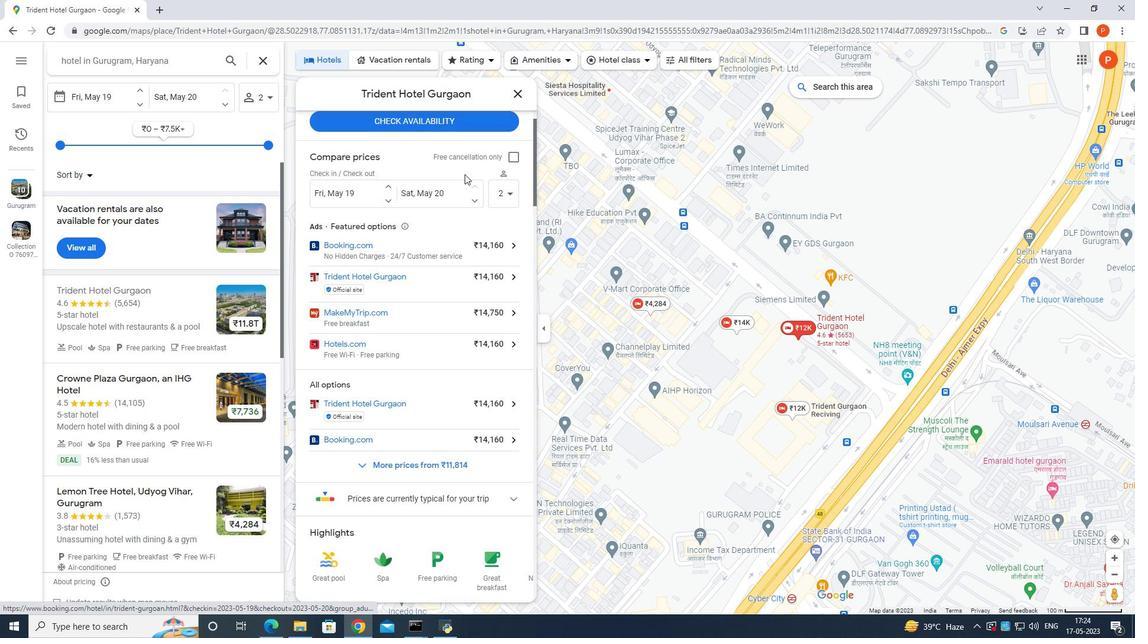 
Action: Mouse scrolled (465, 174) with delta (0, 0)
Screenshot: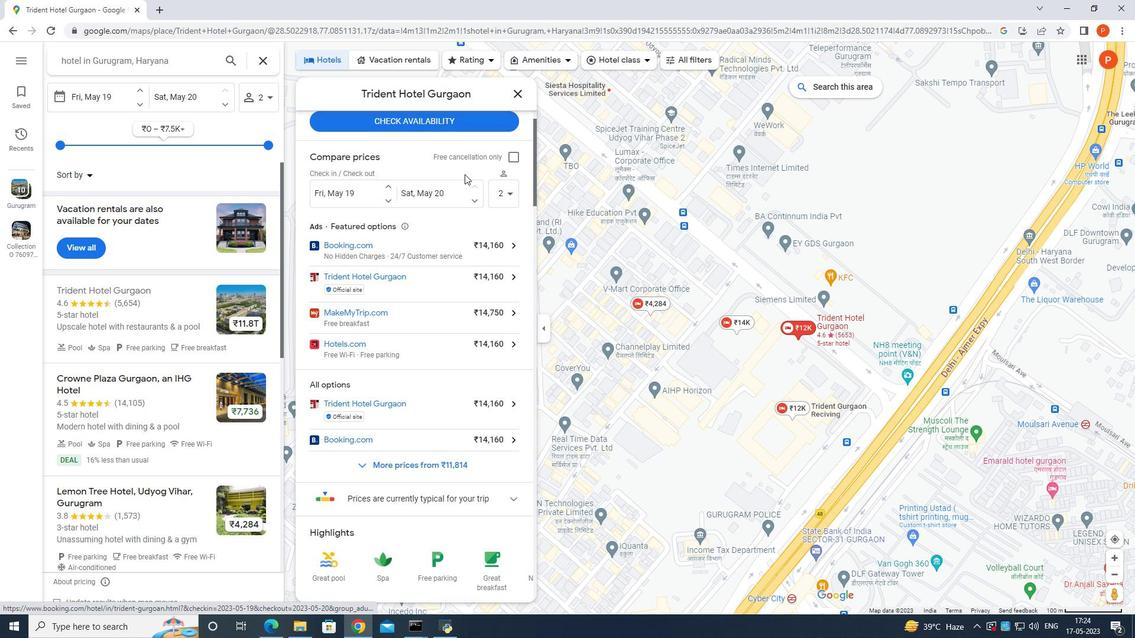 
Action: Mouse moved to (466, 174)
Screenshot: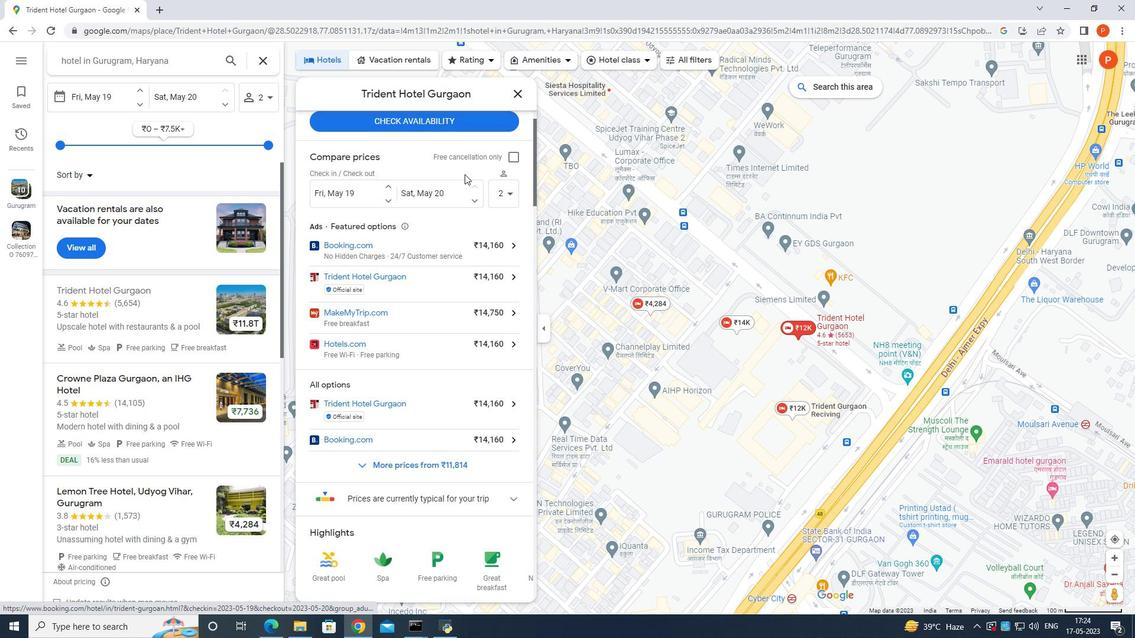 
Action: Mouse scrolled (466, 174) with delta (0, 0)
Screenshot: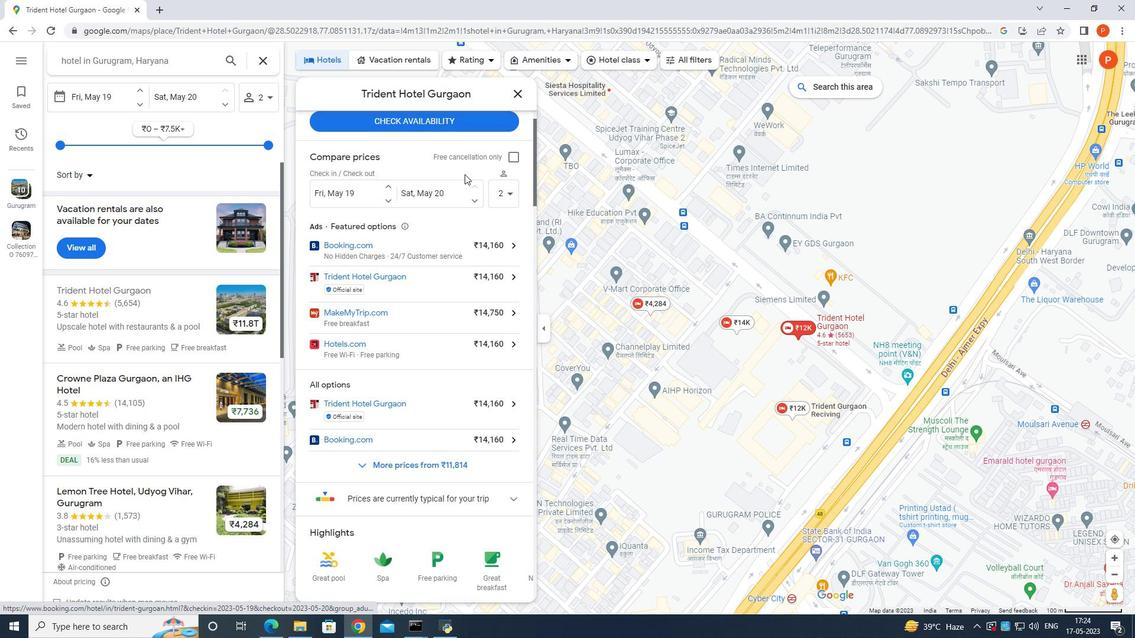 
Action: Mouse moved to (468, 173)
Screenshot: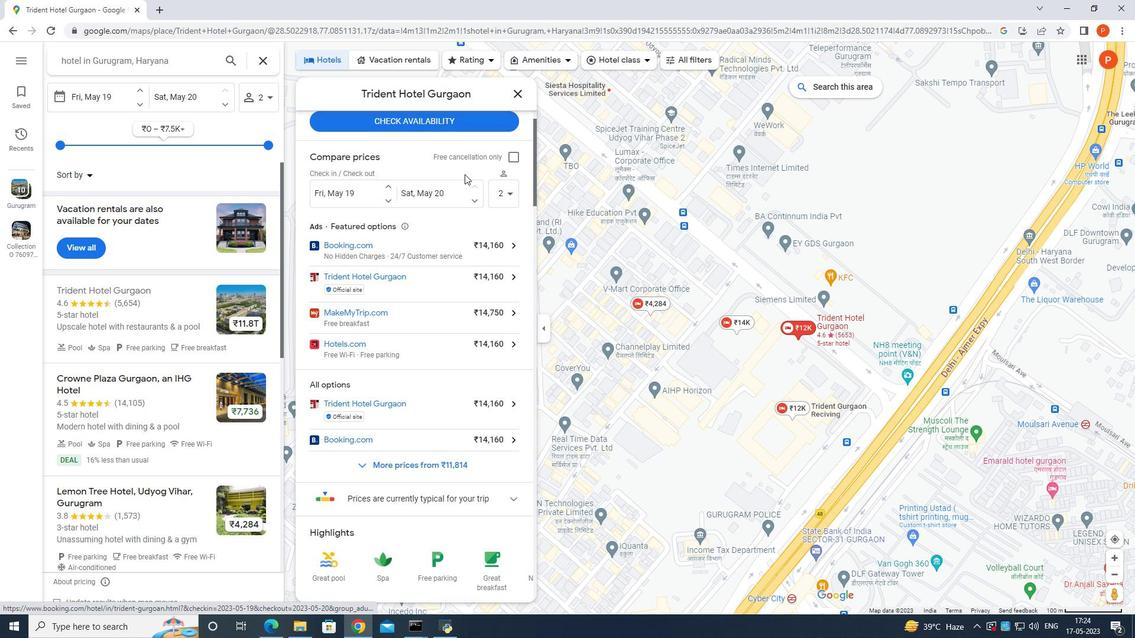 
Action: Mouse scrolled (468, 173) with delta (0, 0)
Screenshot: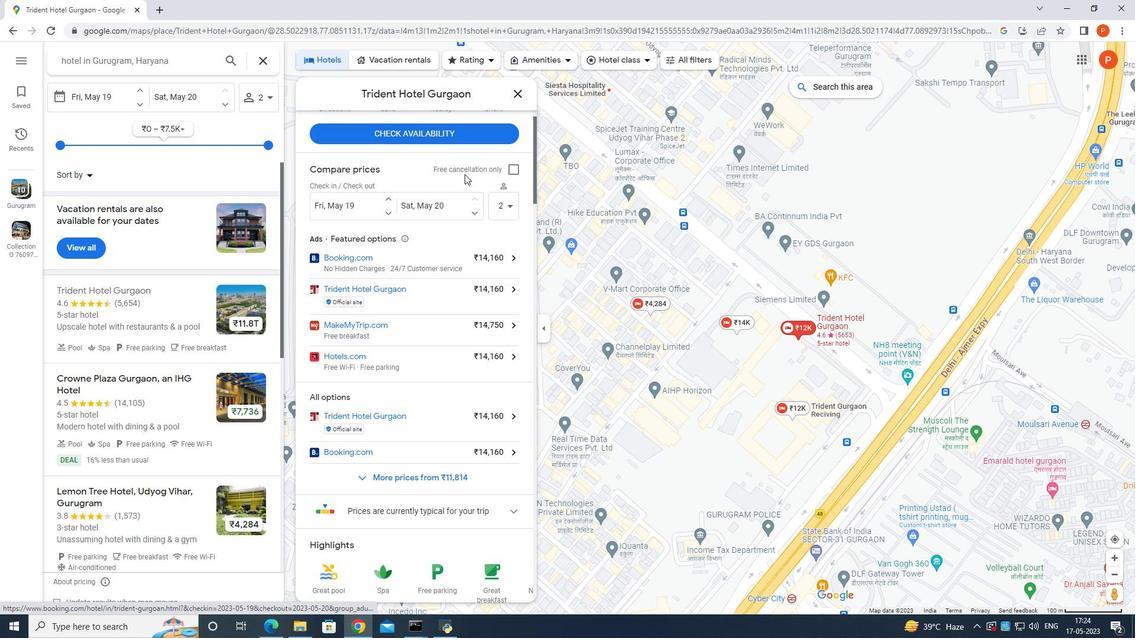 
Action: Mouse moved to (469, 172)
Screenshot: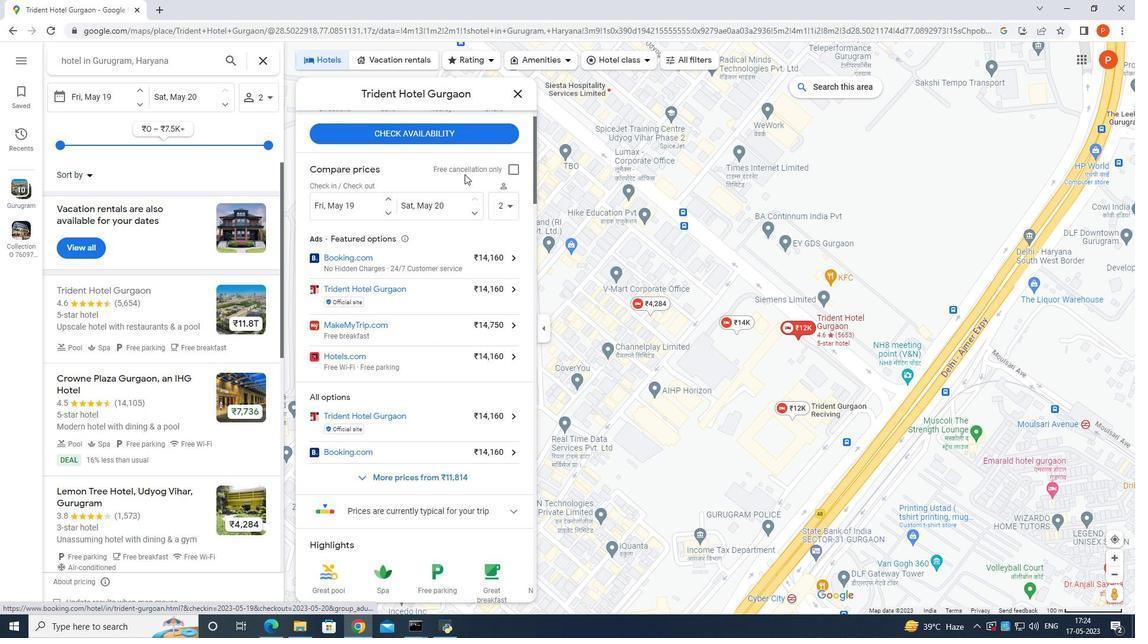 
Action: Mouse scrolled (469, 173) with delta (0, 0)
Screenshot: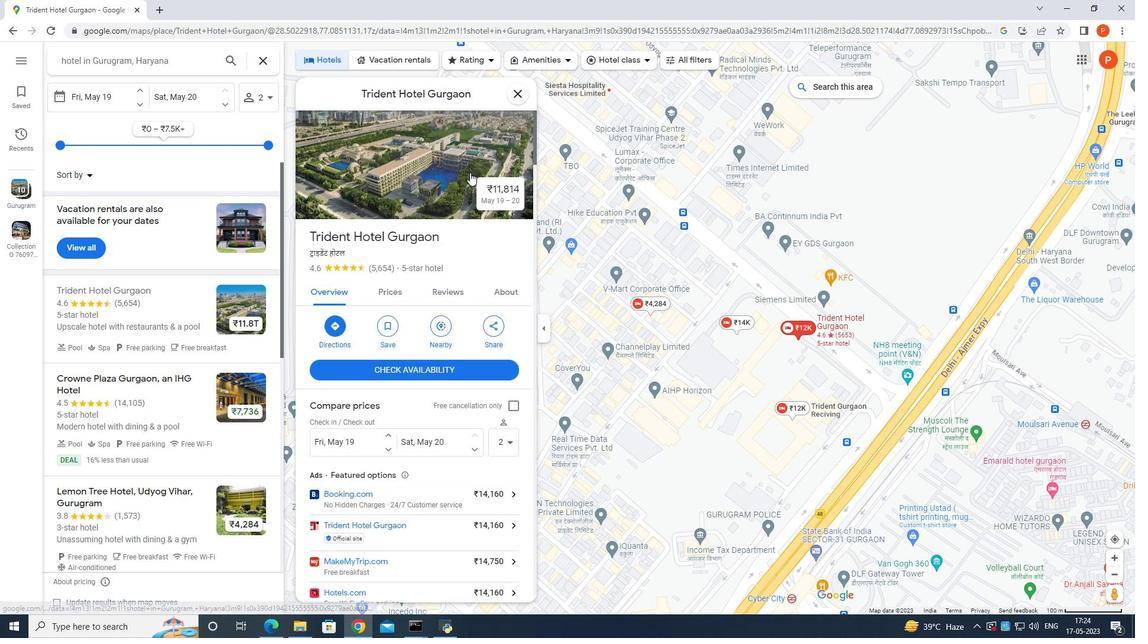 
Action: Mouse scrolled (469, 173) with delta (0, 0)
Screenshot: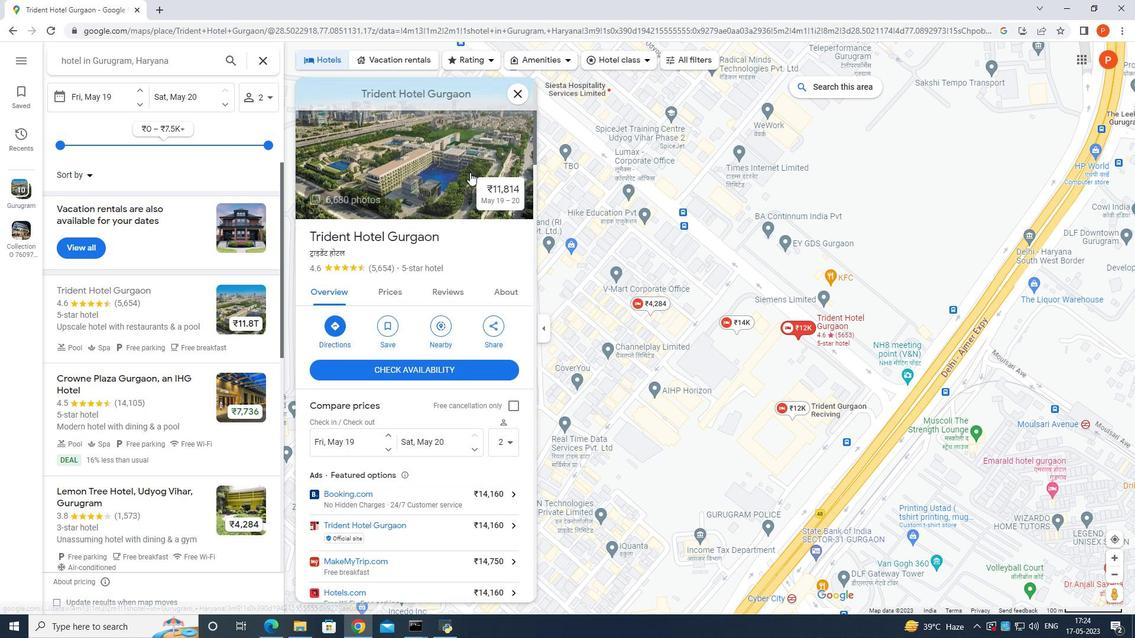 
Action: Mouse scrolled (469, 173) with delta (0, 0)
Screenshot: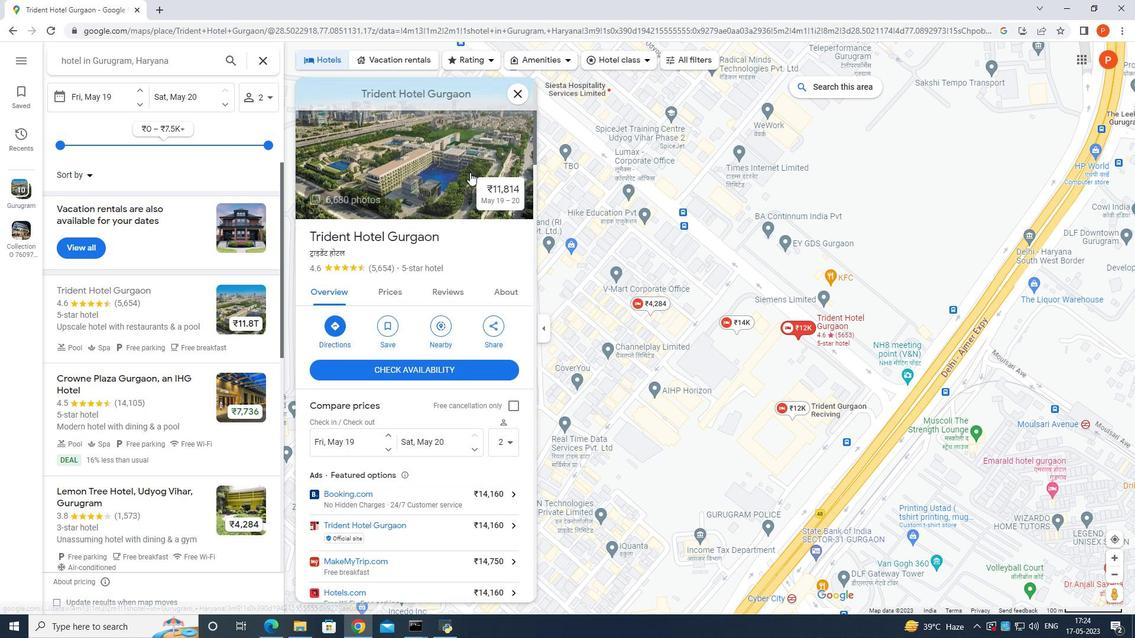
Action: Mouse scrolled (469, 173) with delta (0, 0)
Screenshot: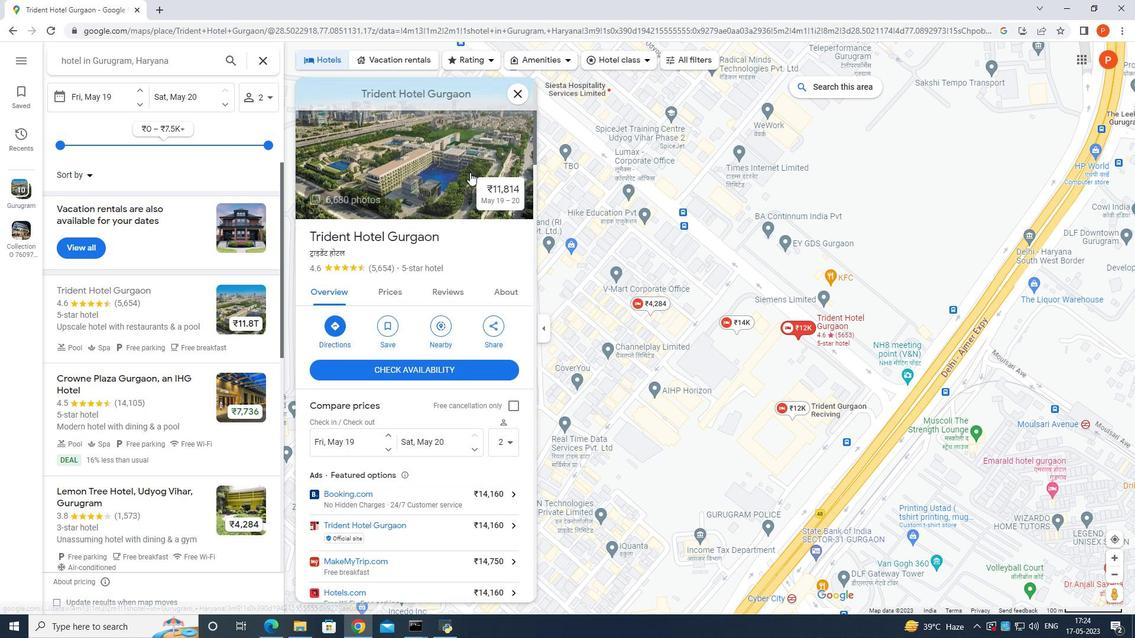 
Action: Mouse scrolled (469, 173) with delta (0, 0)
Screenshot: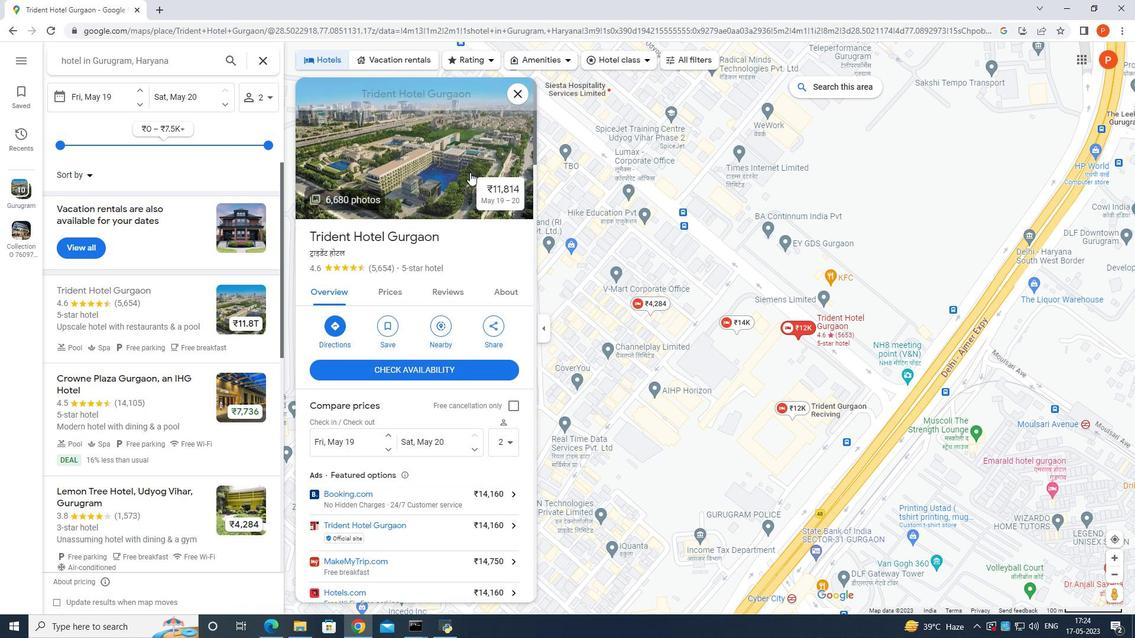 
Action: Mouse moved to (491, 154)
Screenshot: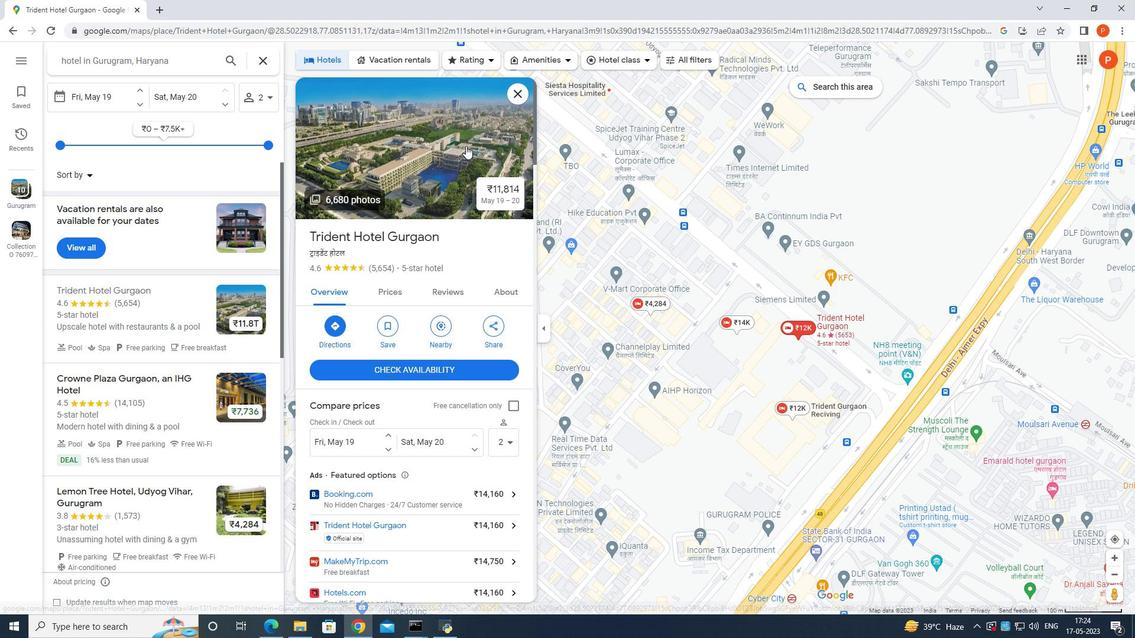
